 Task: Look for Airbnb options in Odawara, Japan from 26th December, 2023 to 28th December, 2023 for 2 adults. Place can be private room with 1  bedroom having 2 beds and 1 bathroom. Property type can be flat.
Action: Mouse moved to (509, 128)
Screenshot: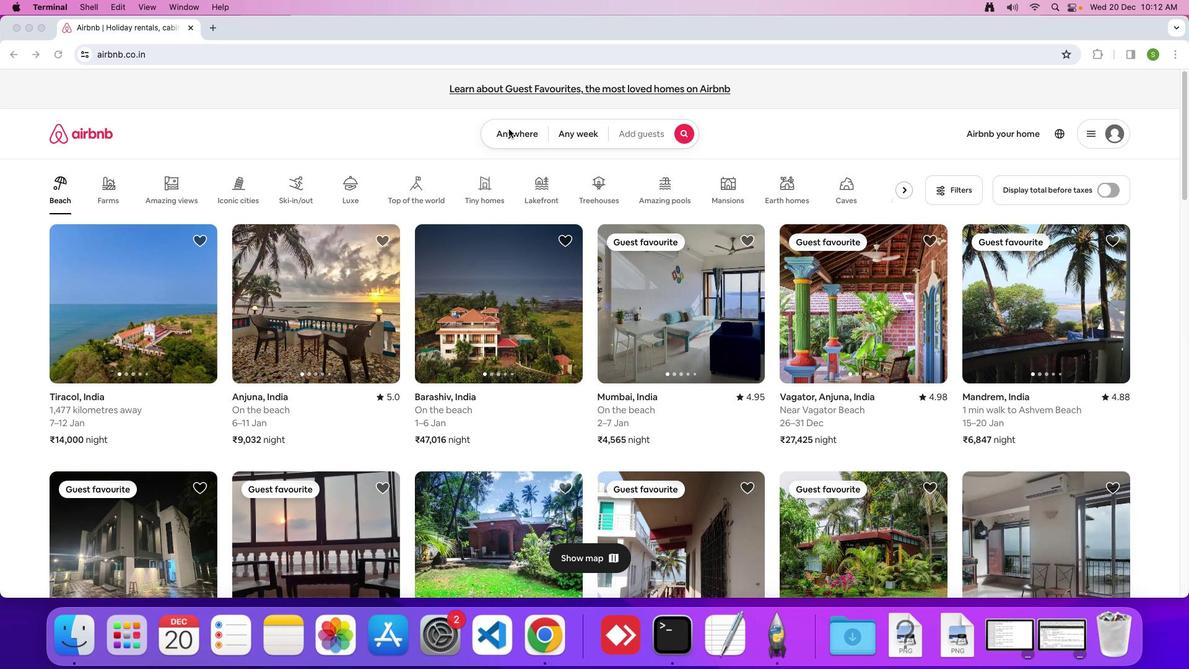 
Action: Mouse pressed left at (509, 128)
Screenshot: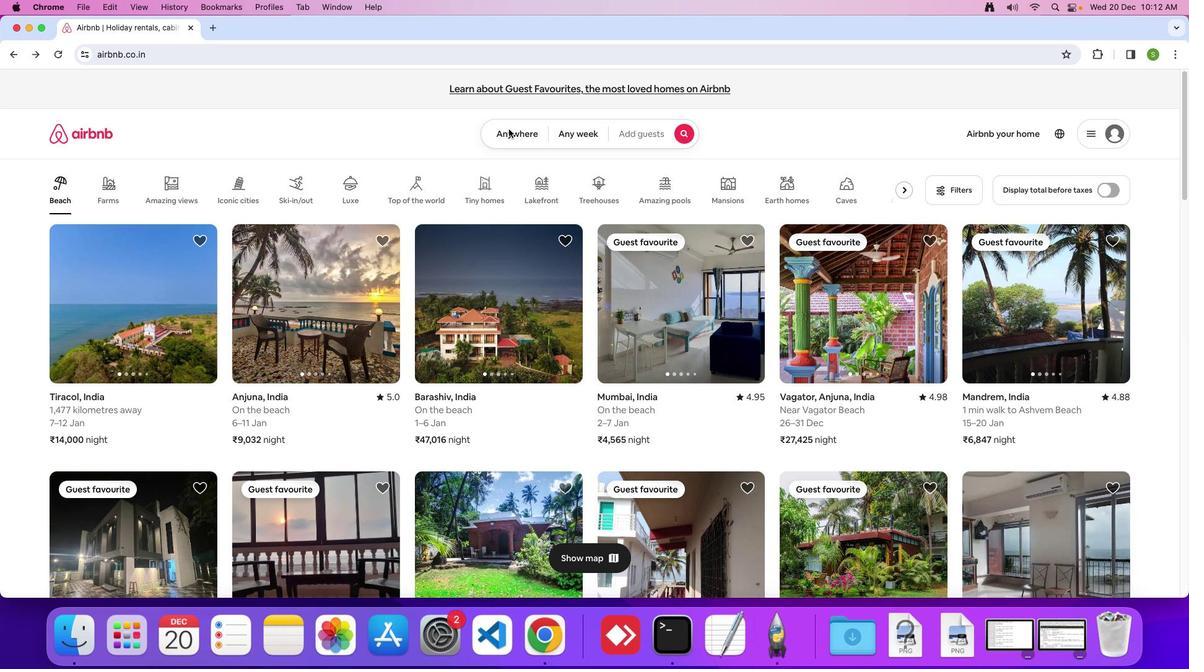 
Action: Mouse moved to (508, 133)
Screenshot: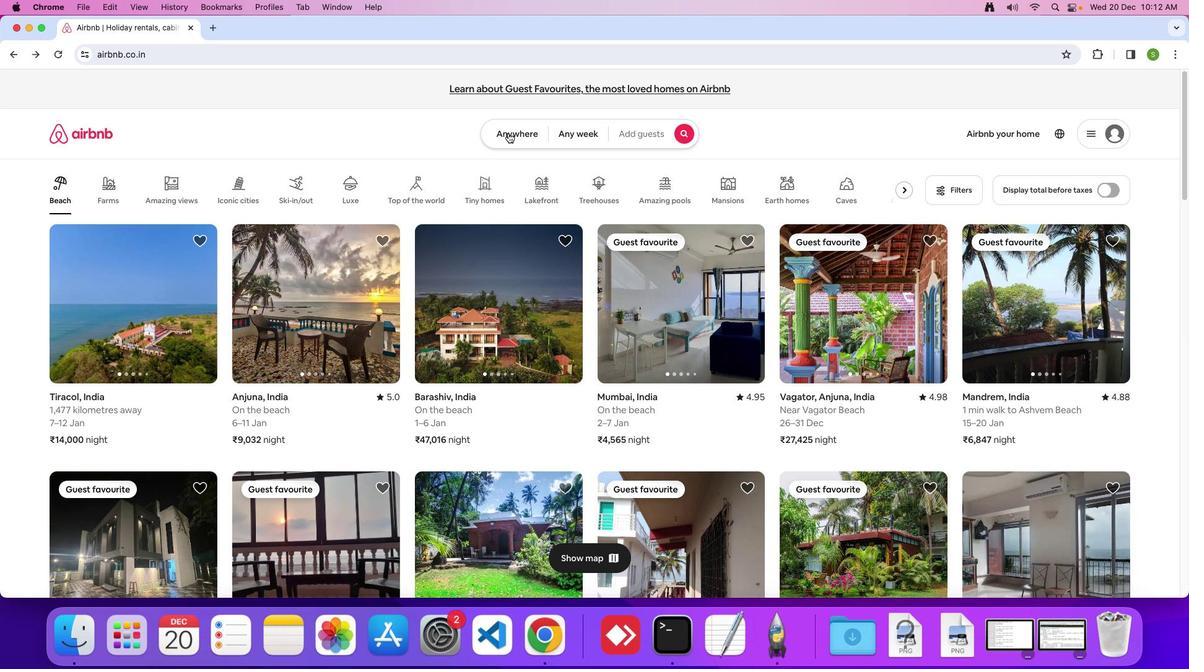 
Action: Mouse pressed left at (508, 133)
Screenshot: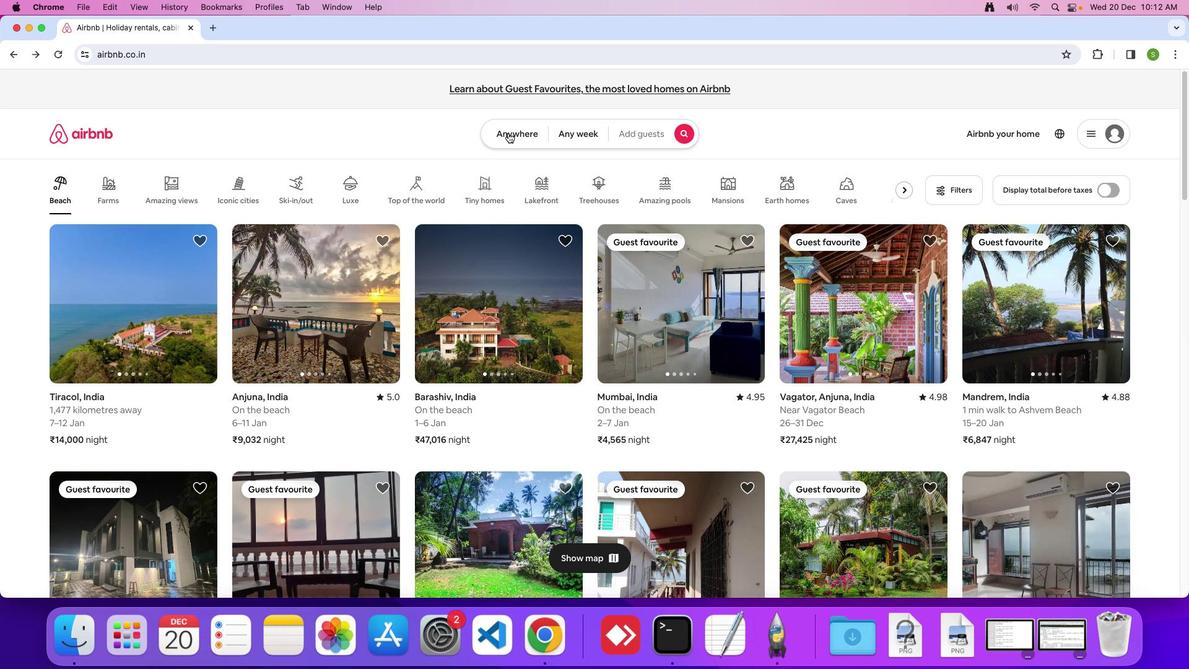 
Action: Mouse moved to (429, 179)
Screenshot: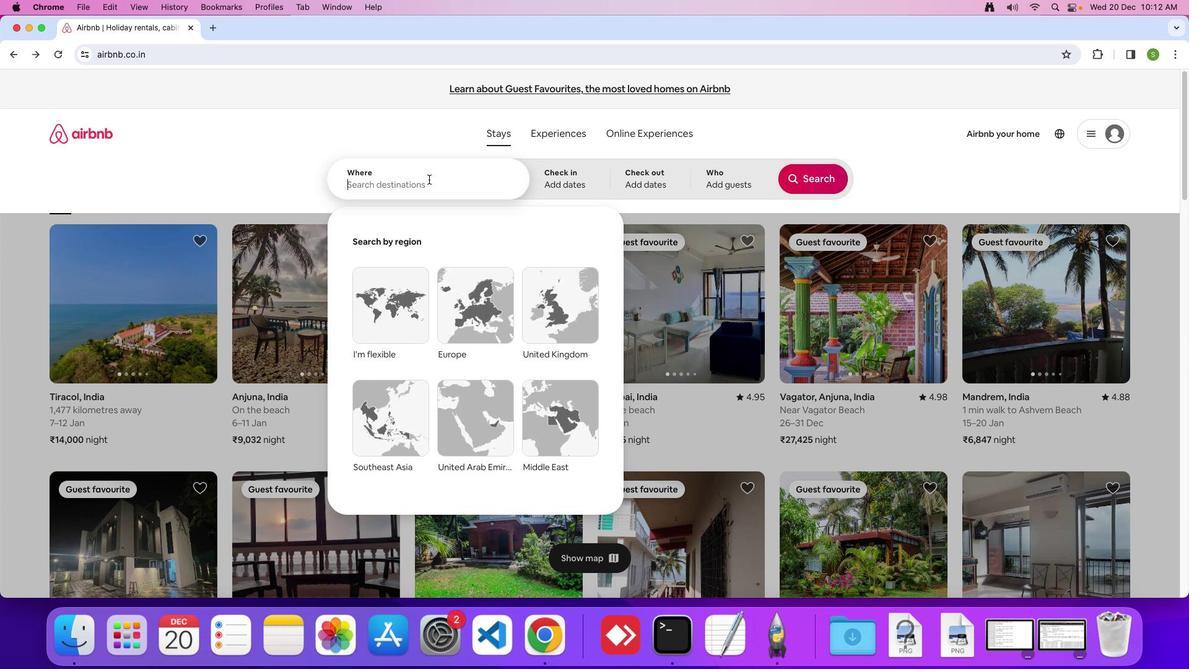 
Action: Mouse pressed left at (429, 179)
Screenshot: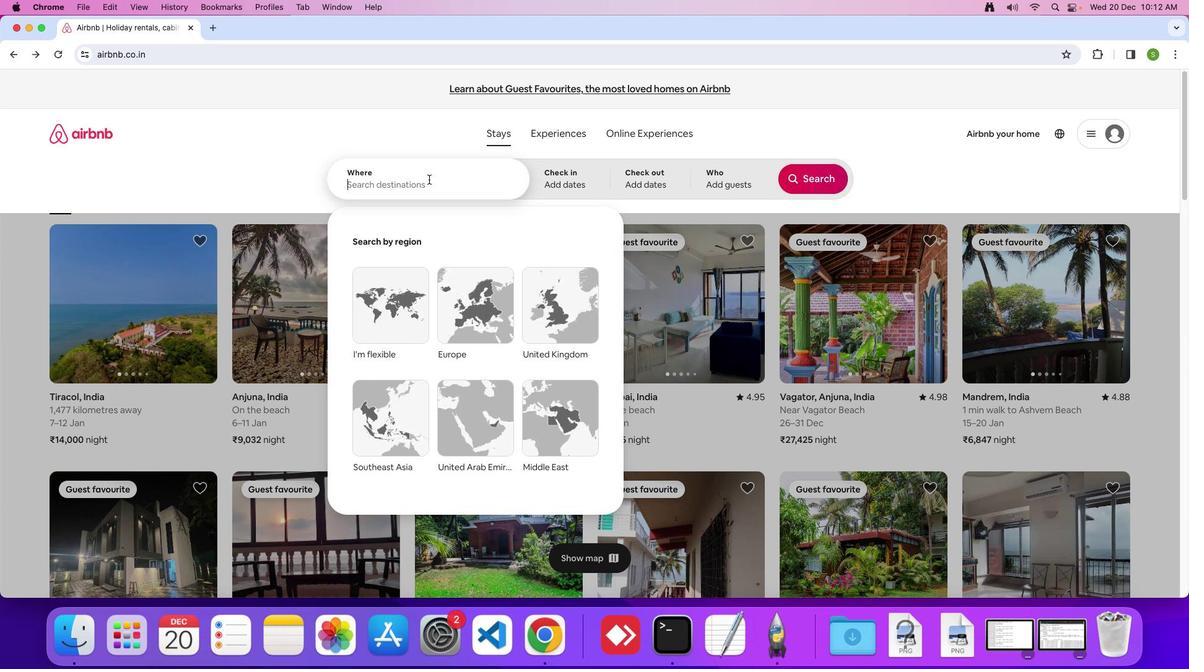 
Action: Key pressed 'O'Key.caps_lock'd''a''w''a''r''a'','Key.spaceKey.shift'J''a''p''a''n'Key.enter
Screenshot: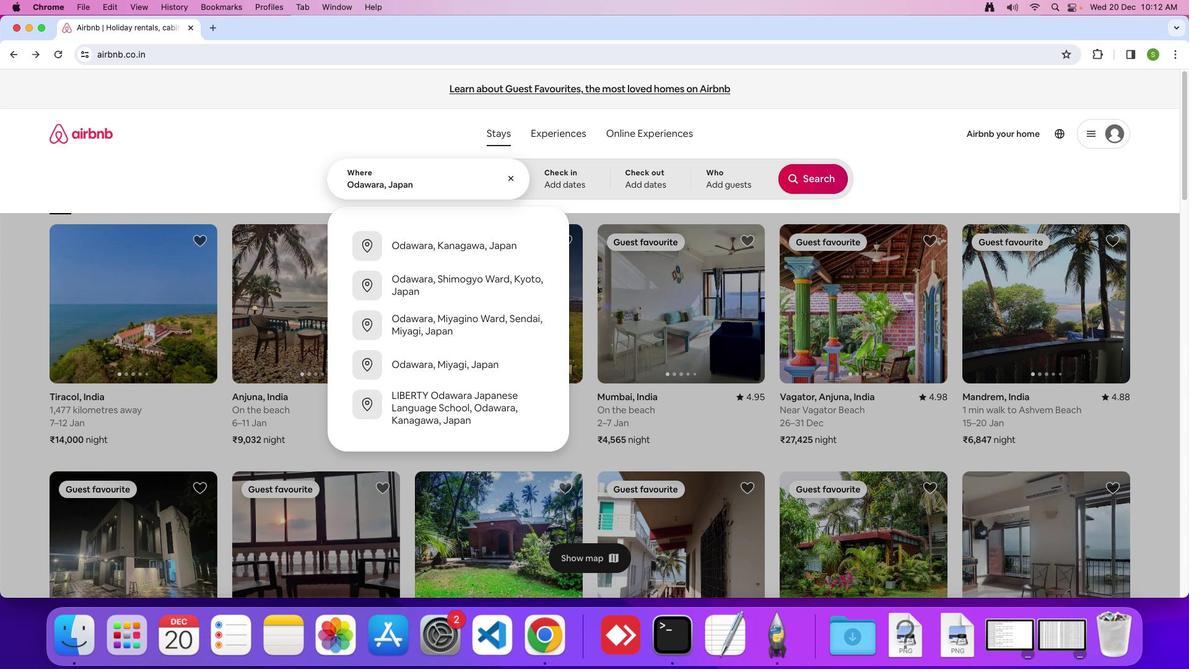
Action: Mouse moved to (436, 456)
Screenshot: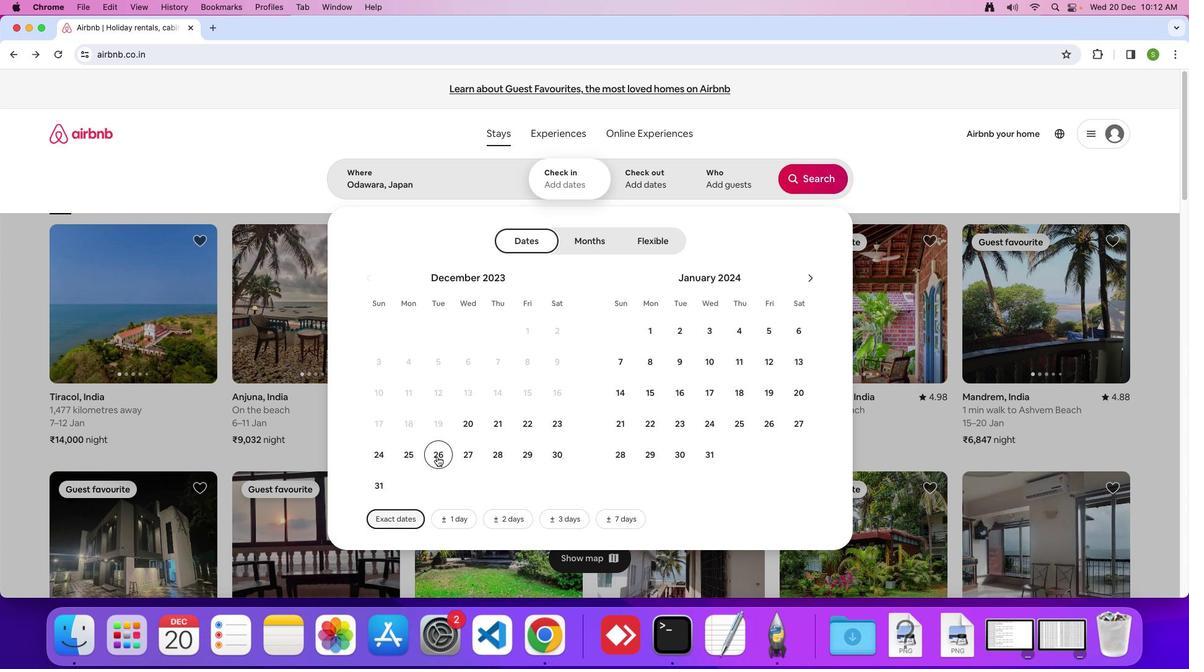 
Action: Mouse pressed left at (436, 456)
Screenshot: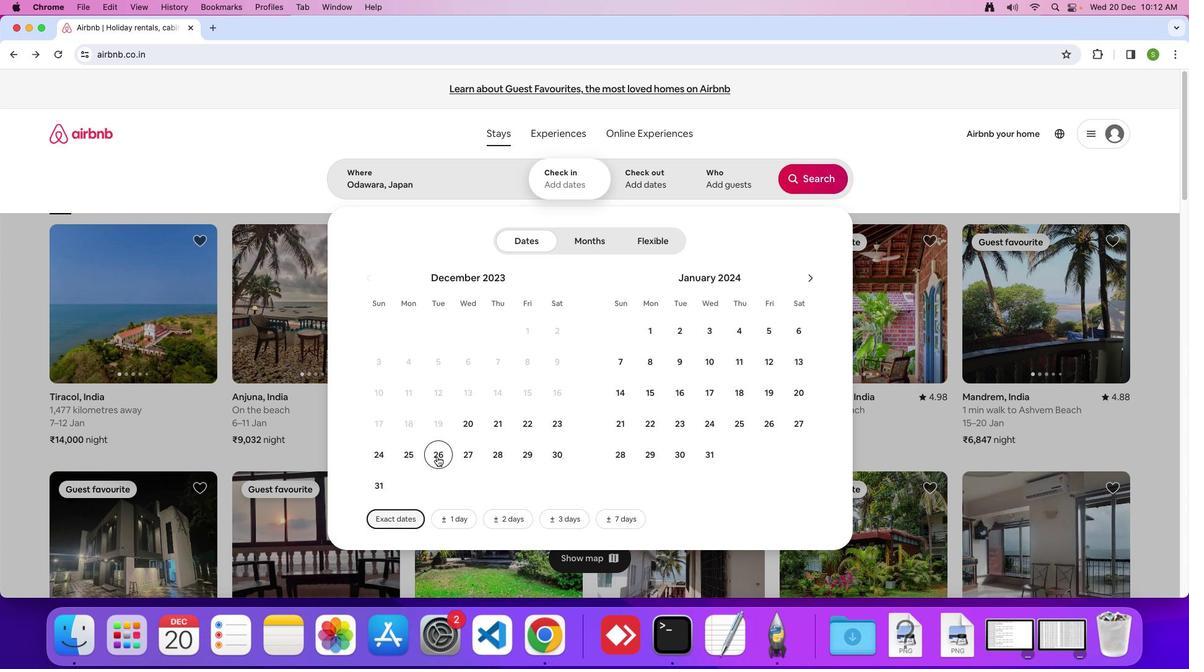 
Action: Mouse moved to (488, 457)
Screenshot: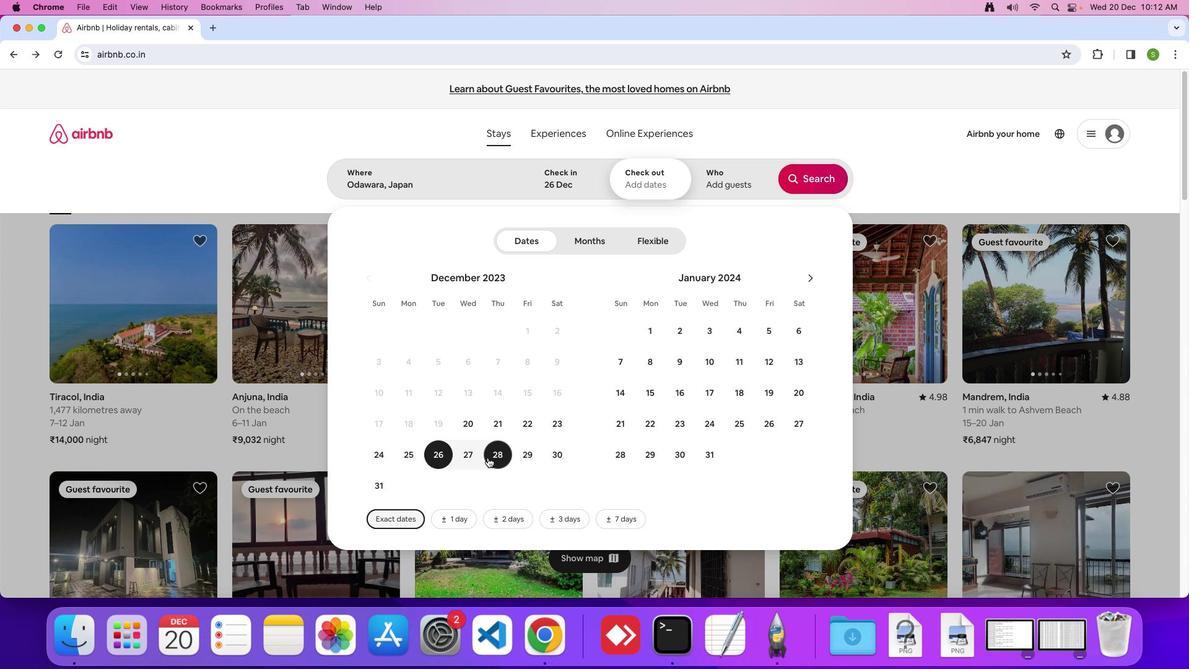 
Action: Mouse pressed left at (488, 457)
Screenshot: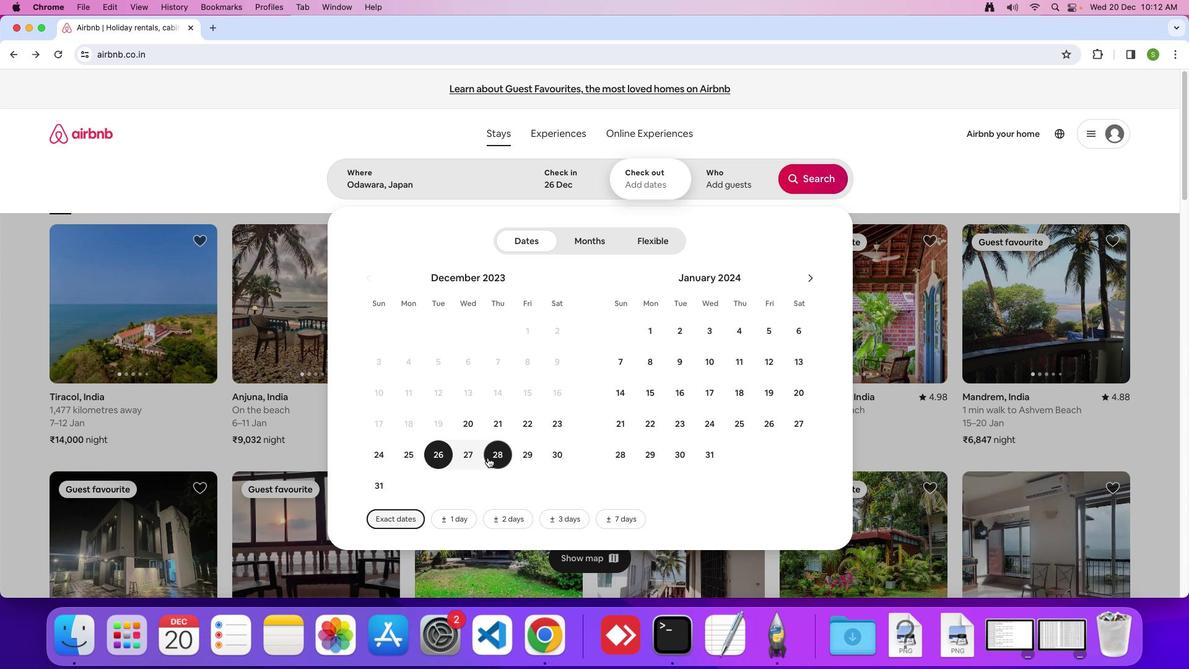 
Action: Mouse moved to (708, 173)
Screenshot: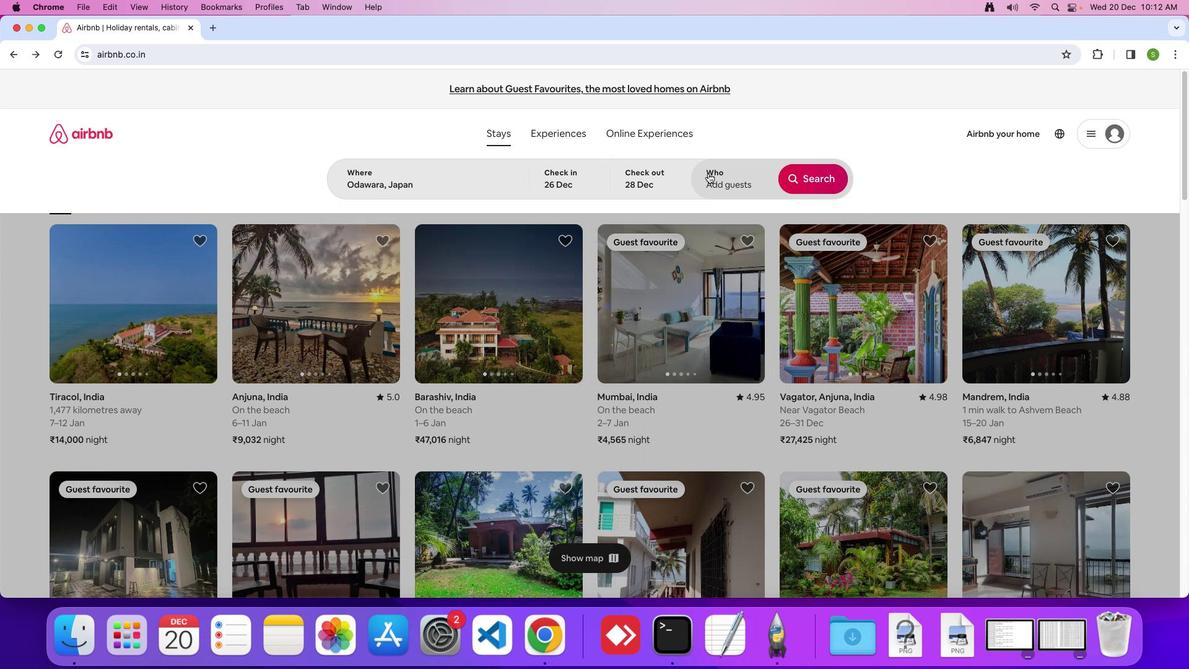 
Action: Mouse pressed left at (708, 173)
Screenshot: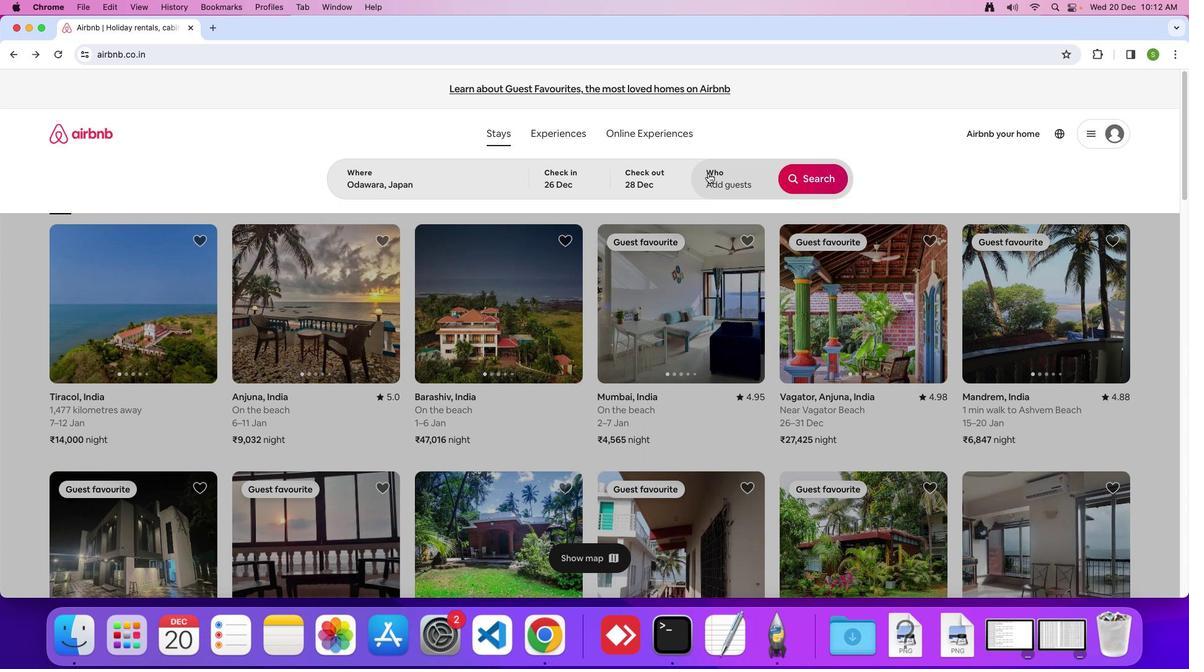 
Action: Mouse moved to (816, 246)
Screenshot: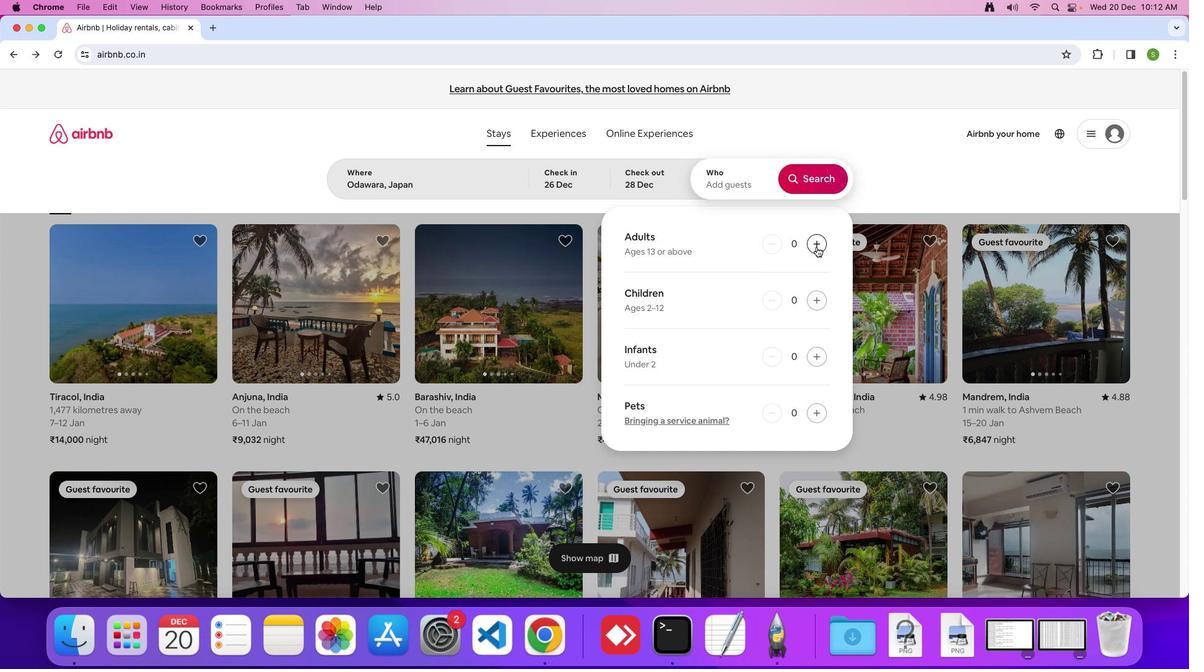 
Action: Mouse pressed left at (816, 246)
Screenshot: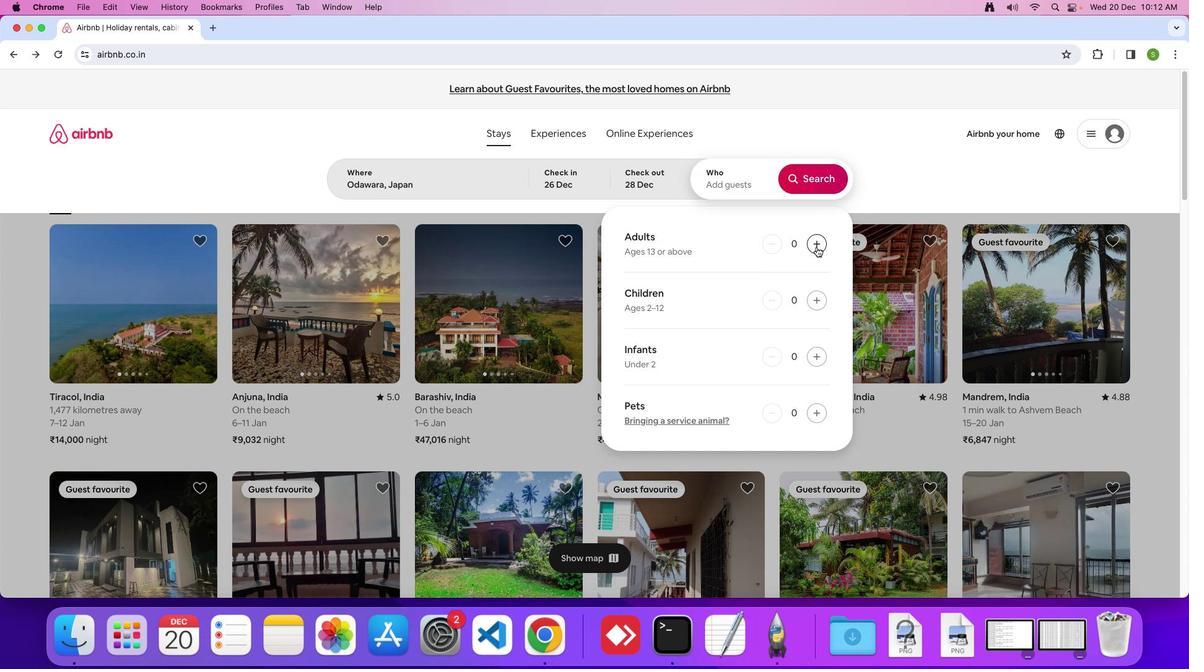 
Action: Mouse pressed left at (816, 246)
Screenshot: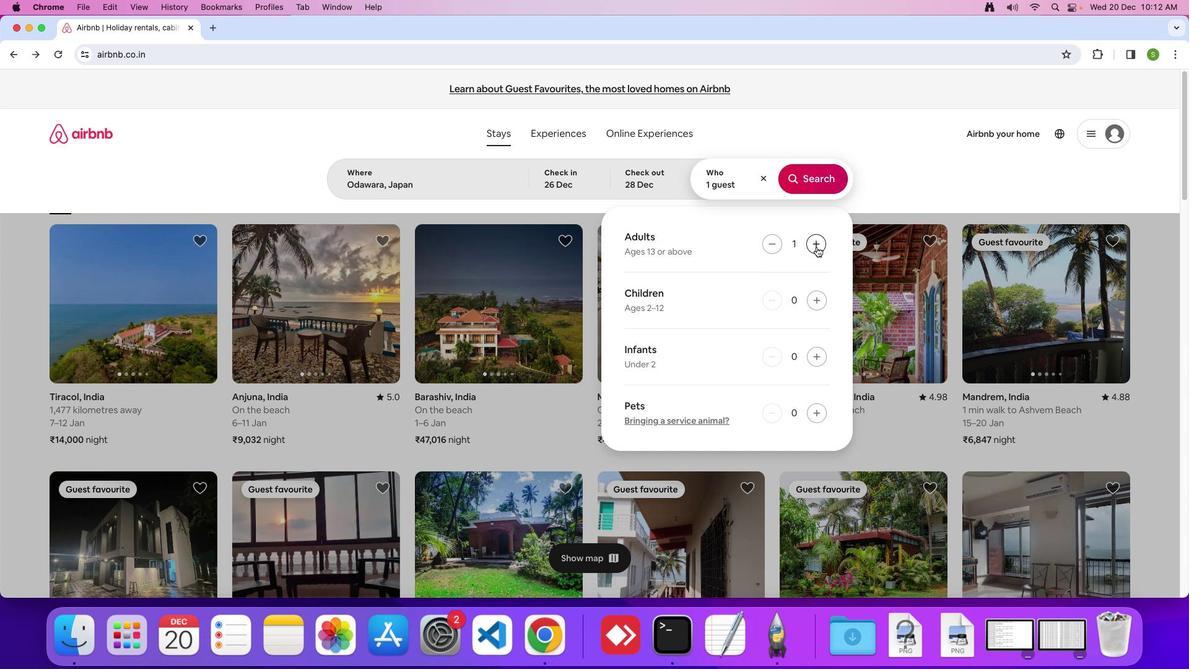 
Action: Mouse moved to (813, 177)
Screenshot: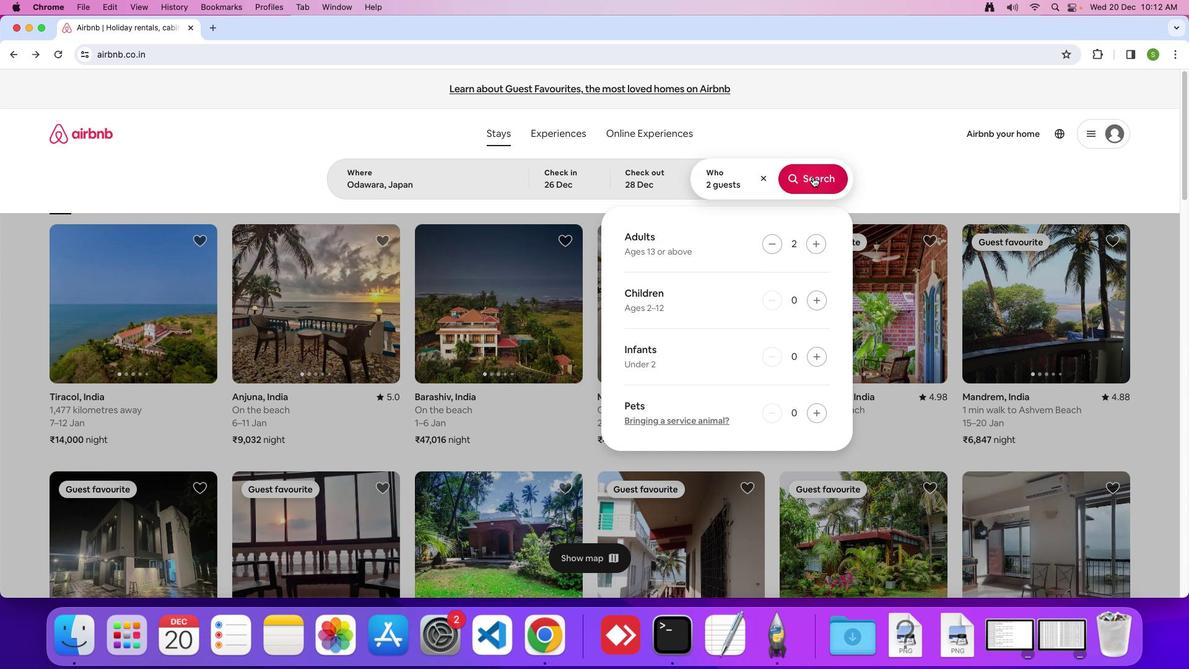 
Action: Mouse pressed left at (813, 177)
Screenshot: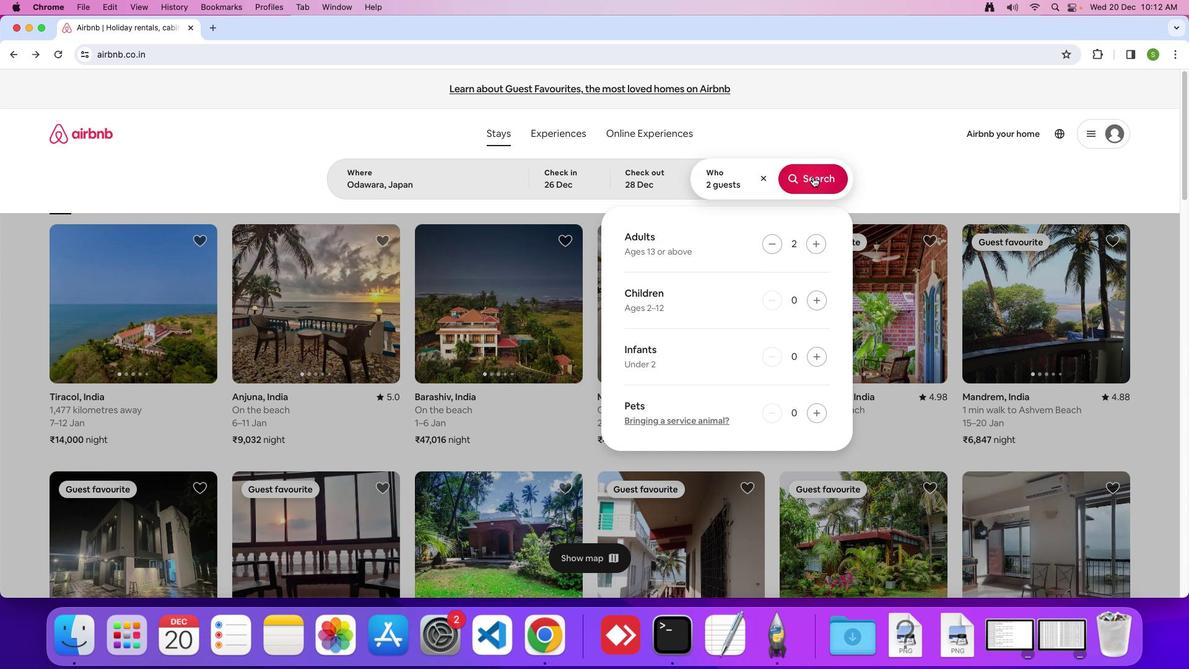 
Action: Mouse moved to (995, 148)
Screenshot: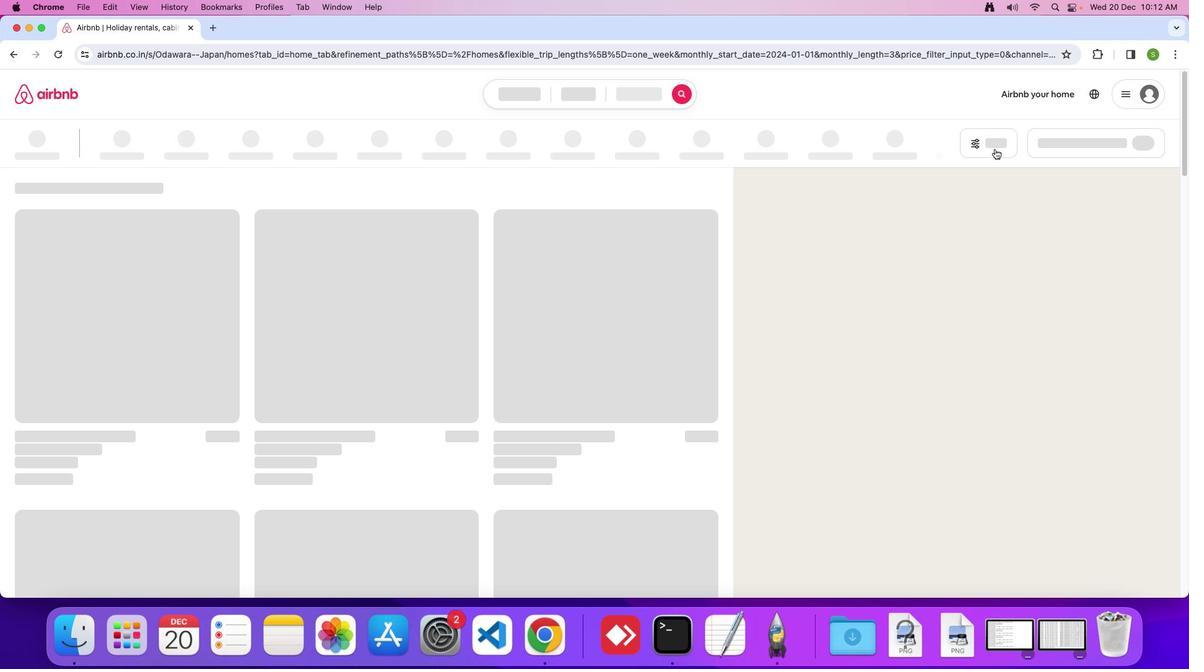 
Action: Mouse pressed left at (995, 148)
Screenshot: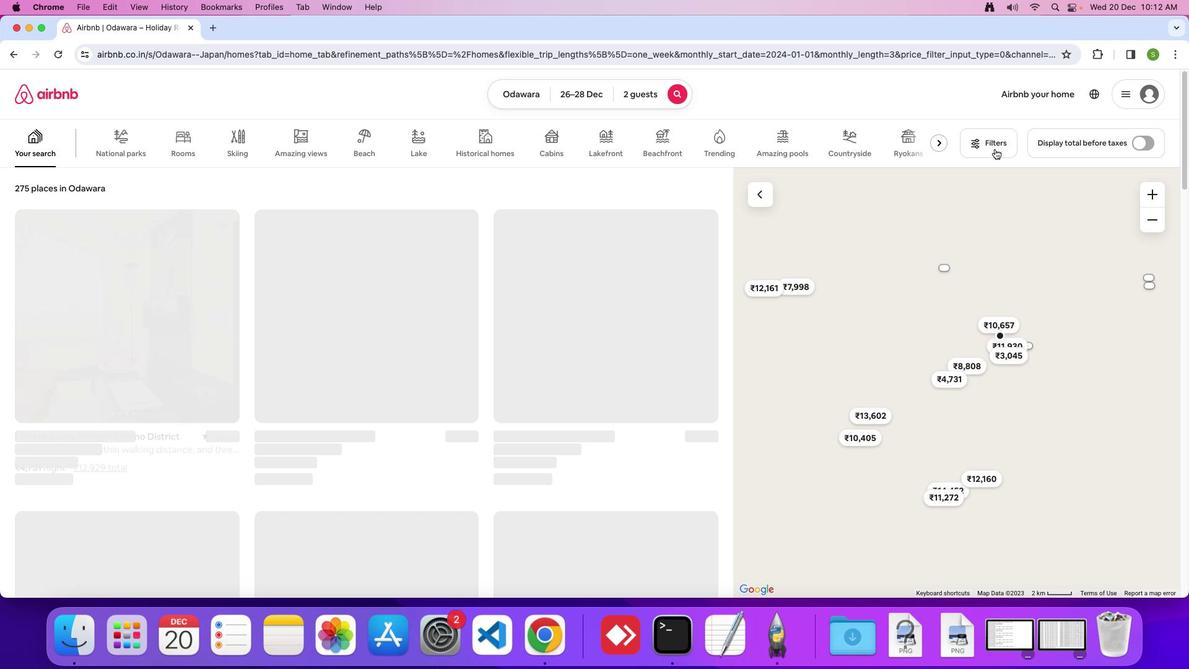 
Action: Mouse moved to (626, 420)
Screenshot: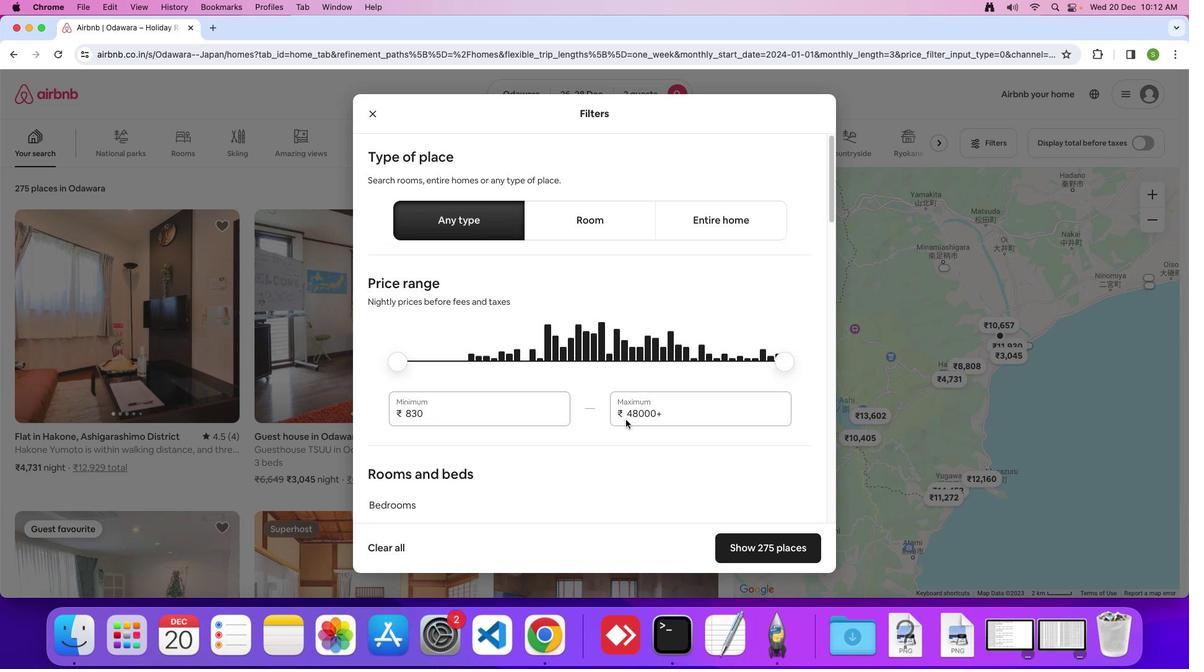 
Action: Mouse scrolled (626, 420) with delta (0, 0)
Screenshot: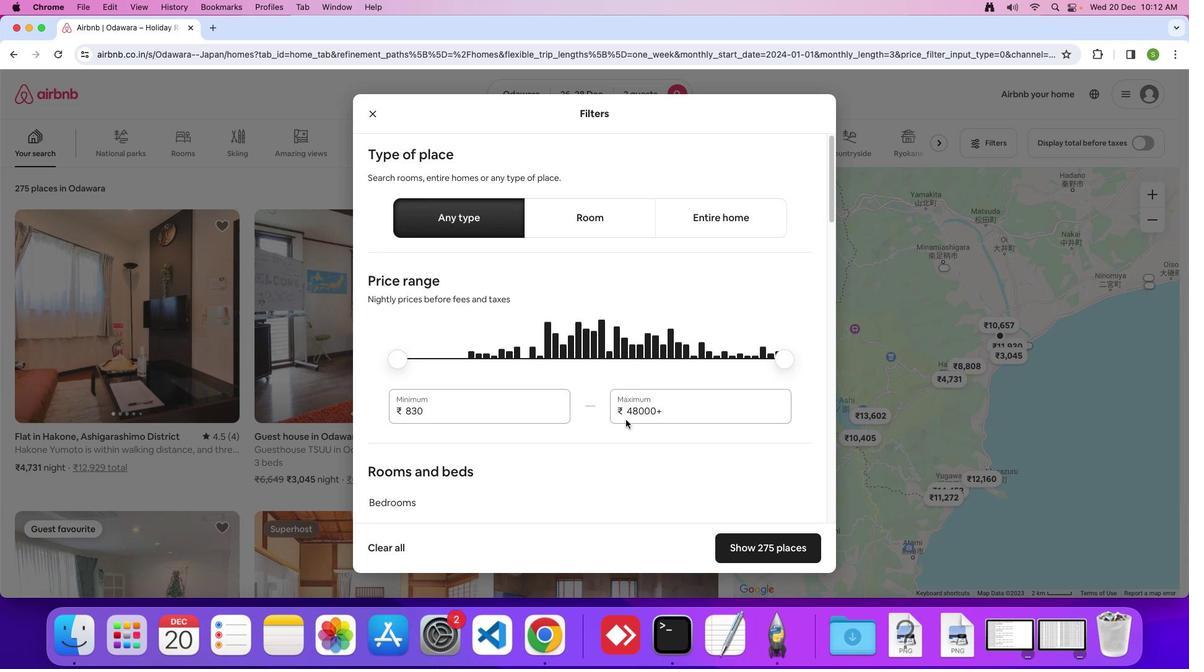 
Action: Mouse scrolled (626, 420) with delta (0, 0)
Screenshot: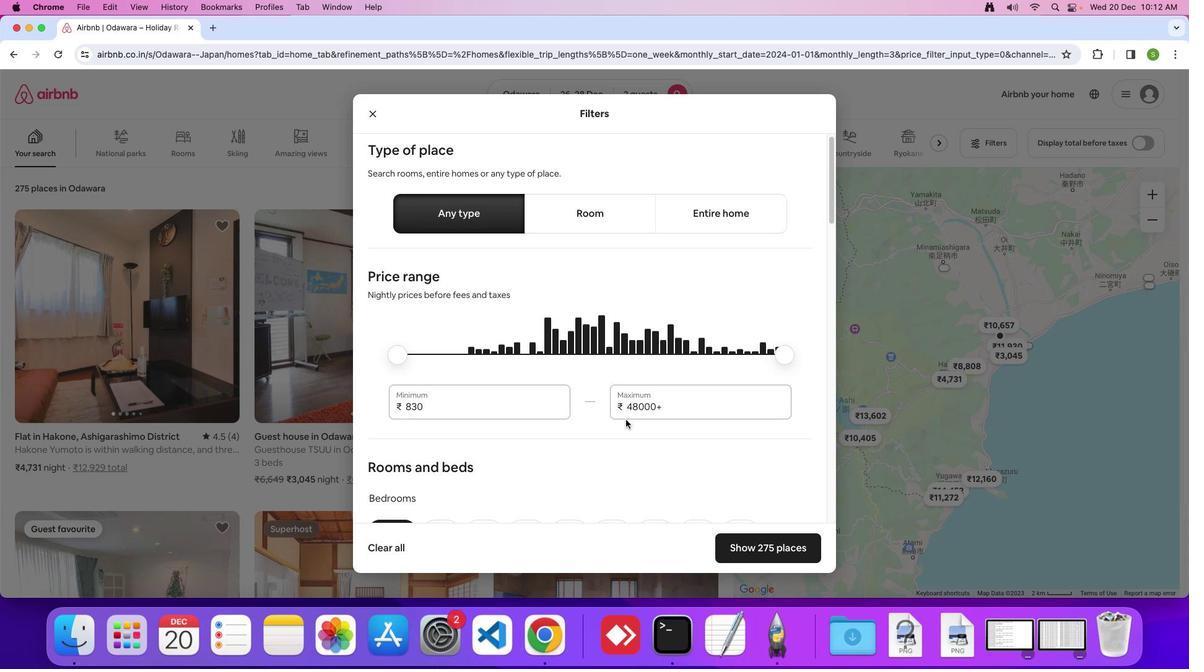 
Action: Mouse scrolled (626, 420) with delta (0, 0)
Screenshot: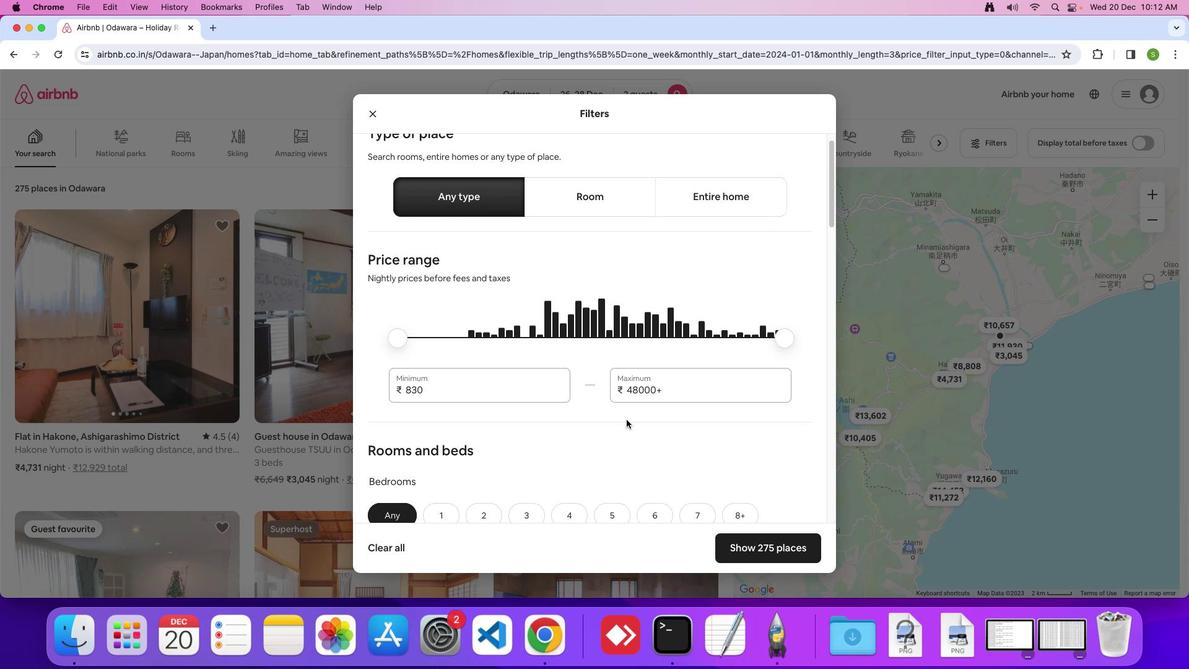 
Action: Mouse moved to (626, 419)
Screenshot: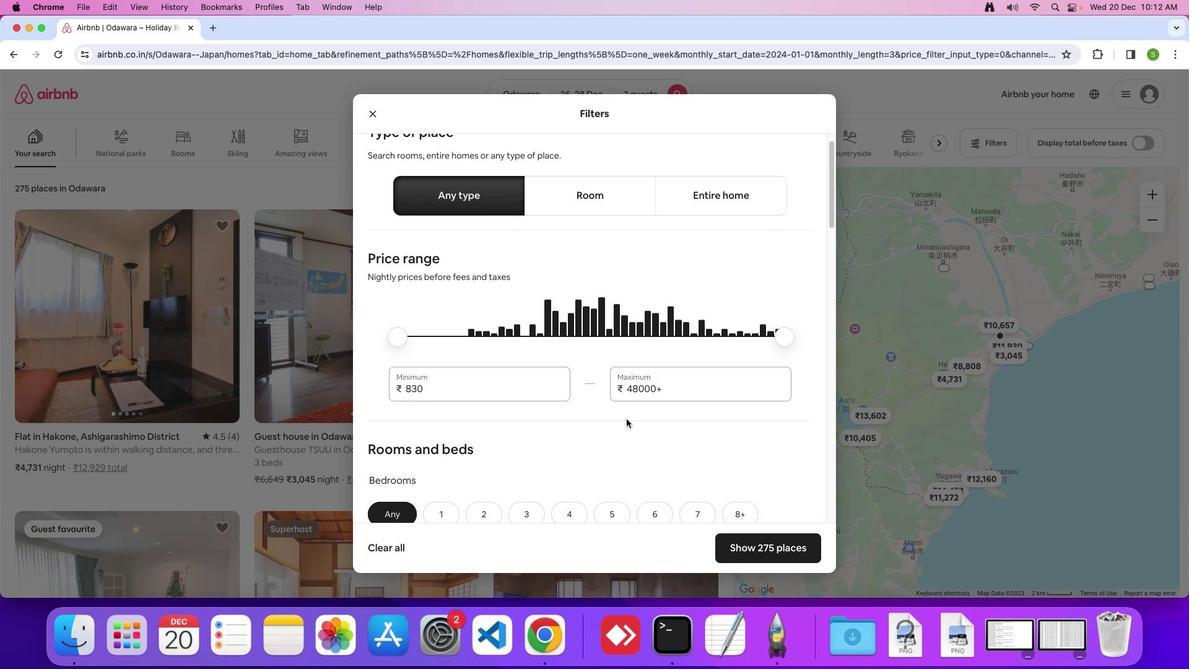 
Action: Mouse scrolled (626, 419) with delta (0, 0)
Screenshot: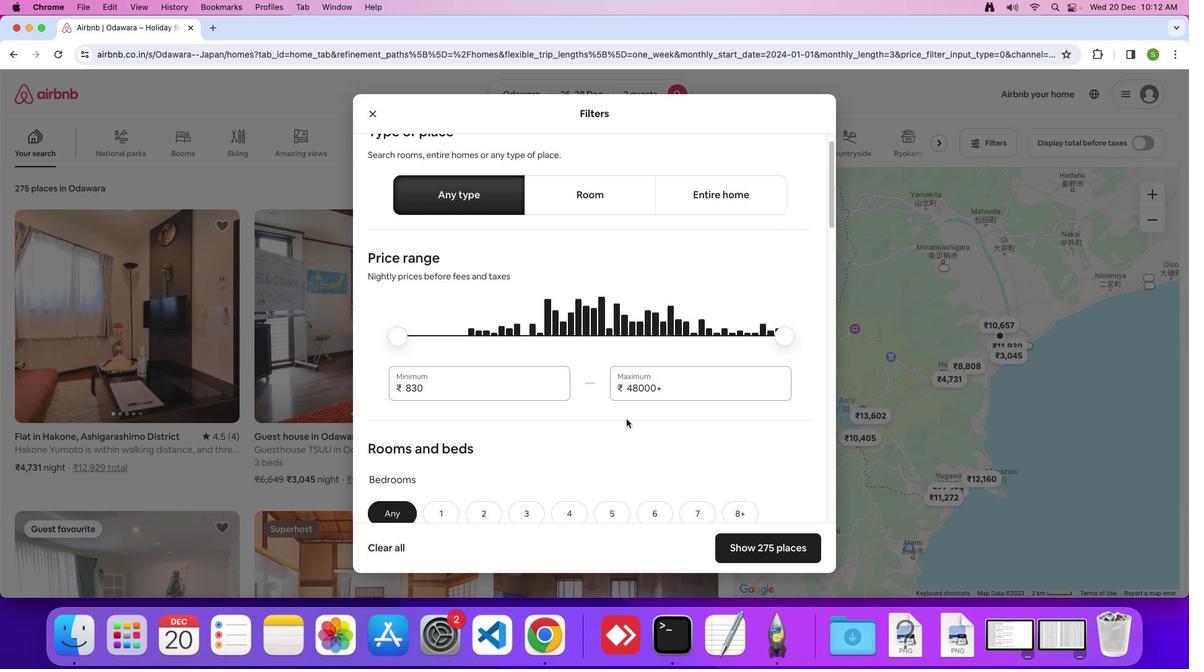 
Action: Mouse moved to (626, 419)
Screenshot: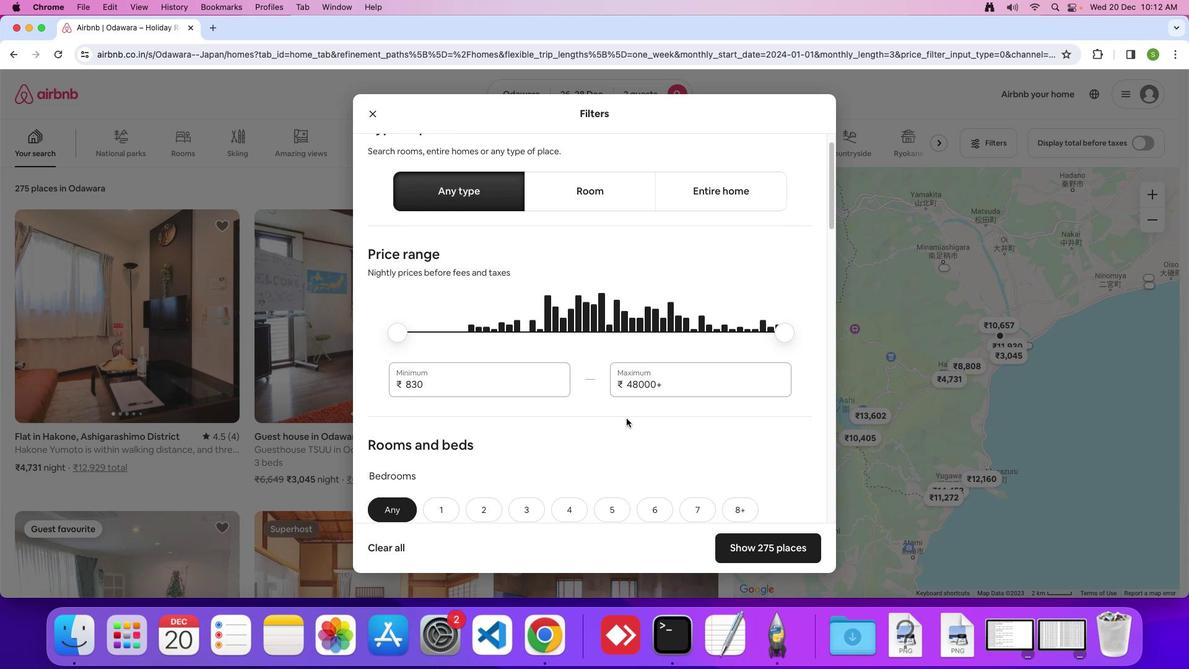 
Action: Mouse scrolled (626, 419) with delta (0, 0)
Screenshot: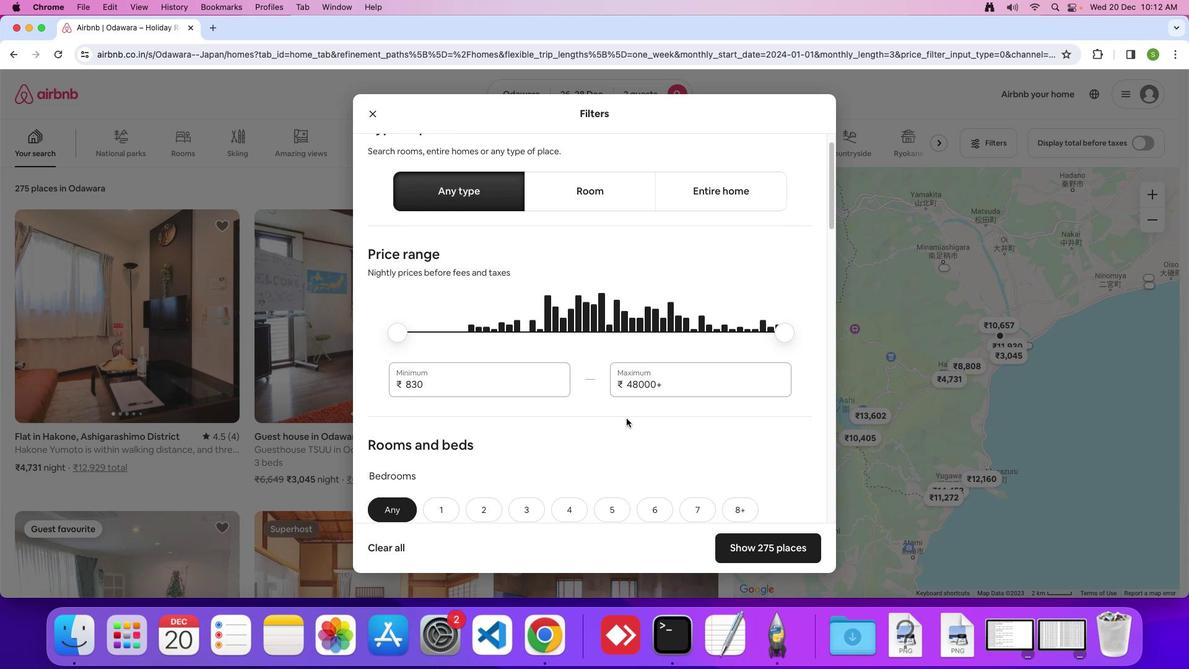
Action: Mouse moved to (627, 418)
Screenshot: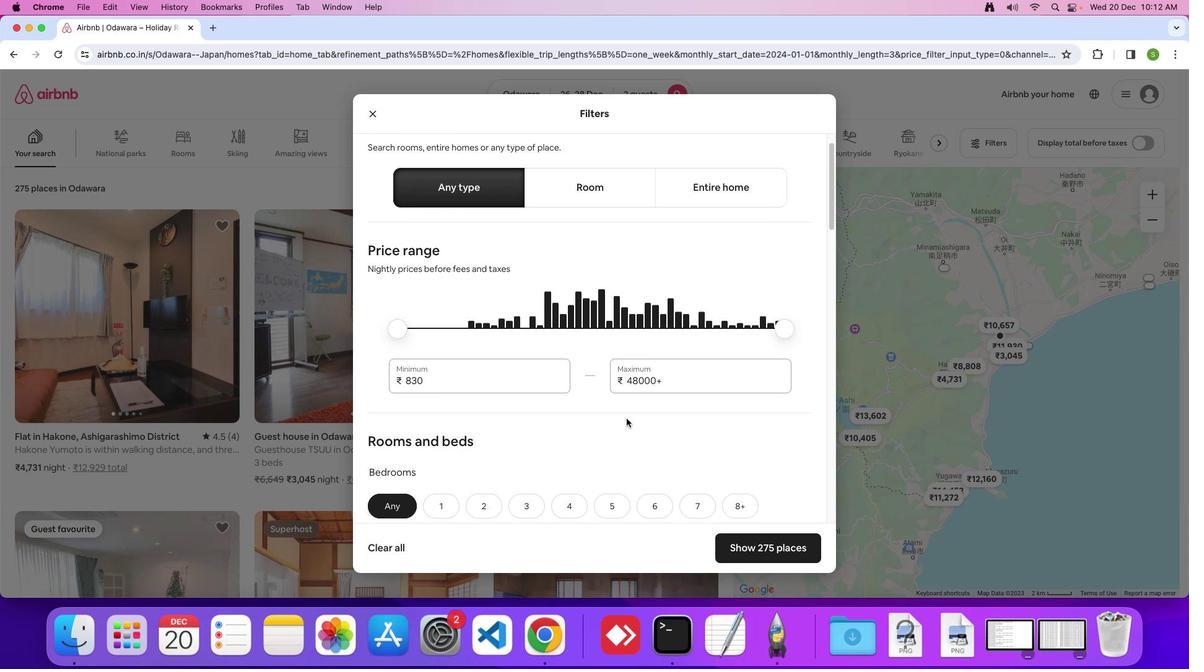 
Action: Mouse scrolled (627, 418) with delta (0, 0)
Screenshot: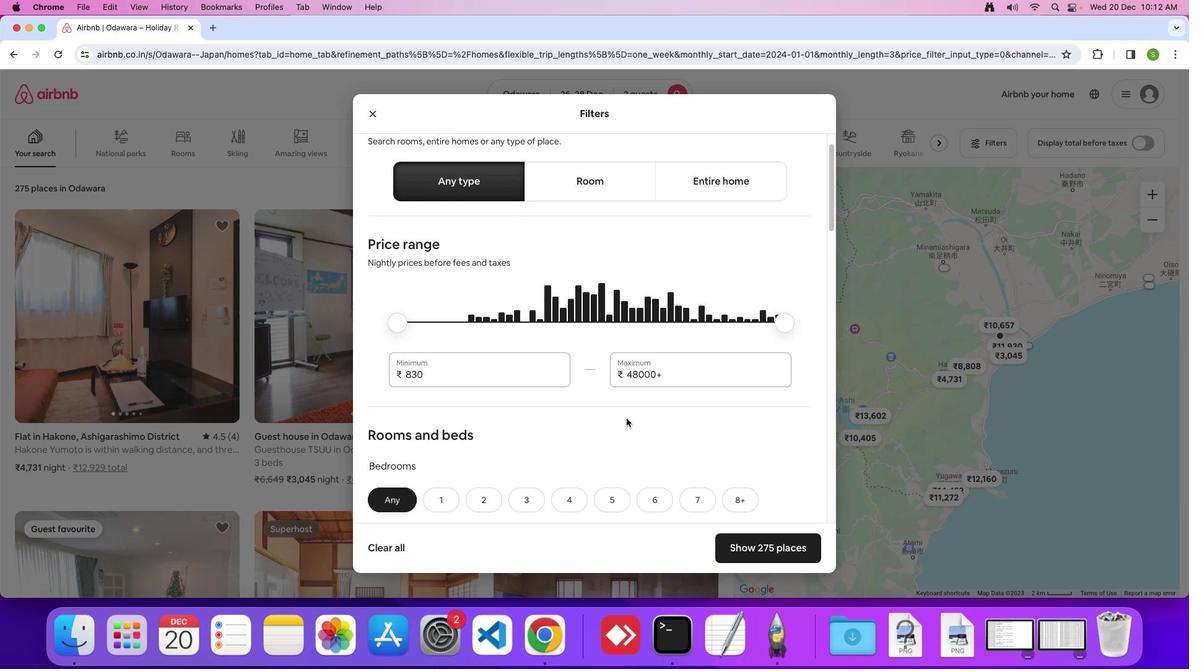 
Action: Mouse scrolled (627, 418) with delta (0, 0)
Screenshot: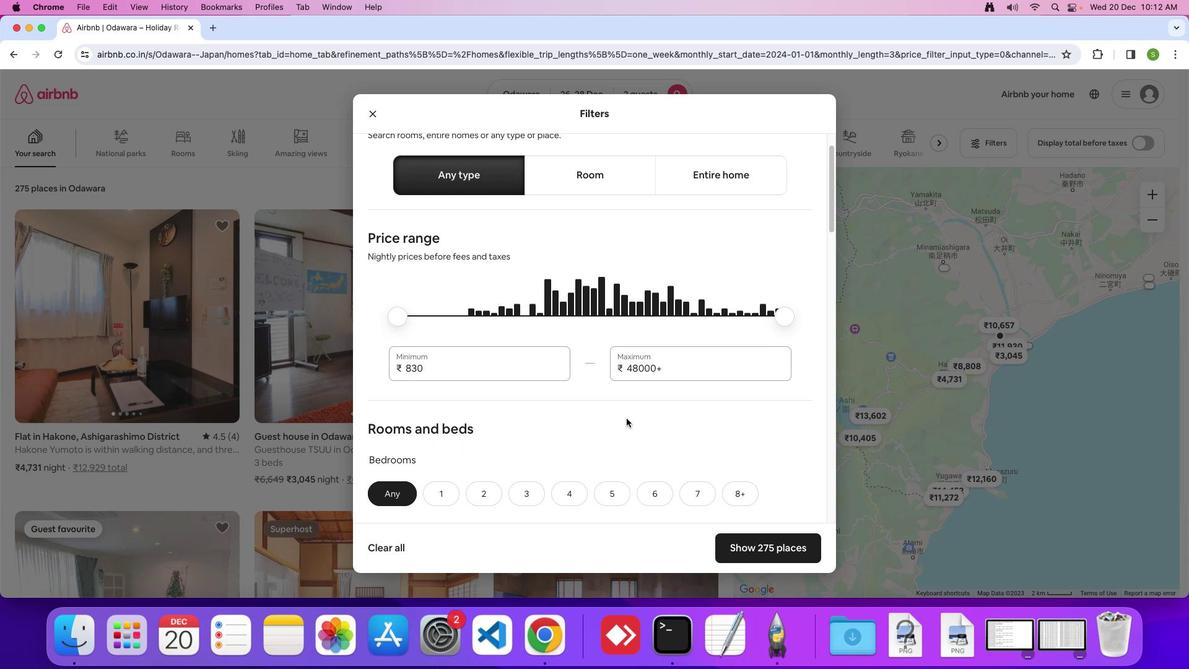 
Action: Mouse scrolled (627, 418) with delta (0, 0)
Screenshot: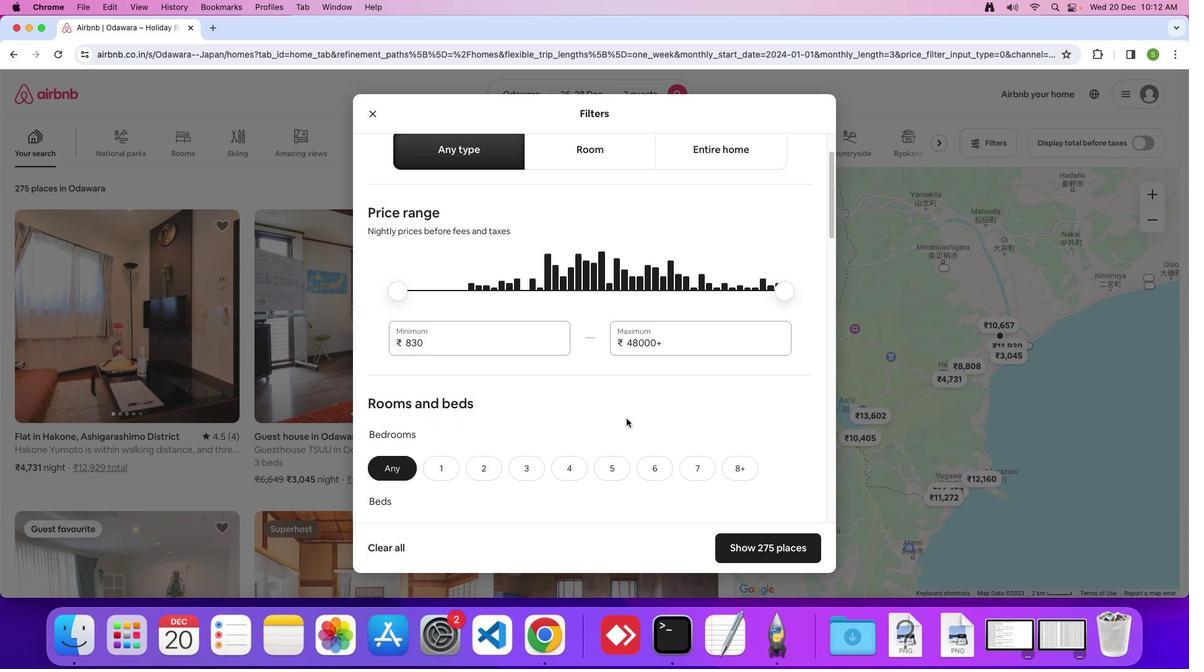 
Action: Mouse scrolled (627, 418) with delta (0, 0)
Screenshot: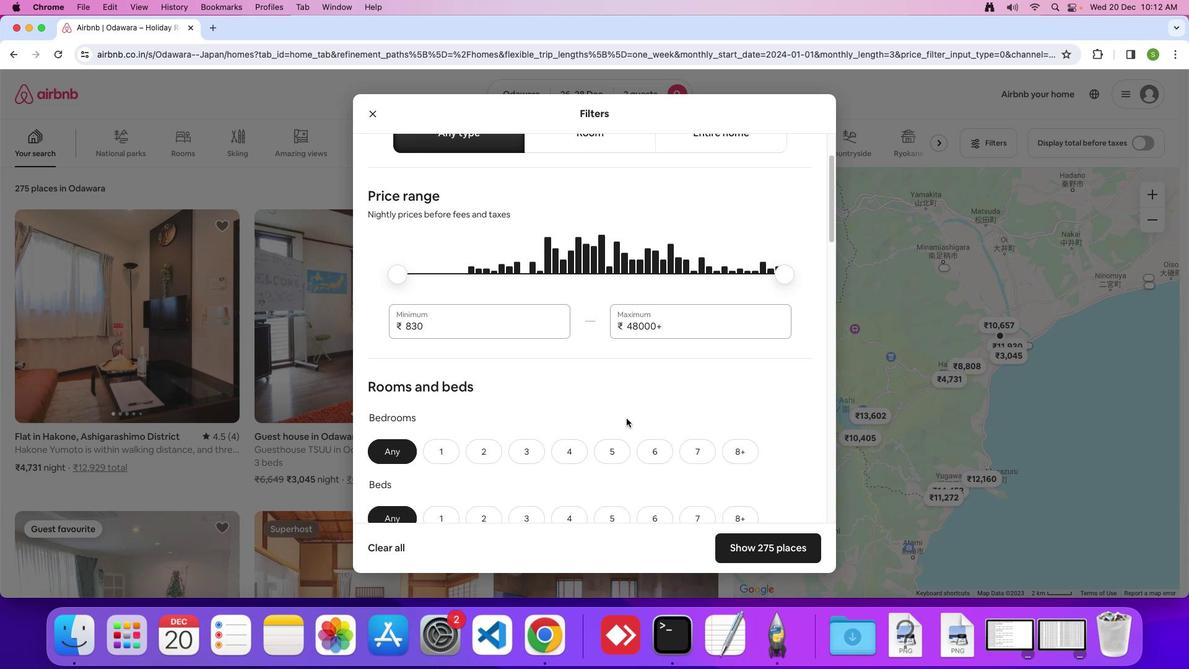 
Action: Mouse scrolled (627, 418) with delta (0, 0)
Screenshot: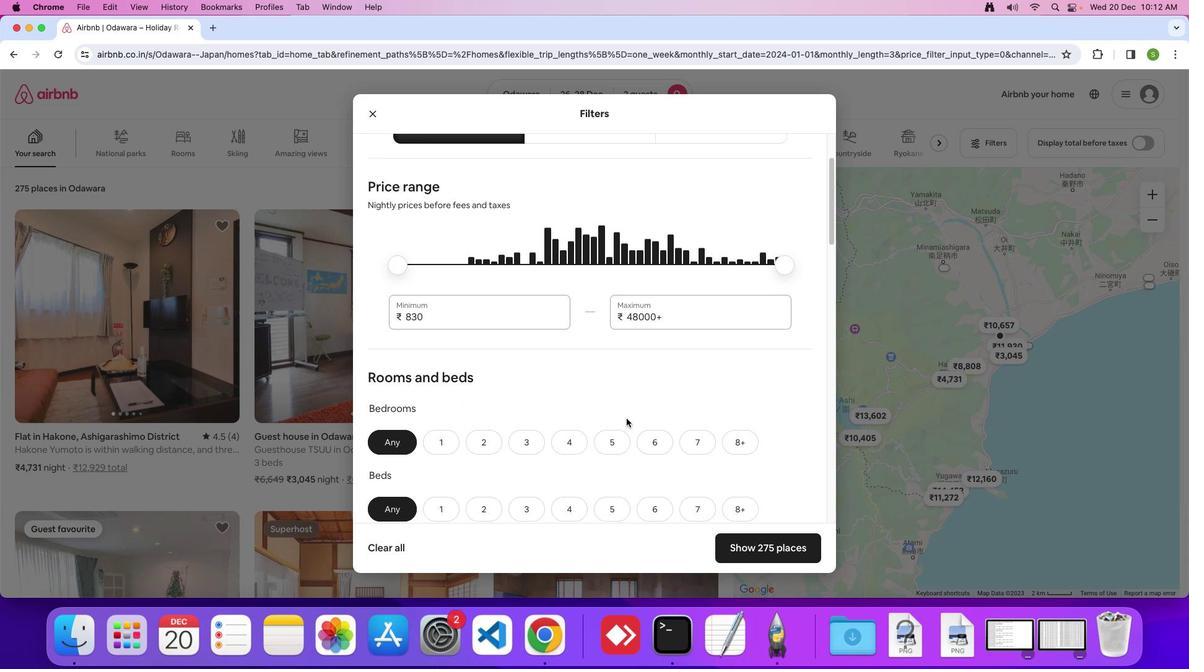 
Action: Mouse scrolled (627, 418) with delta (0, 0)
Screenshot: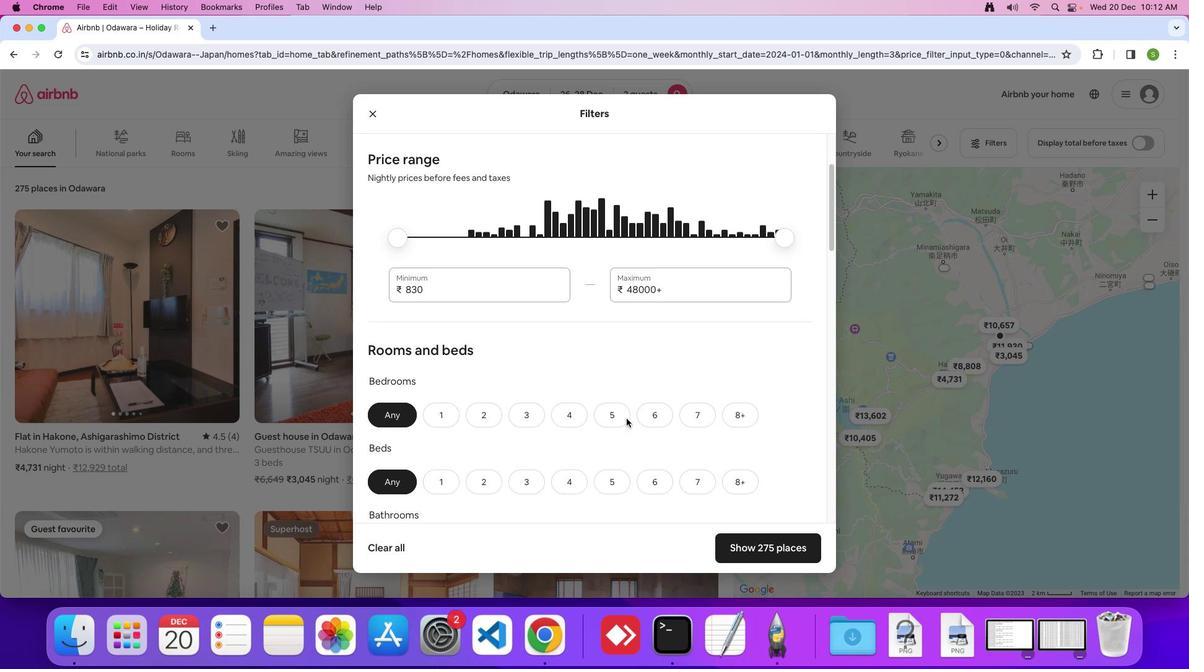 
Action: Mouse scrolled (627, 418) with delta (0, 0)
Screenshot: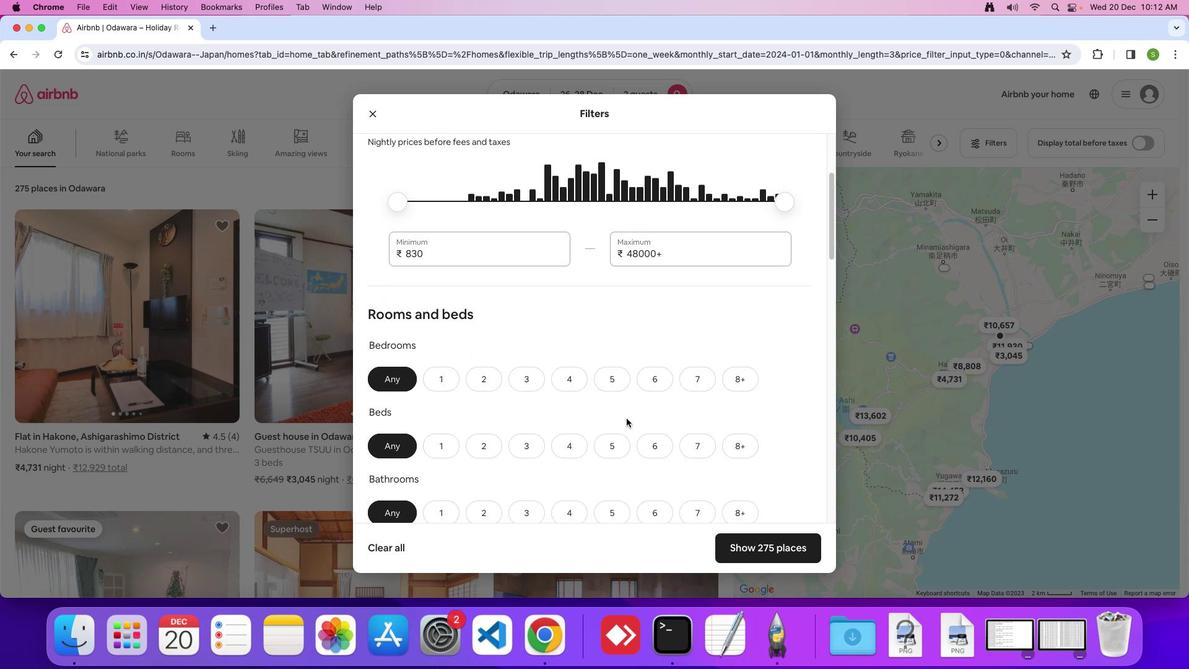 
Action: Mouse scrolled (627, 418) with delta (0, 0)
Screenshot: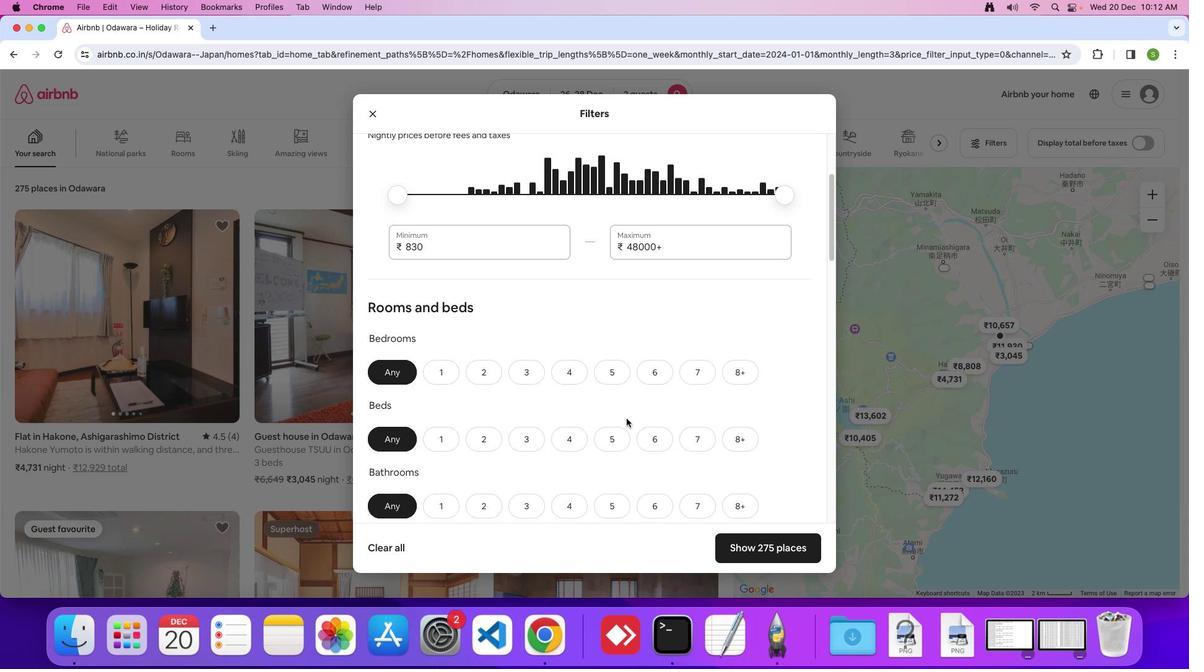 
Action: Mouse scrolled (627, 418) with delta (0, -1)
Screenshot: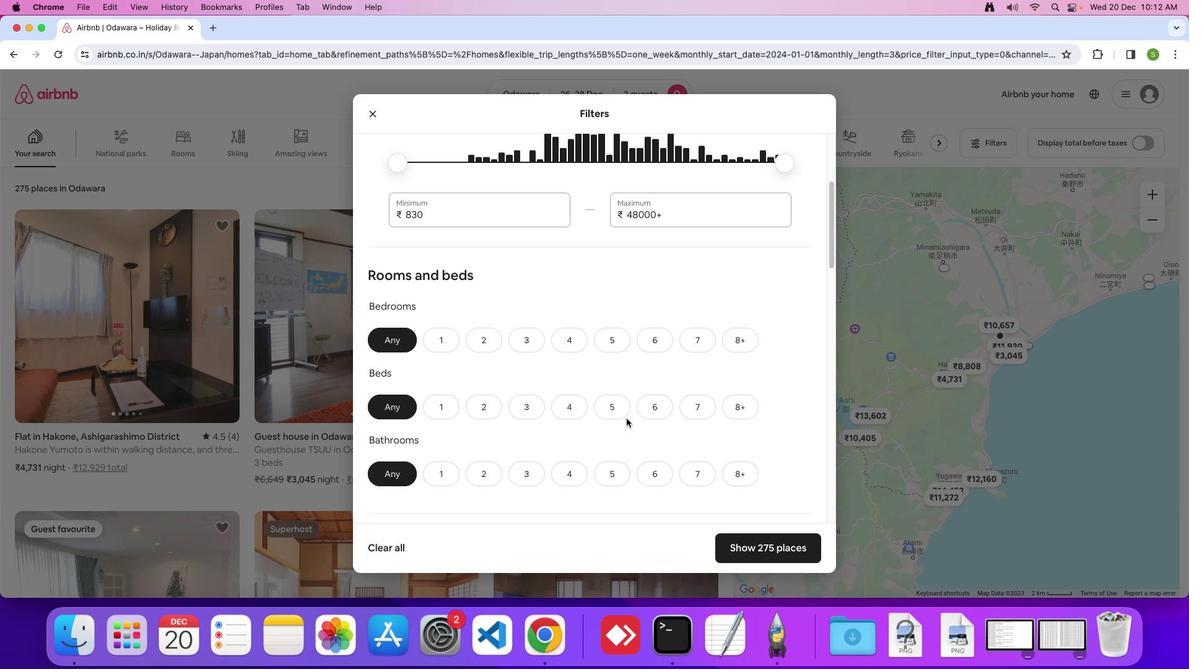 
Action: Mouse scrolled (627, 418) with delta (0, 0)
Screenshot: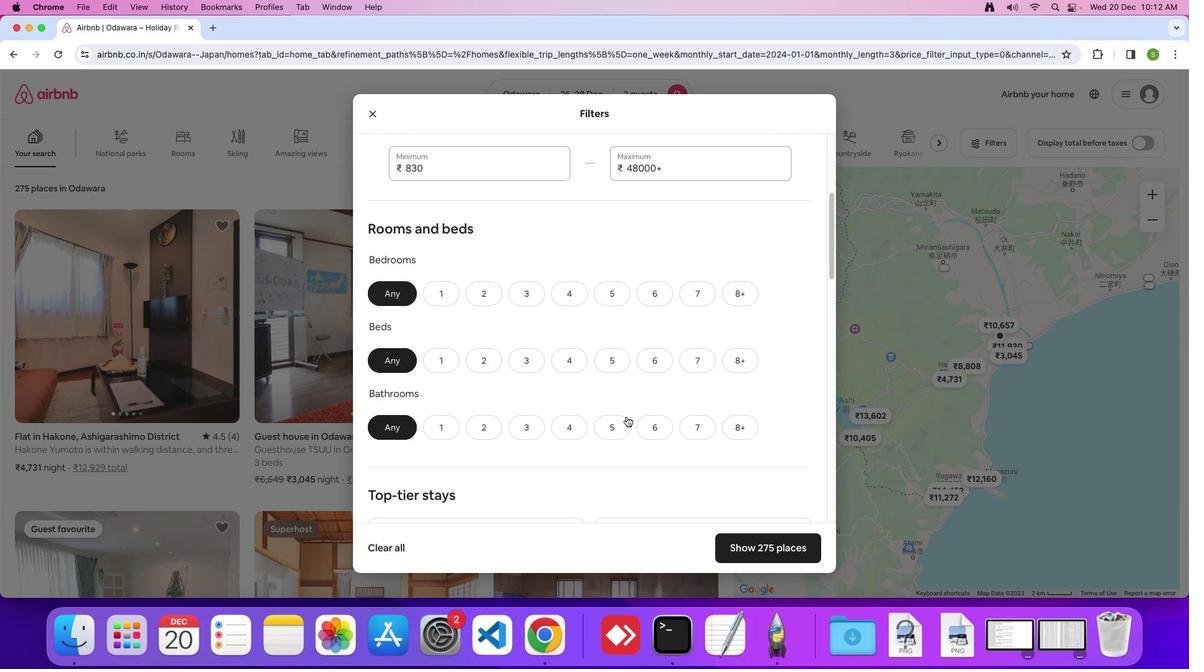 
Action: Mouse scrolled (627, 418) with delta (0, 0)
Screenshot: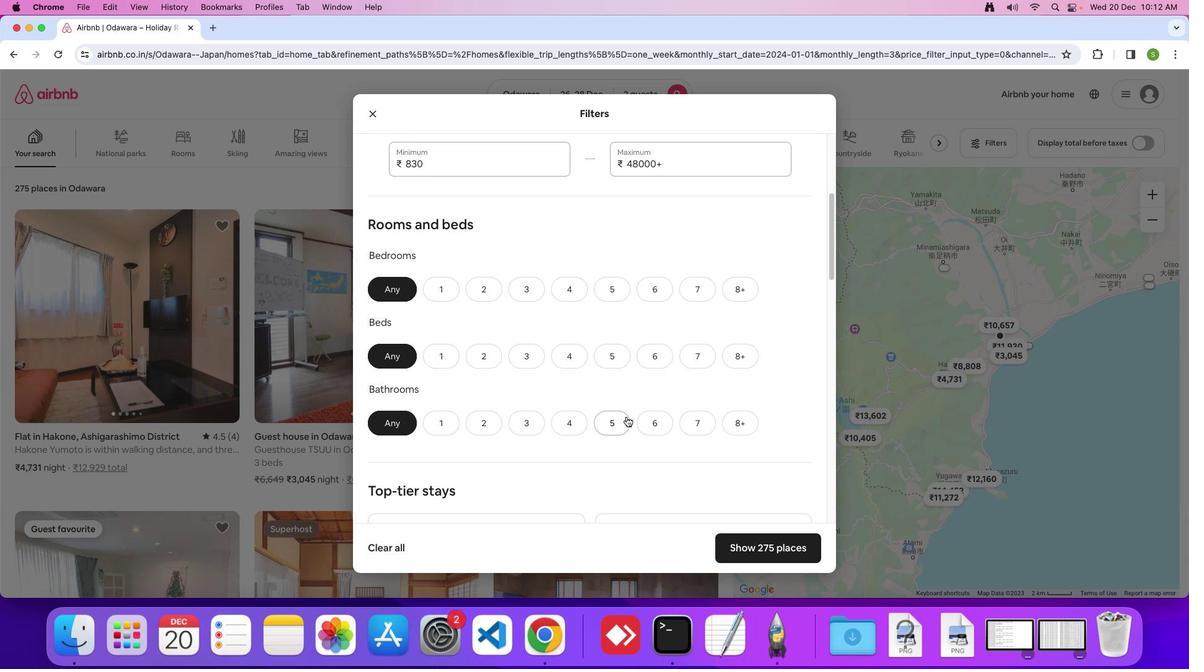 
Action: Mouse moved to (435, 279)
Screenshot: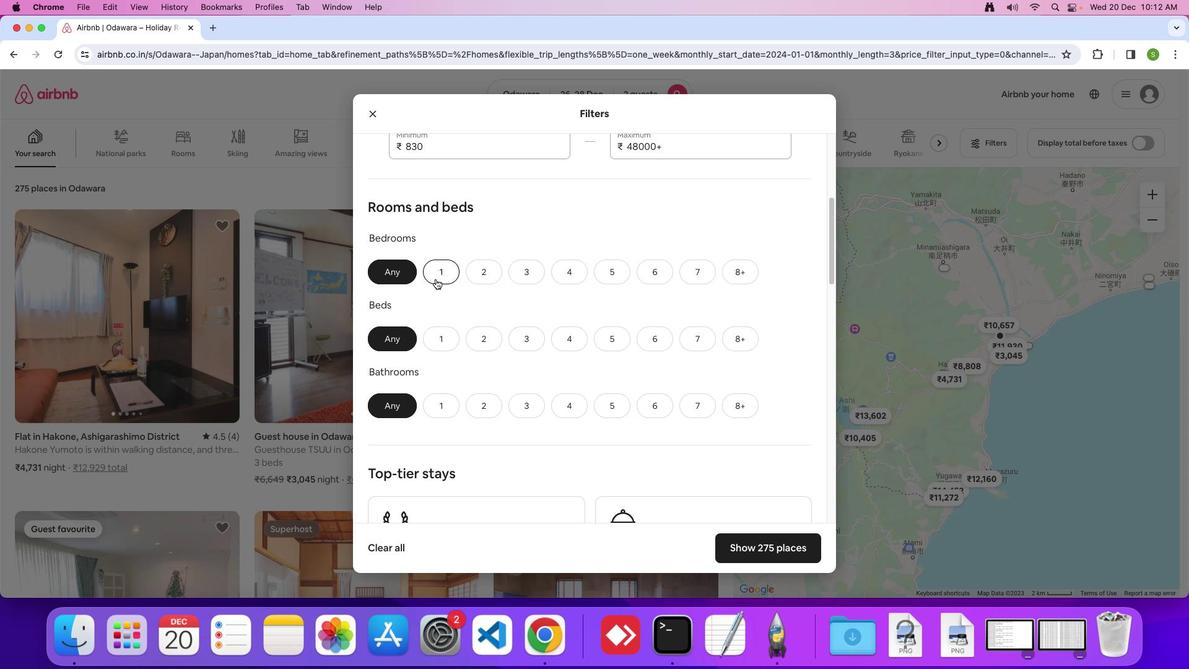 
Action: Mouse pressed left at (435, 279)
Screenshot: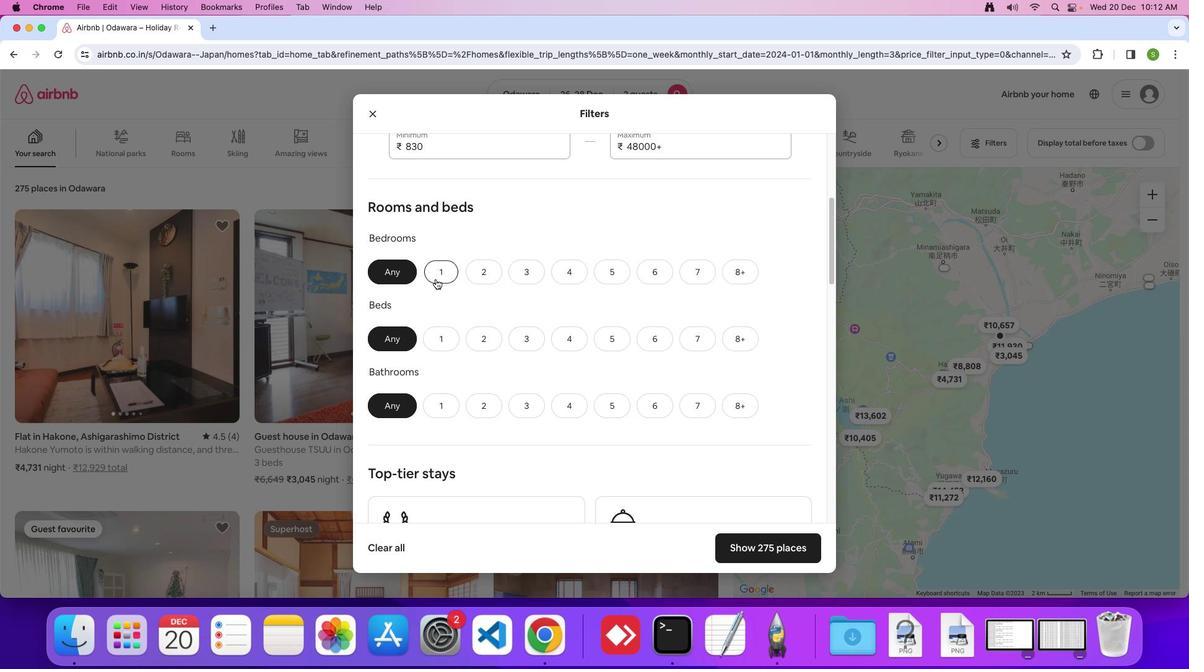 
Action: Mouse moved to (482, 342)
Screenshot: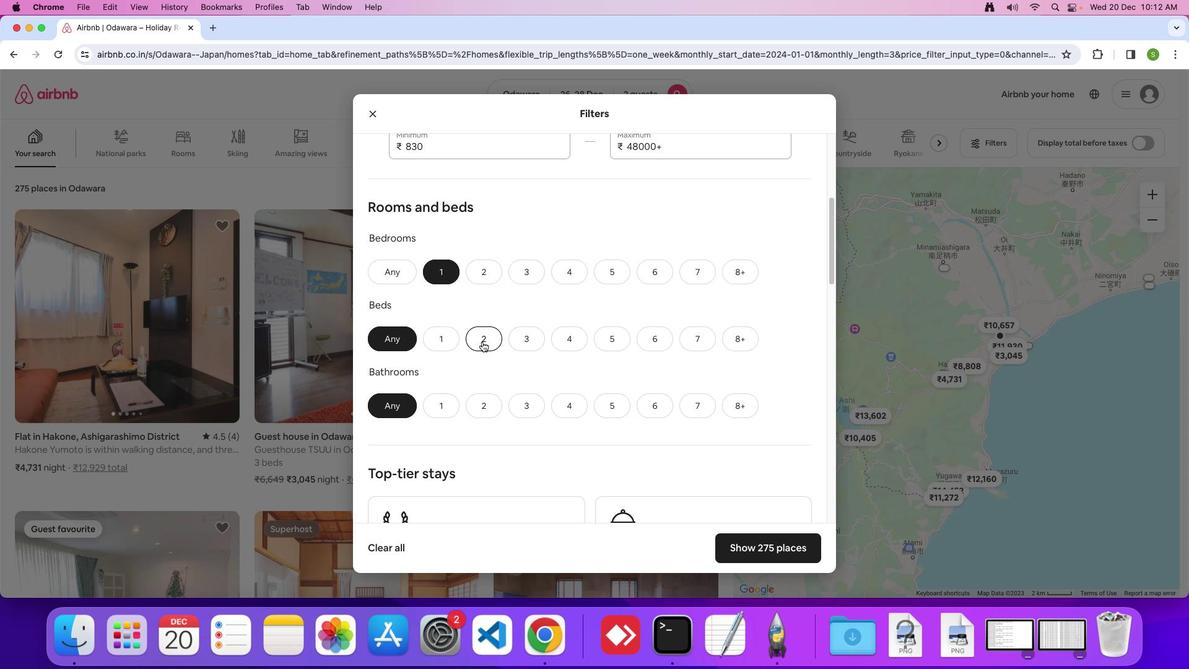 
Action: Mouse pressed left at (482, 342)
Screenshot: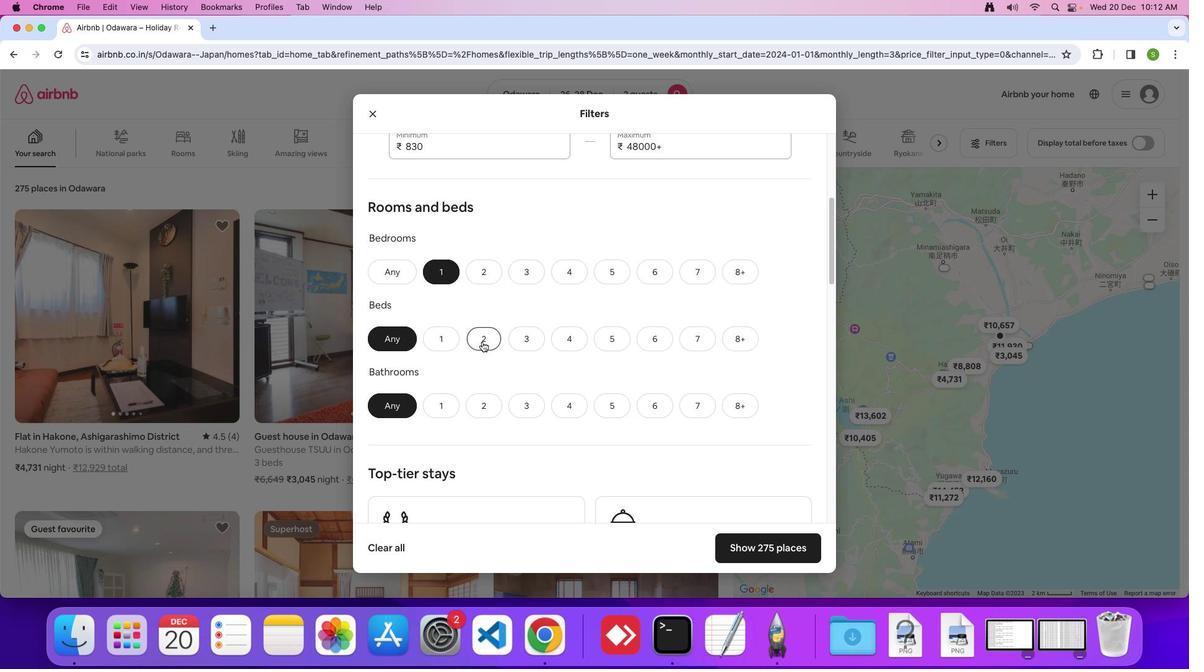 
Action: Mouse moved to (450, 405)
Screenshot: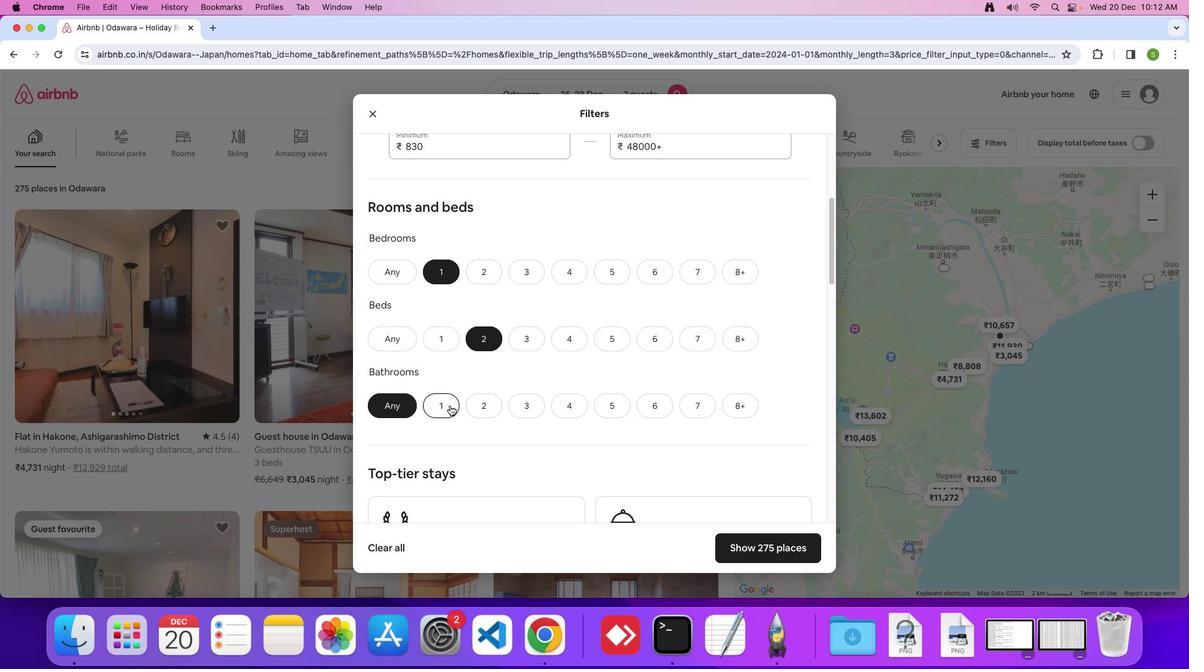 
Action: Mouse pressed left at (450, 405)
Screenshot: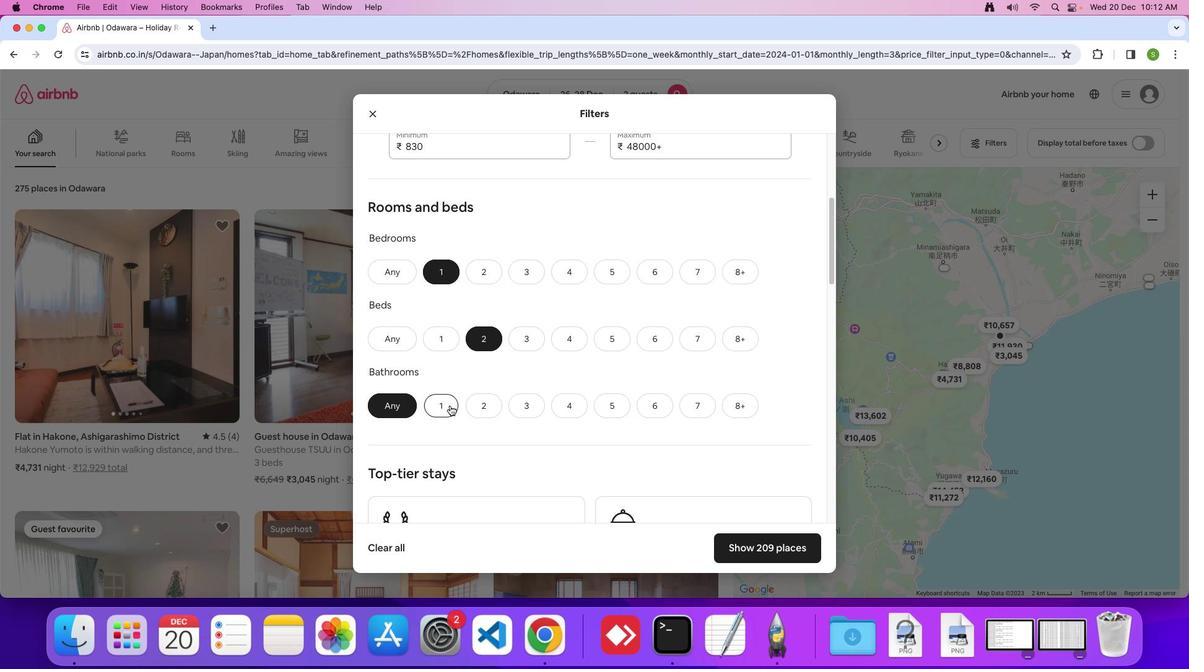 
Action: Mouse moved to (551, 362)
Screenshot: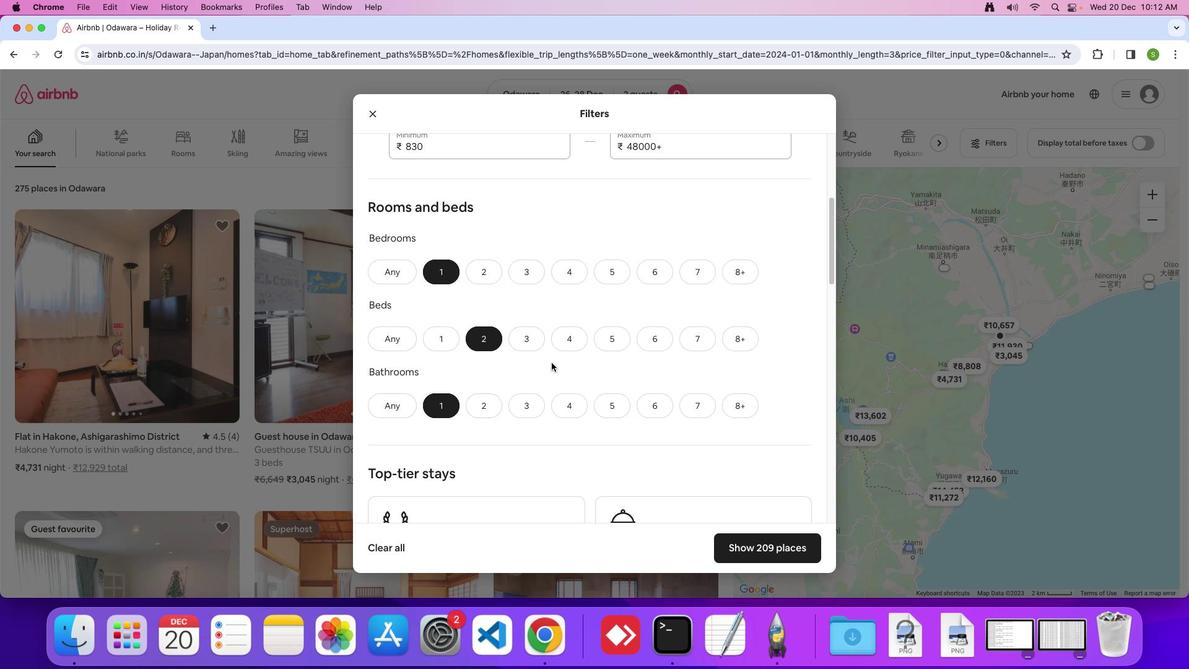 
Action: Mouse scrolled (551, 362) with delta (0, 0)
Screenshot: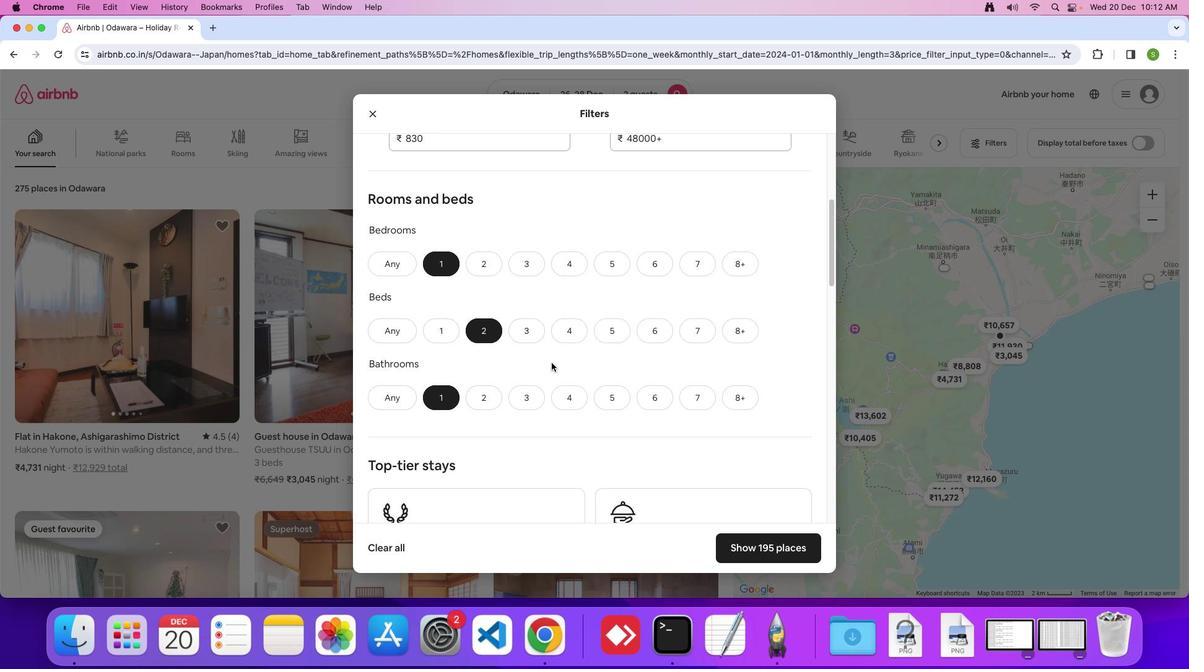 
Action: Mouse scrolled (551, 362) with delta (0, 0)
Screenshot: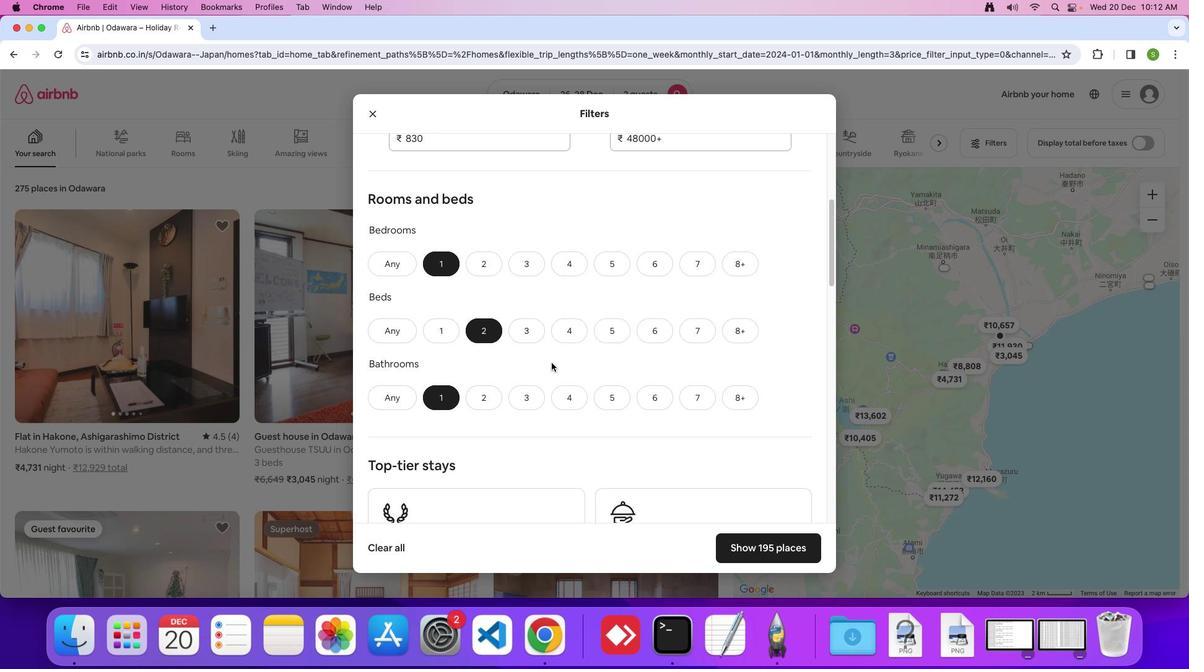 
Action: Mouse moved to (552, 362)
Screenshot: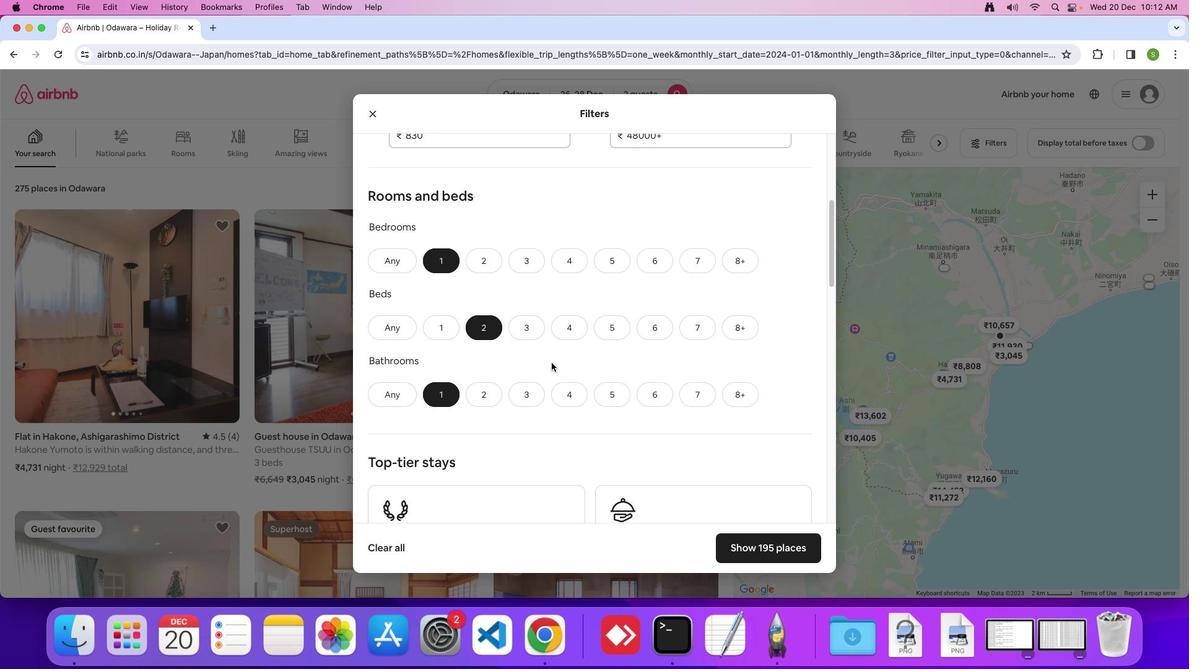 
Action: Mouse scrolled (552, 362) with delta (0, 0)
Screenshot: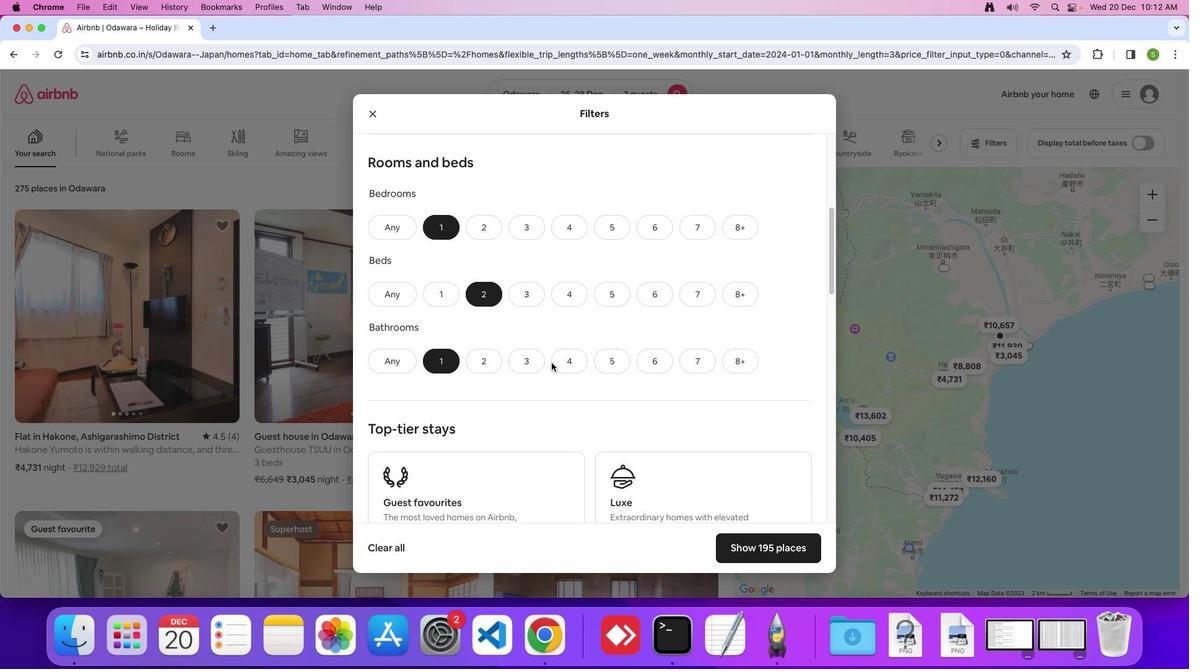 
Action: Mouse scrolled (552, 362) with delta (0, 0)
Screenshot: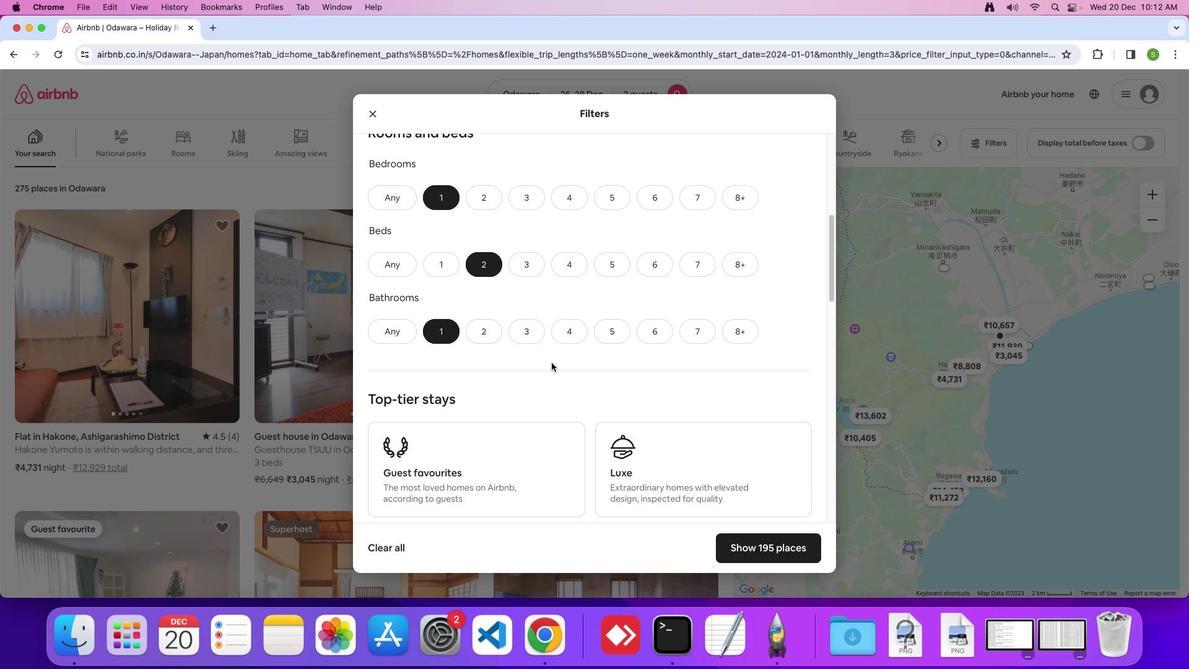 
Action: Mouse scrolled (552, 362) with delta (0, 0)
Screenshot: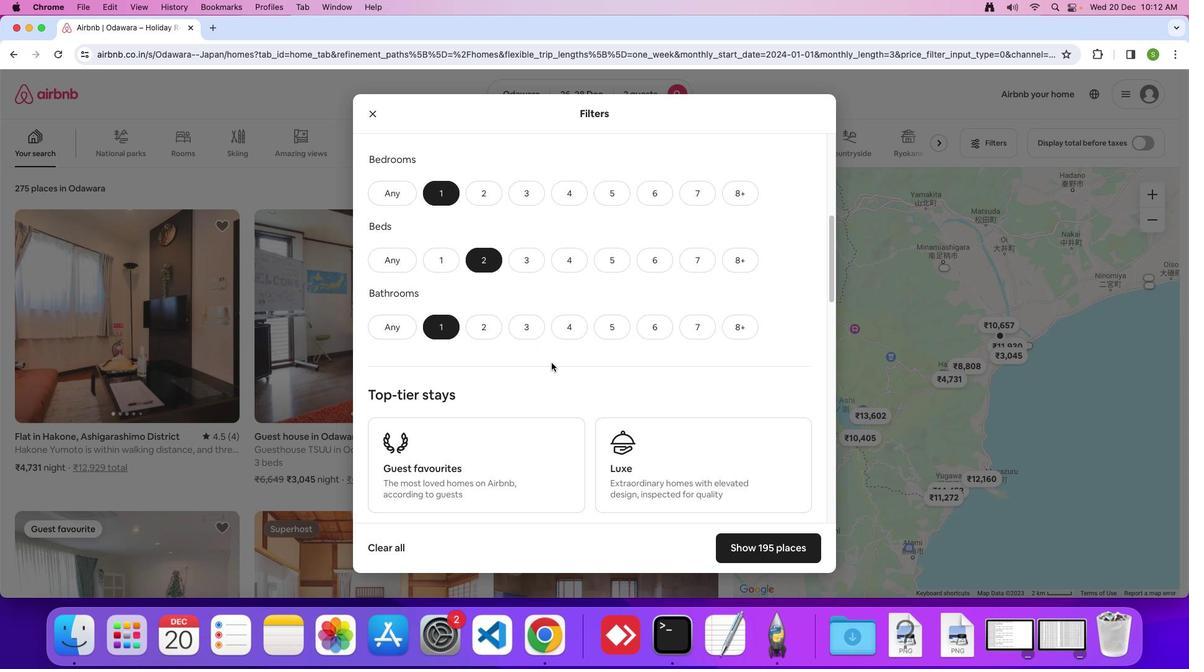 
Action: Mouse scrolled (552, 362) with delta (0, 0)
Screenshot: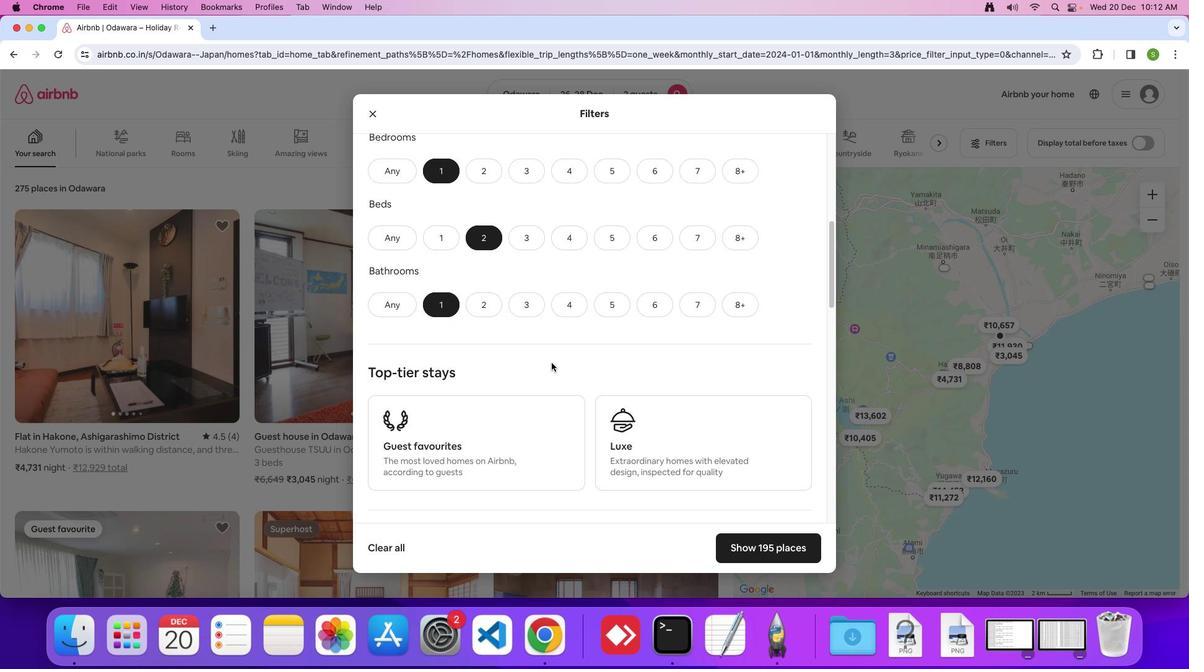
Action: Mouse scrolled (552, 362) with delta (0, 0)
Screenshot: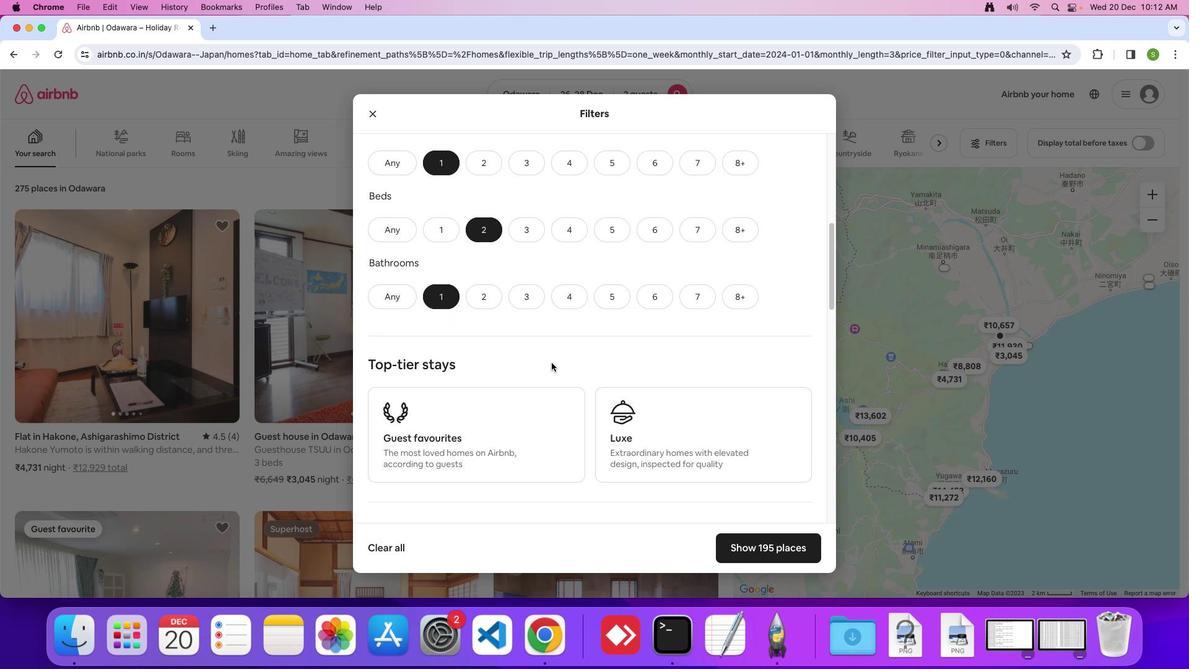 
Action: Mouse scrolled (552, 362) with delta (0, -1)
Screenshot: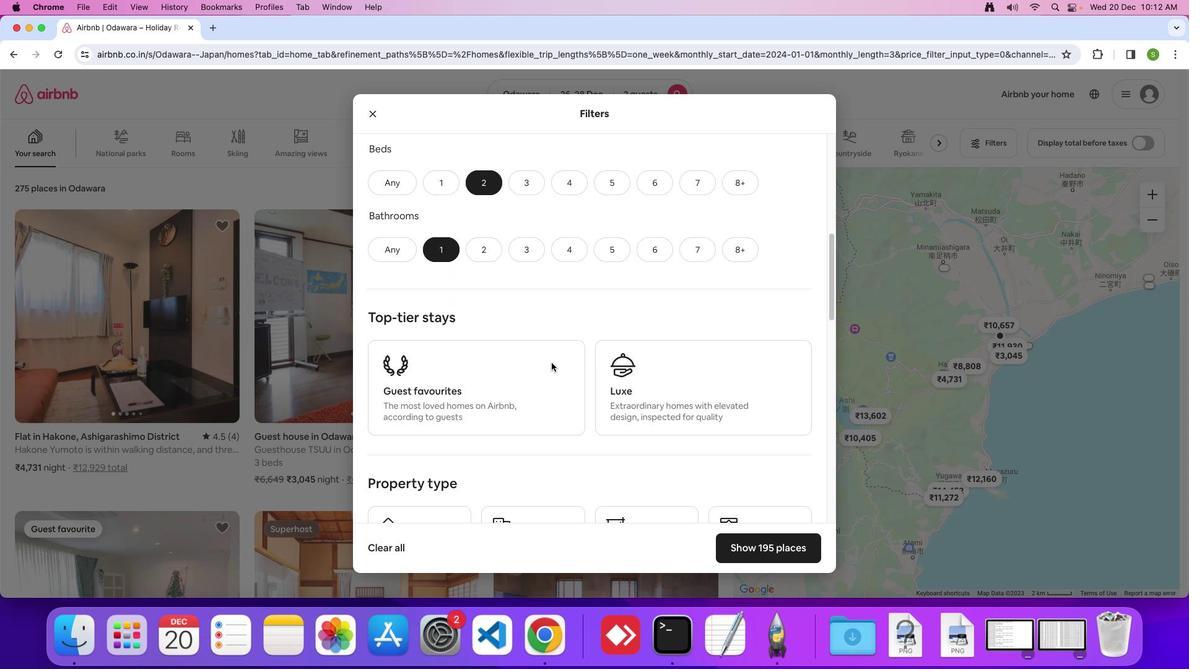 
Action: Mouse scrolled (552, 362) with delta (0, 0)
Screenshot: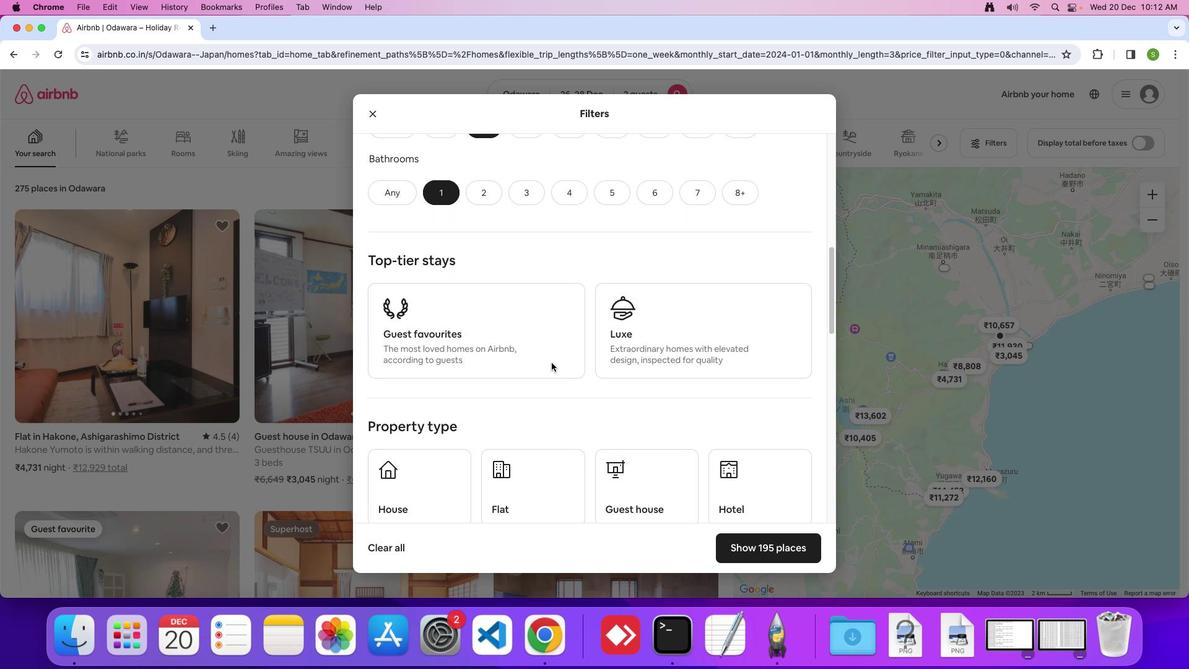 
Action: Mouse scrolled (552, 362) with delta (0, 0)
Screenshot: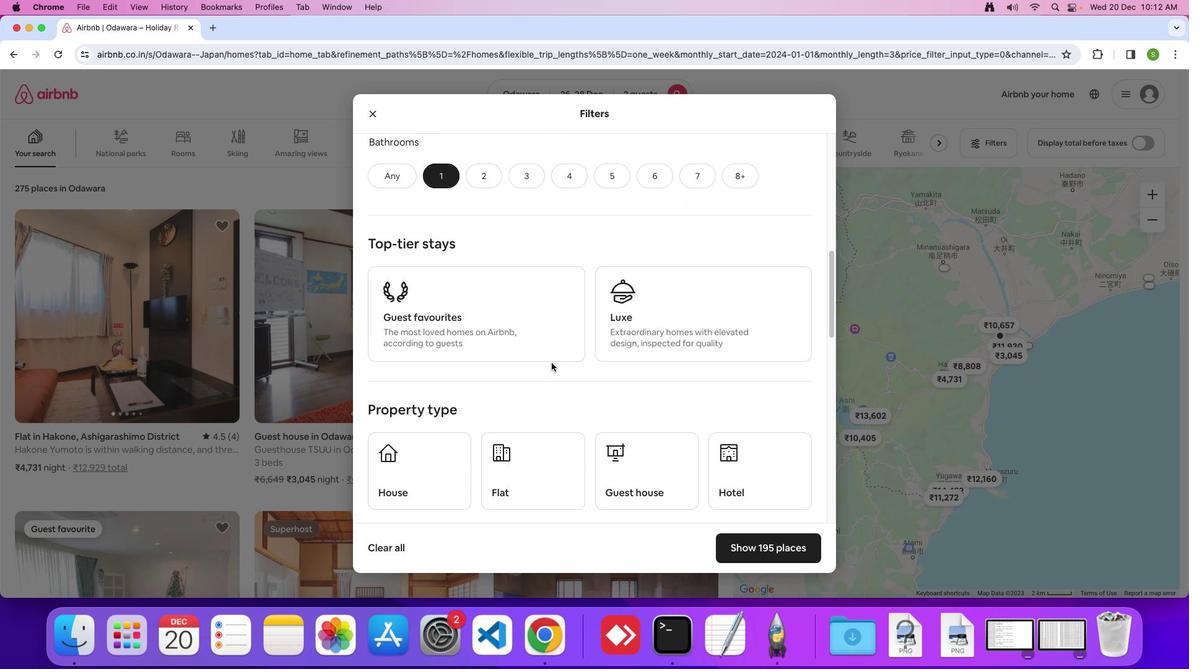 
Action: Mouse scrolled (552, 362) with delta (0, -1)
Screenshot: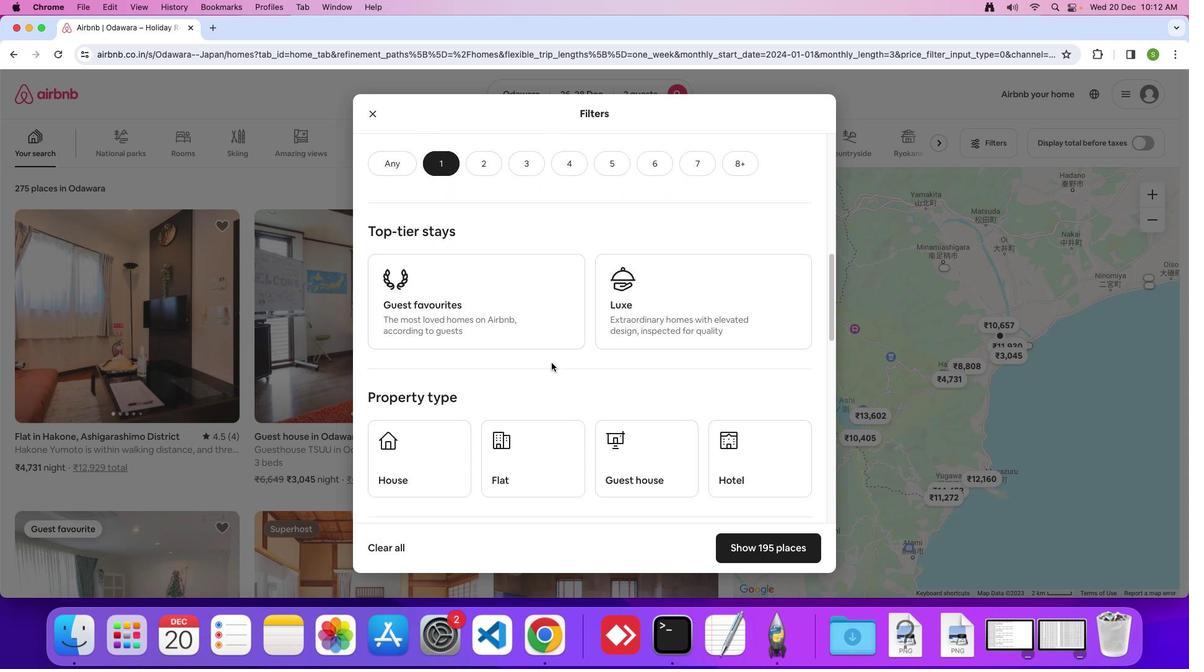 
Action: Mouse moved to (535, 383)
Screenshot: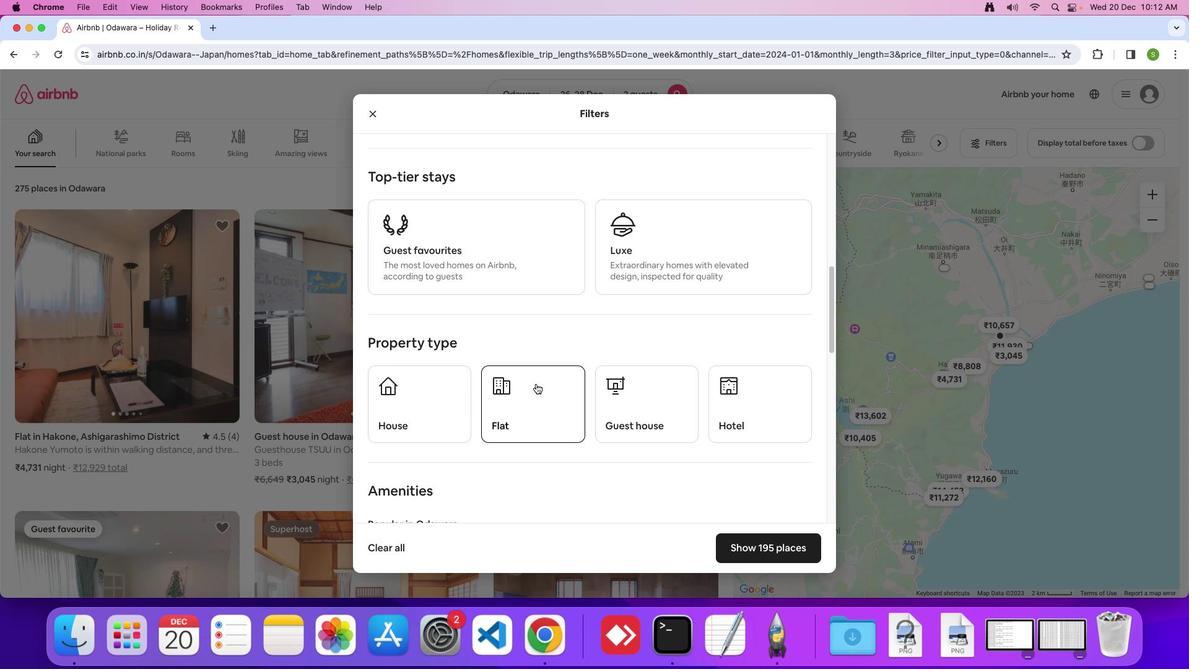 
Action: Mouse pressed left at (535, 383)
Screenshot: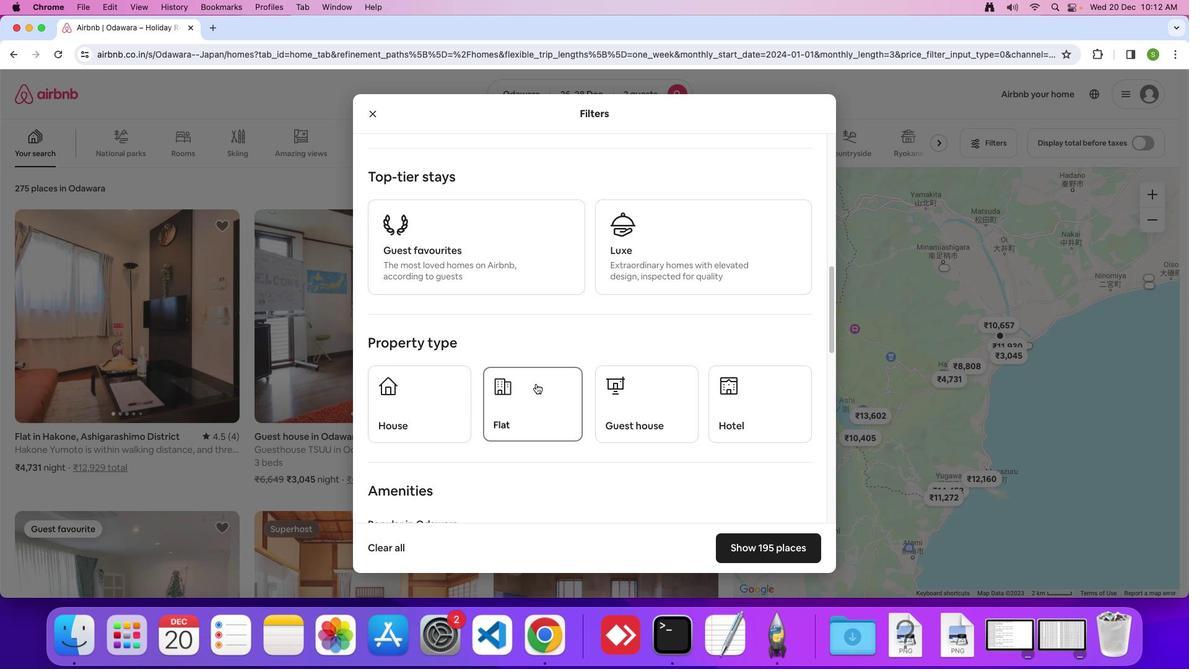 
Action: Mouse moved to (570, 371)
Screenshot: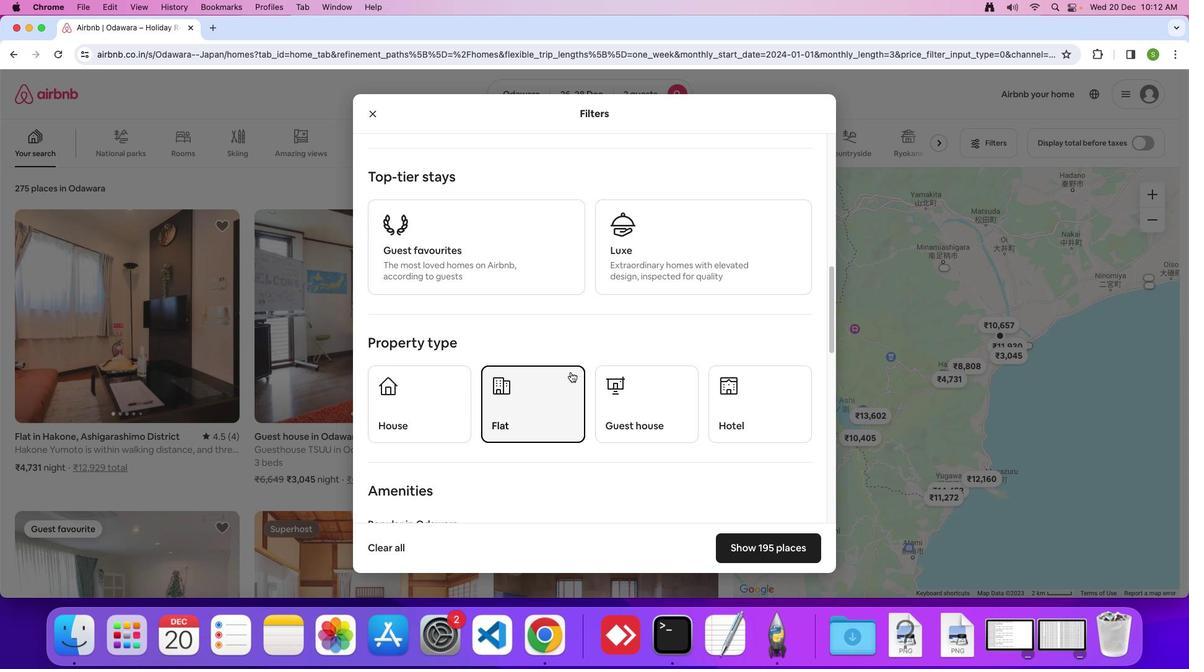 
Action: Mouse scrolled (570, 371) with delta (0, 0)
Screenshot: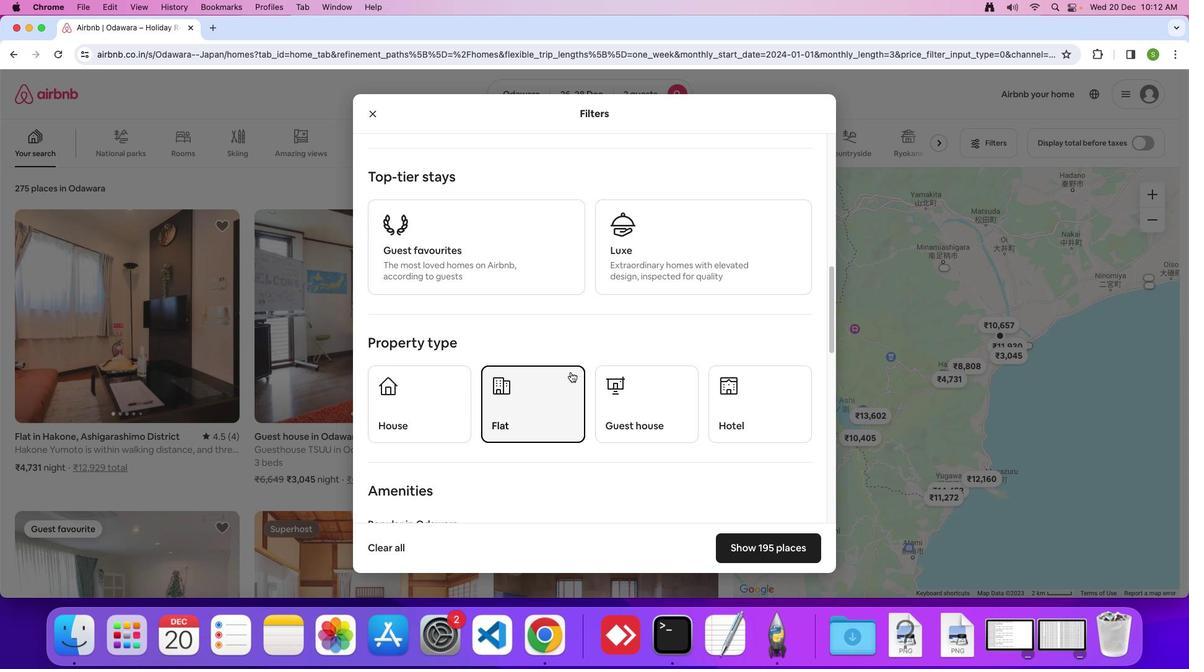 
Action: Mouse scrolled (570, 371) with delta (0, 0)
Screenshot: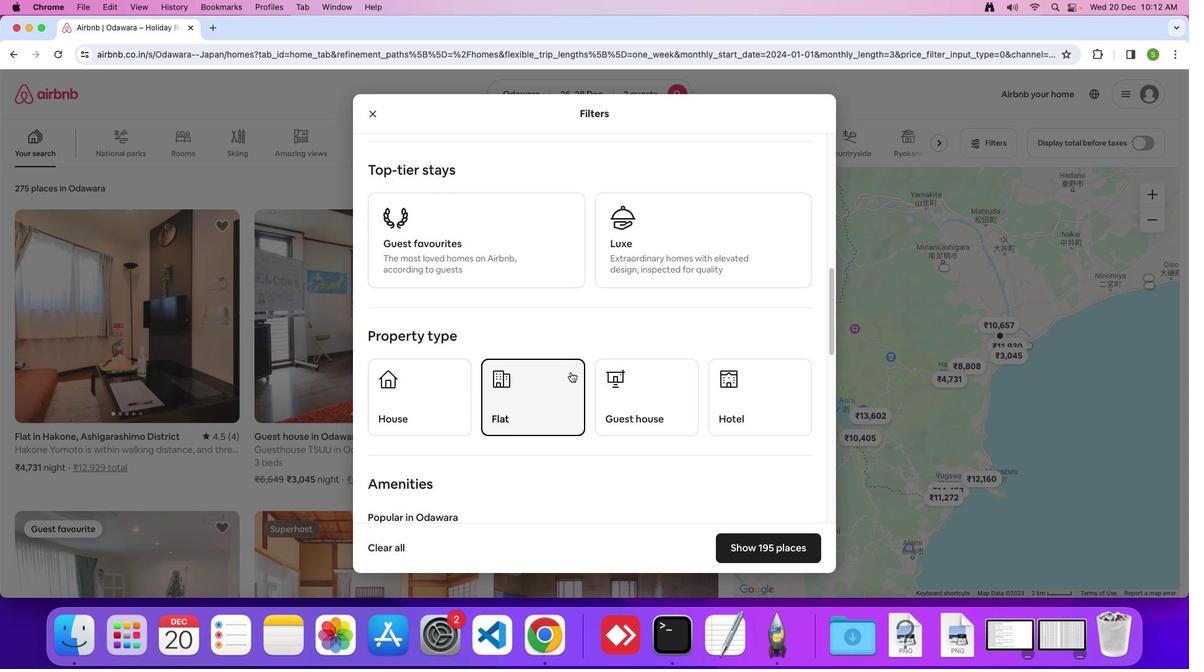 
Action: Mouse scrolled (570, 371) with delta (0, -1)
Screenshot: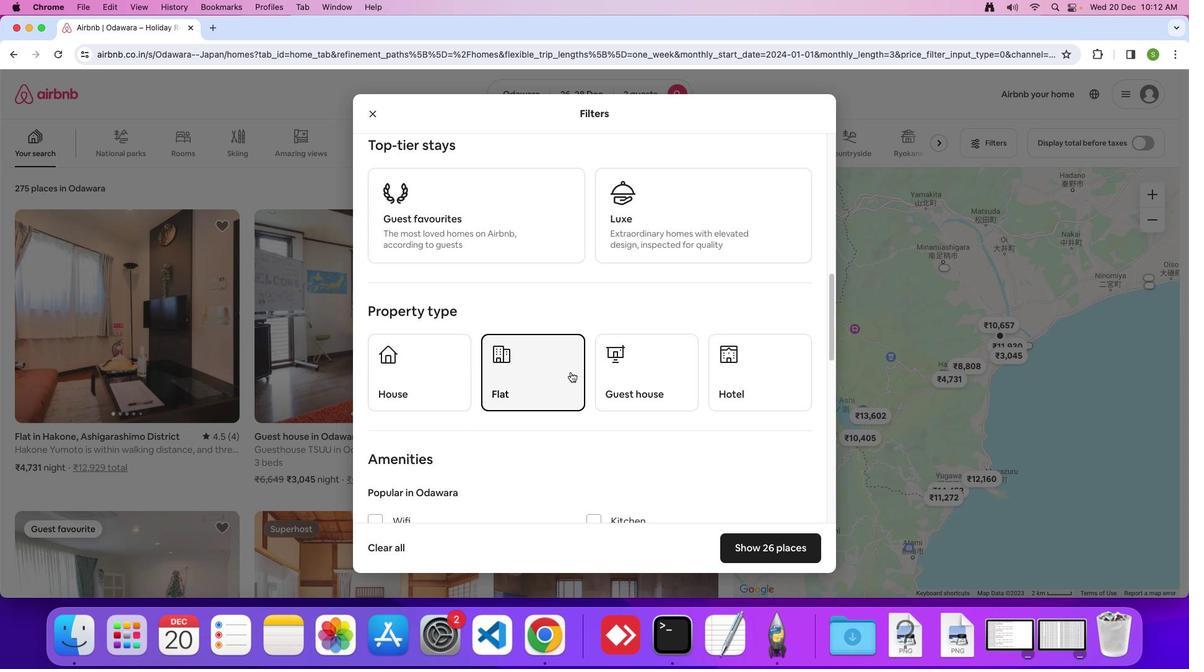 
Action: Mouse scrolled (570, 371) with delta (0, 0)
Screenshot: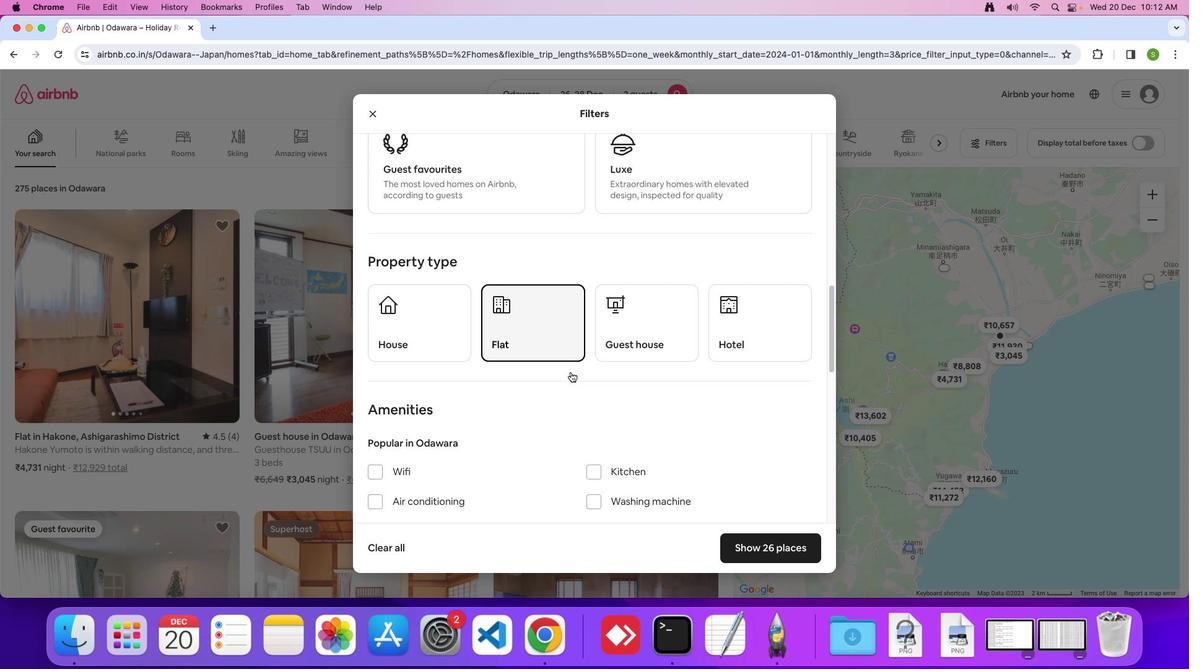 
Action: Mouse scrolled (570, 371) with delta (0, 0)
Screenshot: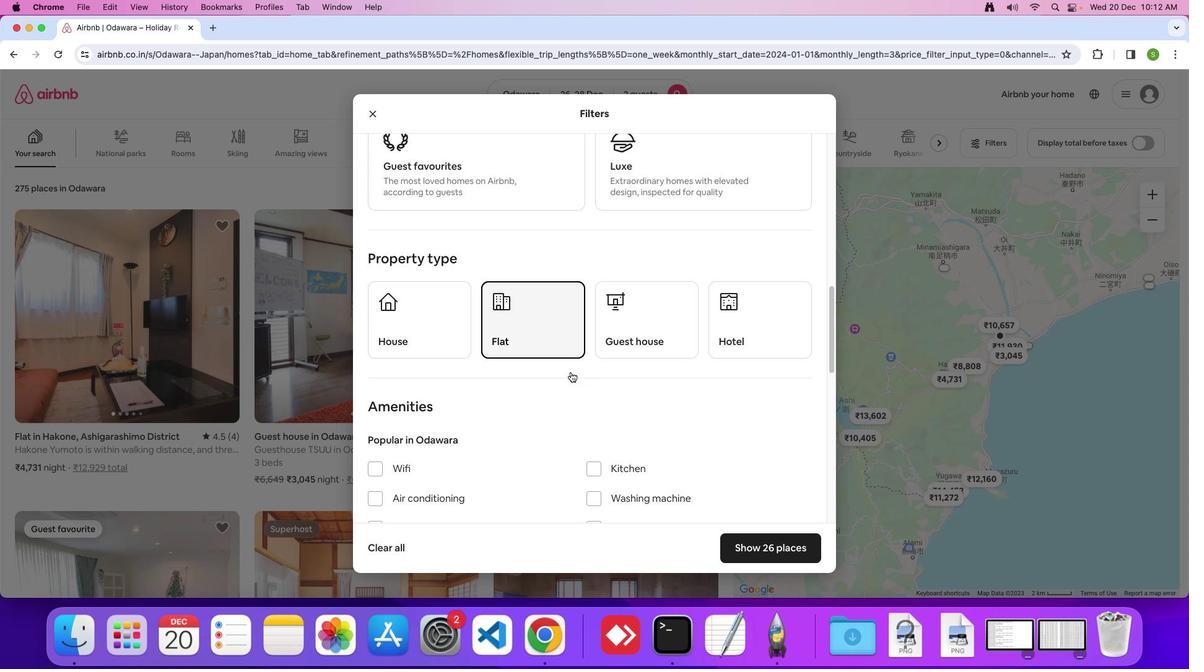 
Action: Mouse scrolled (570, 371) with delta (0, 0)
Screenshot: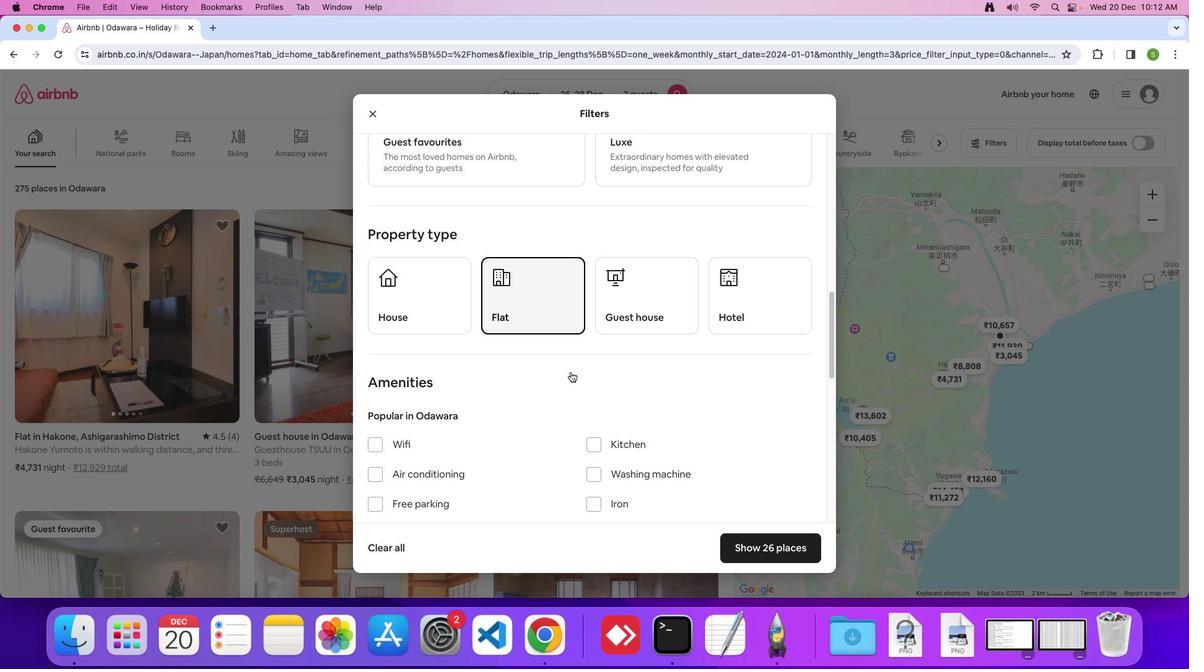 
Action: Mouse scrolled (570, 371) with delta (0, 0)
Screenshot: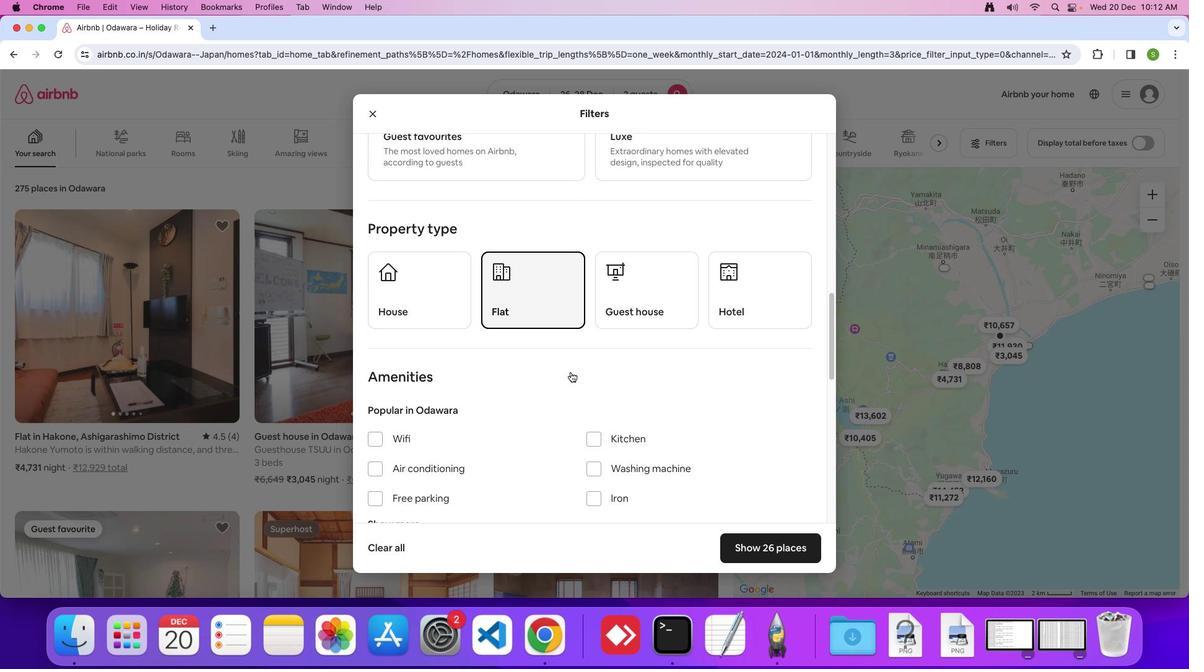 
Action: Mouse scrolled (570, 371) with delta (0, -1)
Screenshot: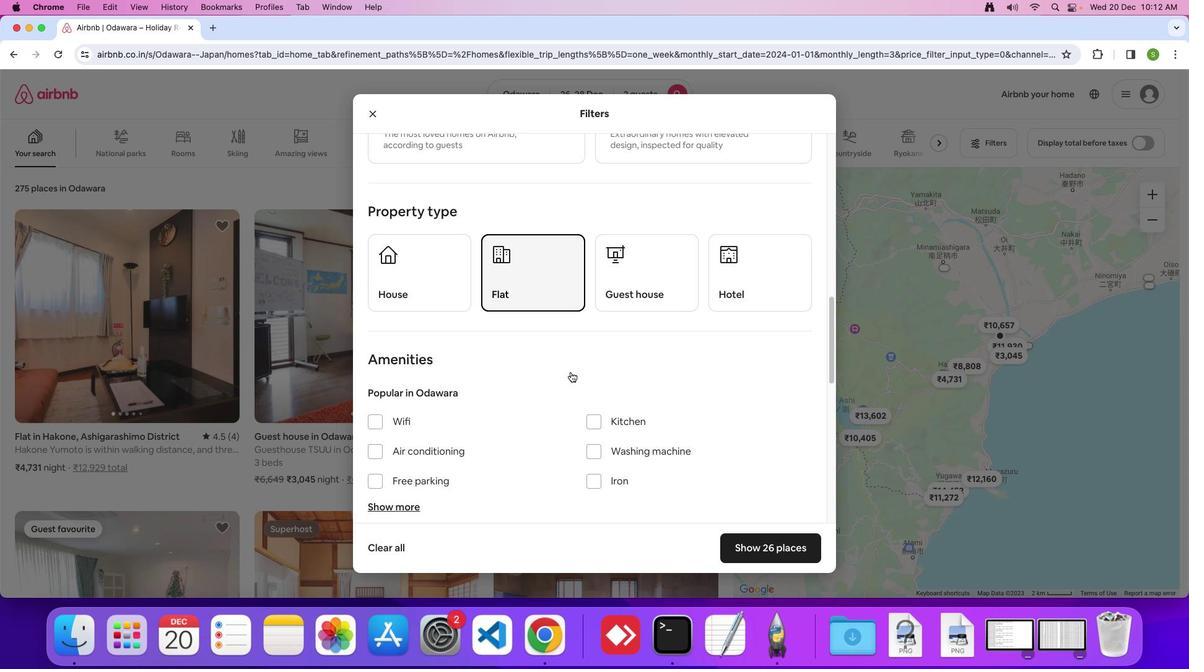 
Action: Mouse scrolled (570, 371) with delta (0, 0)
Screenshot: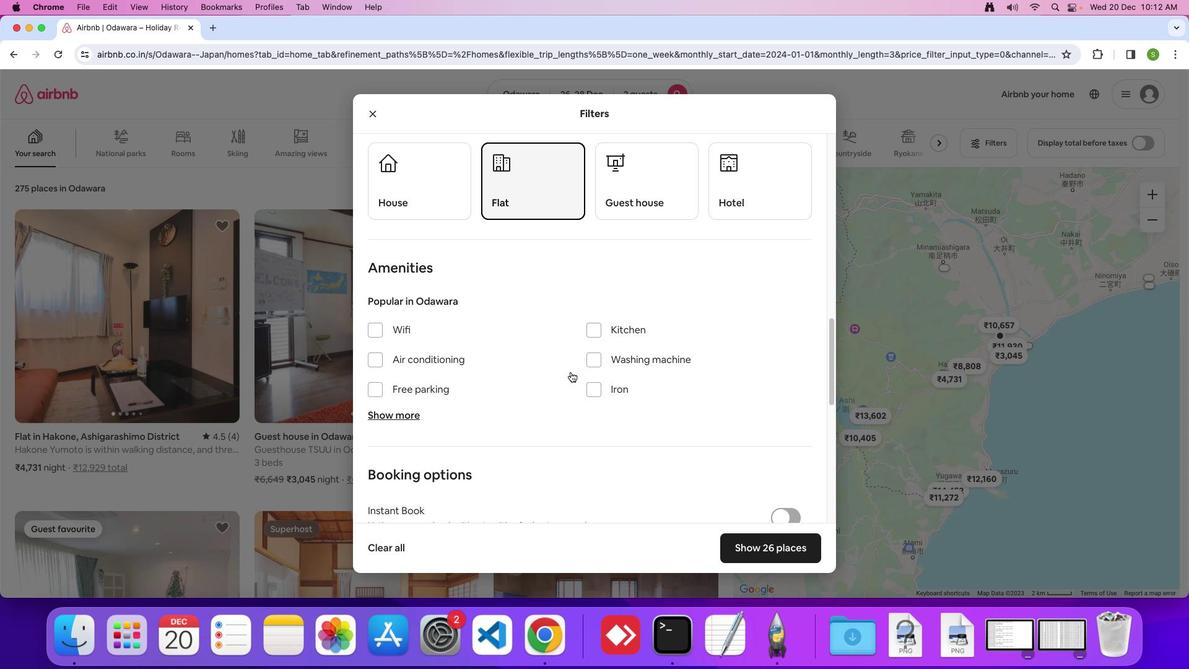 
Action: Mouse scrolled (570, 371) with delta (0, 0)
Screenshot: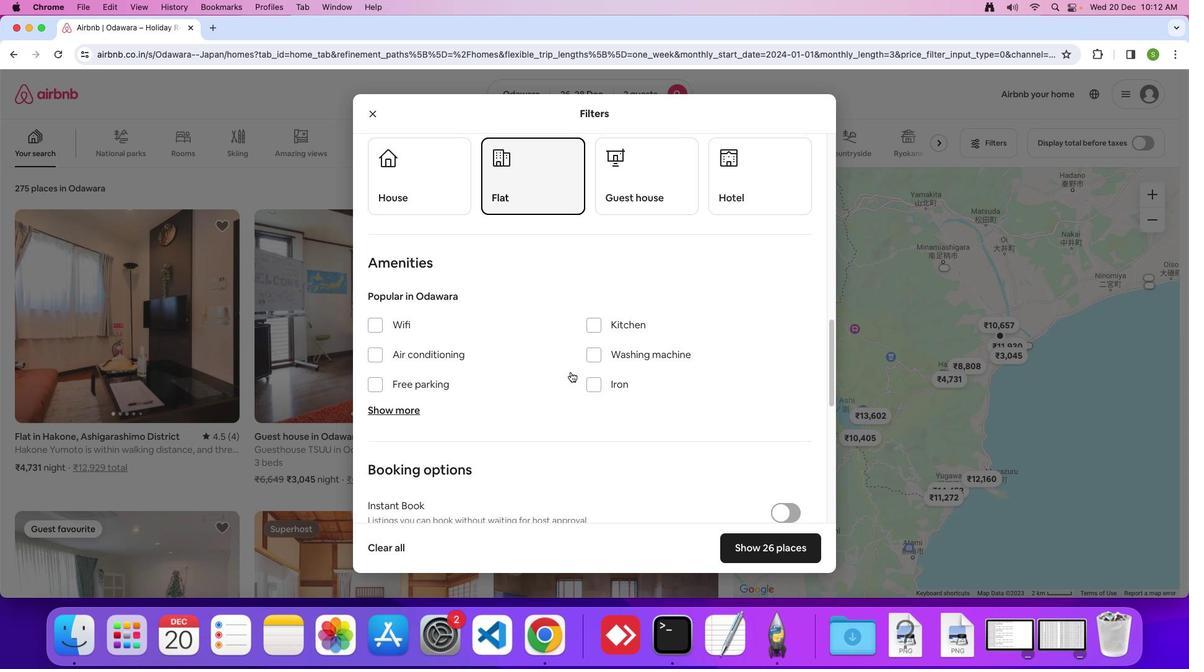 
Action: Mouse scrolled (570, 371) with delta (0, -1)
Screenshot: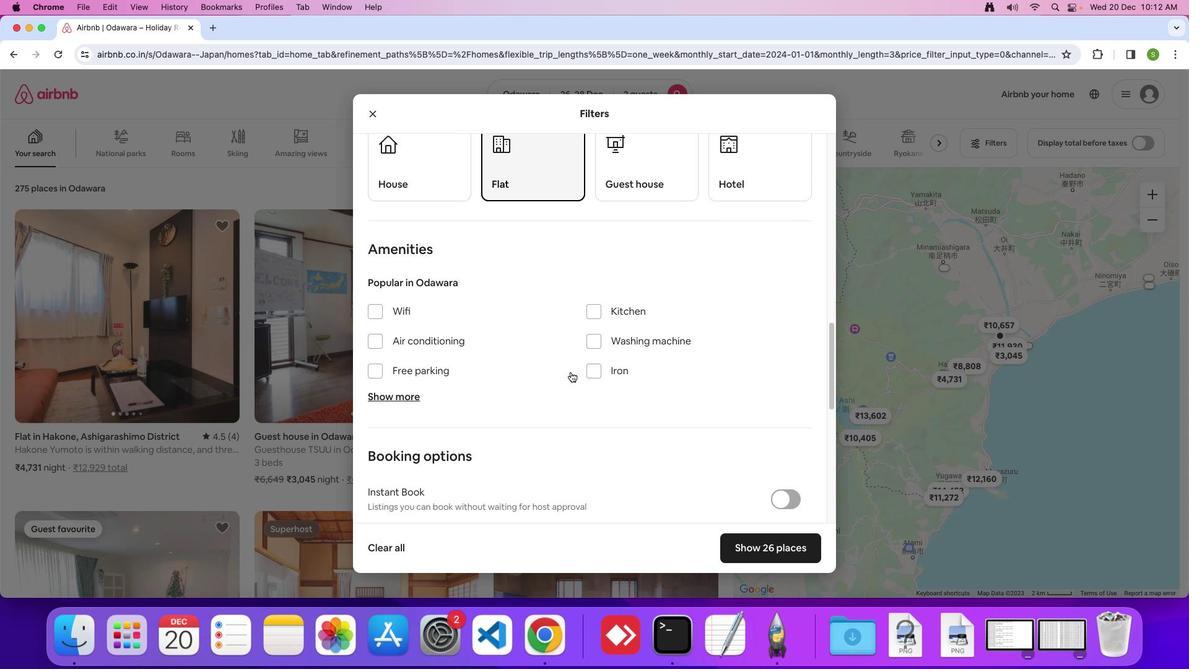 
Action: Mouse scrolled (570, 371) with delta (0, 0)
Screenshot: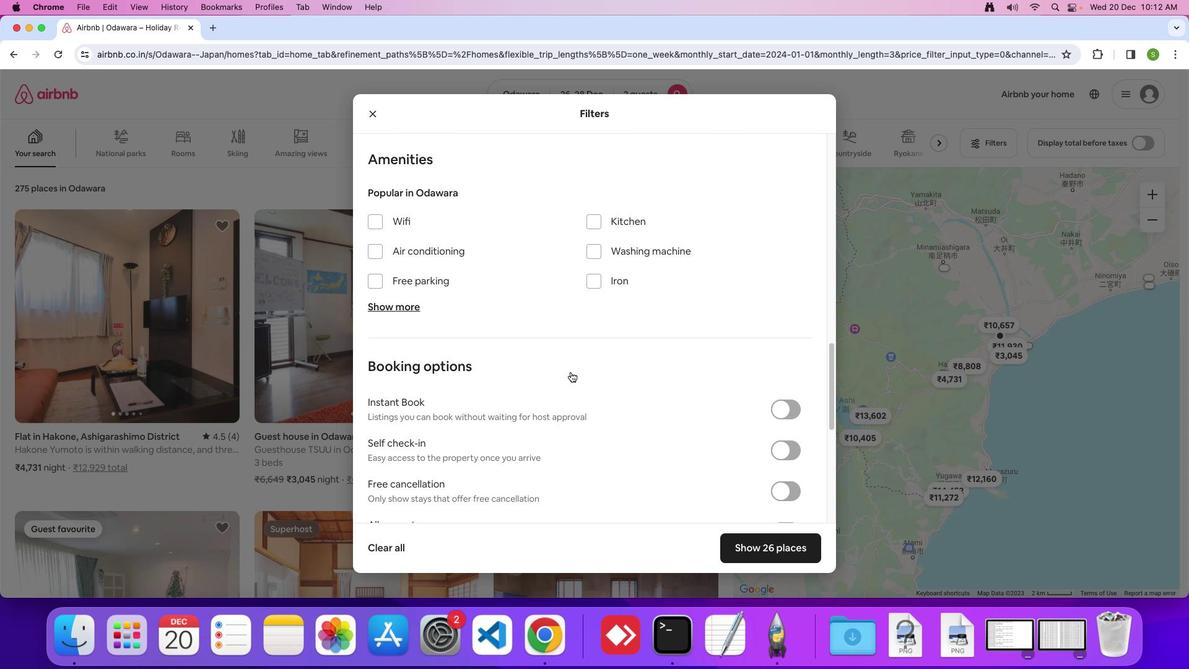 
Action: Mouse scrolled (570, 371) with delta (0, 0)
Screenshot: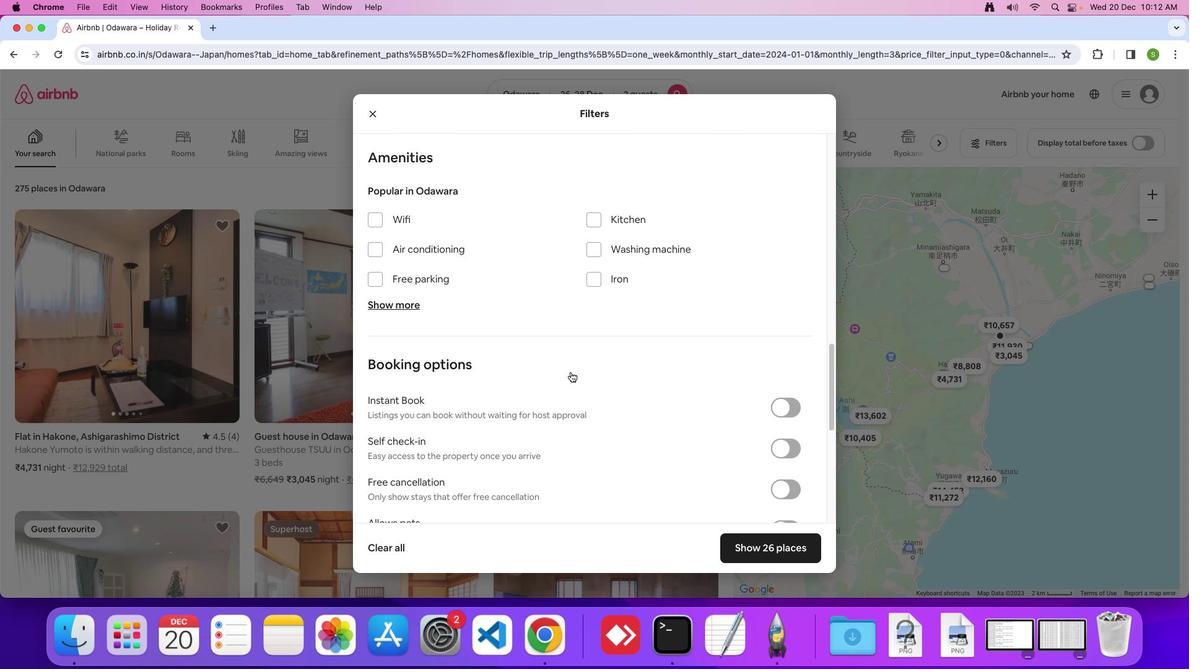 
Action: Mouse scrolled (570, 371) with delta (0, 0)
Screenshot: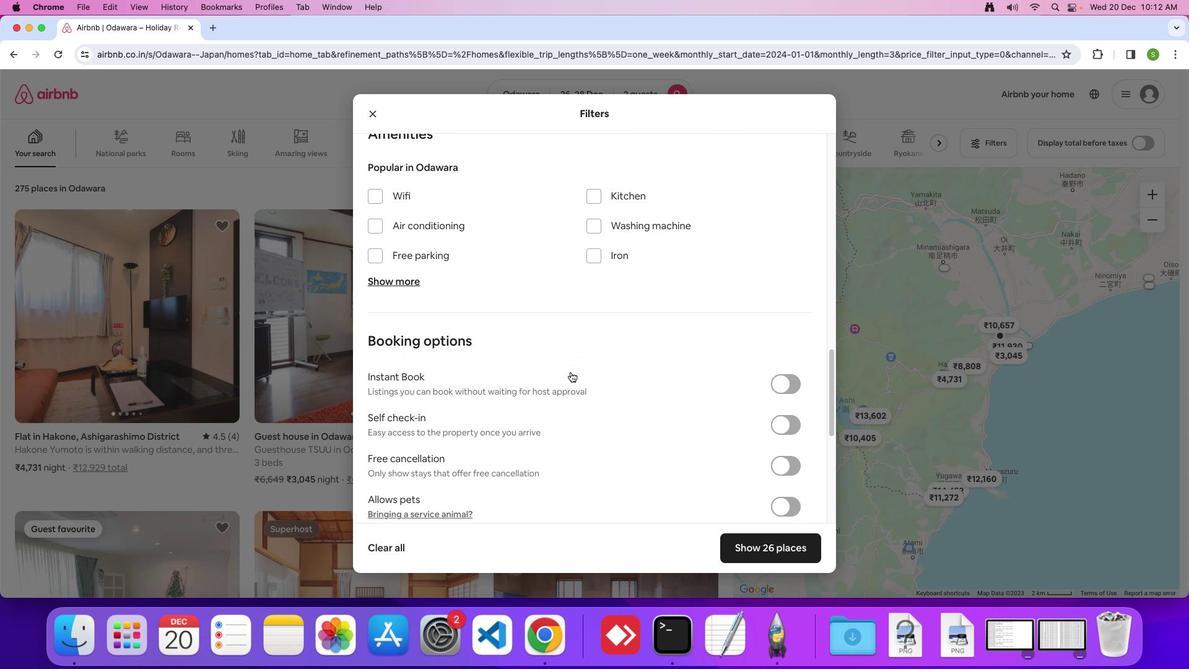 
Action: Mouse scrolled (570, 371) with delta (0, 0)
Screenshot: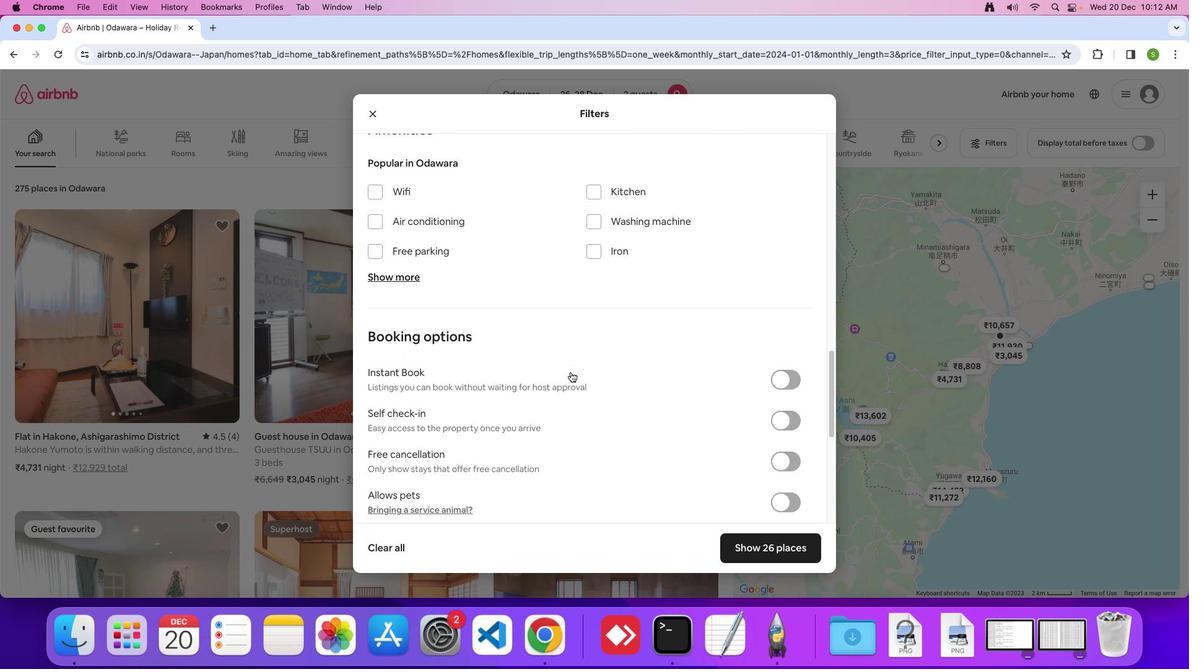 
Action: Mouse scrolled (570, 371) with delta (0, -1)
Screenshot: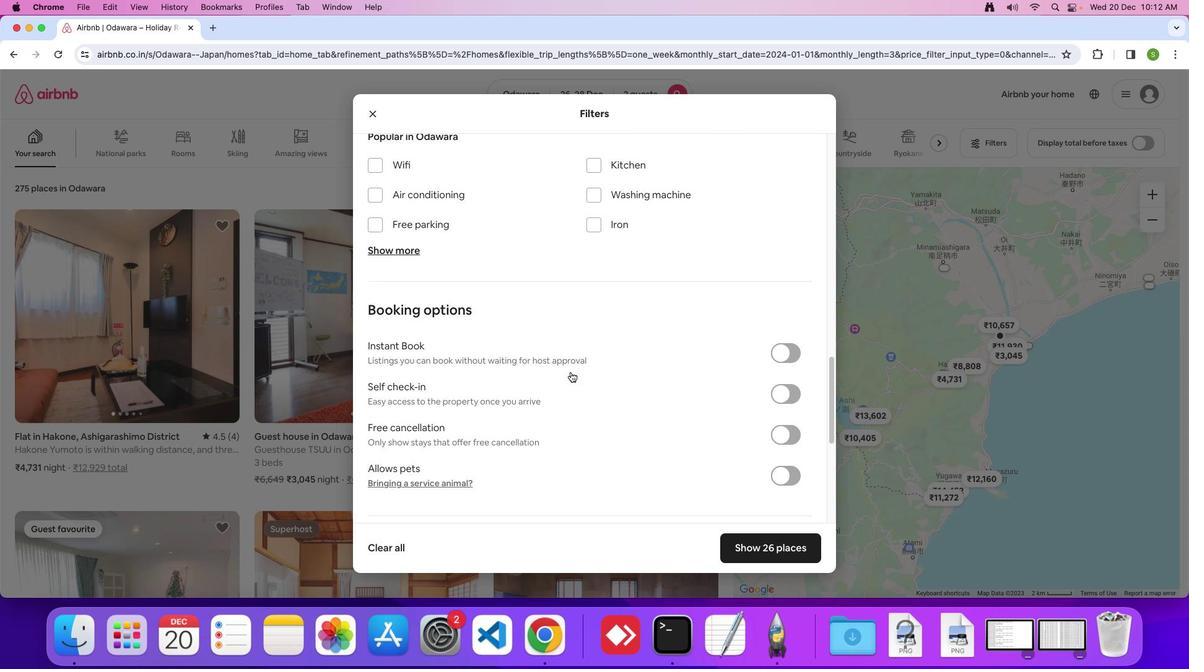 
Action: Mouse scrolled (570, 371) with delta (0, 0)
Screenshot: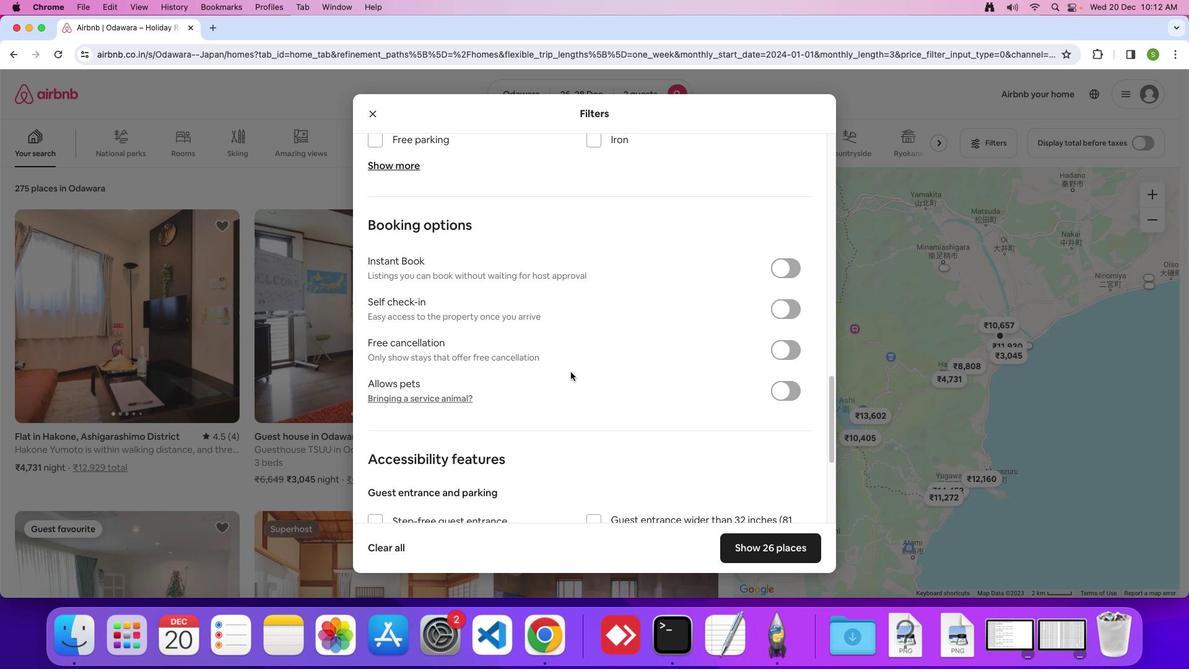 
Action: Mouse scrolled (570, 371) with delta (0, 0)
Screenshot: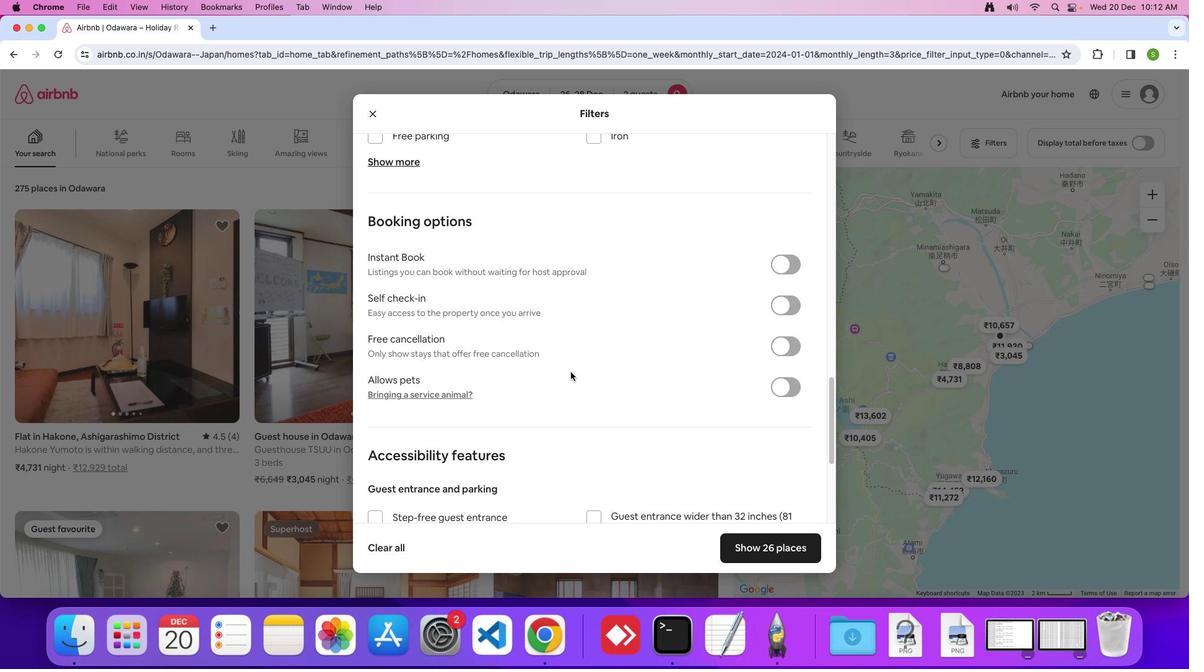 
Action: Mouse scrolled (570, 371) with delta (0, 0)
Screenshot: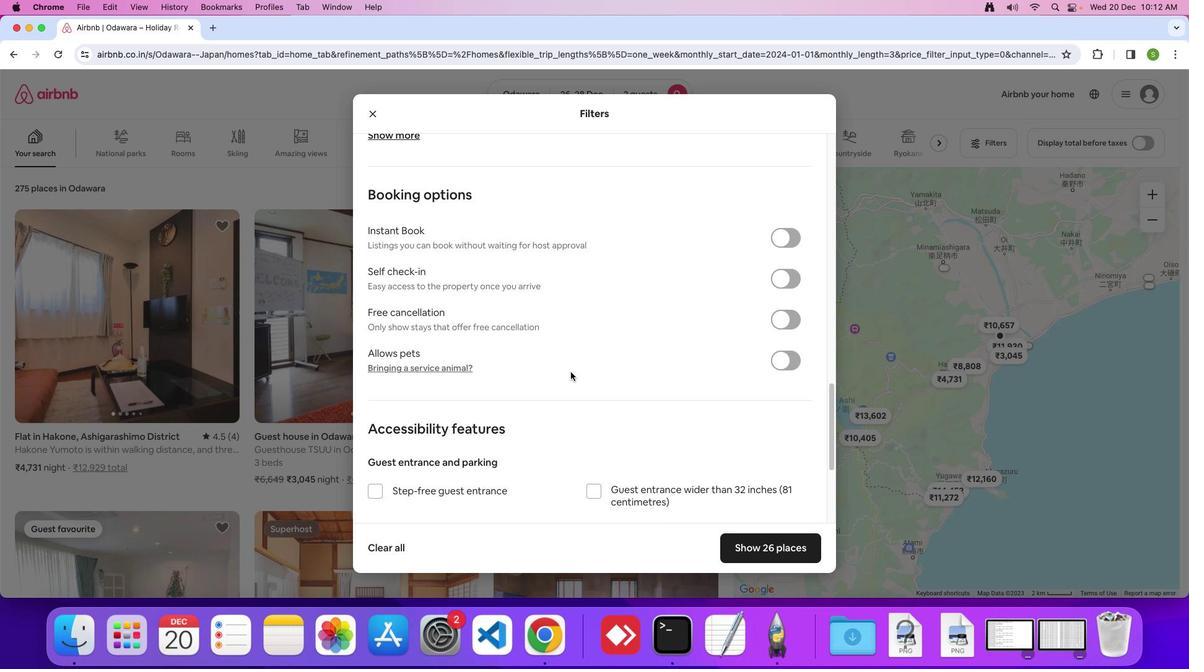 
Action: Mouse scrolled (570, 371) with delta (0, 0)
Screenshot: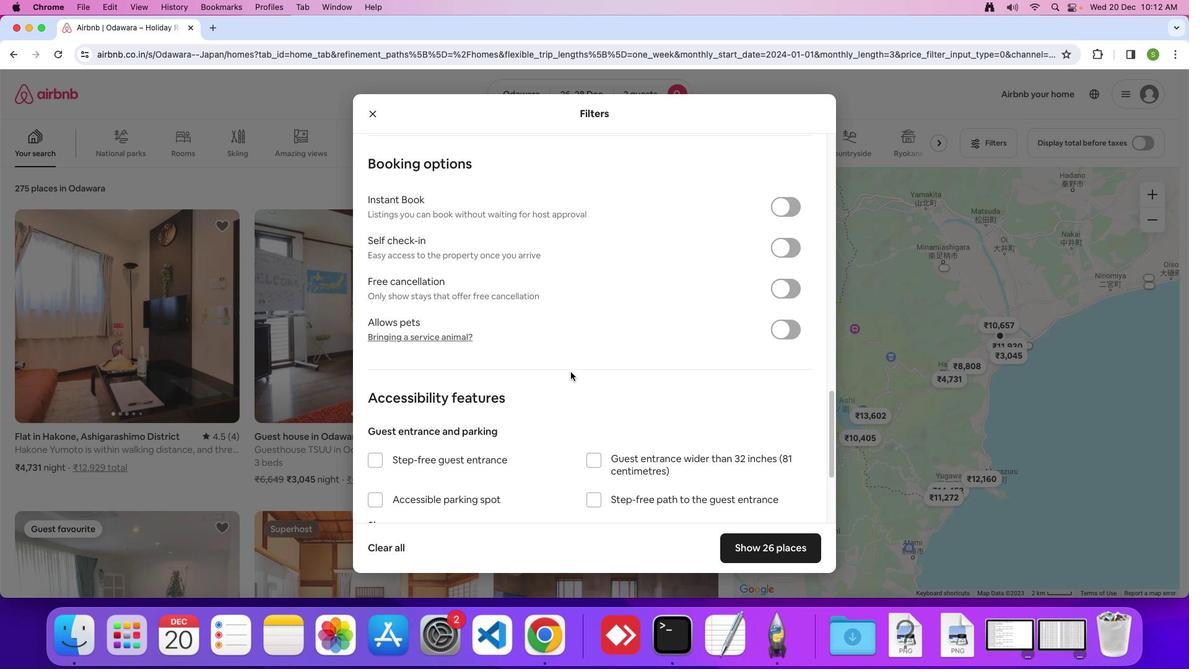 
Action: Mouse scrolled (570, 371) with delta (0, 0)
Screenshot: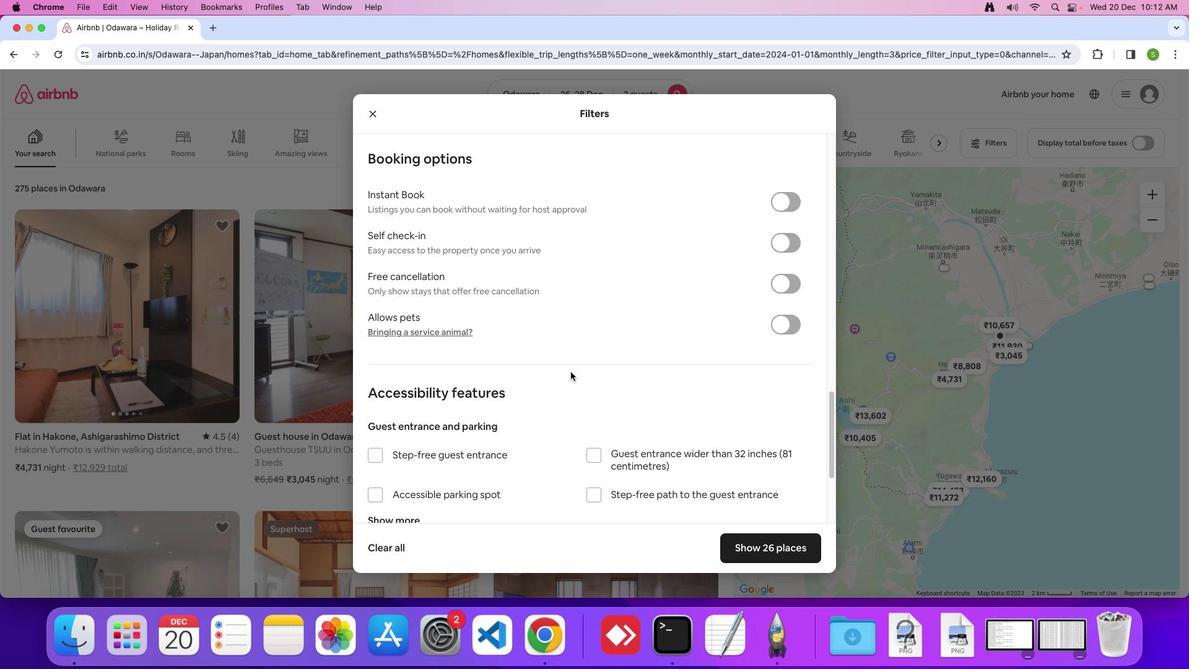 
Action: Mouse scrolled (570, 371) with delta (0, 0)
Screenshot: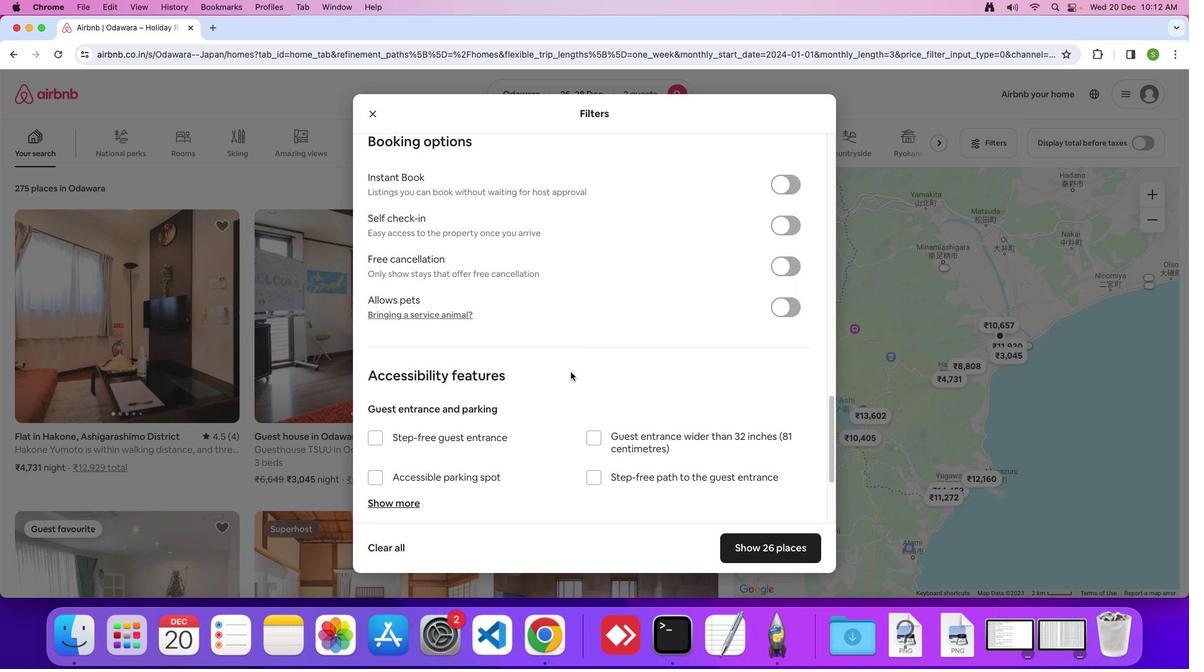 
Action: Mouse scrolled (570, 371) with delta (0, 0)
Screenshot: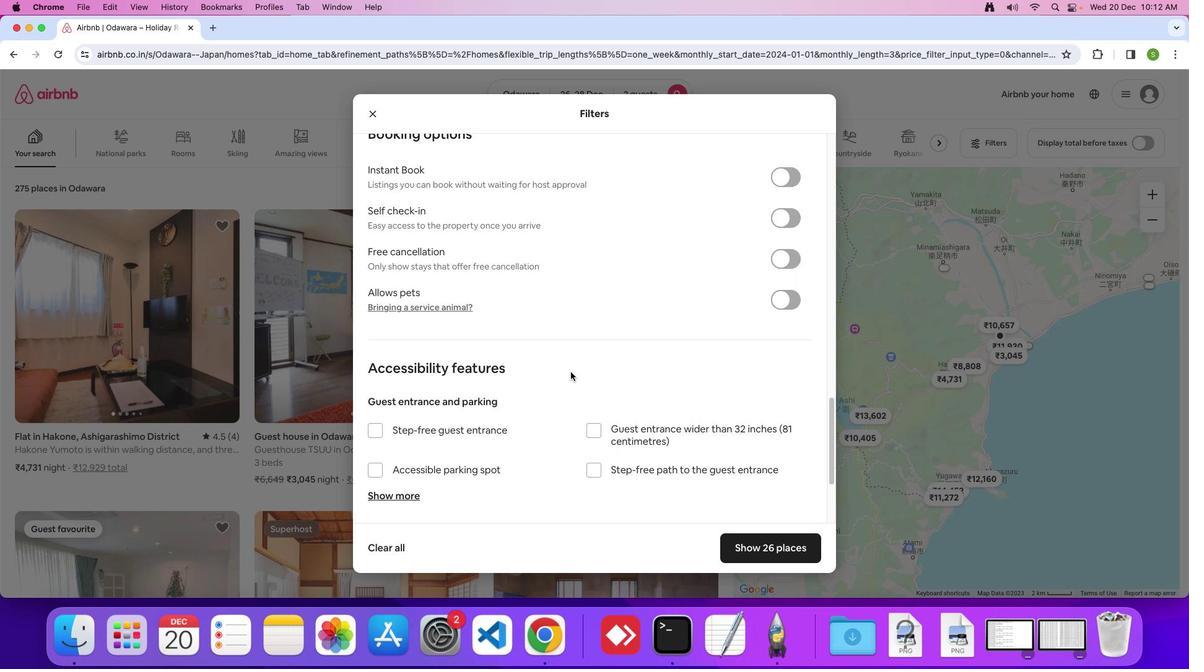 
Action: Mouse scrolled (570, 371) with delta (0, 0)
Screenshot: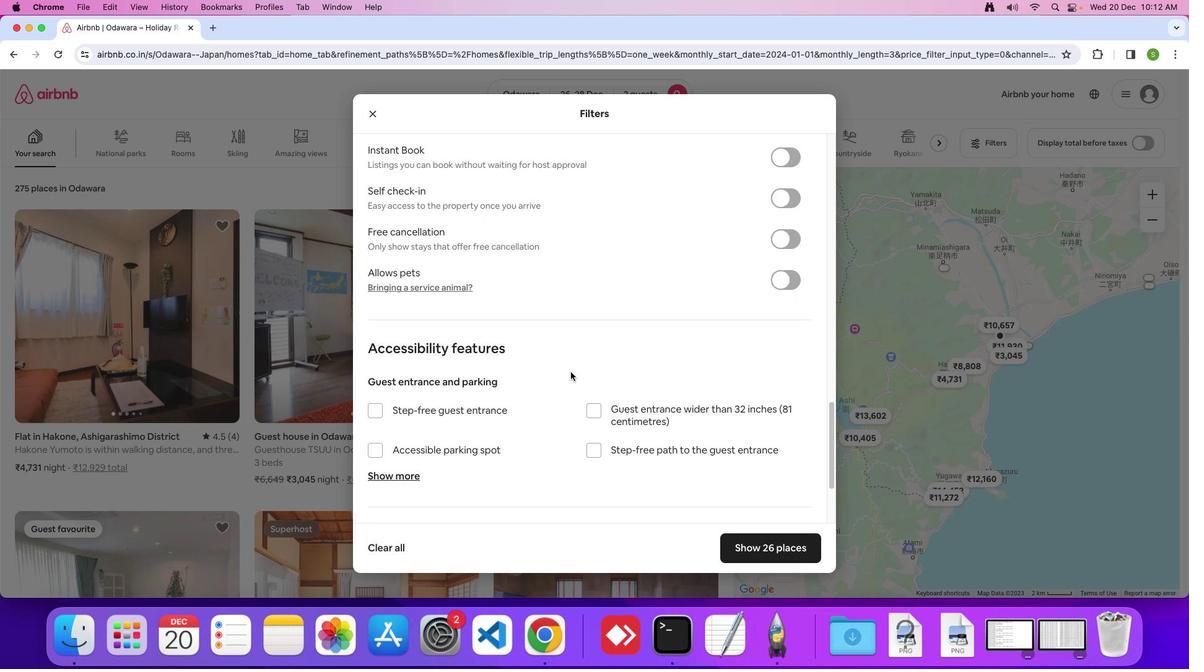 
Action: Mouse scrolled (570, 371) with delta (0, 0)
Screenshot: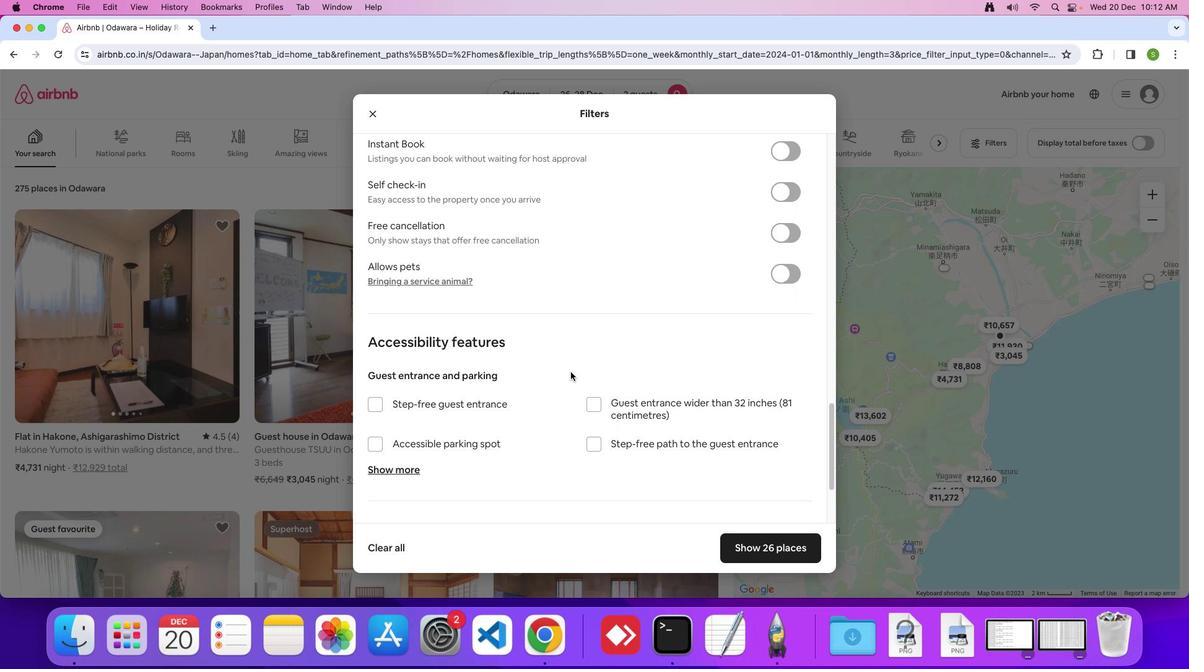
Action: Mouse scrolled (570, 371) with delta (0, 0)
Screenshot: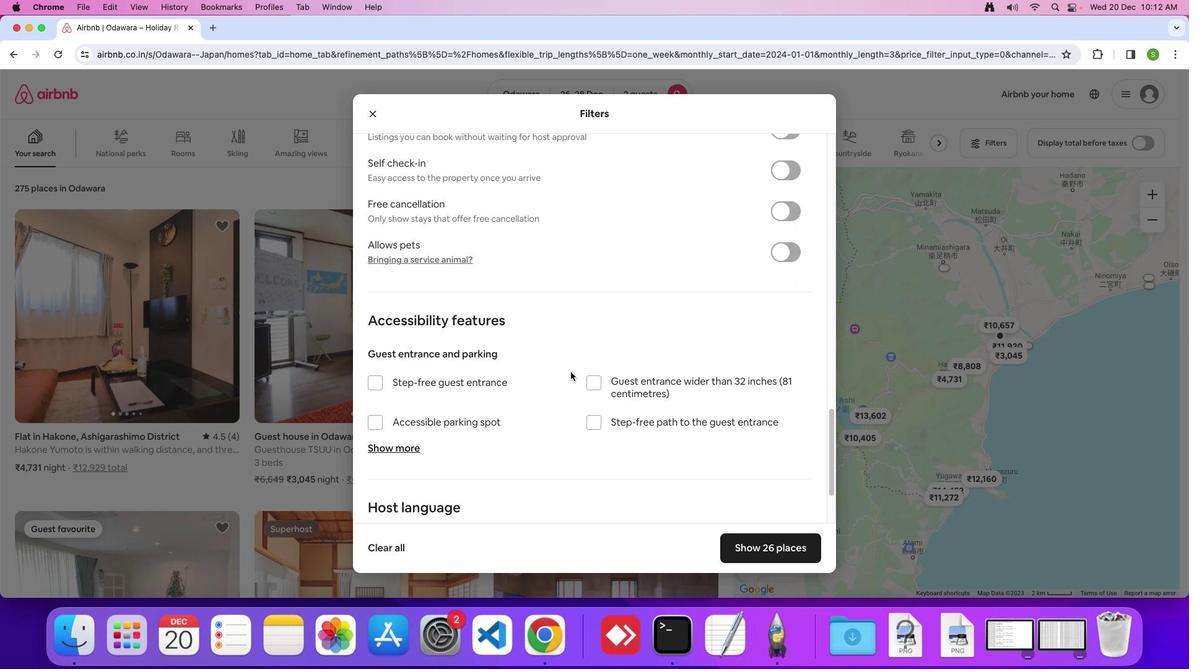 
Action: Mouse scrolled (570, 371) with delta (0, 0)
Screenshot: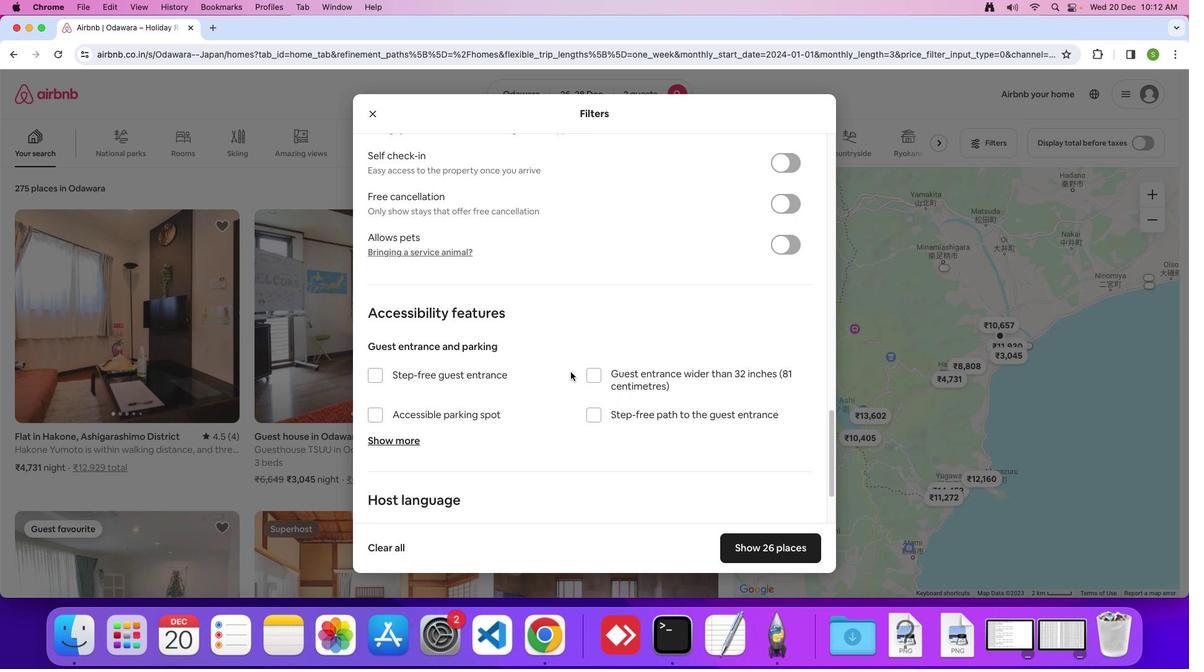 
Action: Mouse scrolled (570, 371) with delta (0, -1)
Screenshot: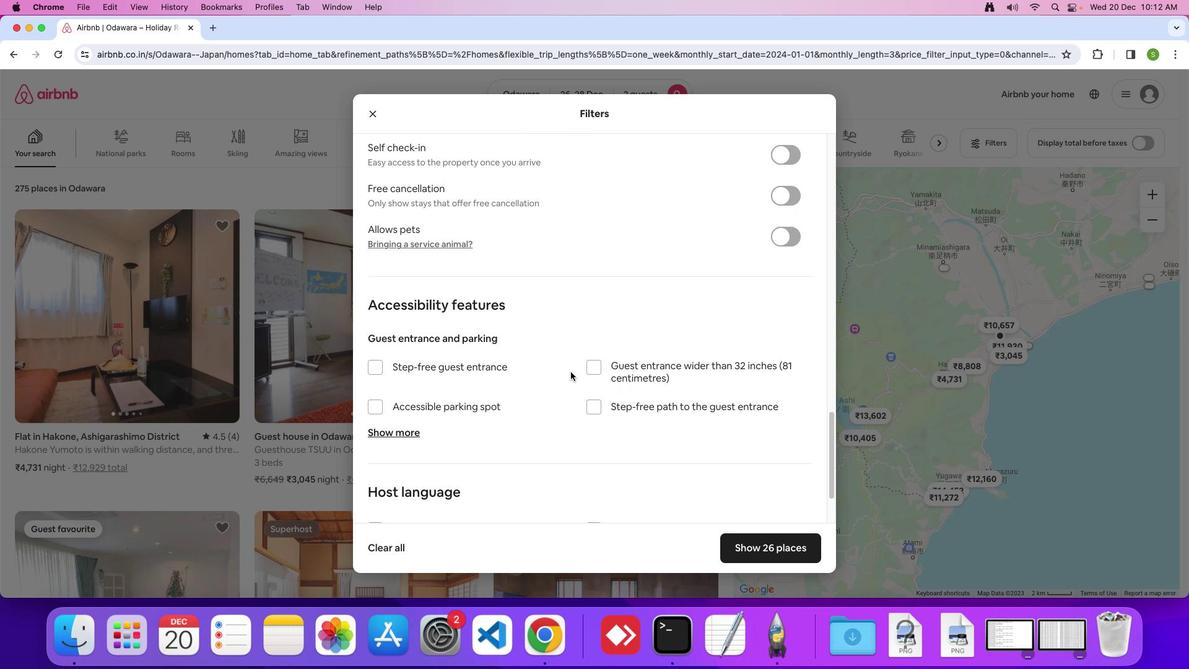 
Action: Mouse scrolled (570, 371) with delta (0, 0)
Screenshot: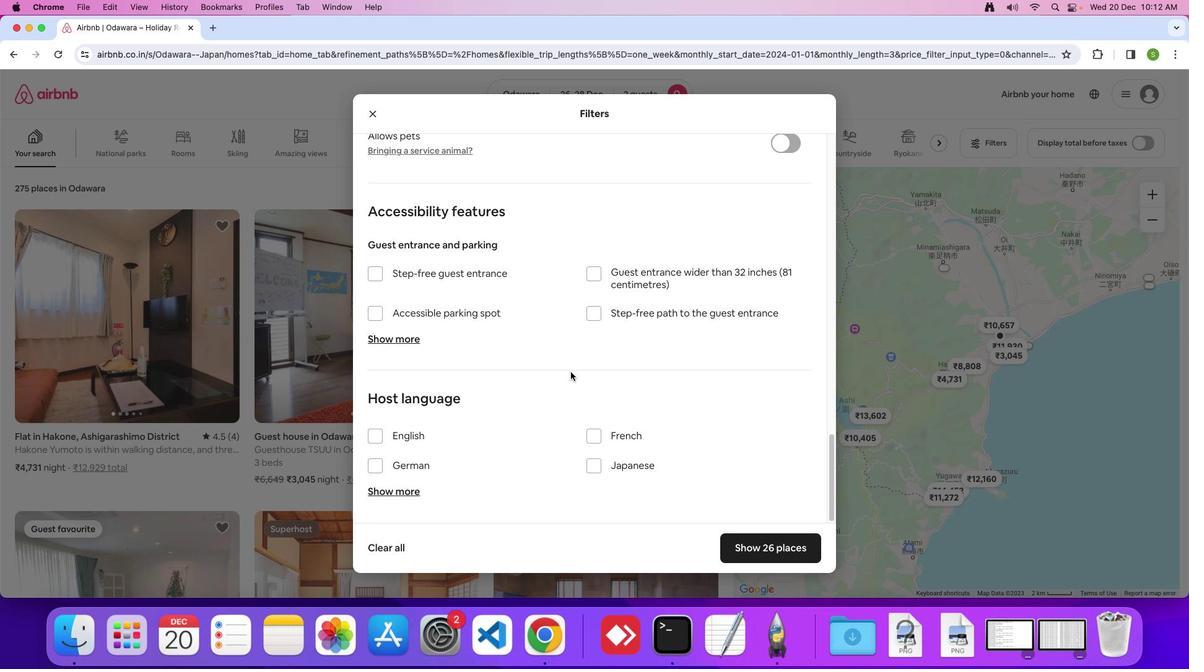 
Action: Mouse scrolled (570, 371) with delta (0, 0)
Screenshot: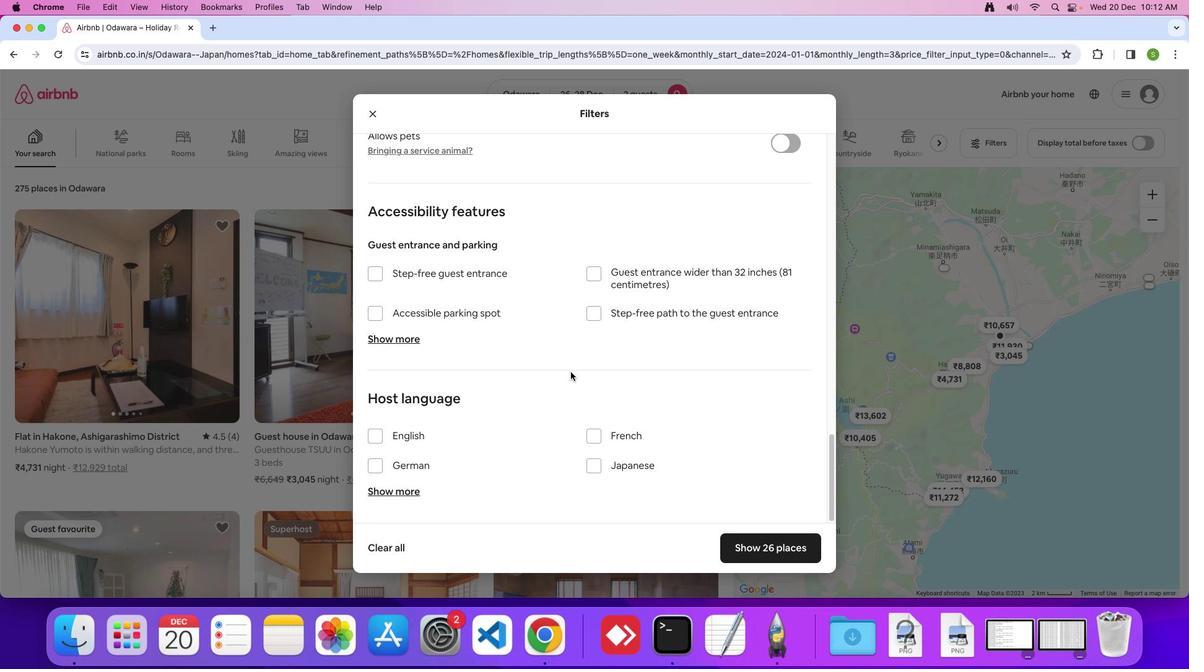 
Action: Mouse scrolled (570, 371) with delta (0, -1)
Screenshot: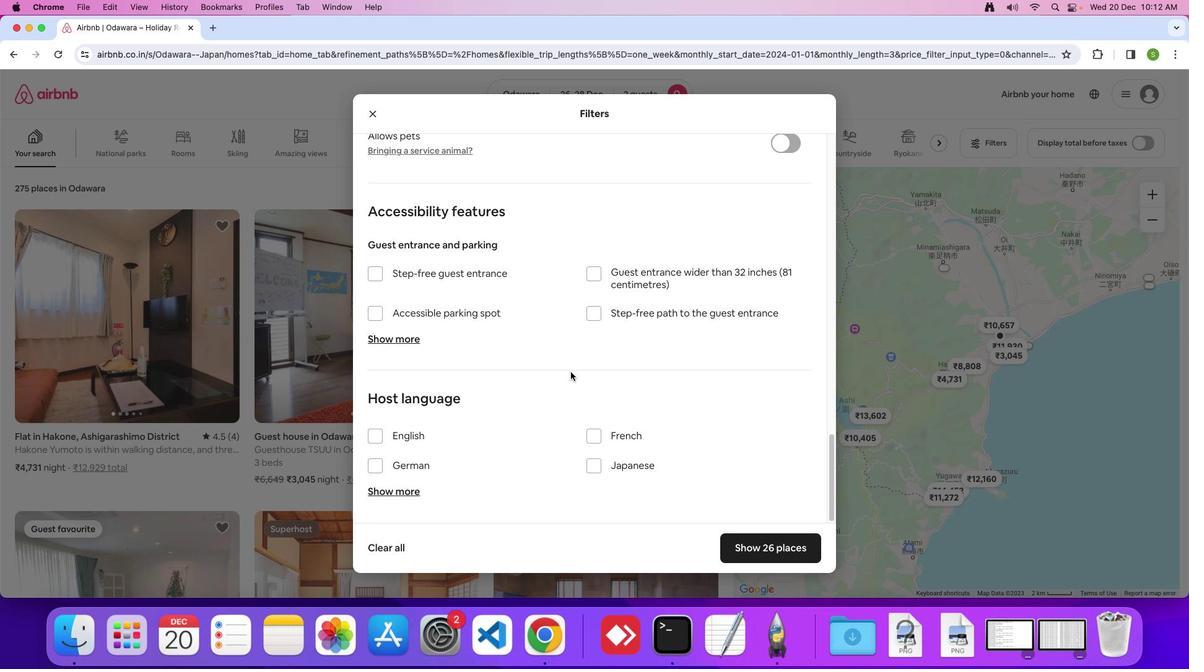 
Action: Mouse moved to (754, 534)
Screenshot: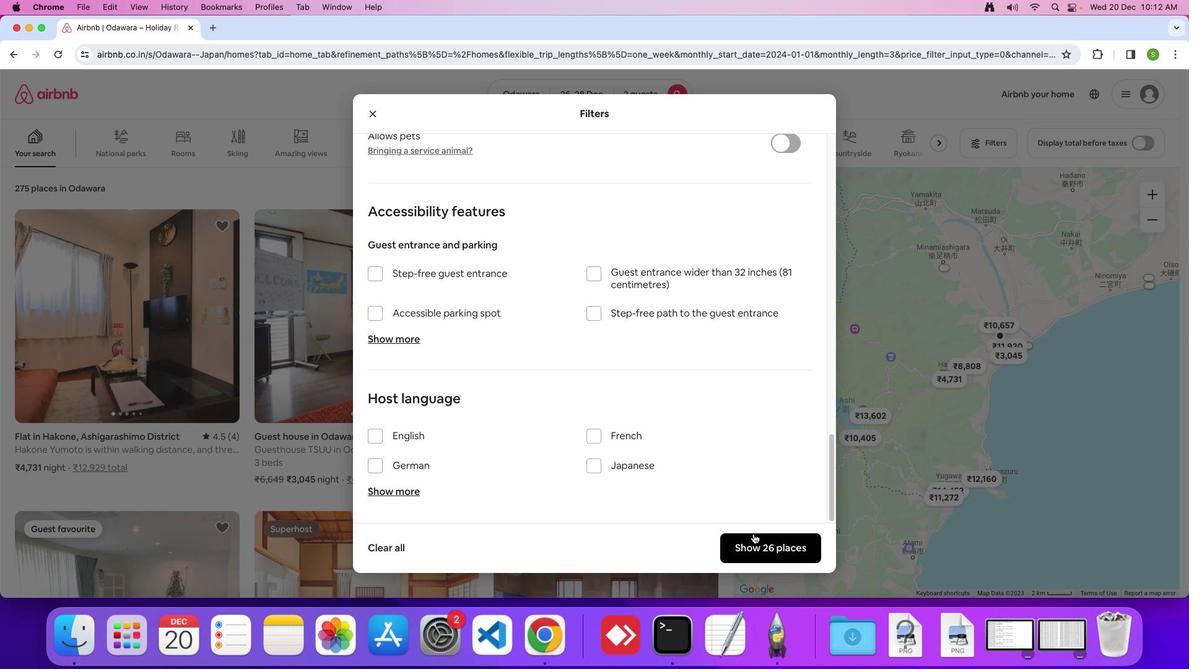 
Action: Mouse pressed left at (754, 534)
Screenshot: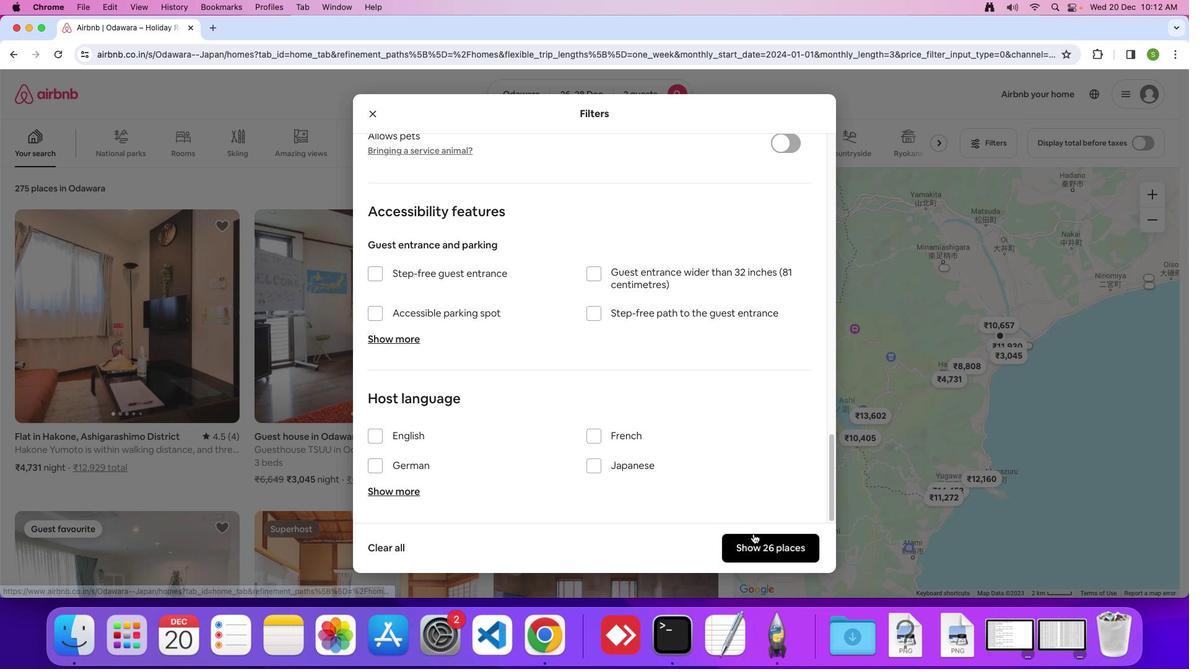 
Action: Mouse moved to (94, 238)
Screenshot: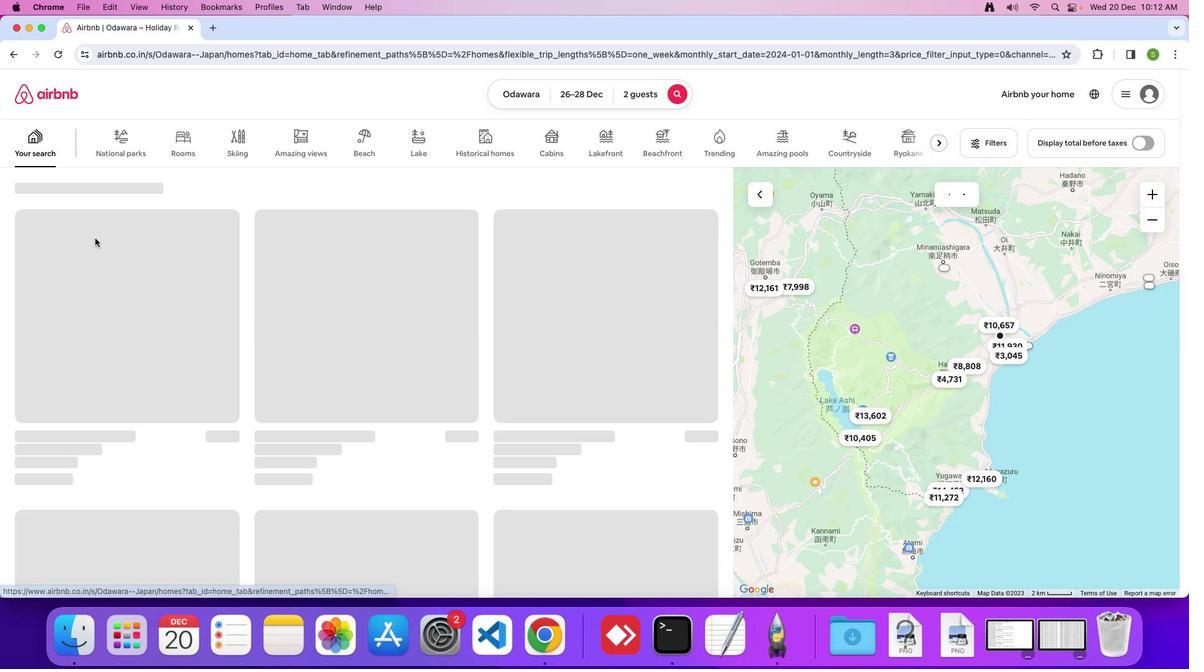 
Action: Mouse pressed left at (94, 238)
Screenshot: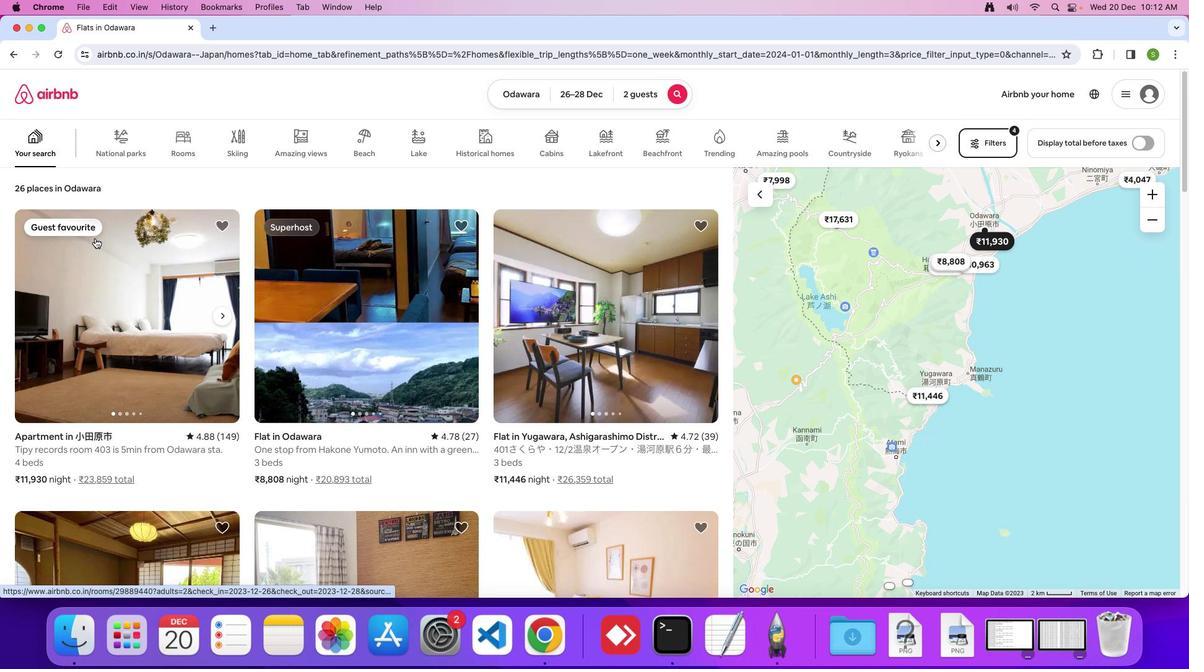 
Action: Mouse moved to (489, 307)
Screenshot: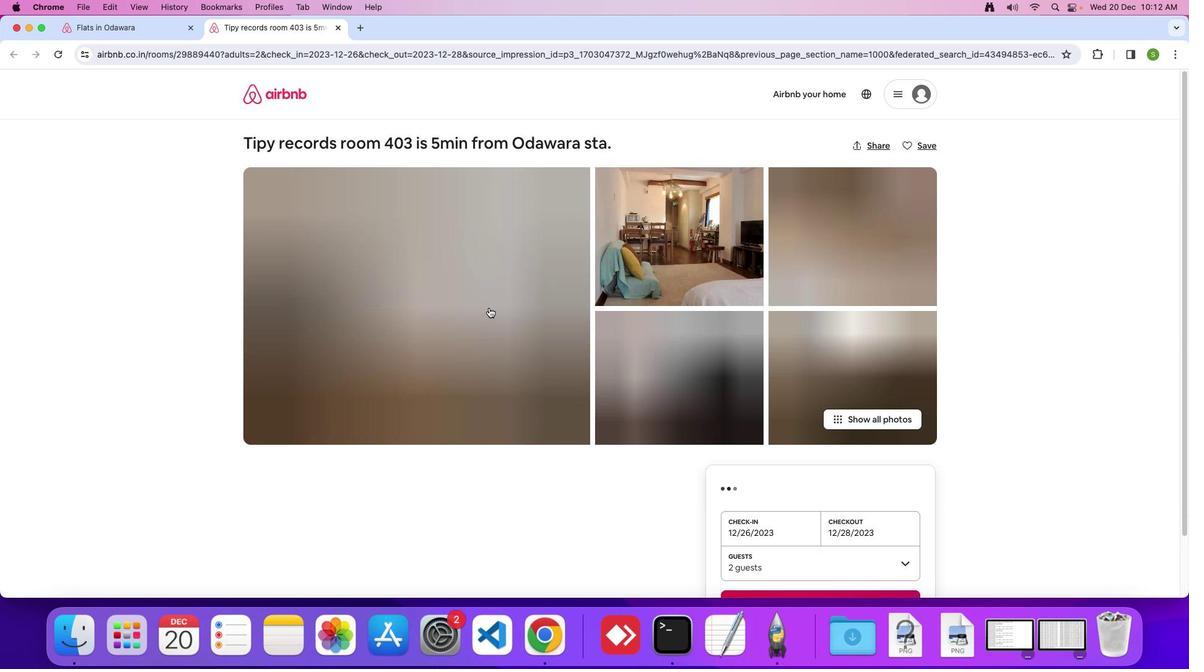 
Action: Mouse pressed left at (489, 307)
Screenshot: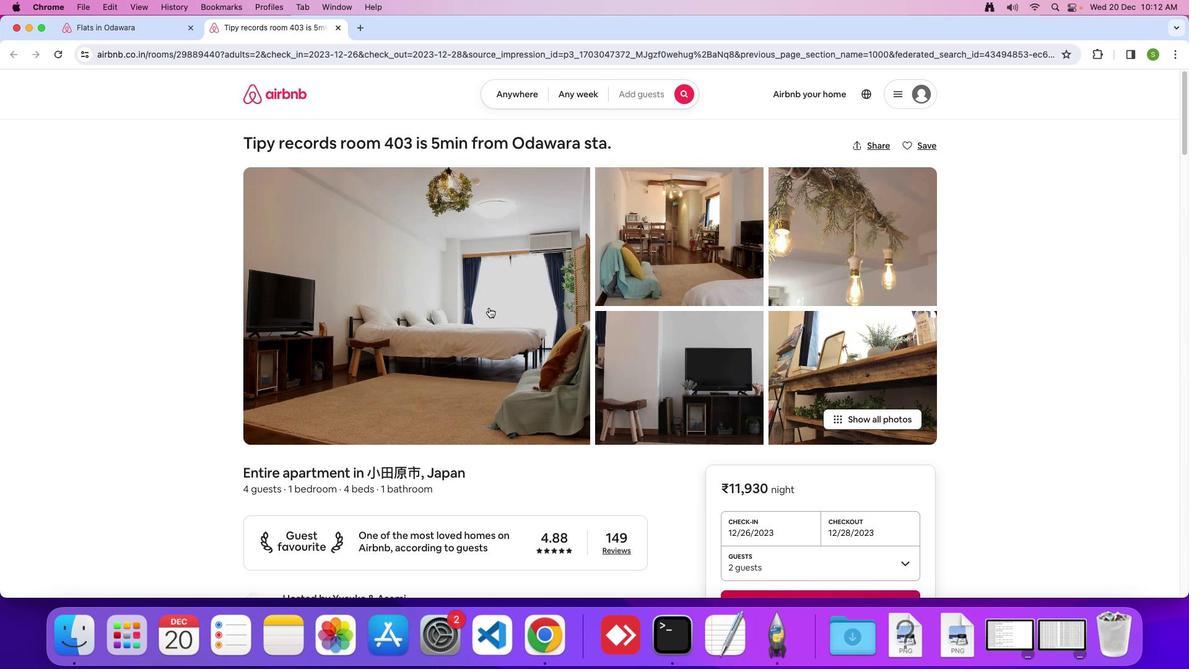 
Action: Mouse moved to (477, 329)
Screenshot: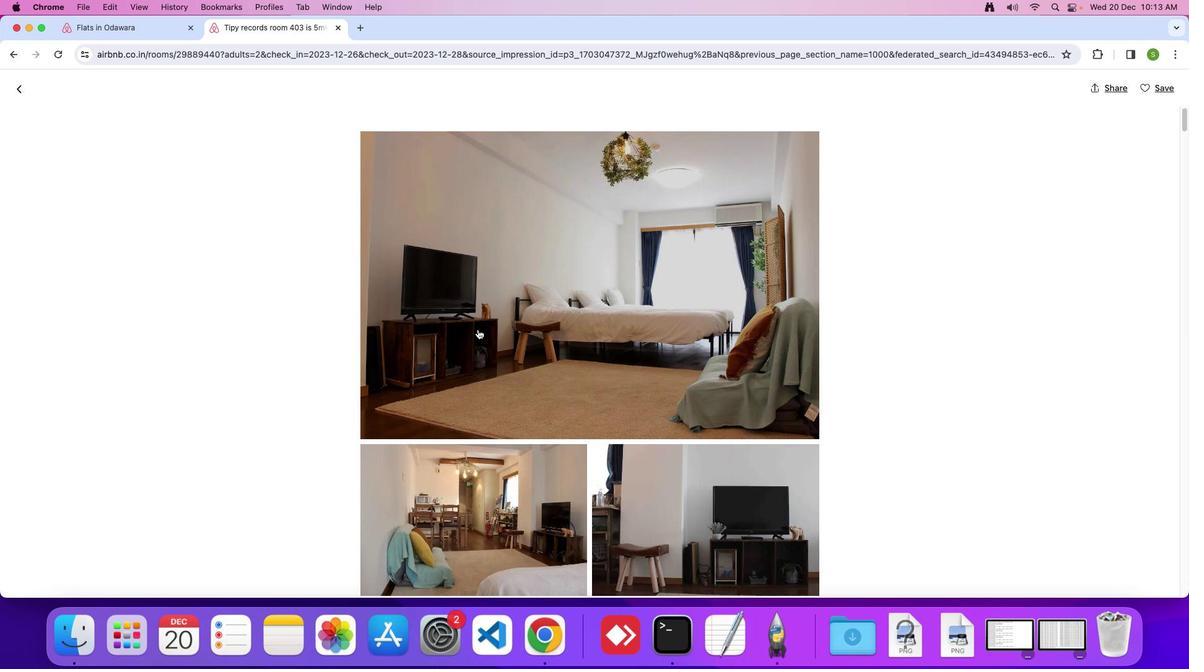 
Action: Mouse scrolled (477, 329) with delta (0, 0)
Screenshot: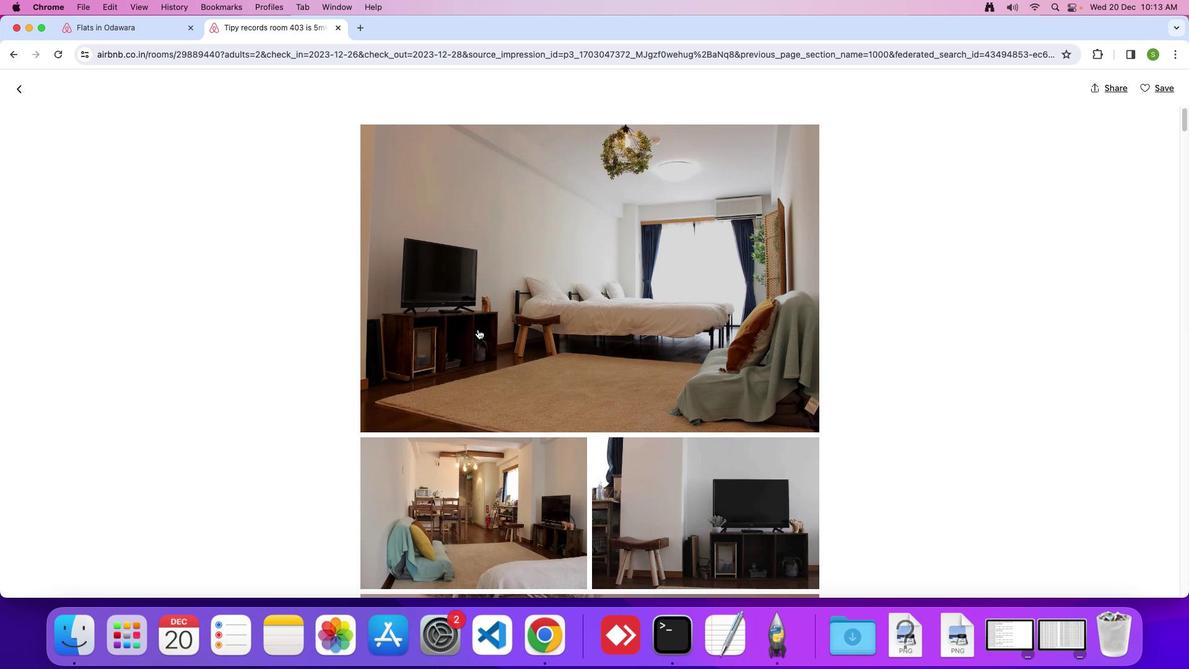 
Action: Mouse scrolled (477, 329) with delta (0, 0)
Screenshot: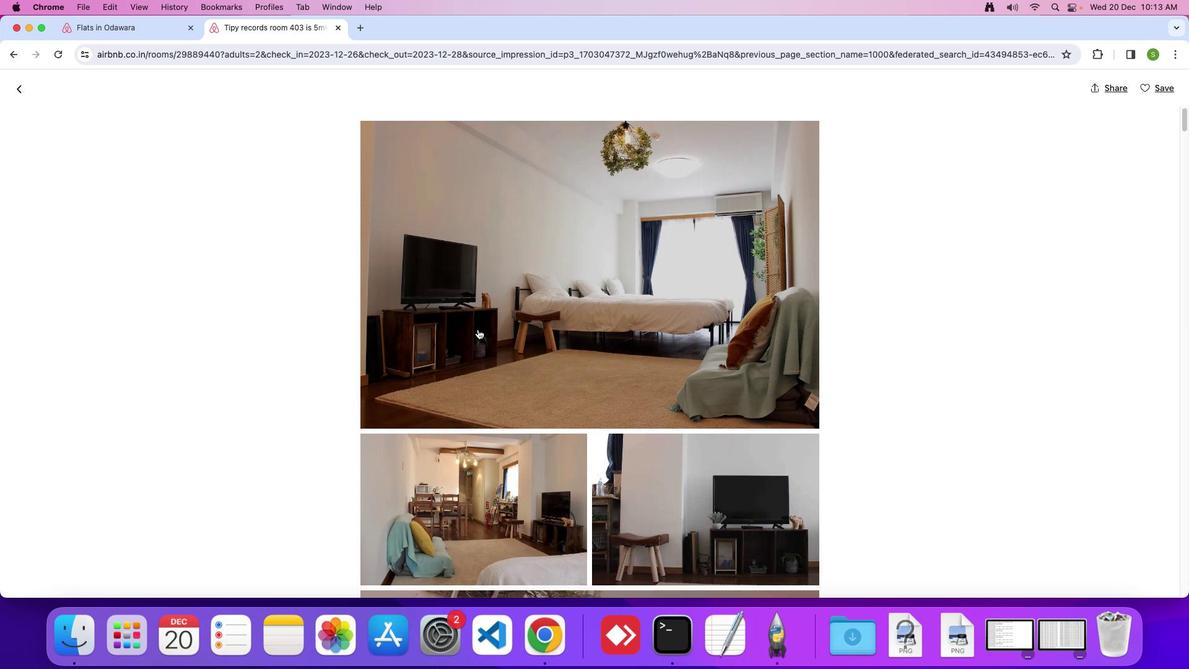 
Action: Mouse scrolled (477, 329) with delta (0, -1)
Screenshot: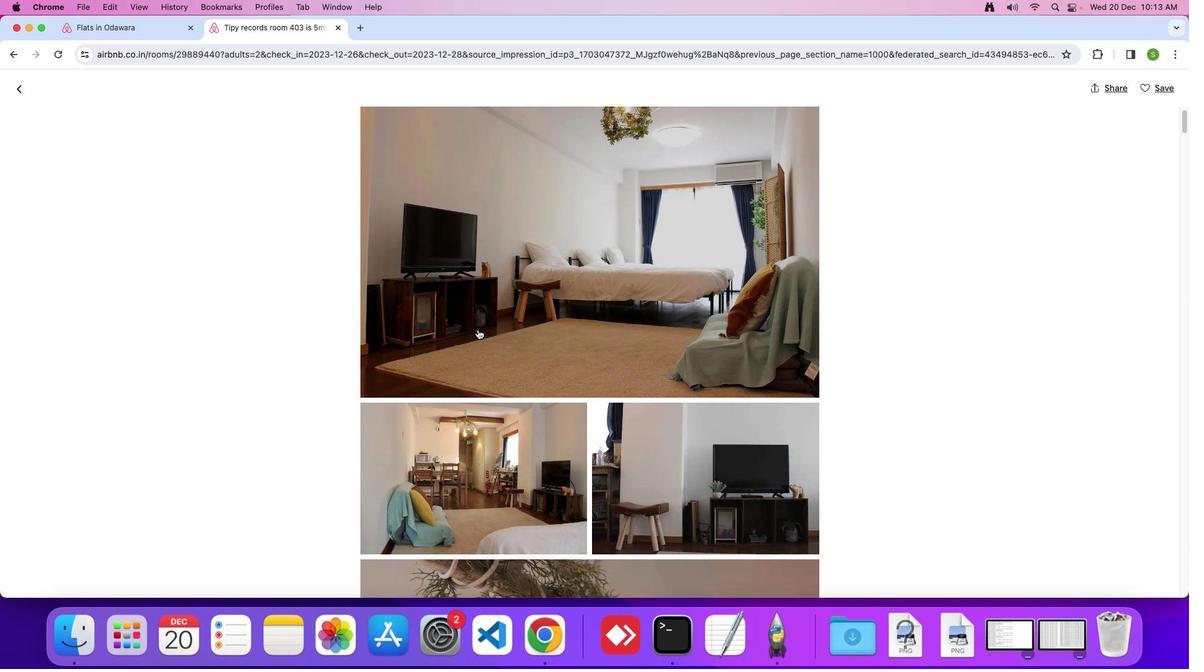 
Action: Mouse scrolled (477, 329) with delta (0, 0)
Screenshot: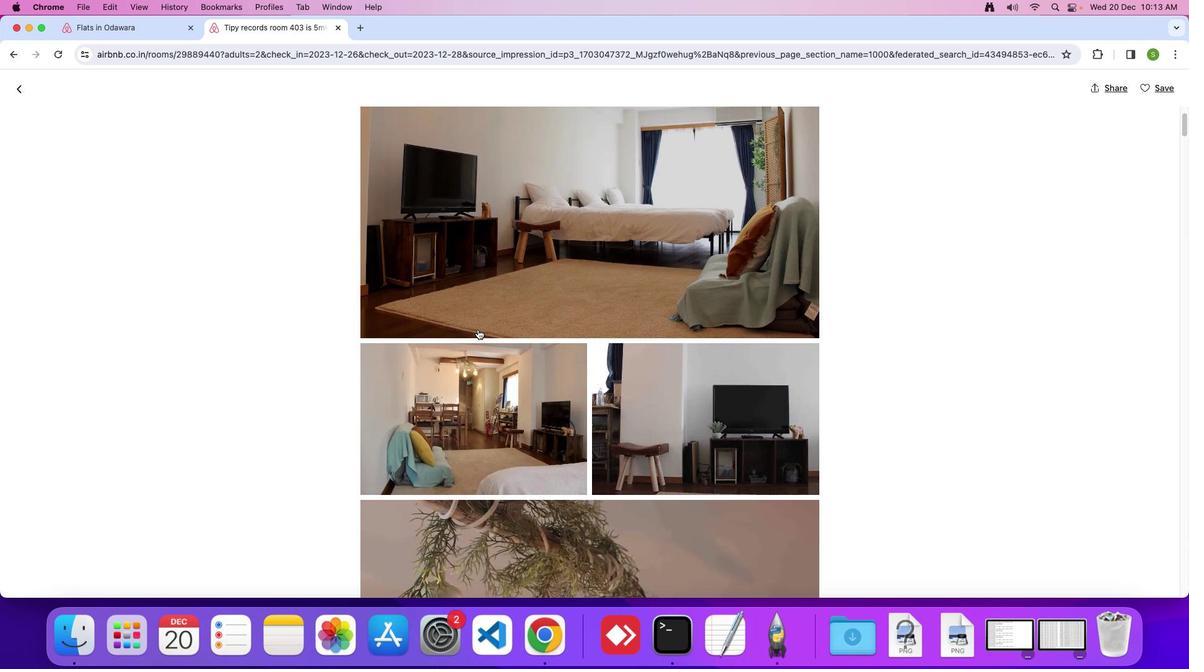 
Action: Mouse scrolled (477, 329) with delta (0, 0)
Screenshot: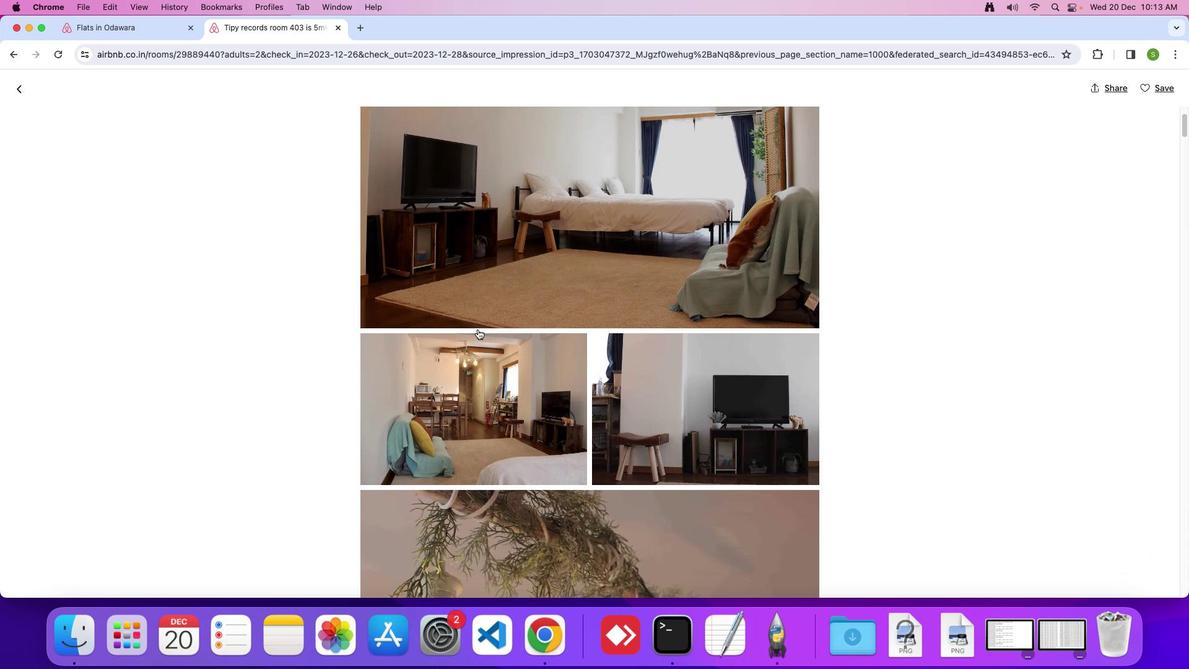 
Action: Mouse scrolled (477, 329) with delta (0, -1)
Screenshot: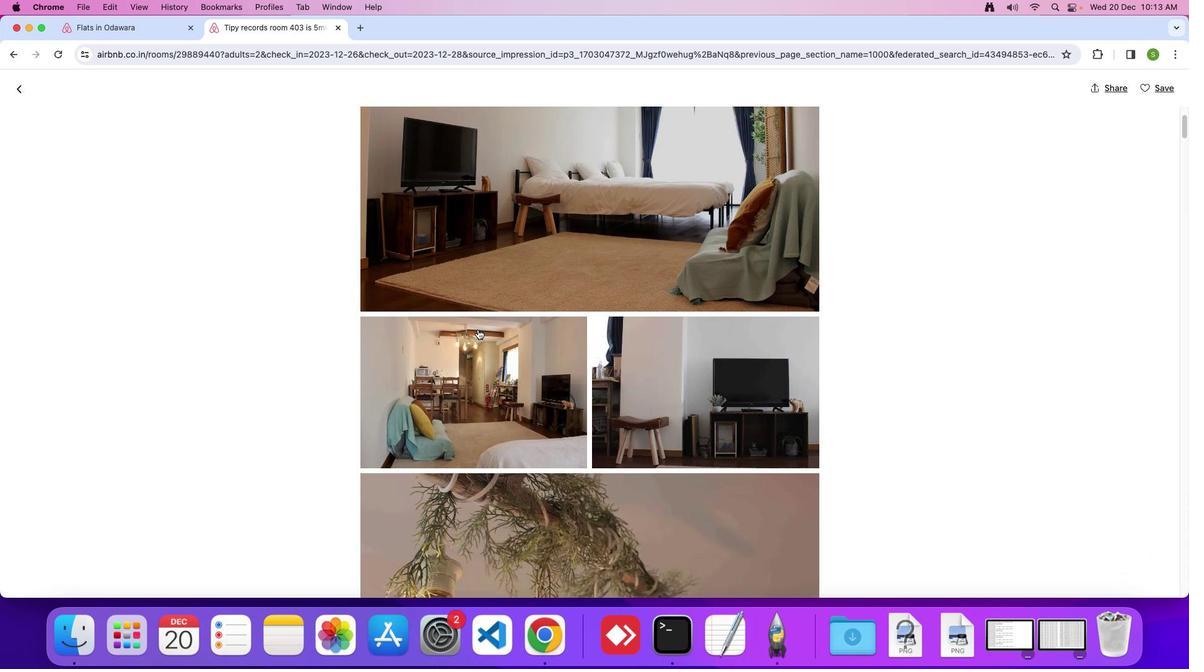 
Action: Mouse scrolled (477, 329) with delta (0, 0)
Screenshot: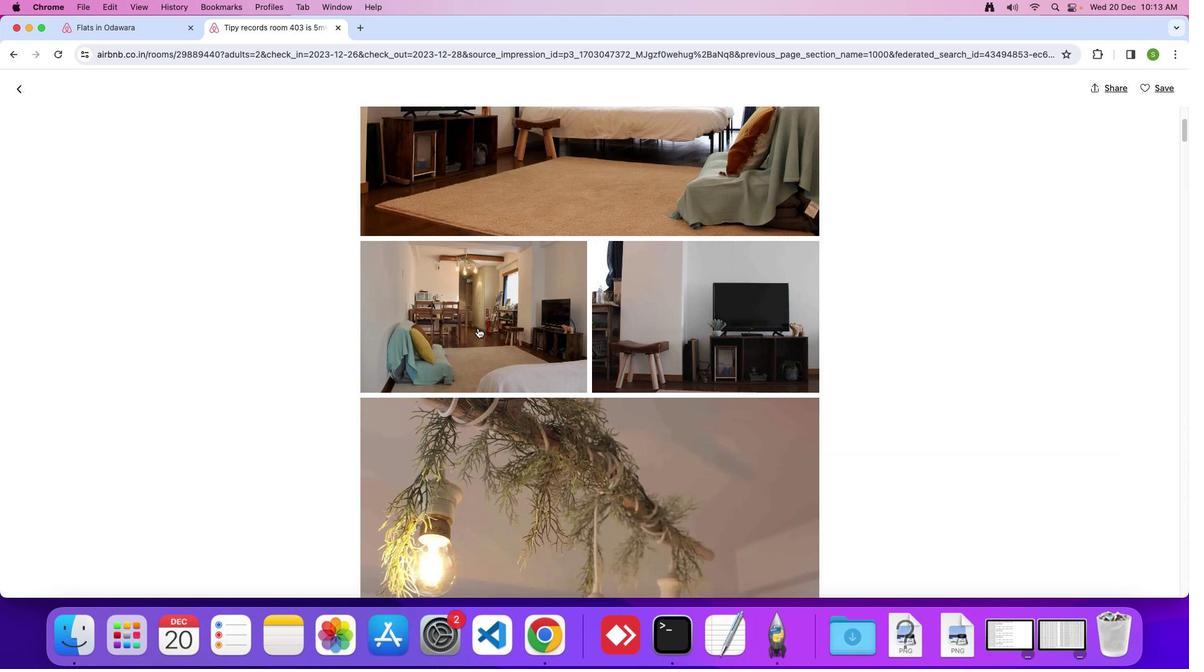 
Action: Mouse moved to (477, 329)
Screenshot: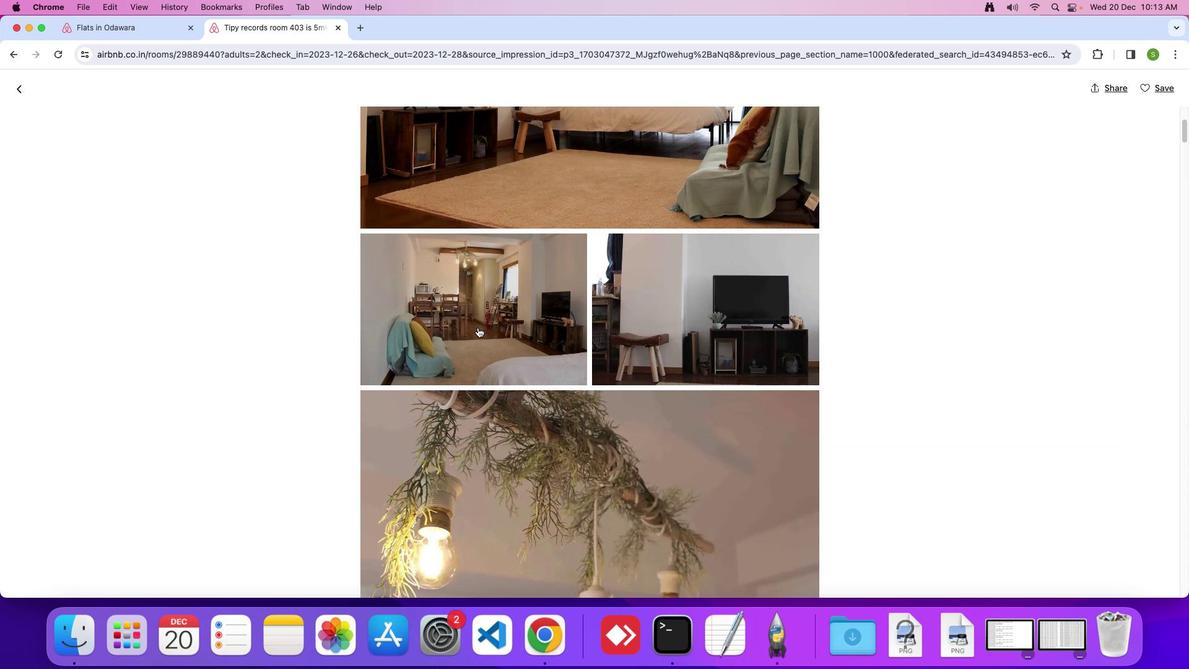 
Action: Mouse scrolled (477, 329) with delta (0, 0)
Screenshot: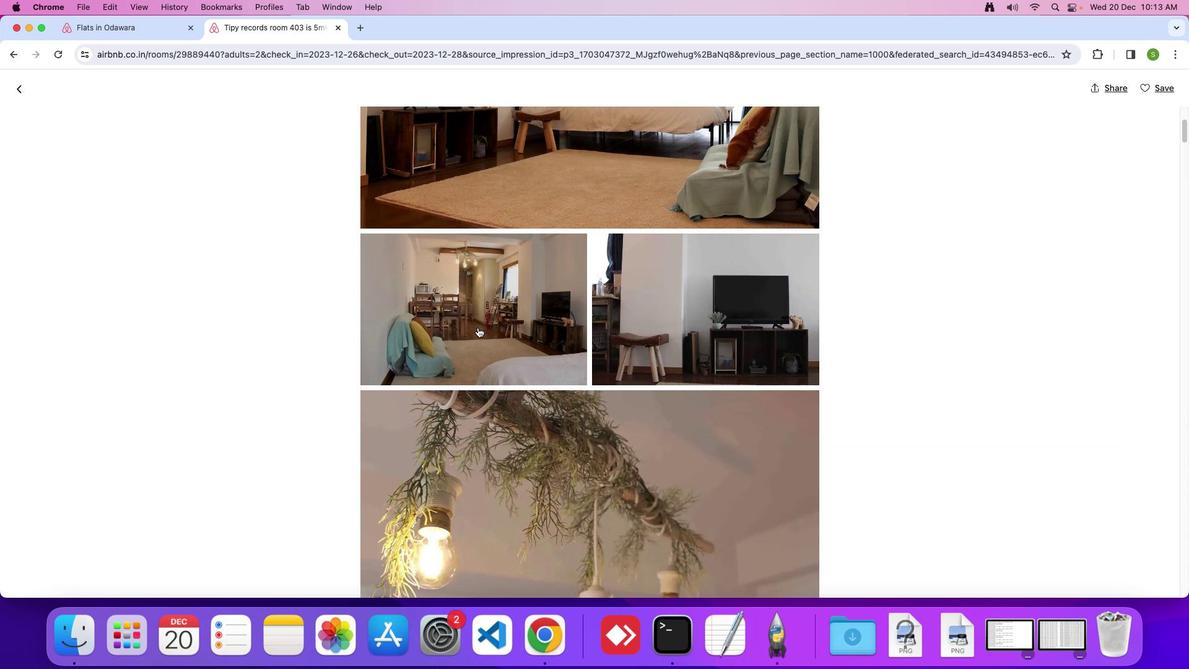 
Action: Mouse moved to (477, 327)
Screenshot: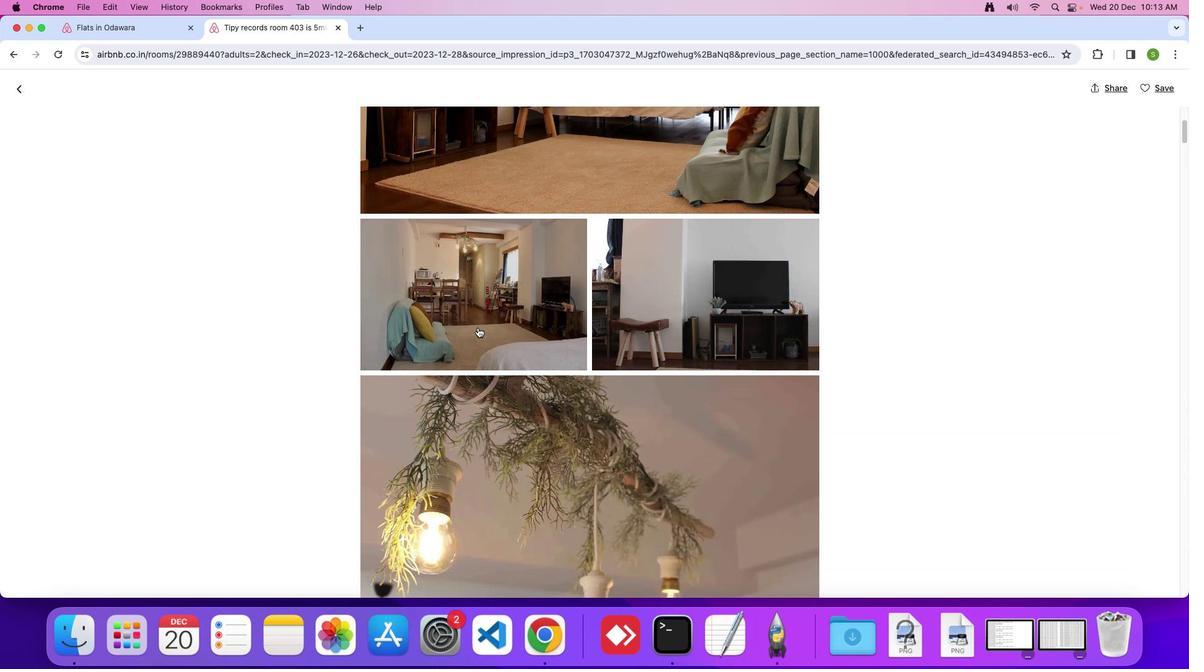 
Action: Mouse scrolled (477, 327) with delta (0, 0)
Screenshot: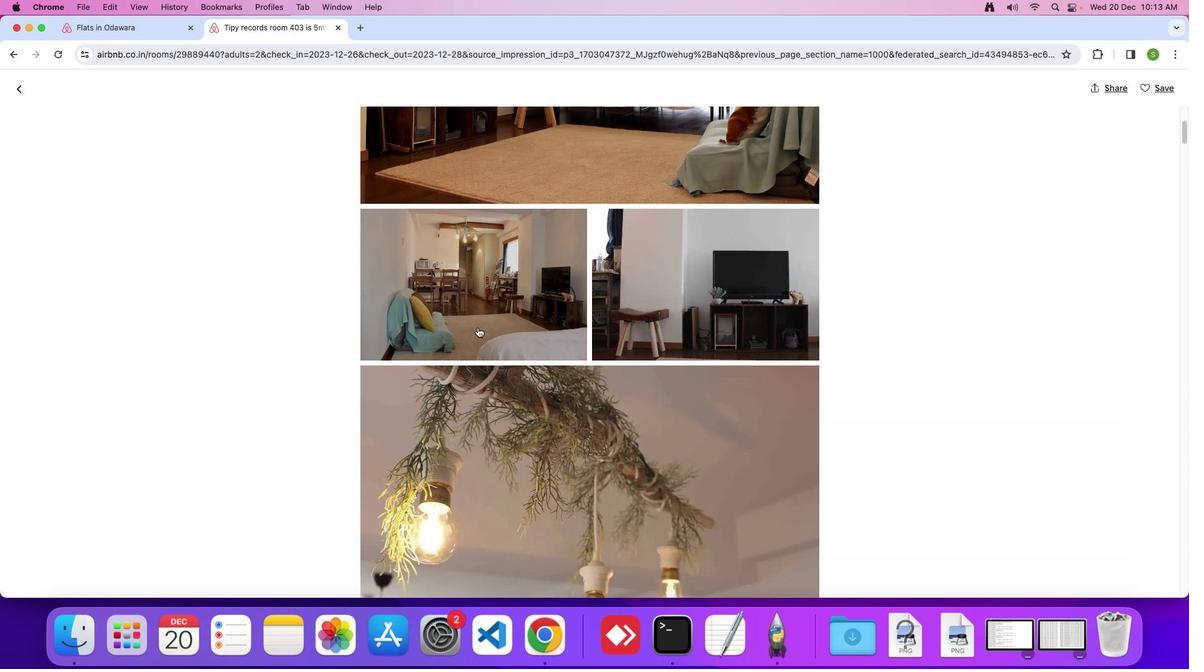 
Action: Mouse scrolled (477, 327) with delta (0, 0)
Screenshot: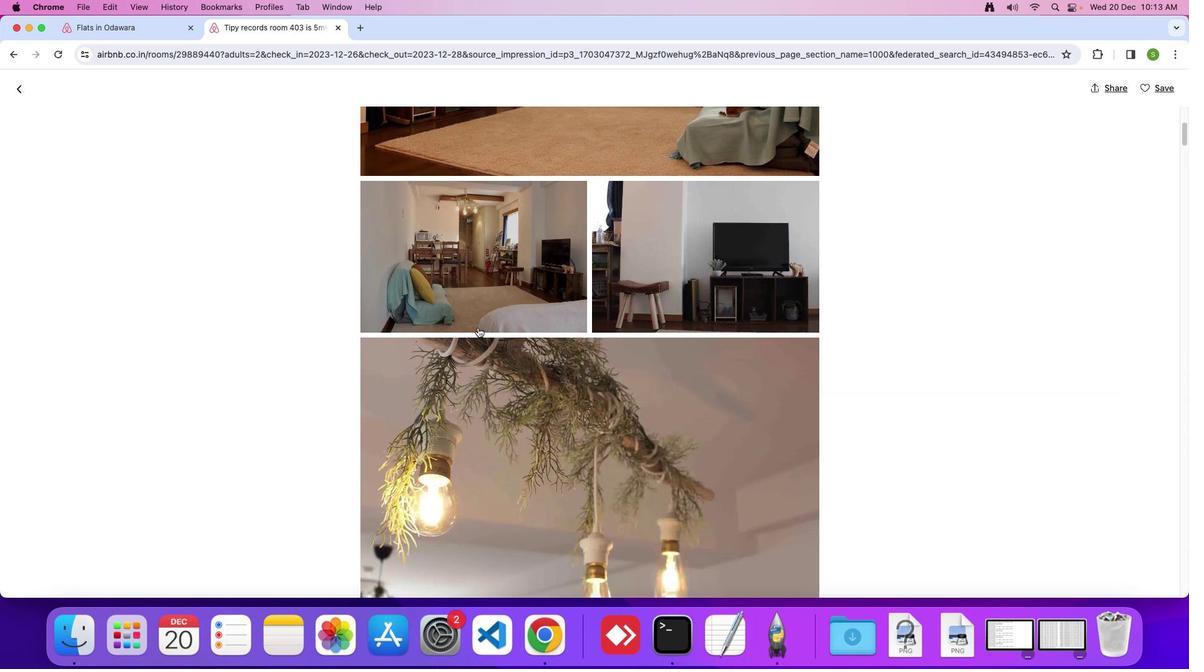 
Action: Mouse scrolled (477, 327) with delta (0, 0)
Screenshot: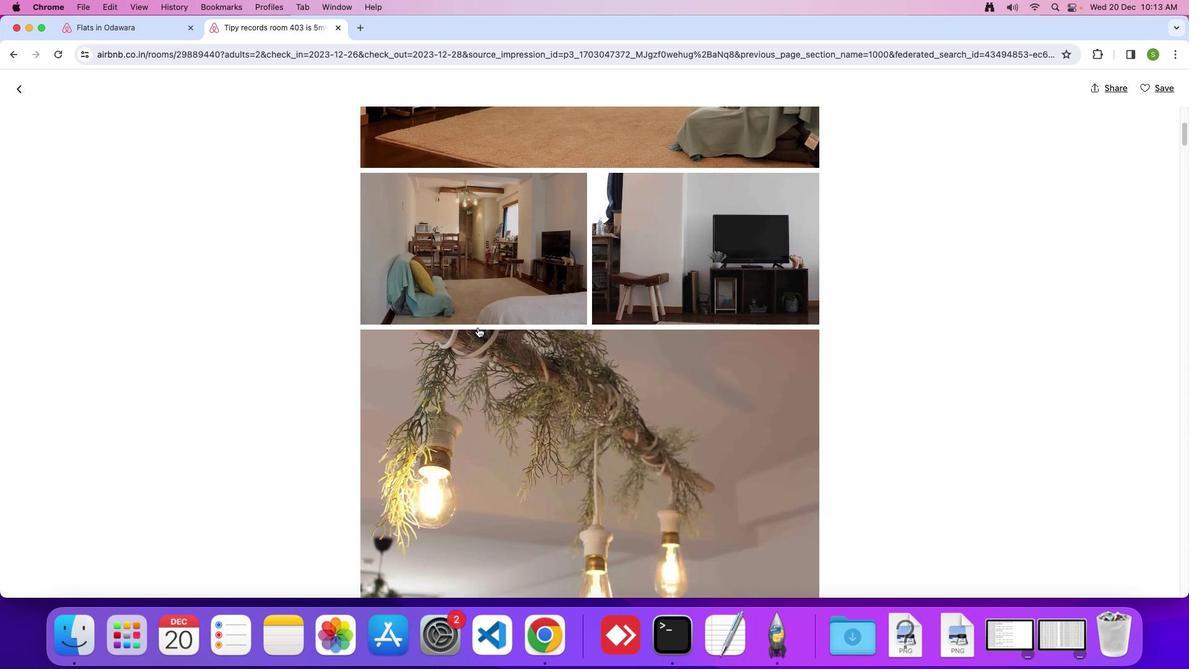 
Action: Mouse scrolled (477, 327) with delta (0, 0)
Screenshot: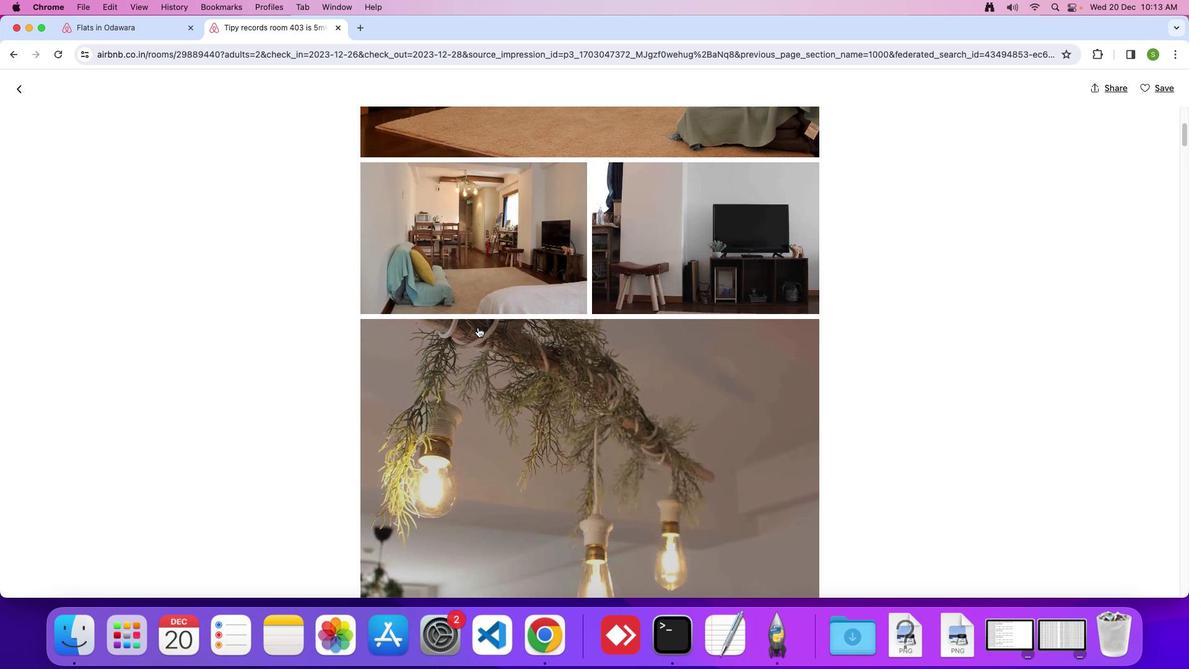 
Action: Mouse scrolled (477, 327) with delta (0, 0)
Screenshot: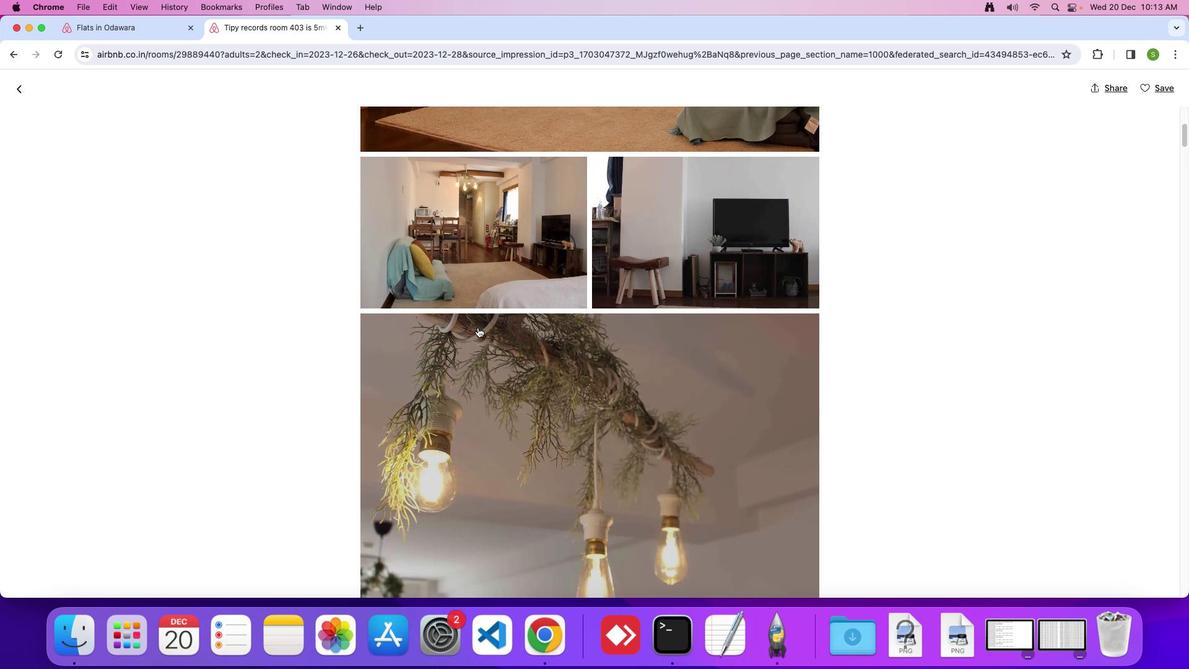 
Action: Mouse scrolled (477, 327) with delta (0, 0)
Screenshot: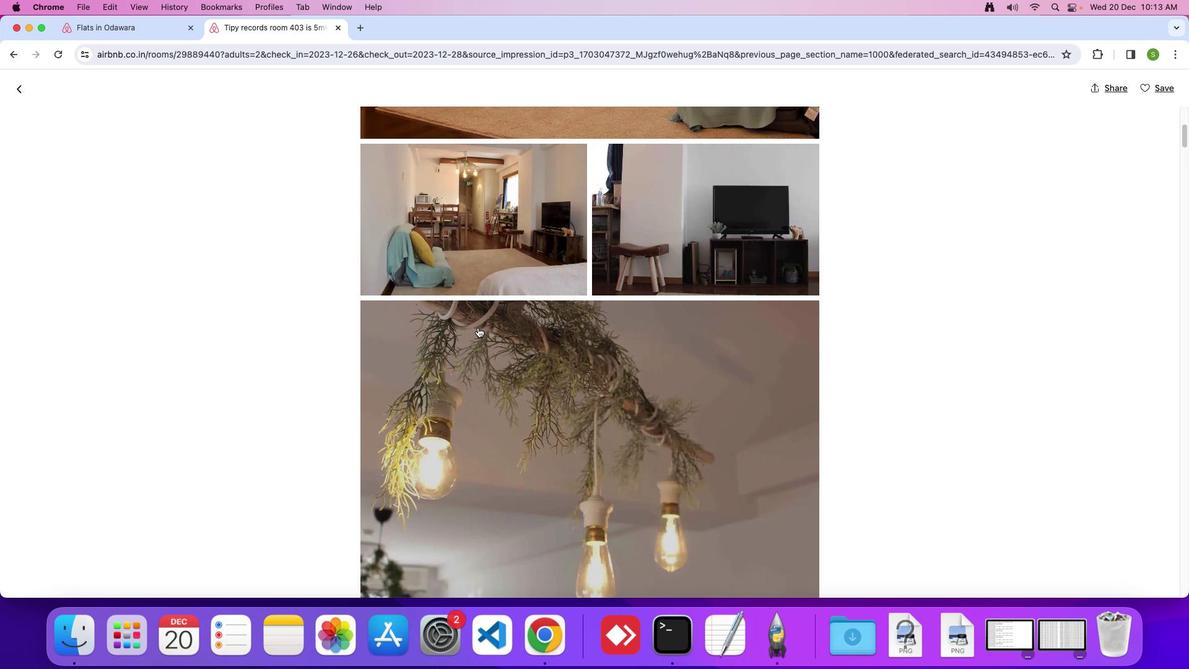 
Action: Mouse scrolled (477, 327) with delta (0, 0)
Screenshot: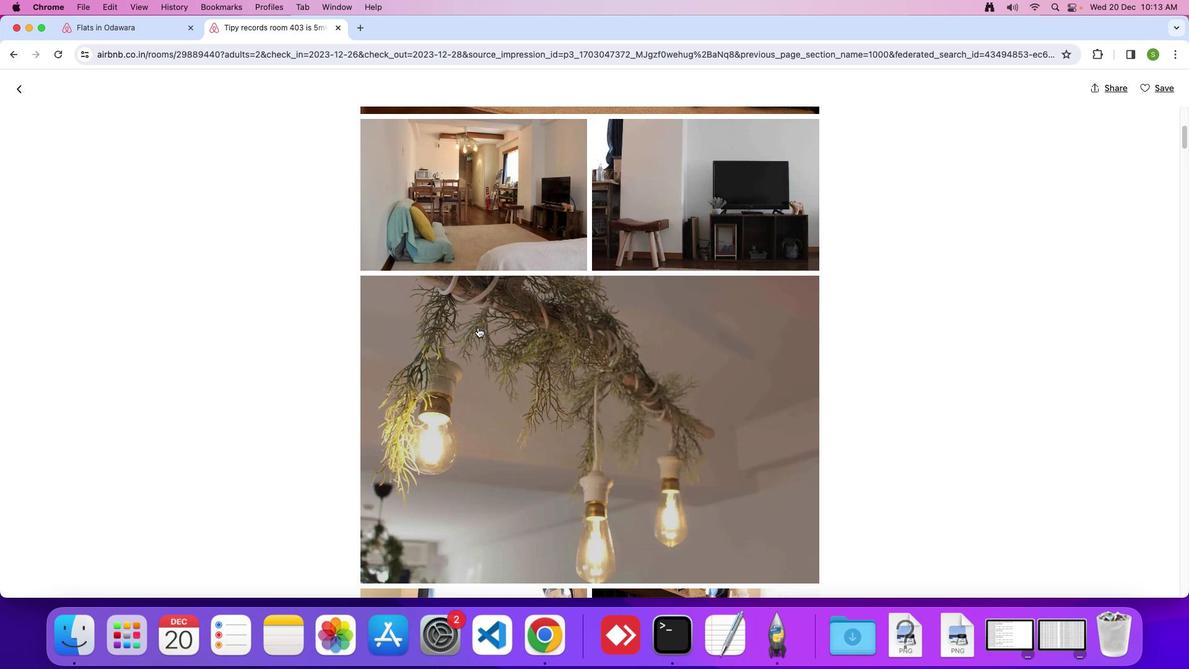 
Action: Mouse scrolled (477, 327) with delta (0, 0)
Screenshot: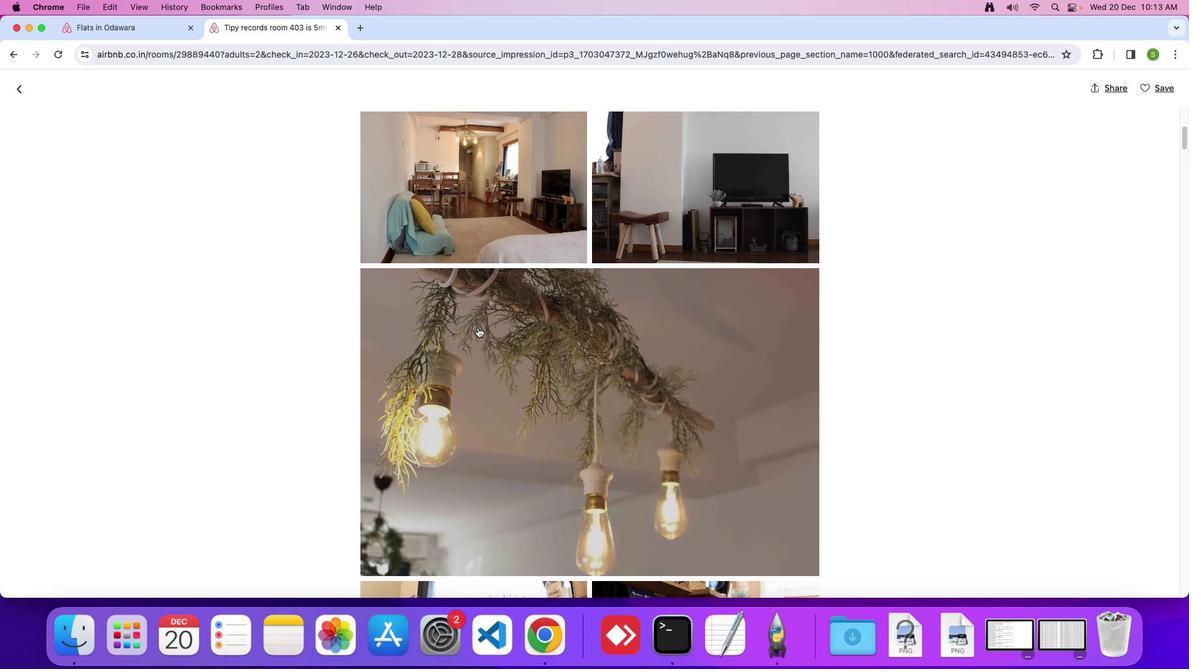 
Action: Mouse scrolled (477, 327) with delta (0, 0)
Screenshot: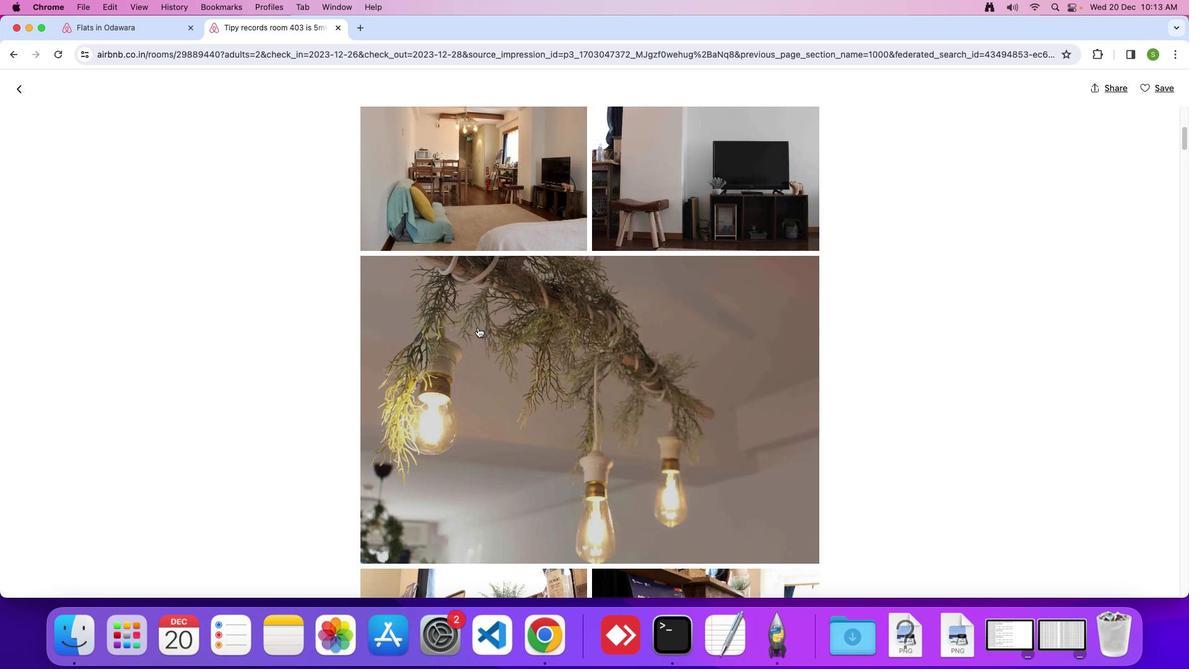 
Action: Mouse scrolled (477, 327) with delta (0, 0)
Screenshot: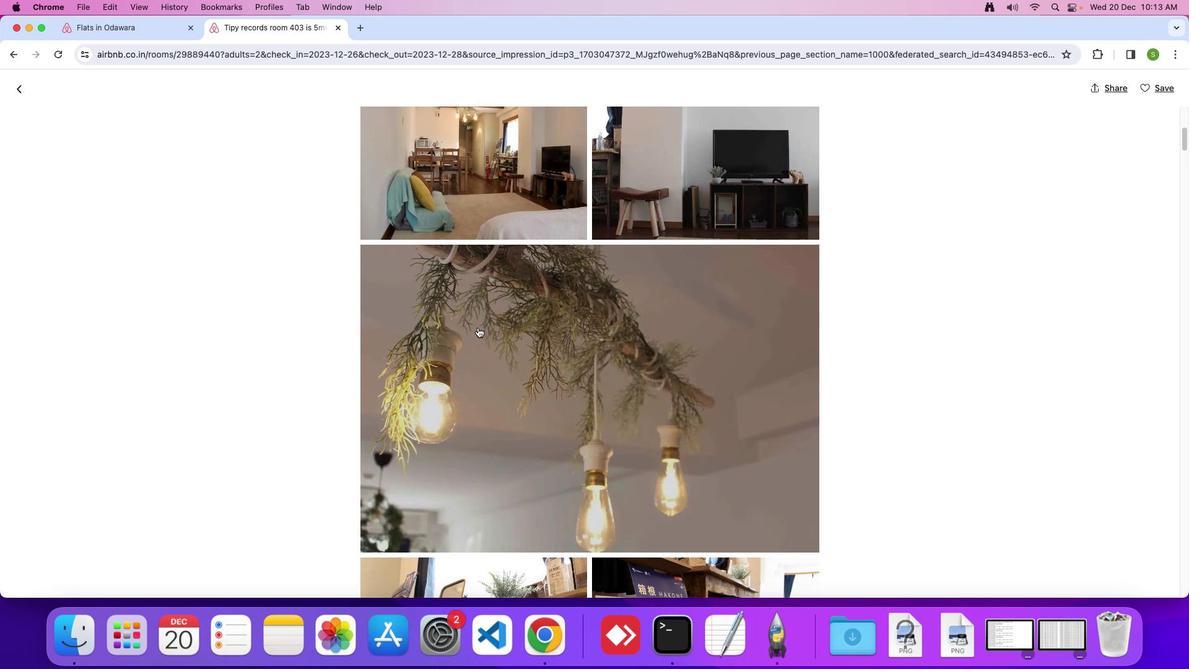 
Action: Mouse scrolled (477, 327) with delta (0, -1)
Screenshot: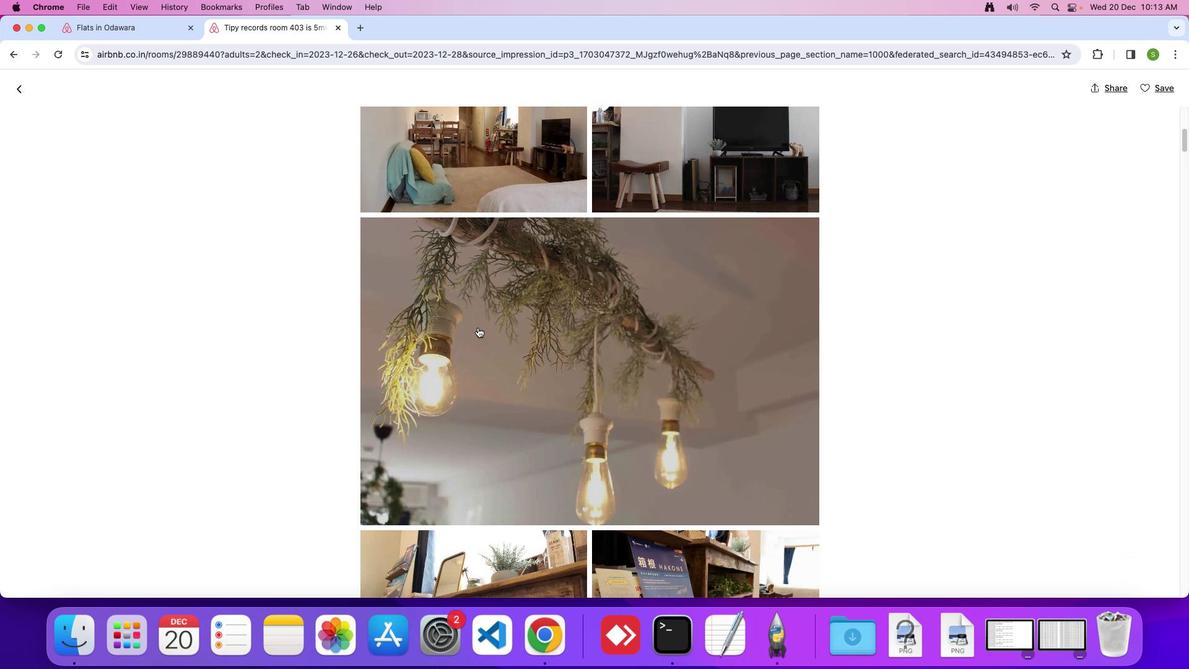 
Action: Mouse scrolled (477, 327) with delta (0, 0)
Screenshot: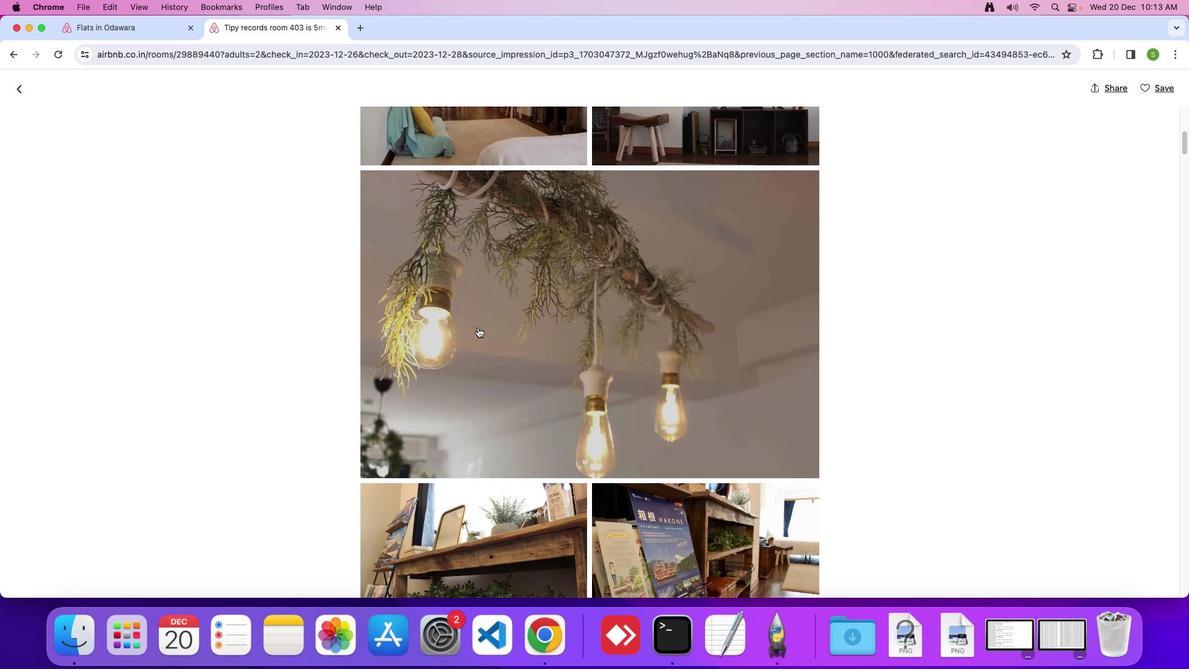 
Action: Mouse scrolled (477, 327) with delta (0, 0)
Screenshot: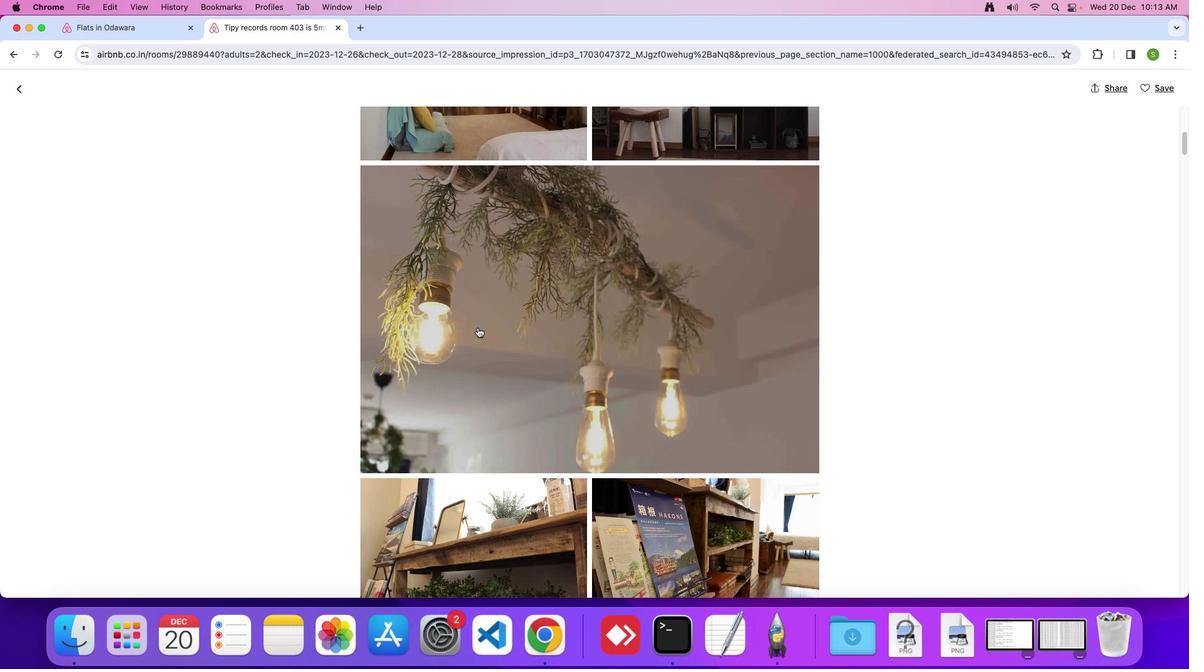 
Action: Mouse scrolled (477, 327) with delta (0, 0)
Screenshot: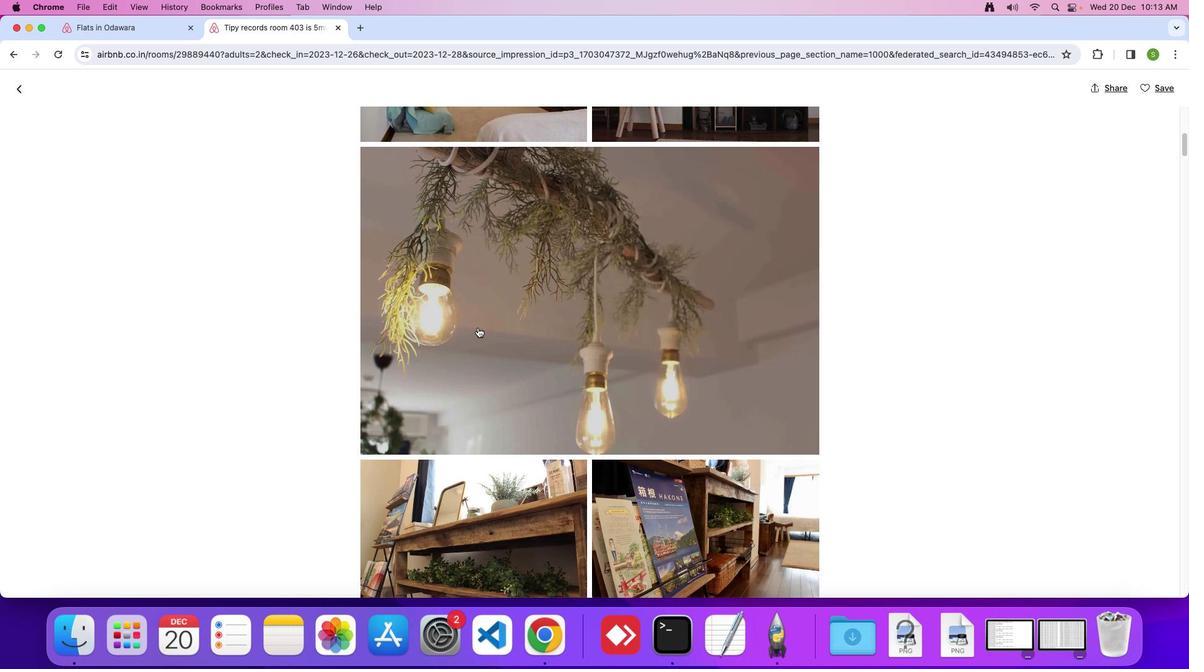 
Action: Mouse scrolled (477, 327) with delta (0, 0)
Screenshot: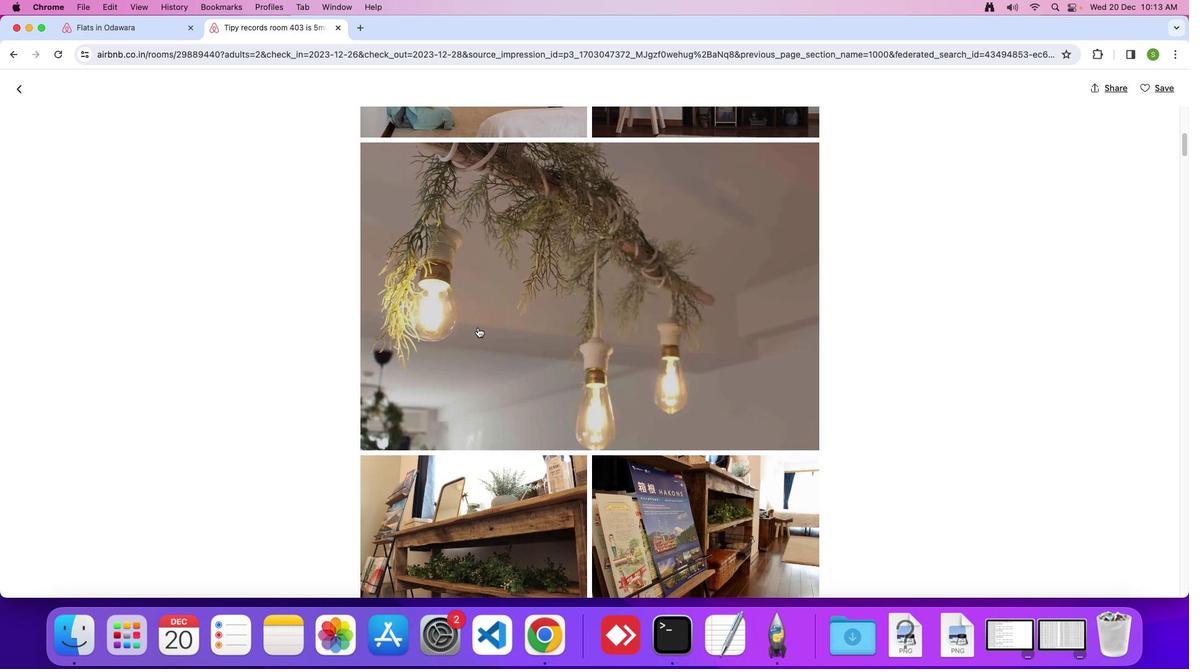 
Action: Mouse scrolled (477, 327) with delta (0, 0)
Screenshot: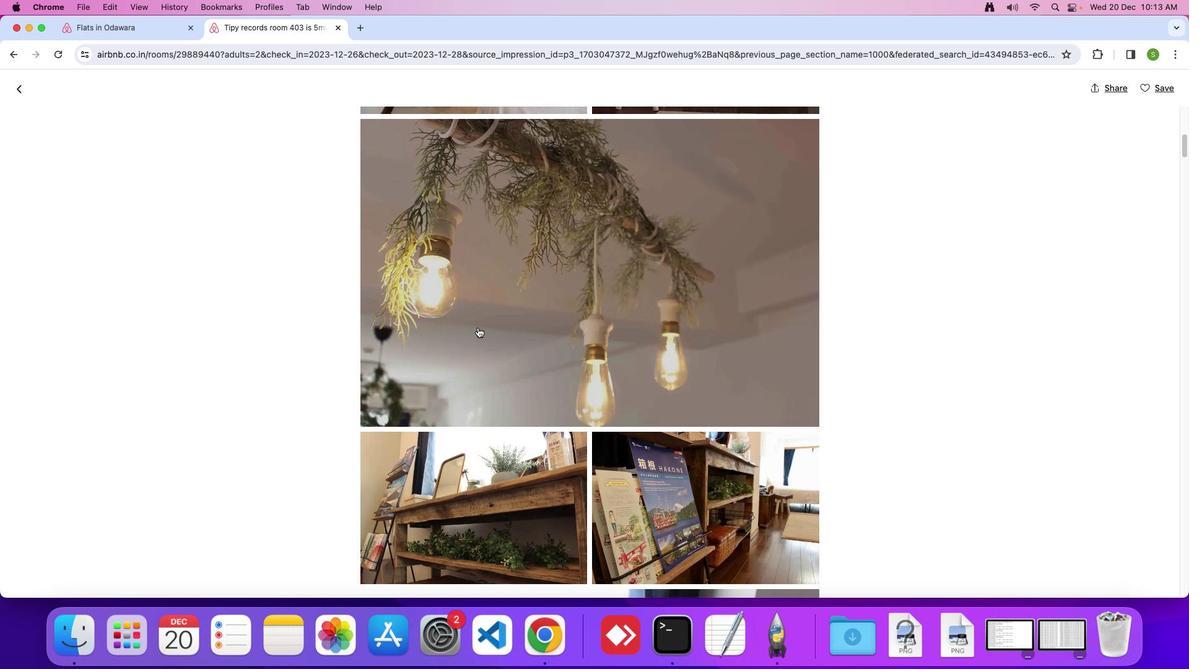 
Action: Mouse scrolled (477, 327) with delta (0, 0)
Screenshot: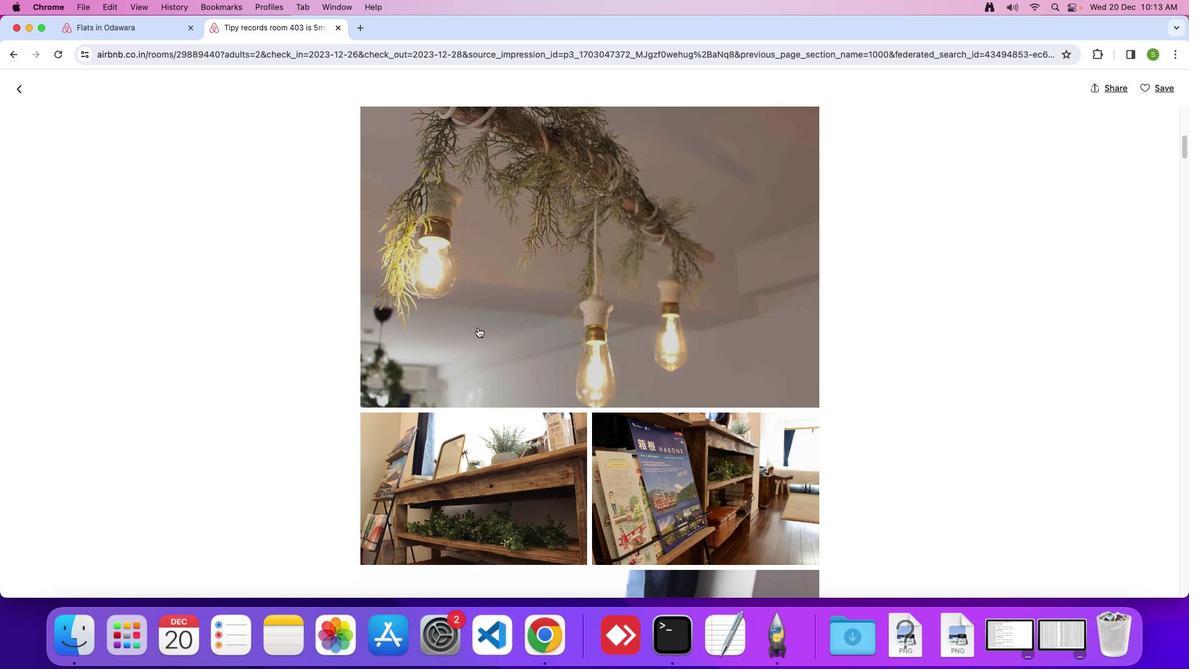 
Action: Mouse scrolled (477, 327) with delta (0, 0)
Screenshot: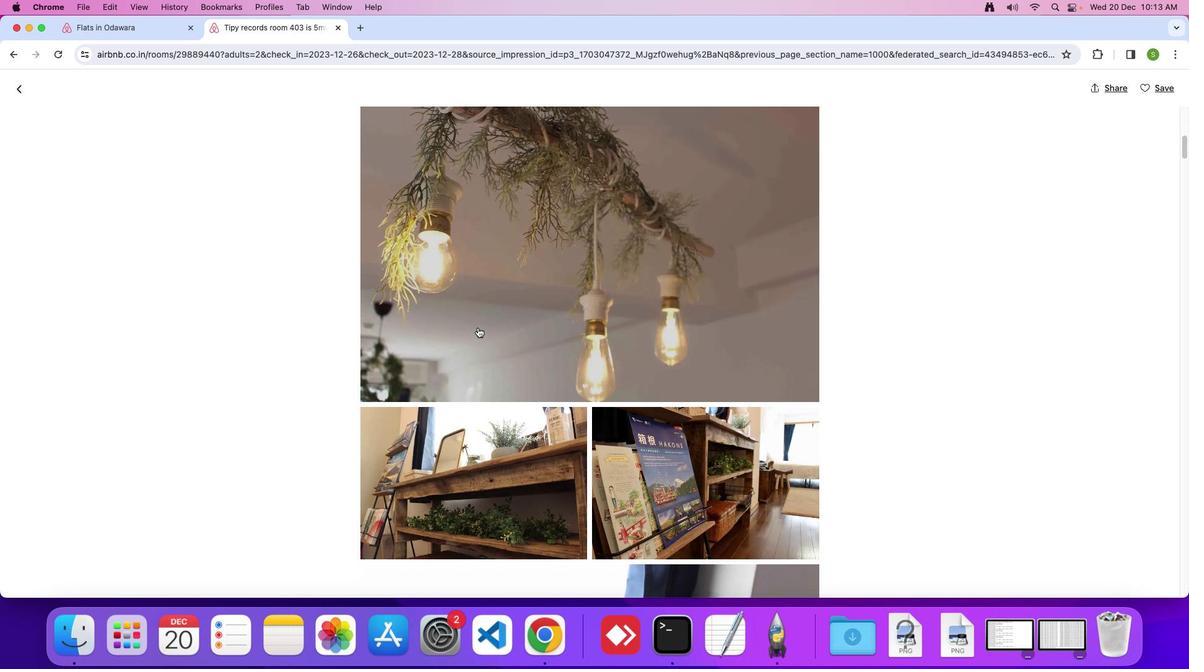 
Action: Mouse scrolled (477, 327) with delta (0, 0)
Screenshot: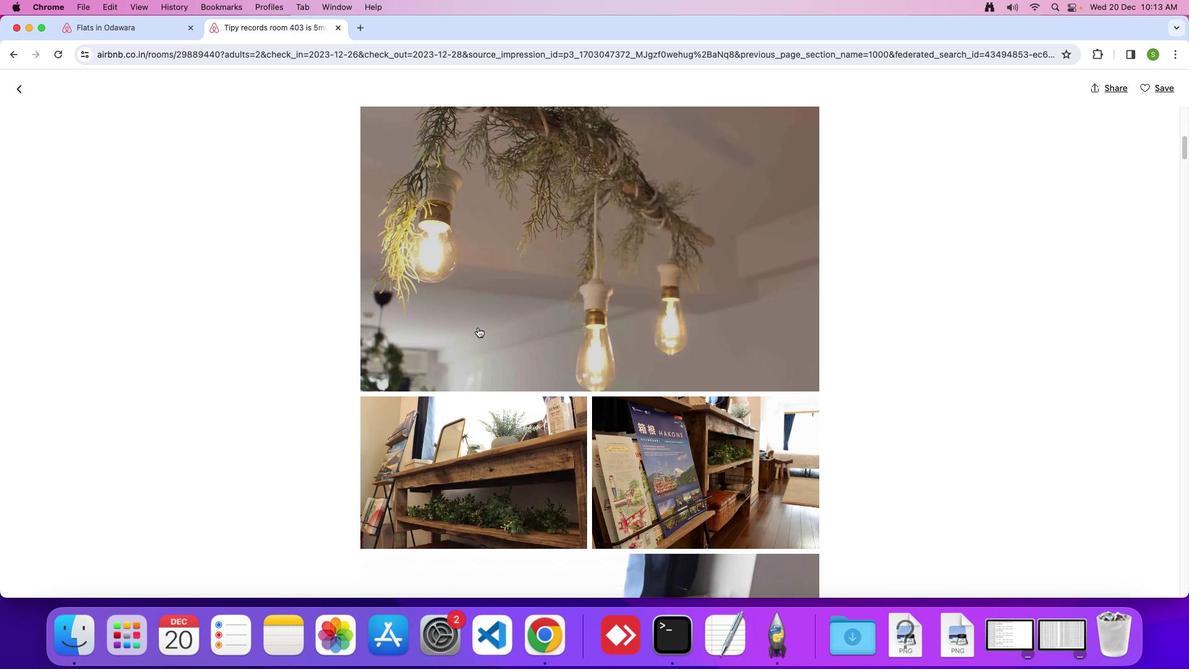 
Action: Mouse scrolled (477, 327) with delta (0, 0)
Screenshot: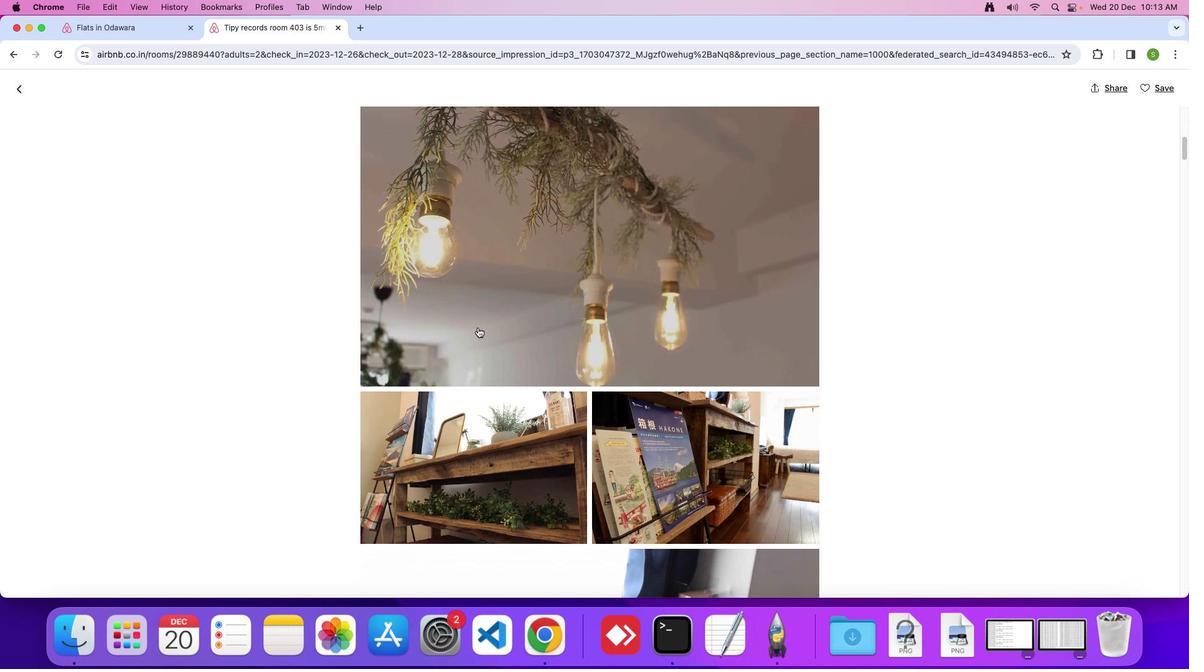 
Action: Mouse scrolled (477, 327) with delta (0, 0)
Screenshot: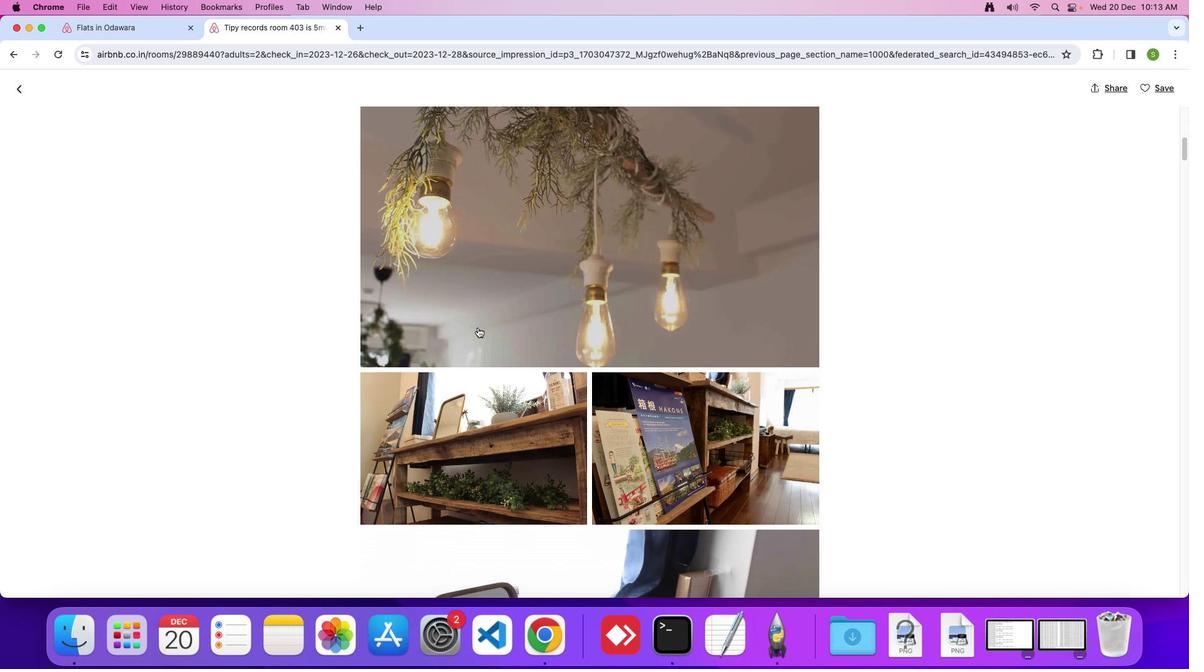 
Action: Mouse scrolled (477, 327) with delta (0, 0)
Screenshot: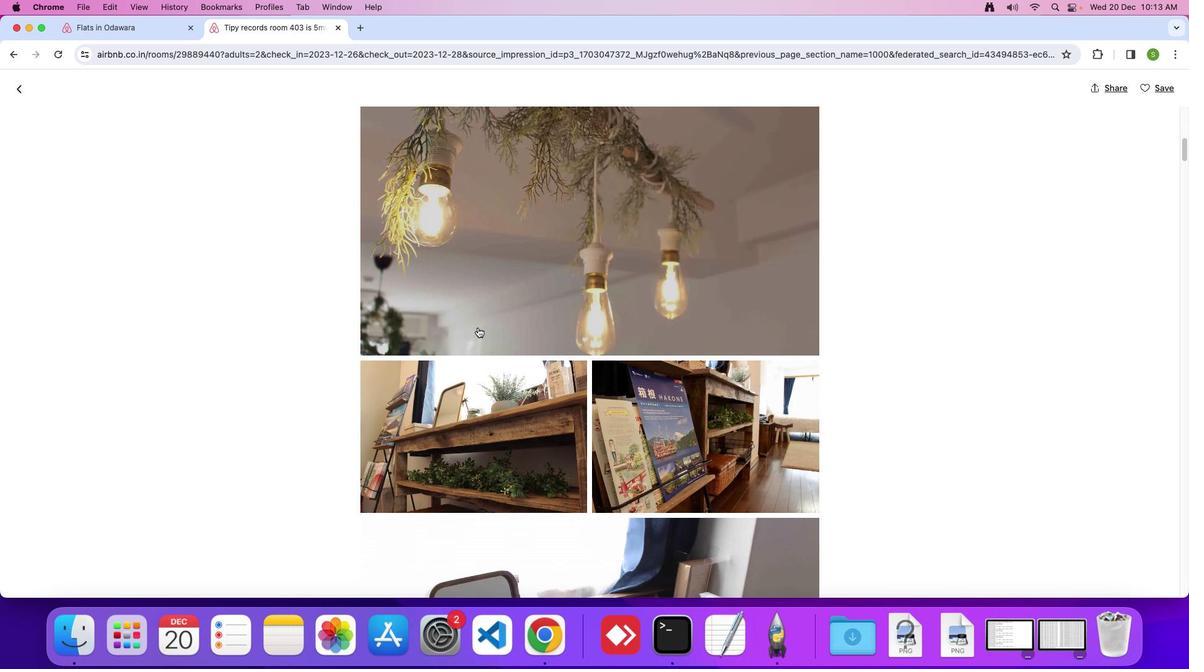 
Action: Mouse scrolled (477, 327) with delta (0, 0)
Screenshot: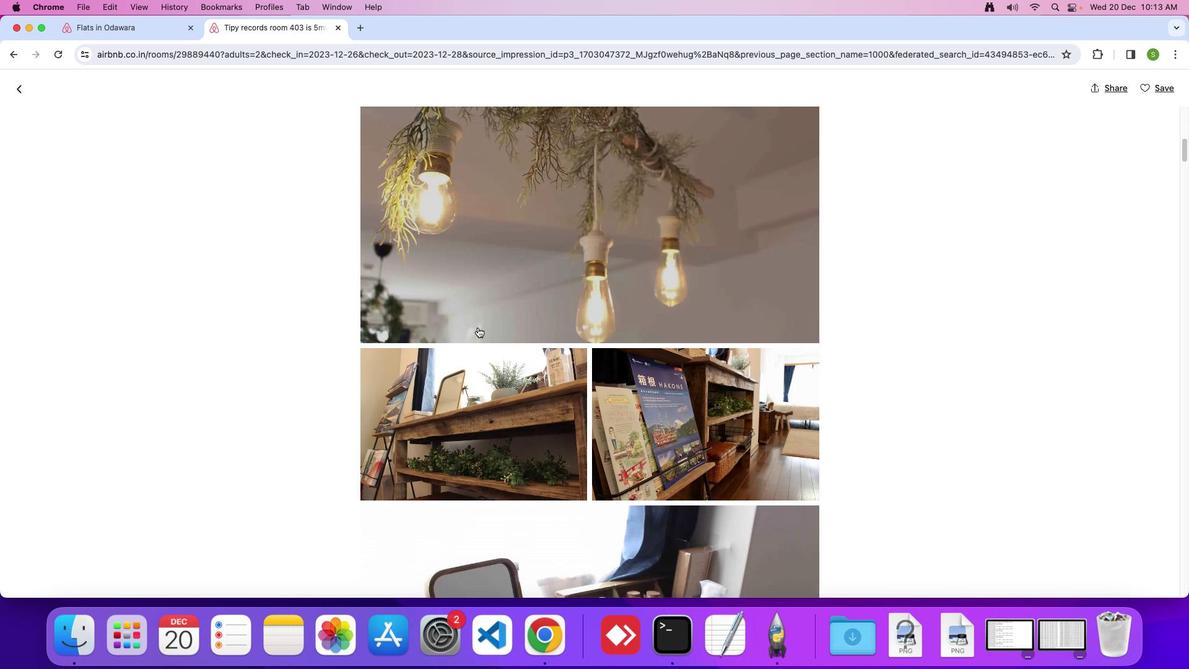 
Action: Mouse scrolled (477, 327) with delta (0, 0)
Screenshot: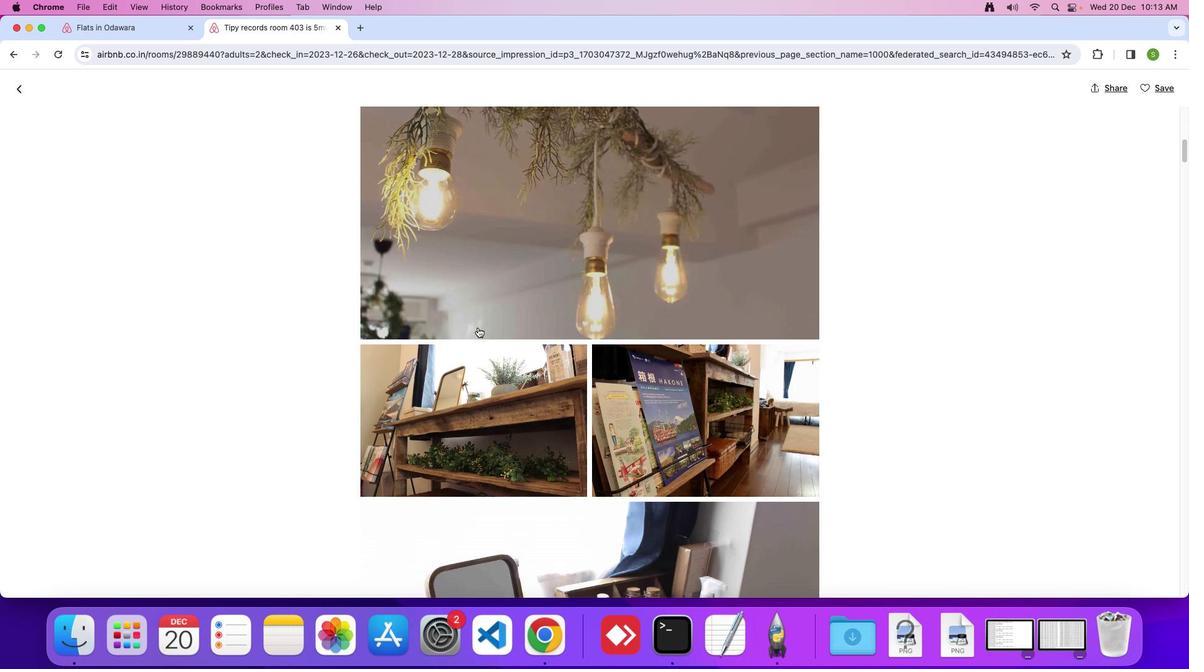 
Action: Mouse scrolled (477, 327) with delta (0, 0)
Screenshot: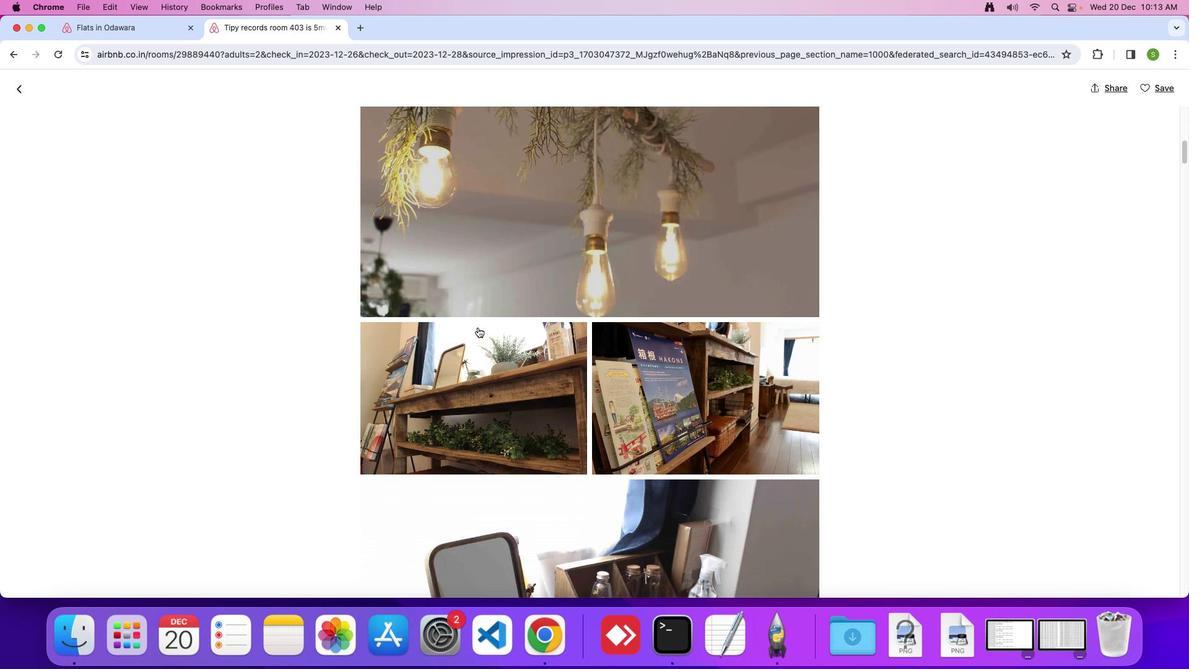 
Action: Mouse scrolled (477, 327) with delta (0, 0)
Screenshot: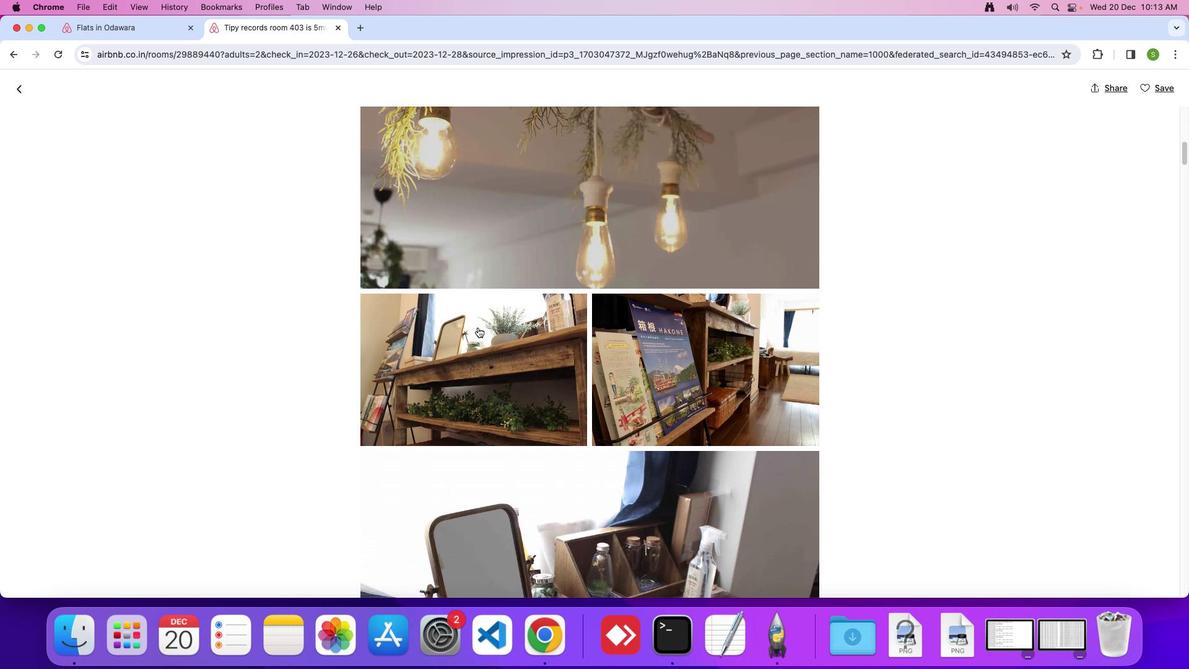 
Action: Mouse scrolled (477, 327) with delta (0, 0)
Screenshot: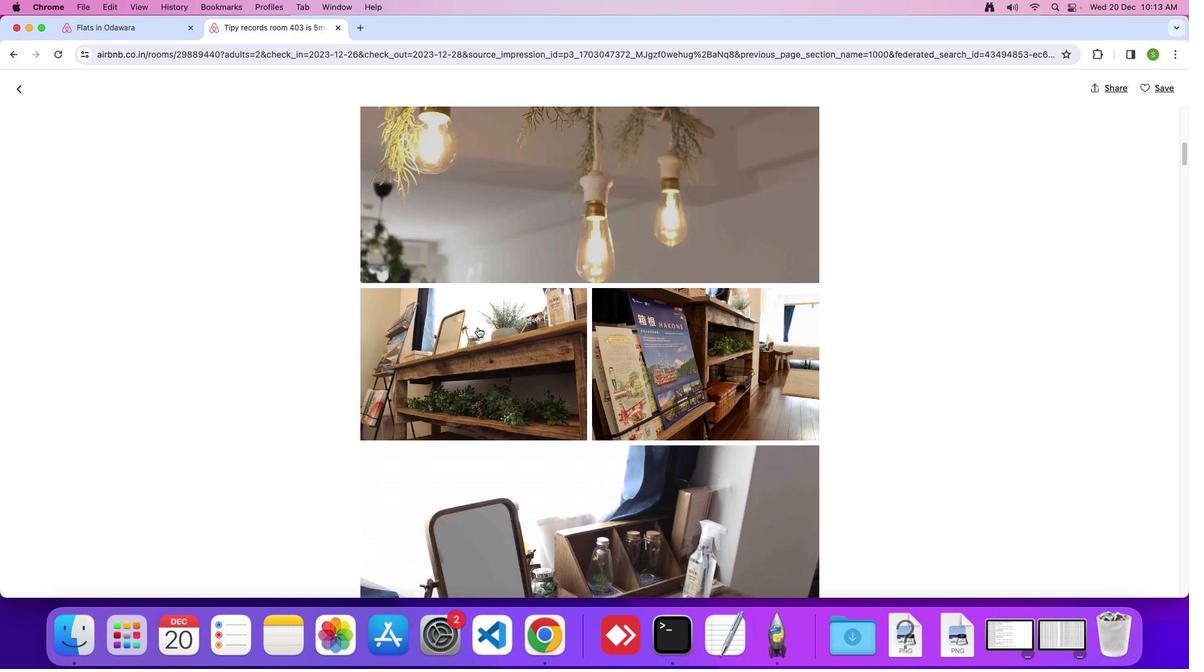
Action: Mouse scrolled (477, 327) with delta (0, 0)
Screenshot: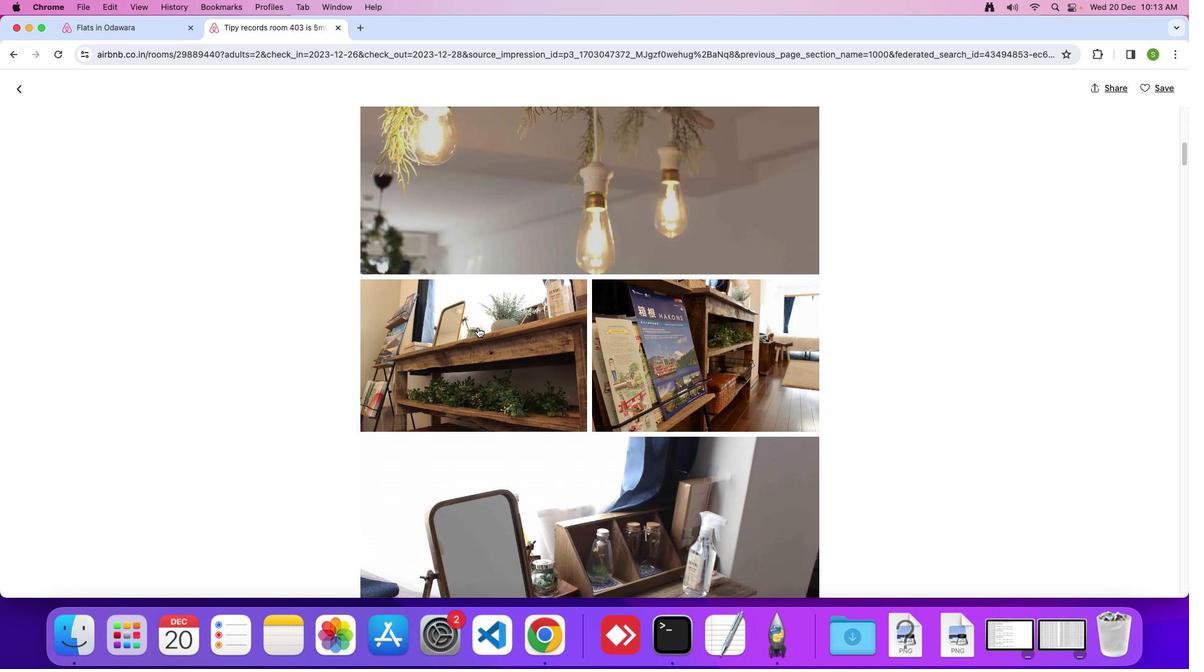 
Action: Mouse scrolled (477, 327) with delta (0, 0)
Screenshot: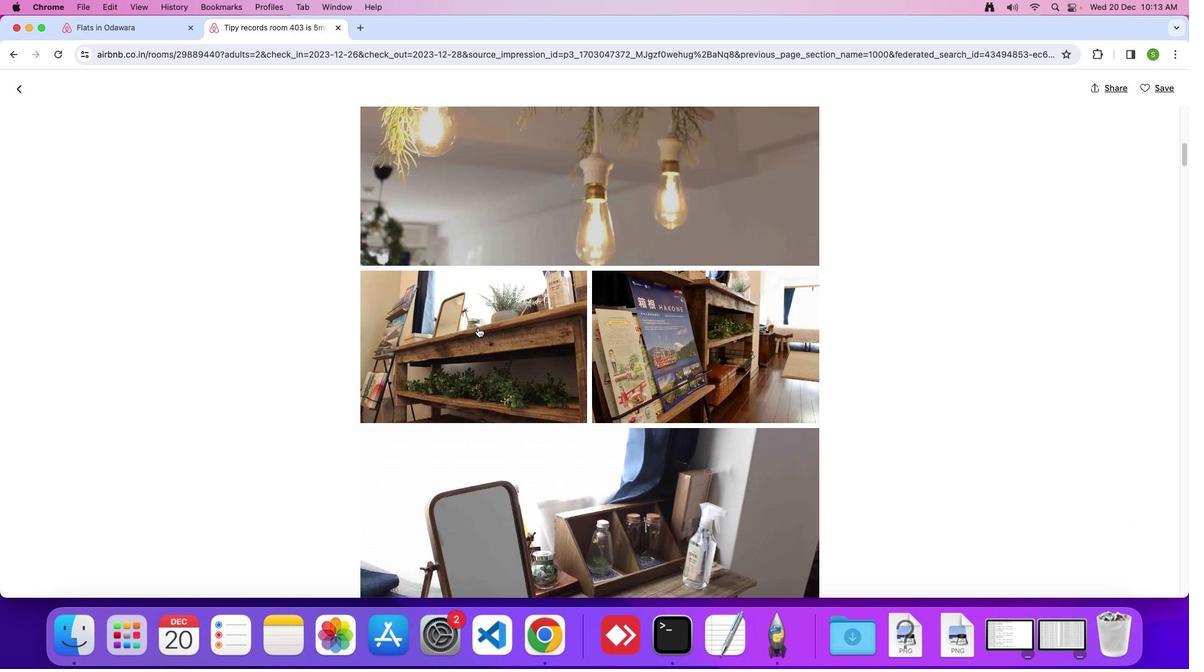 
Action: Mouse scrolled (477, 327) with delta (0, 0)
Screenshot: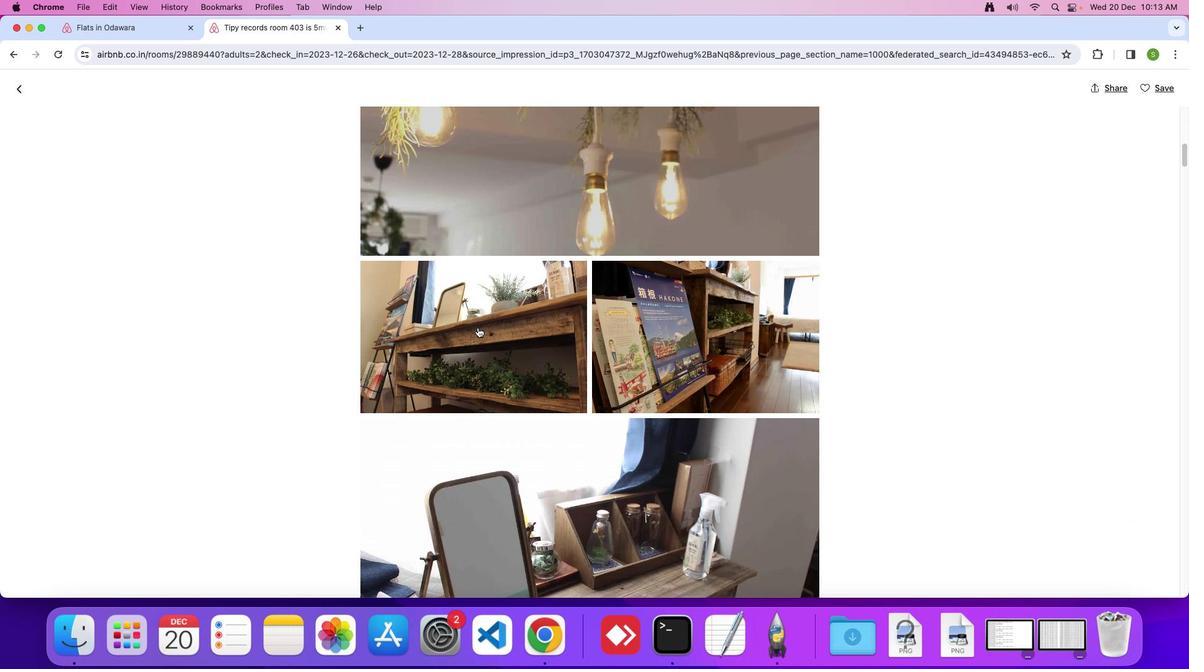 
Action: Mouse scrolled (477, 327) with delta (0, 0)
Screenshot: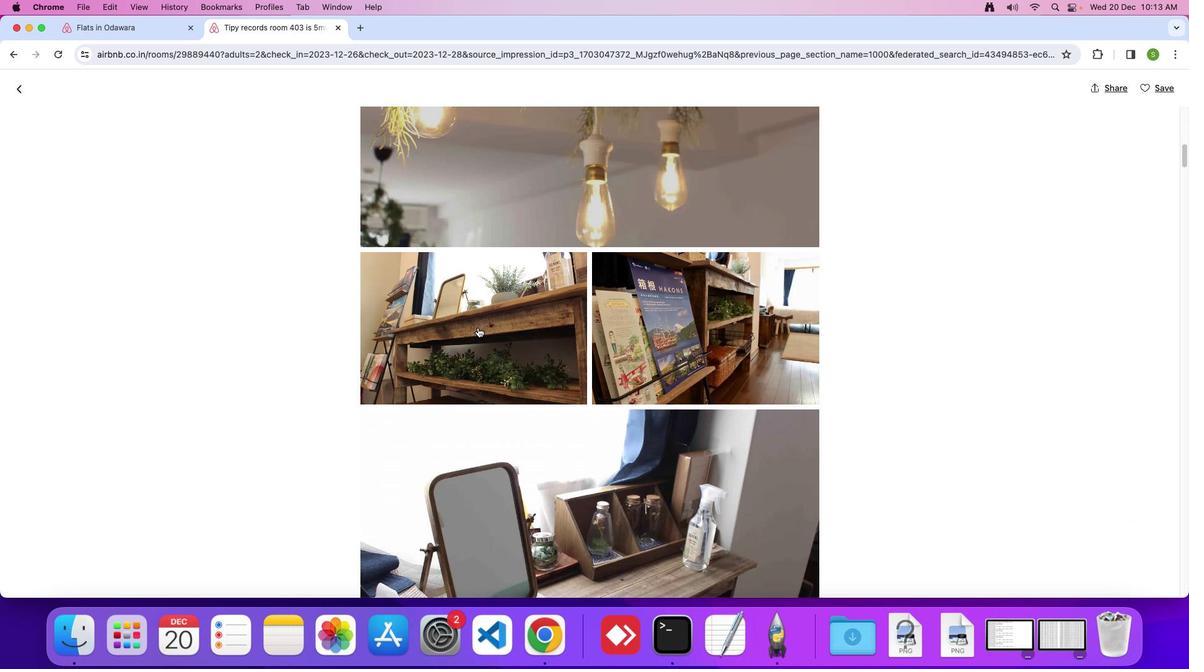 
Action: Mouse scrolled (477, 327) with delta (0, 0)
Screenshot: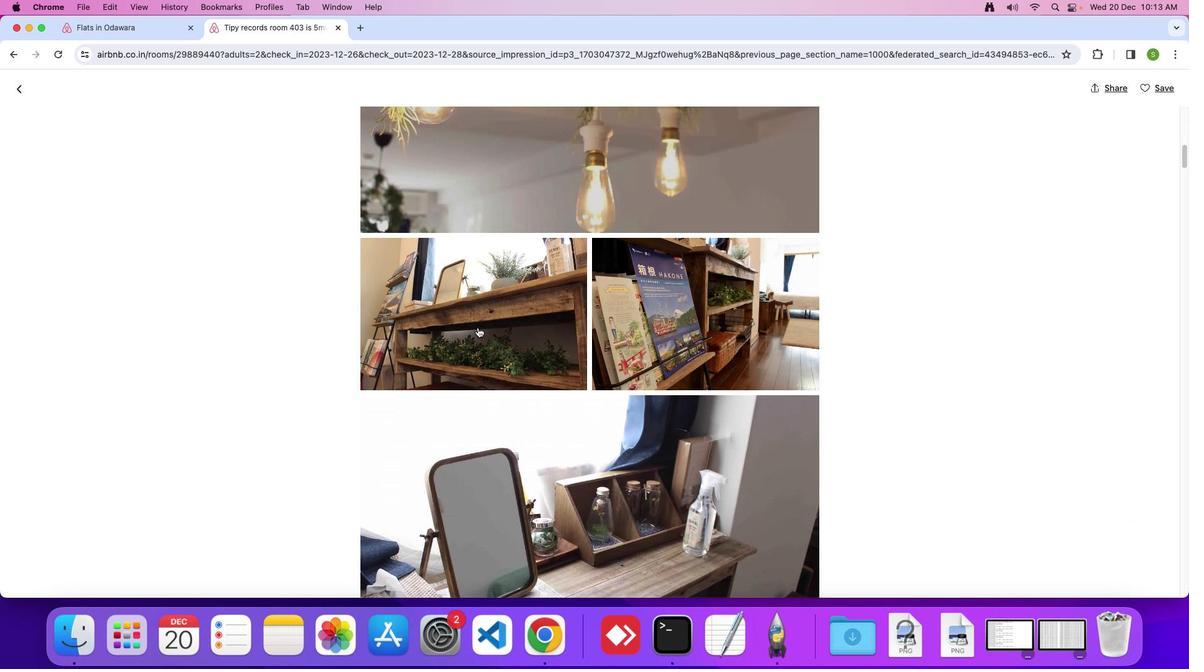 
Action: Mouse scrolled (477, 327) with delta (0, 0)
Screenshot: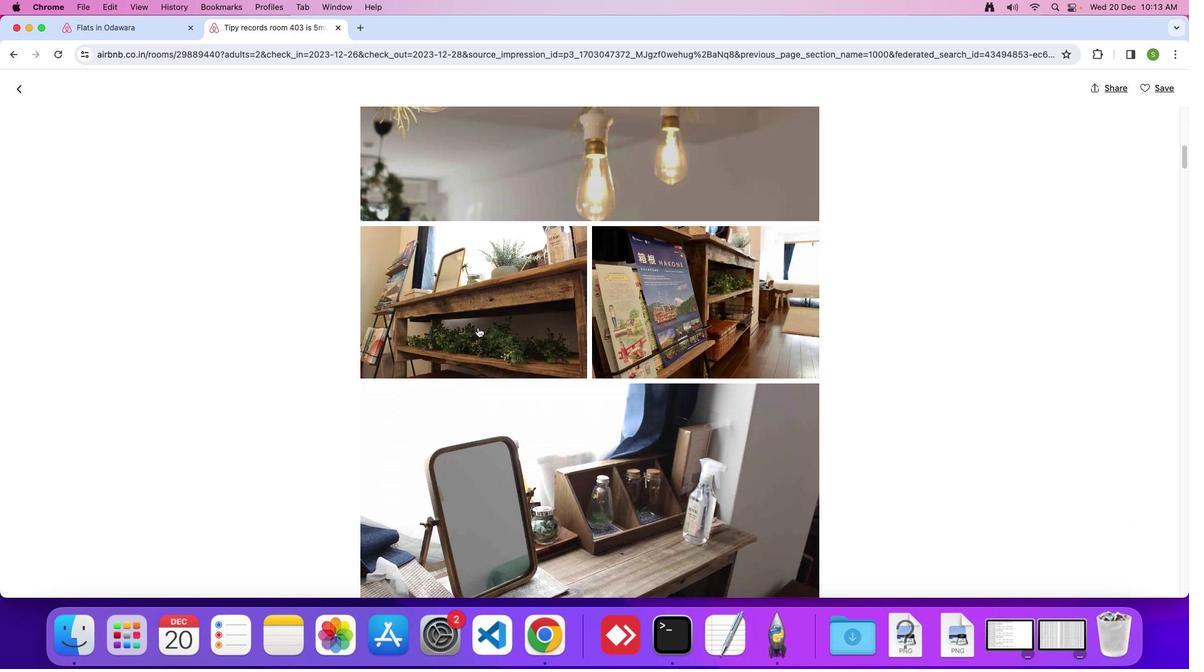 
Action: Mouse scrolled (477, 327) with delta (0, 0)
Screenshot: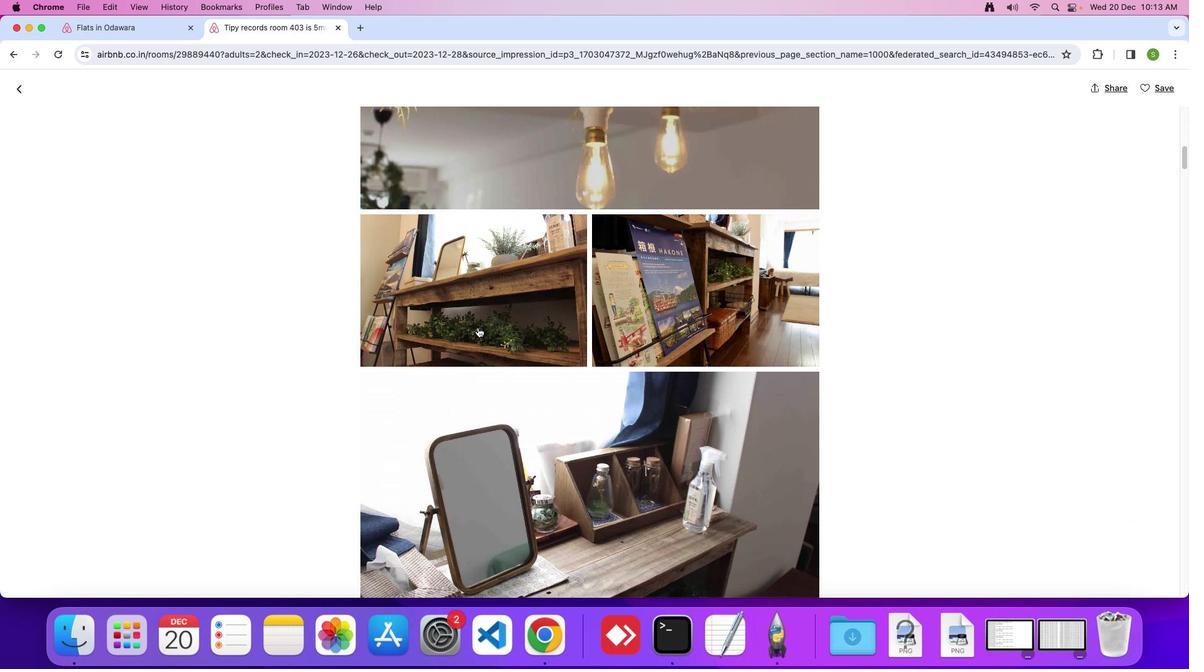 
Action: Mouse scrolled (477, 327) with delta (0, 0)
Screenshot: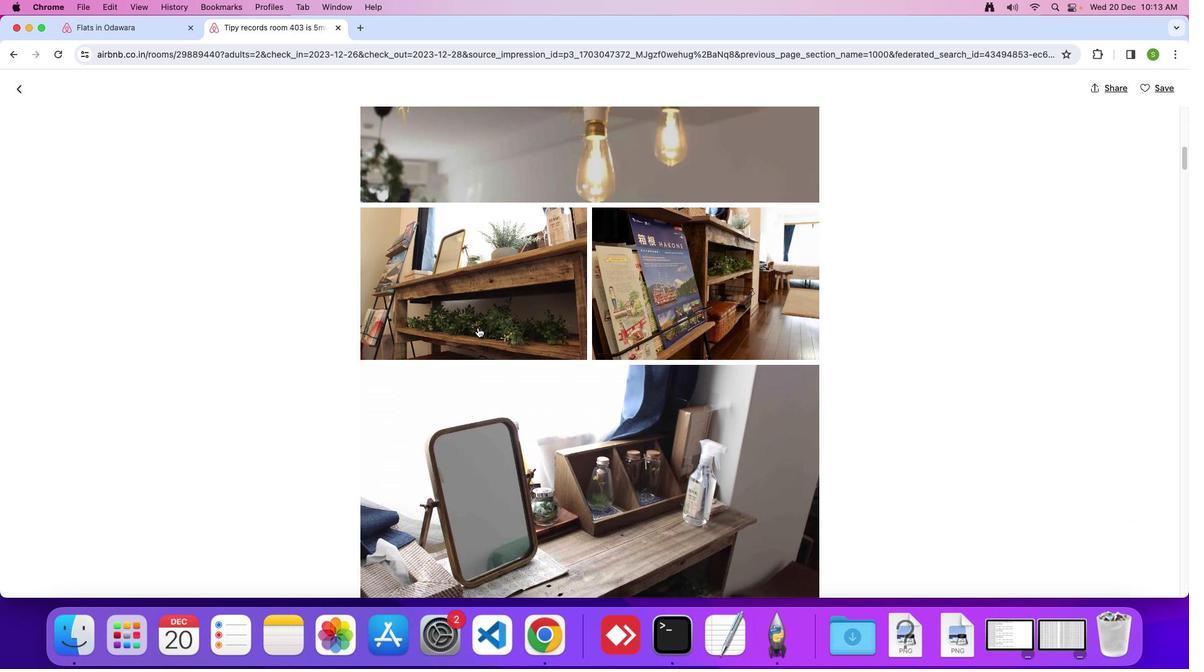 
Action: Mouse scrolled (477, 327) with delta (0, 0)
Screenshot: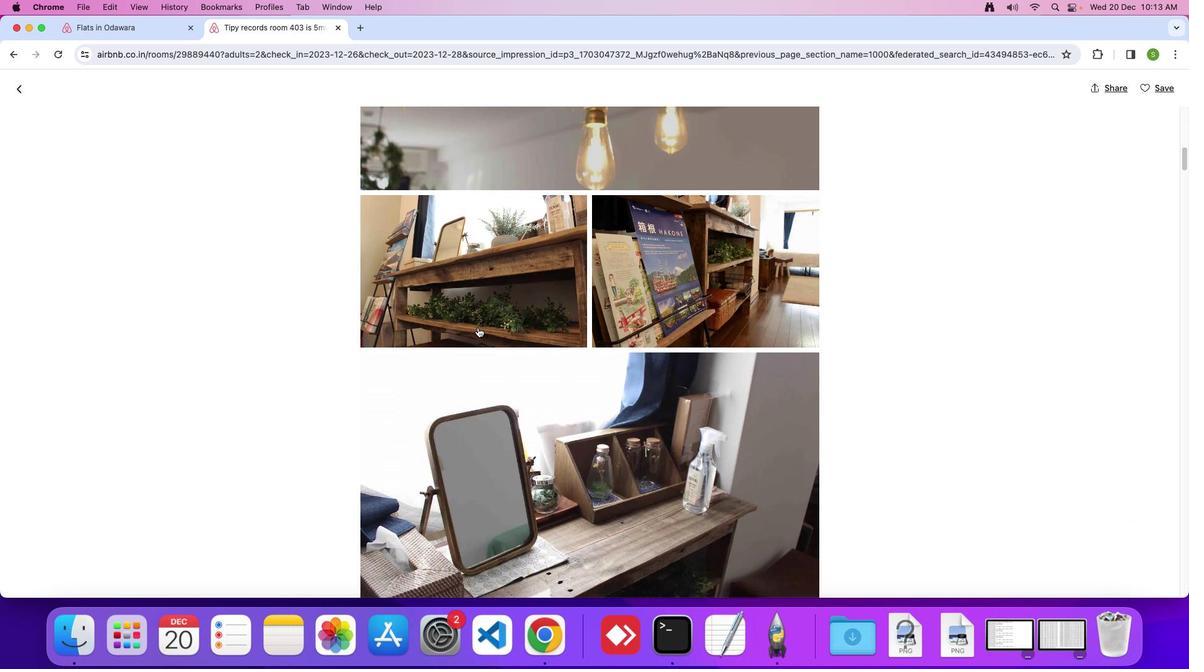 
Action: Mouse scrolled (477, 327) with delta (0, 0)
Screenshot: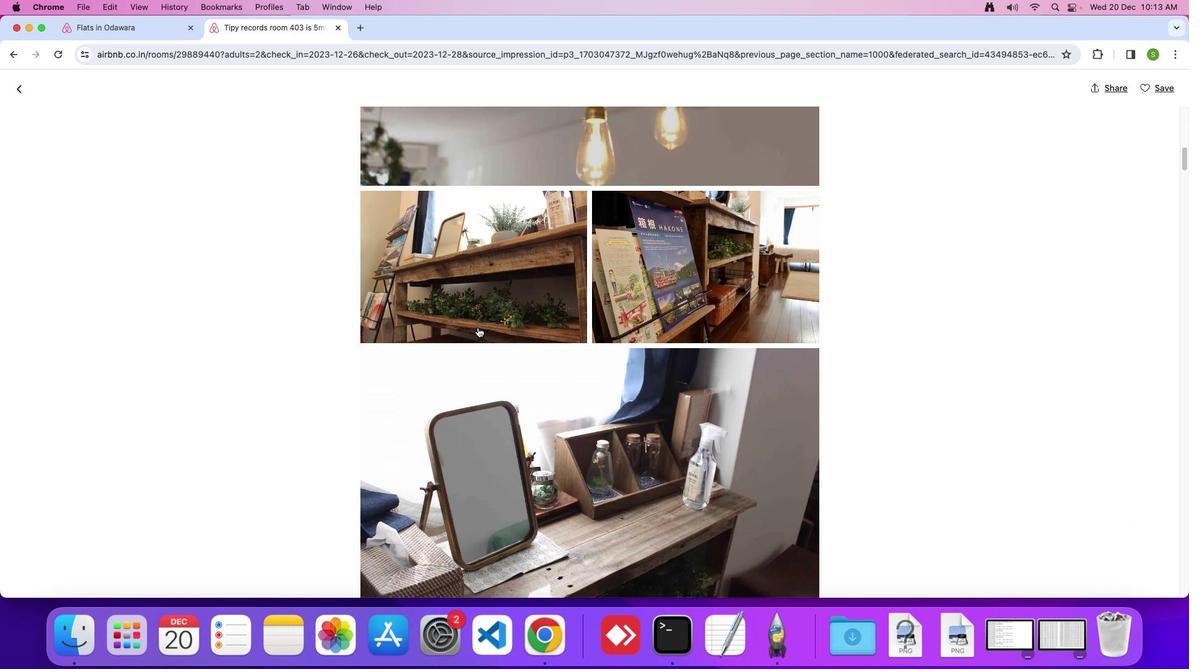 
Action: Mouse scrolled (477, 327) with delta (0, 0)
Screenshot: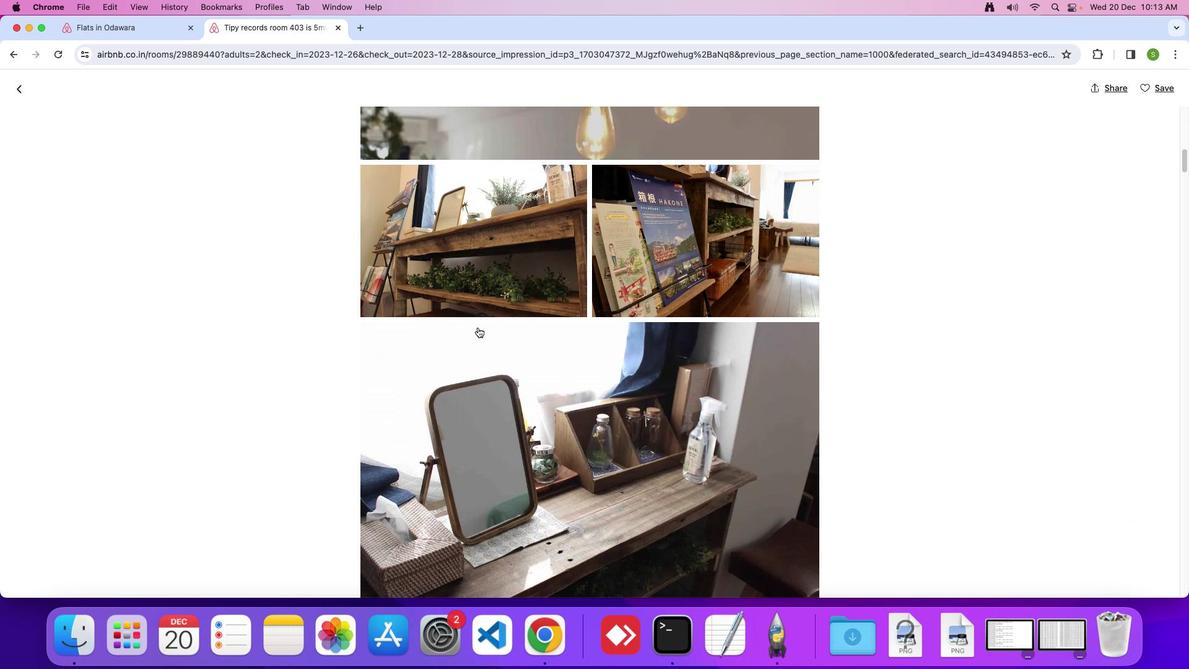 
Action: Mouse scrolled (477, 327) with delta (0, 0)
Screenshot: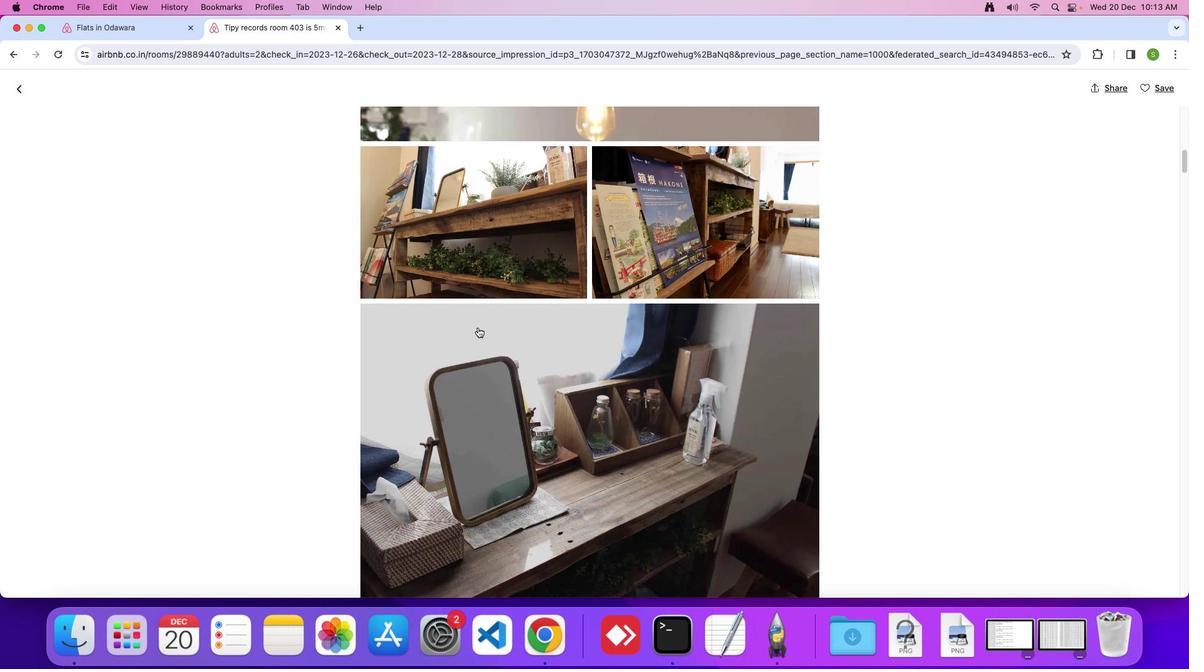 
Action: Mouse scrolled (477, 327) with delta (0, 0)
Screenshot: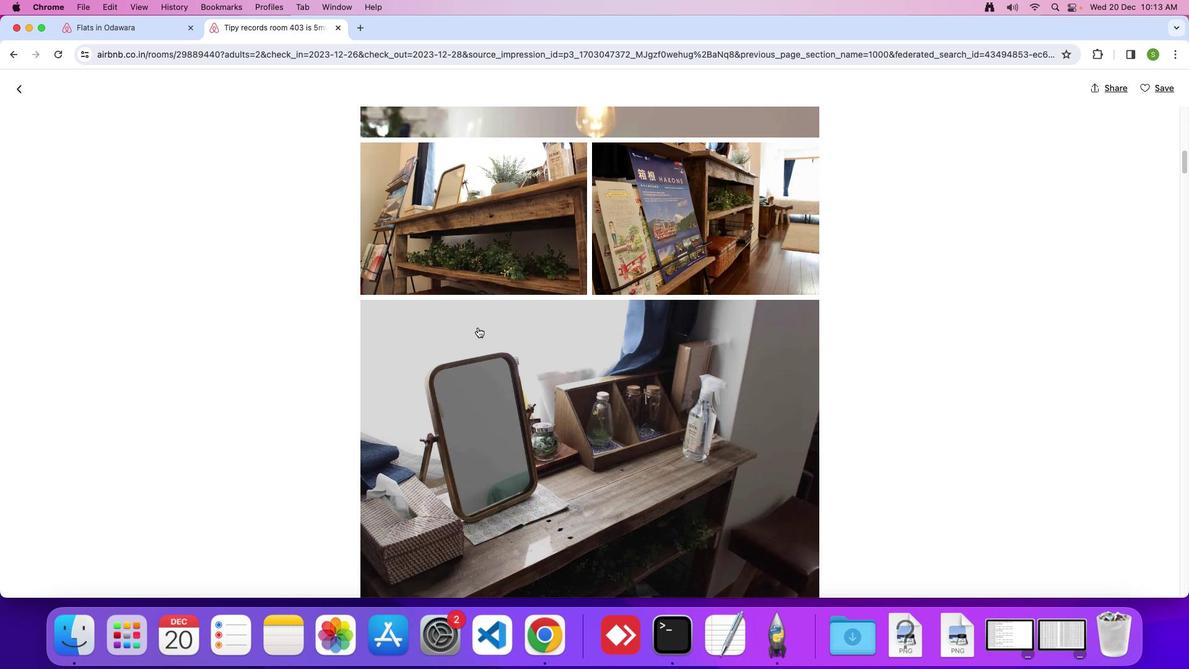 
Action: Mouse scrolled (477, 327) with delta (0, 0)
Screenshot: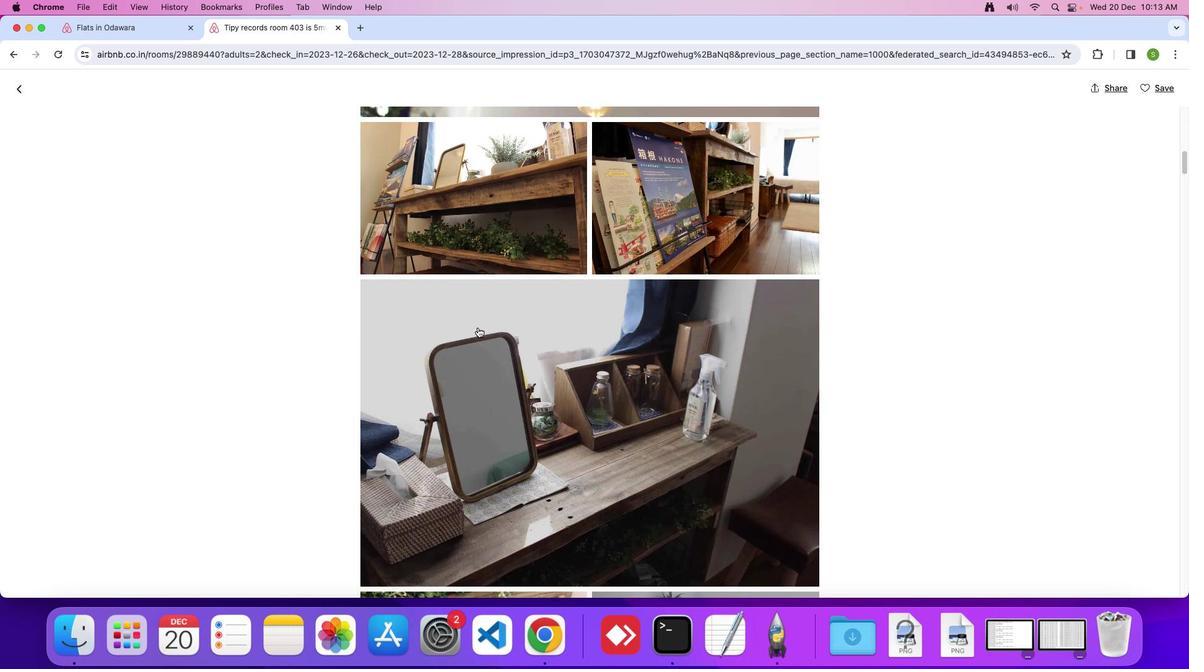 
Action: Mouse scrolled (477, 327) with delta (0, 0)
Screenshot: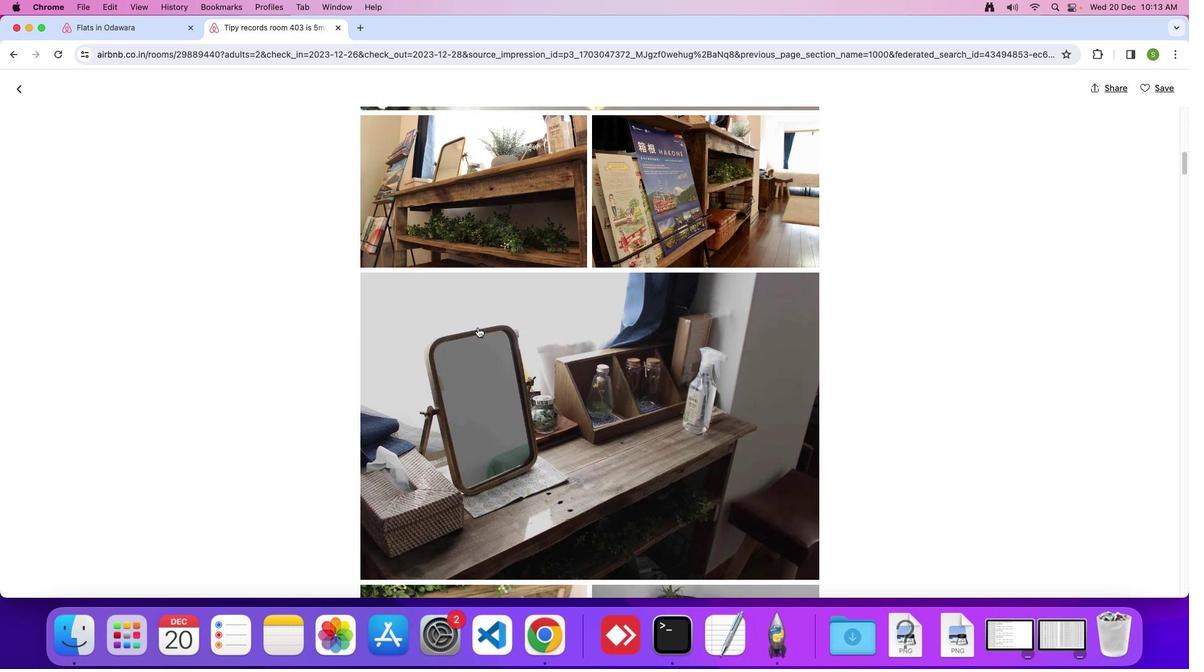 
Action: Mouse scrolled (477, 327) with delta (0, 0)
Screenshot: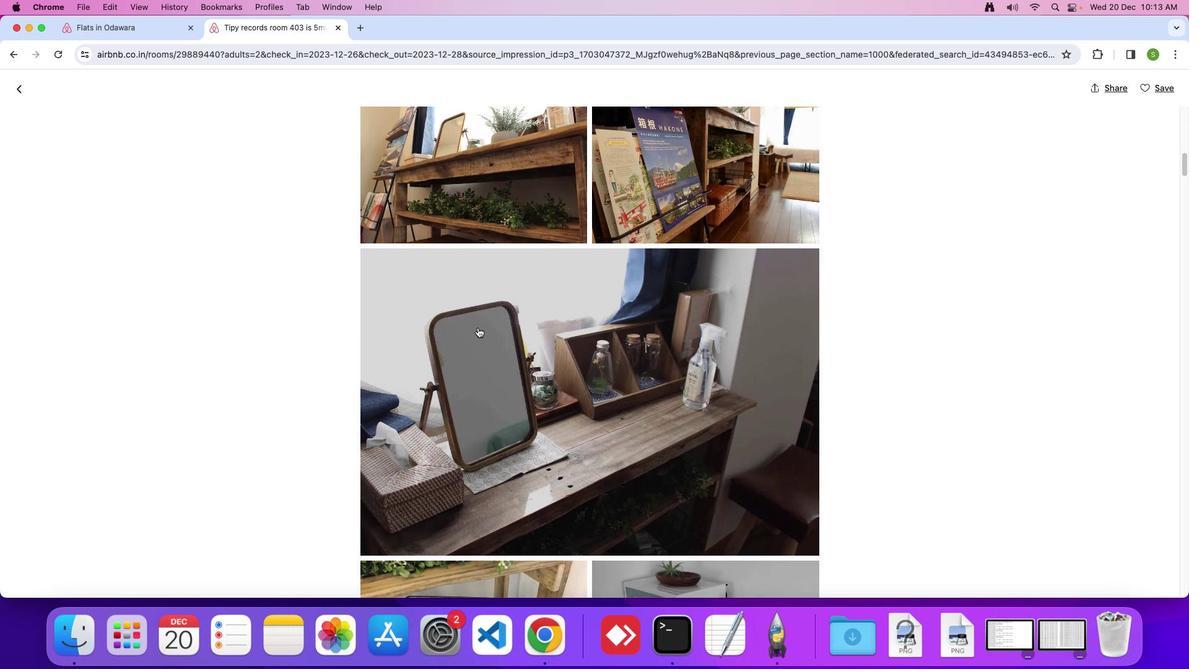 
Action: Mouse scrolled (477, 327) with delta (0, 0)
Screenshot: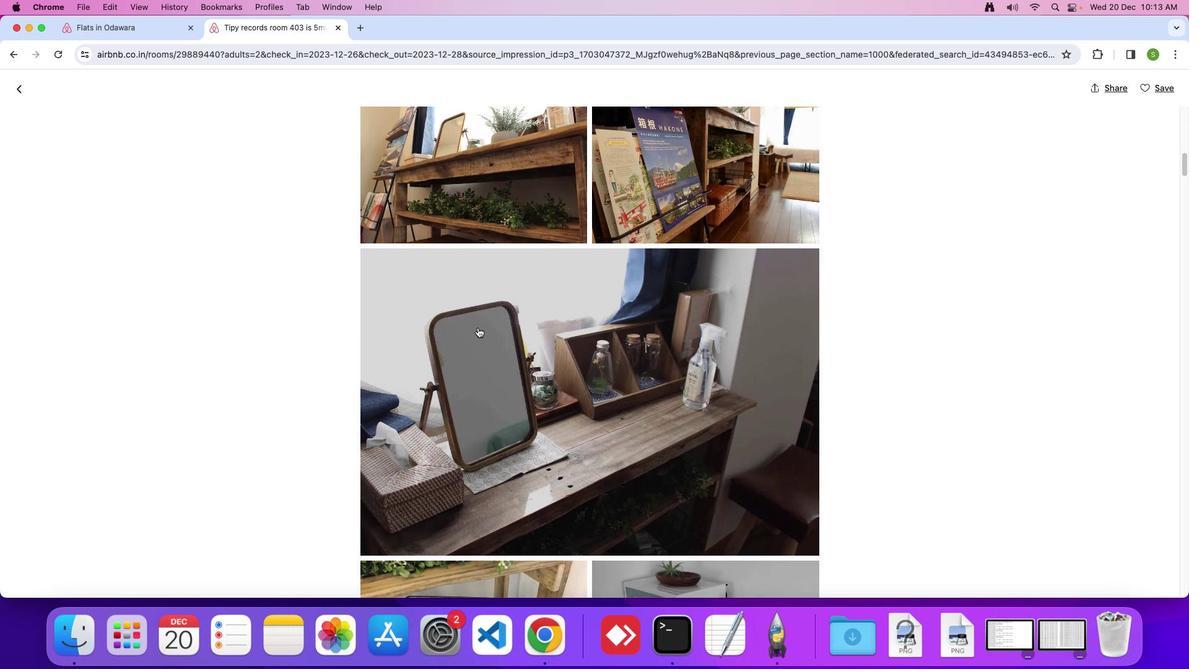 
Action: Mouse scrolled (477, 327) with delta (0, -1)
Screenshot: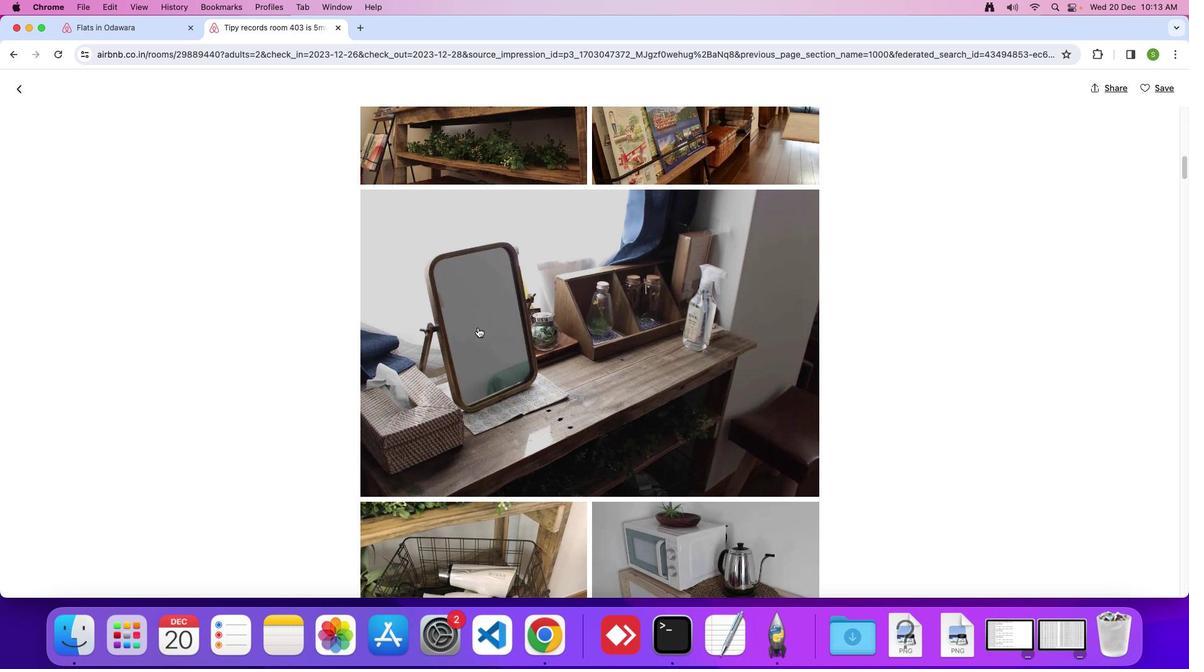 
Action: Mouse scrolled (477, 327) with delta (0, 0)
Screenshot: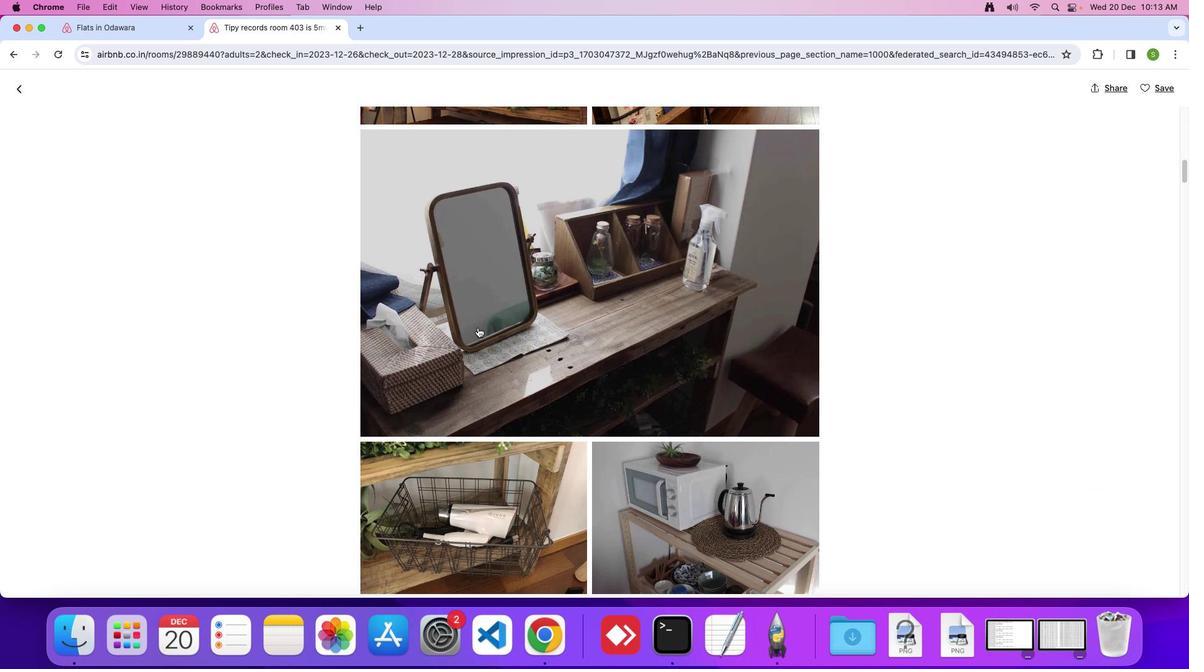 
Action: Mouse scrolled (477, 327) with delta (0, 0)
Screenshot: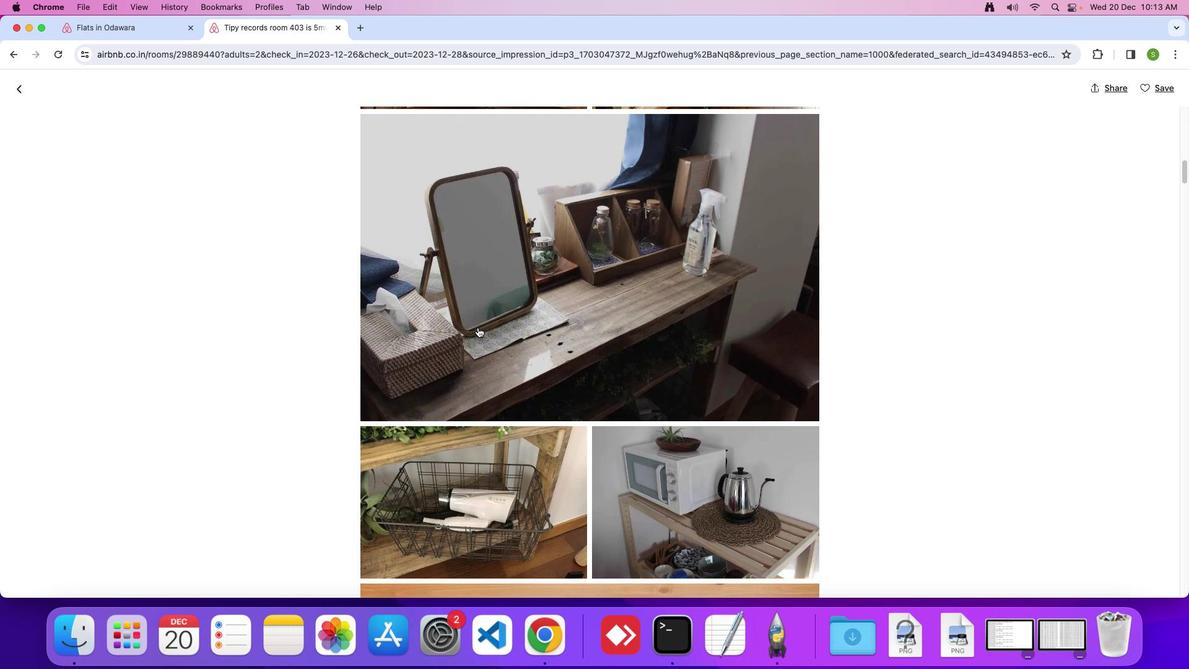
Action: Mouse scrolled (477, 327) with delta (0, -1)
Screenshot: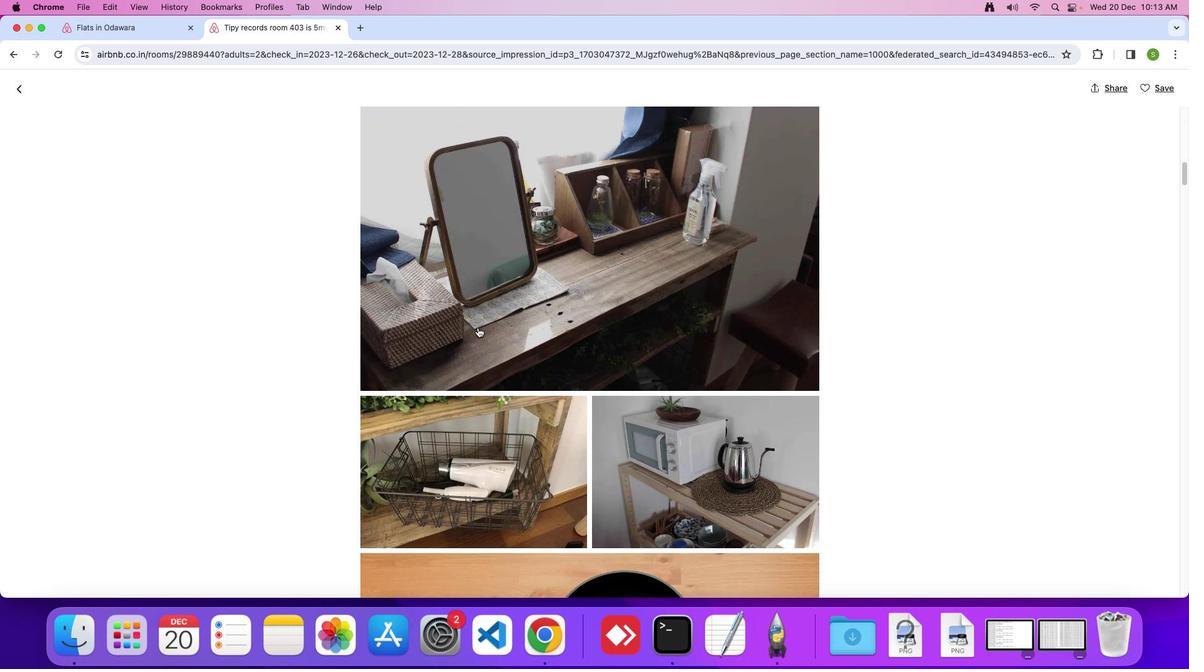 
Action: Mouse moved to (584, 348)
Screenshot: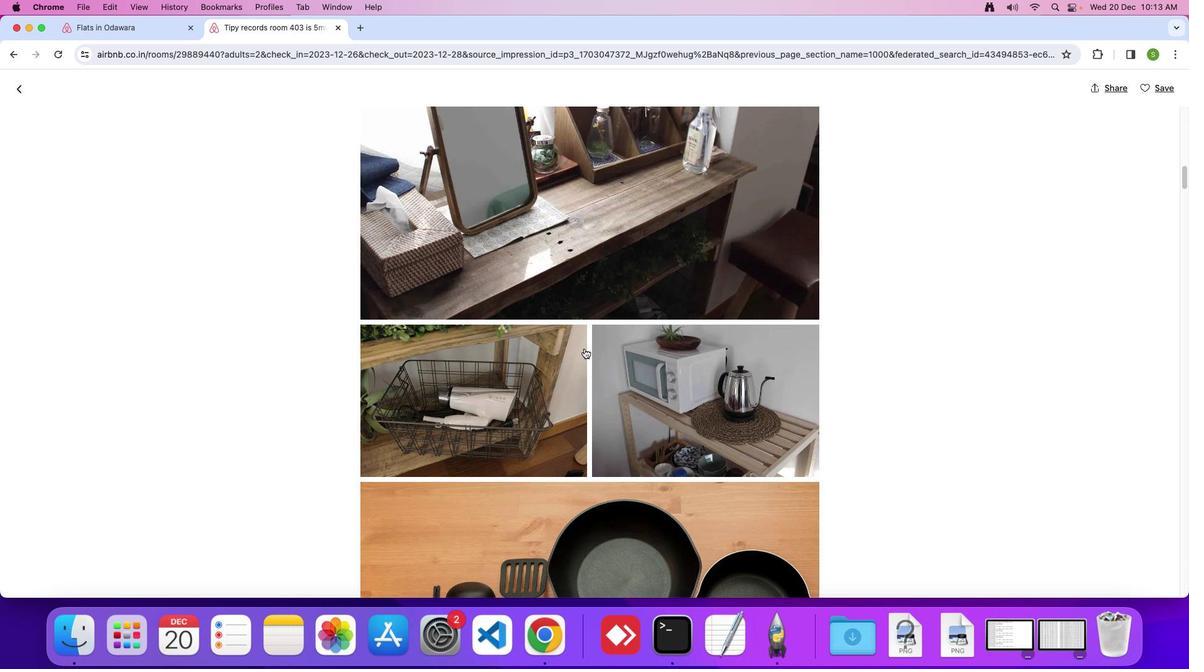 
Action: Mouse scrolled (584, 348) with delta (0, 0)
Screenshot: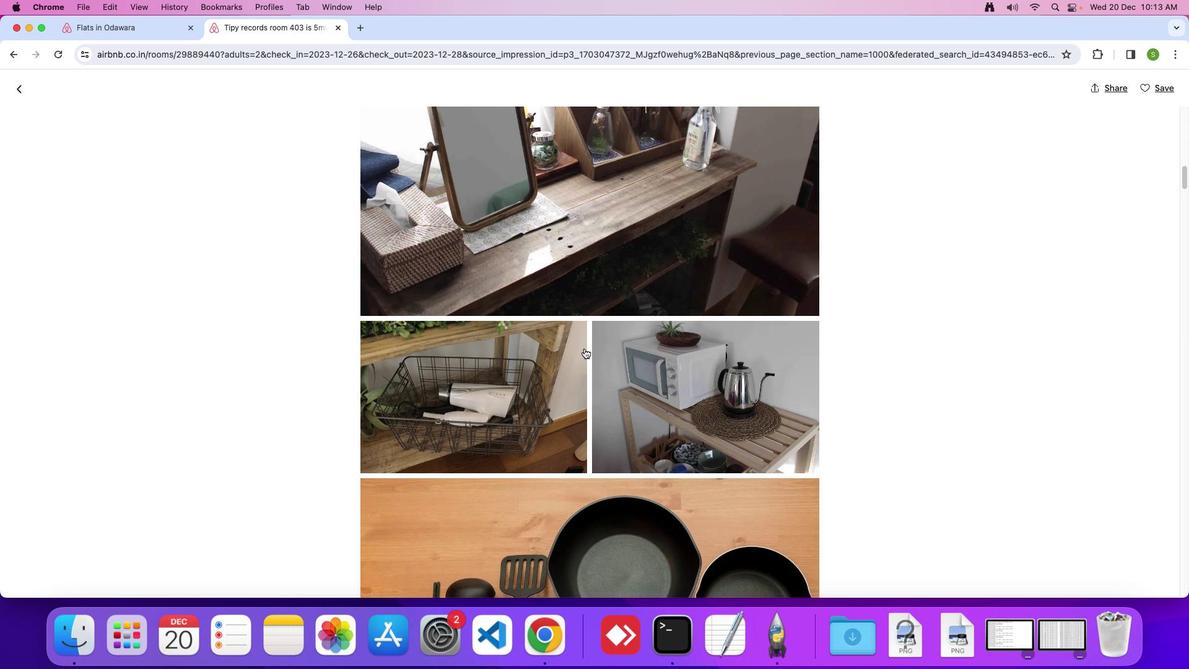 
Action: Mouse scrolled (584, 348) with delta (0, 0)
Screenshot: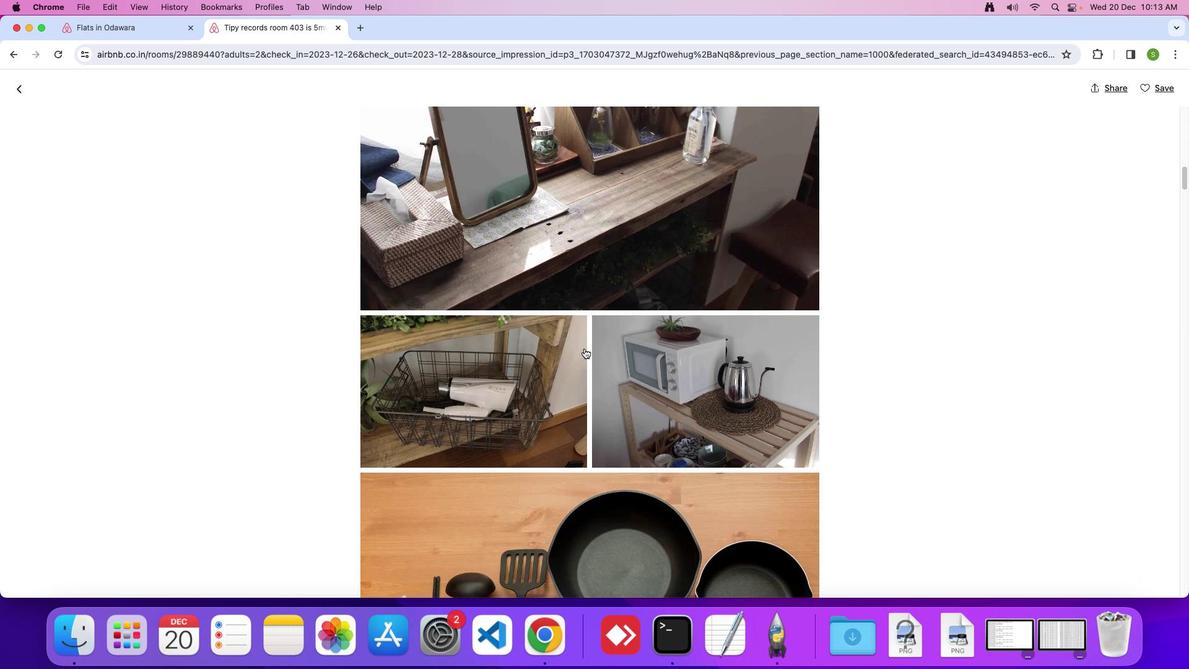 
Action: Mouse scrolled (584, 348) with delta (0, -1)
Screenshot: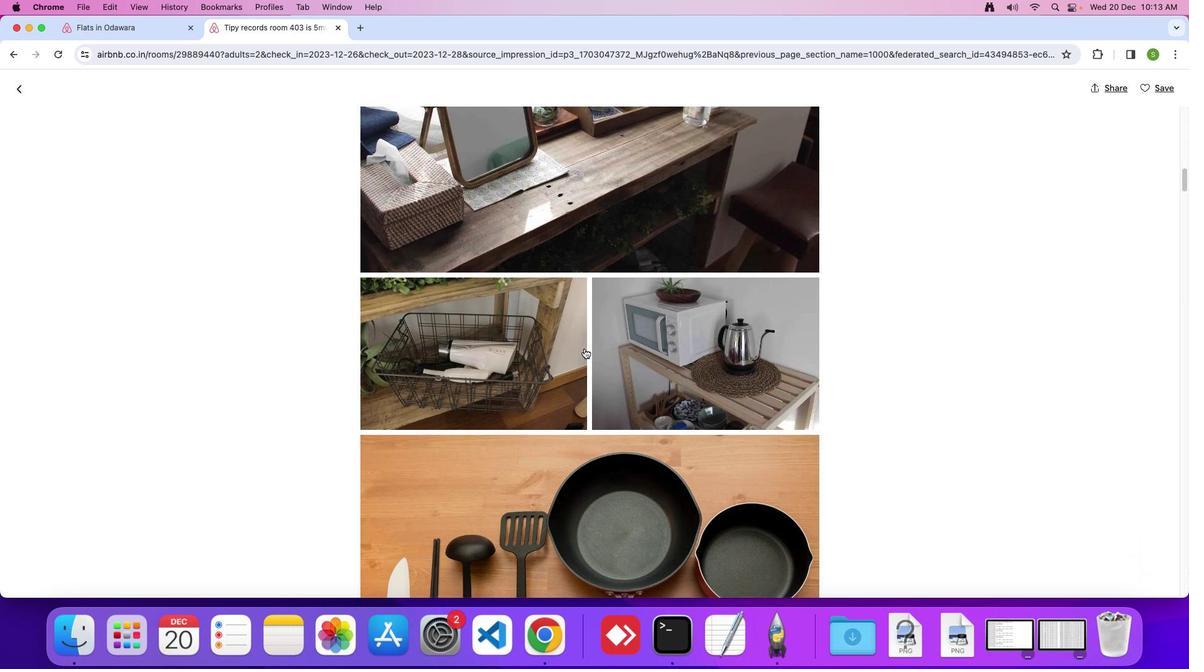 
Action: Mouse scrolled (584, 348) with delta (0, 0)
Screenshot: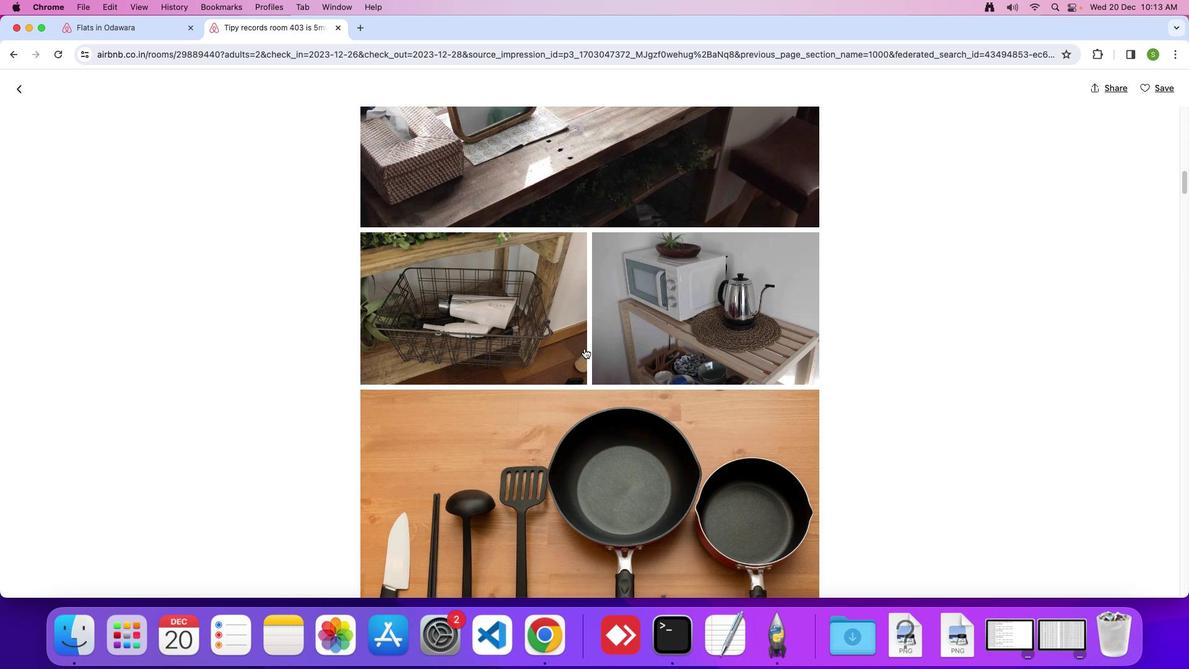 
Action: Mouse scrolled (584, 348) with delta (0, 0)
Screenshot: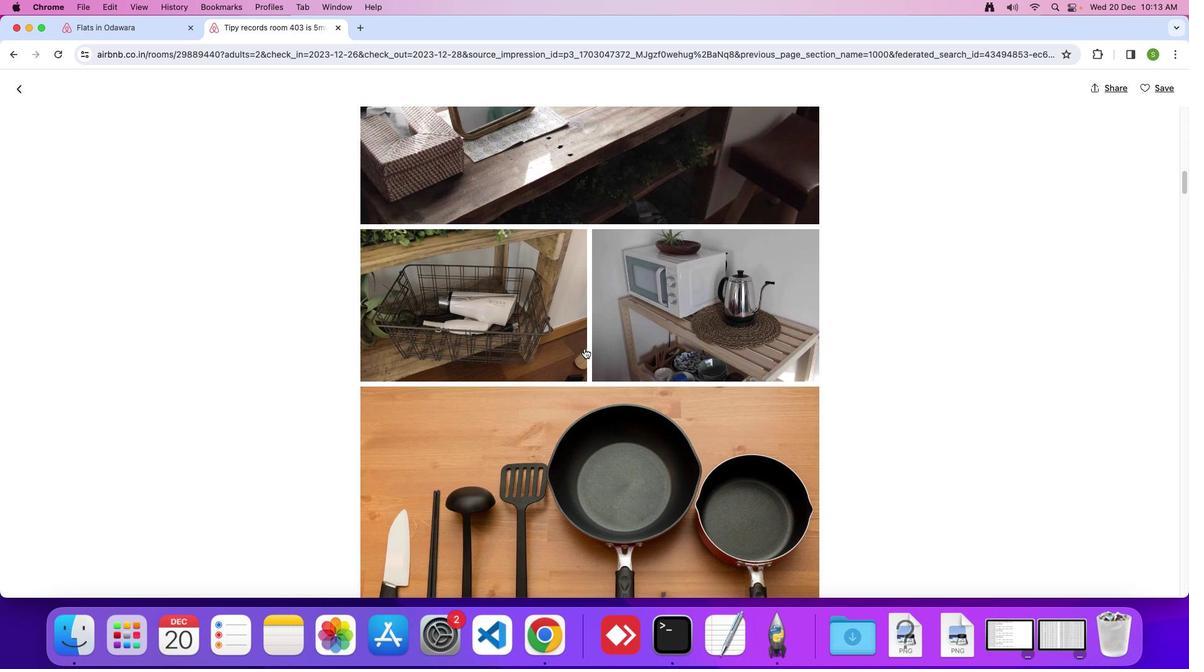 
Action: Mouse moved to (581, 350)
Screenshot: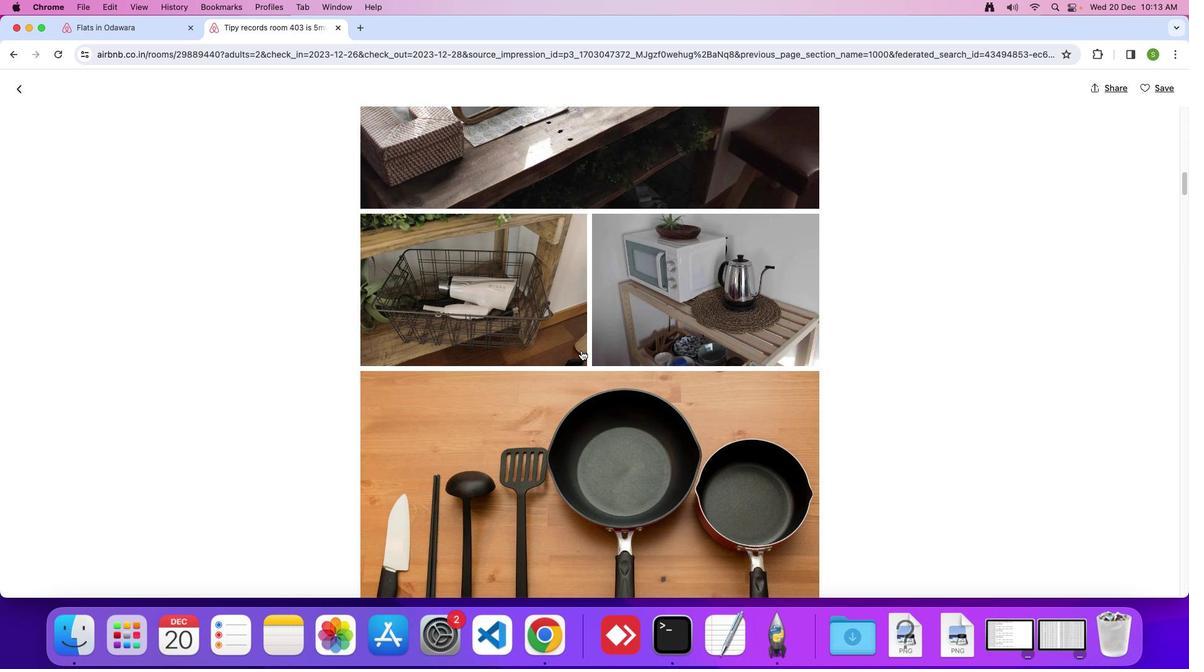 
Action: Mouse scrolled (581, 350) with delta (0, 0)
Screenshot: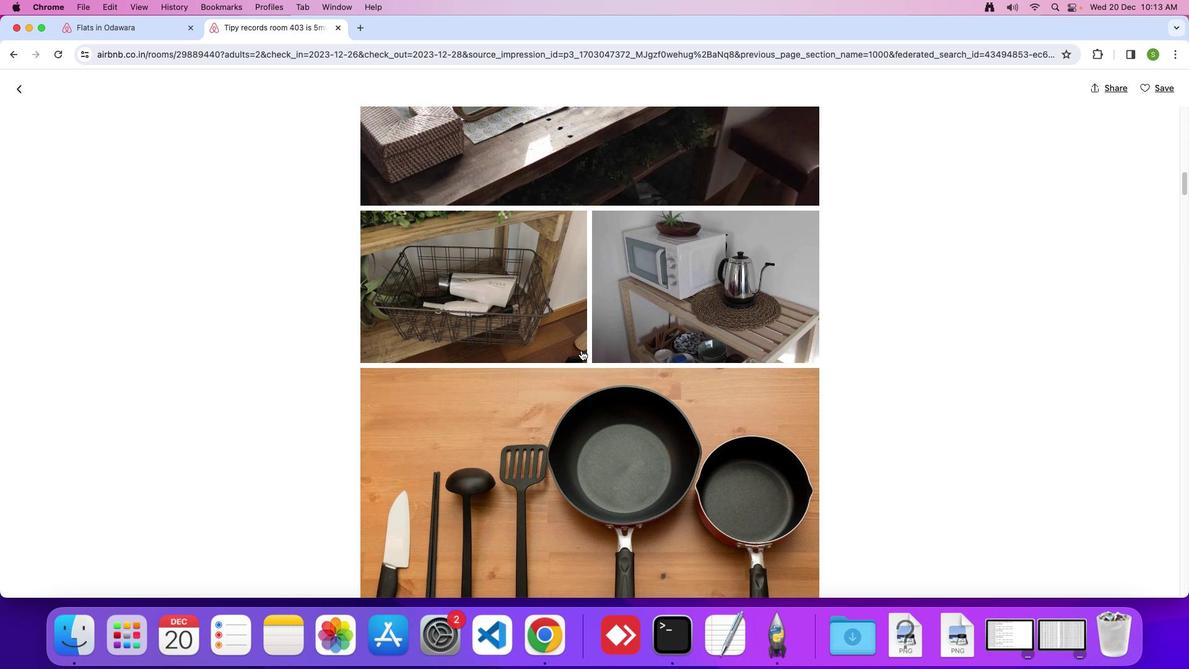 
Action: Mouse scrolled (581, 350) with delta (0, 0)
Screenshot: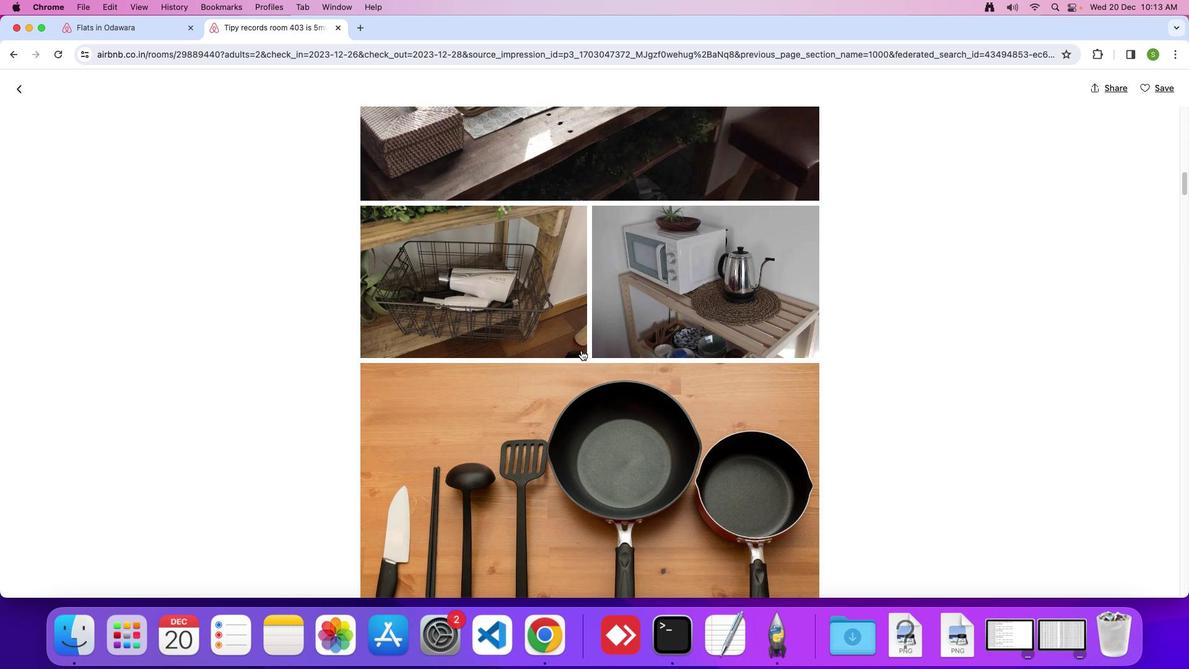 
Action: Mouse scrolled (581, 350) with delta (0, -1)
Screenshot: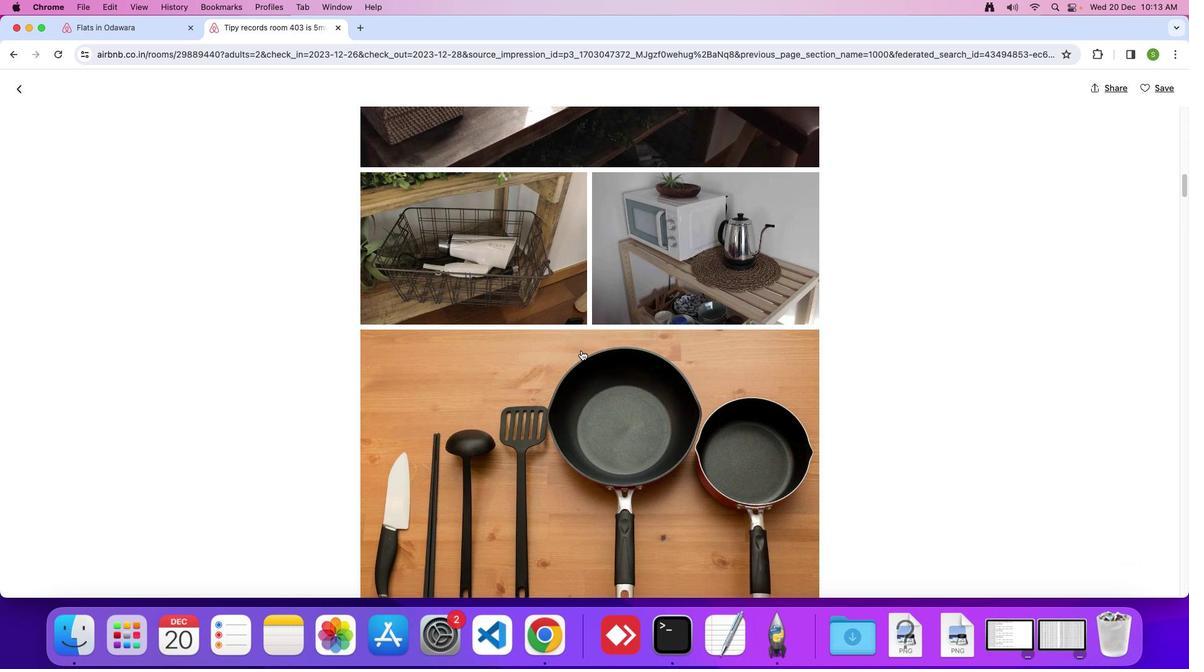 
Action: Mouse scrolled (581, 350) with delta (0, 0)
Screenshot: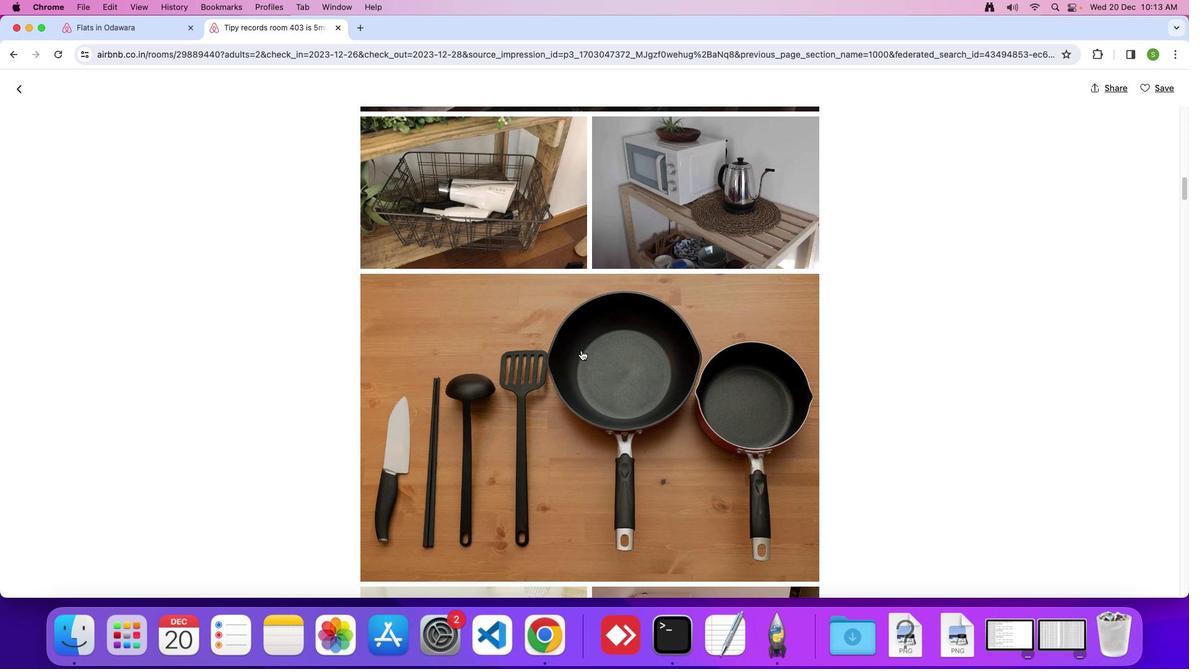 
Action: Mouse scrolled (581, 350) with delta (0, 0)
Screenshot: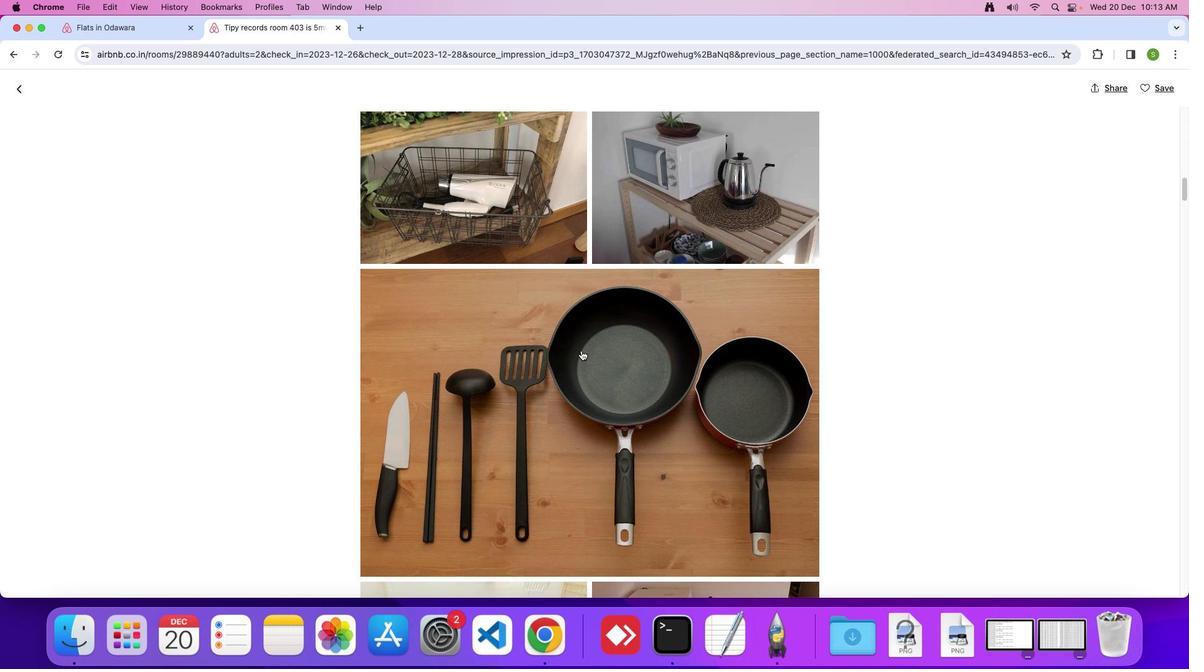 
Action: Mouse scrolled (581, 350) with delta (0, 0)
Screenshot: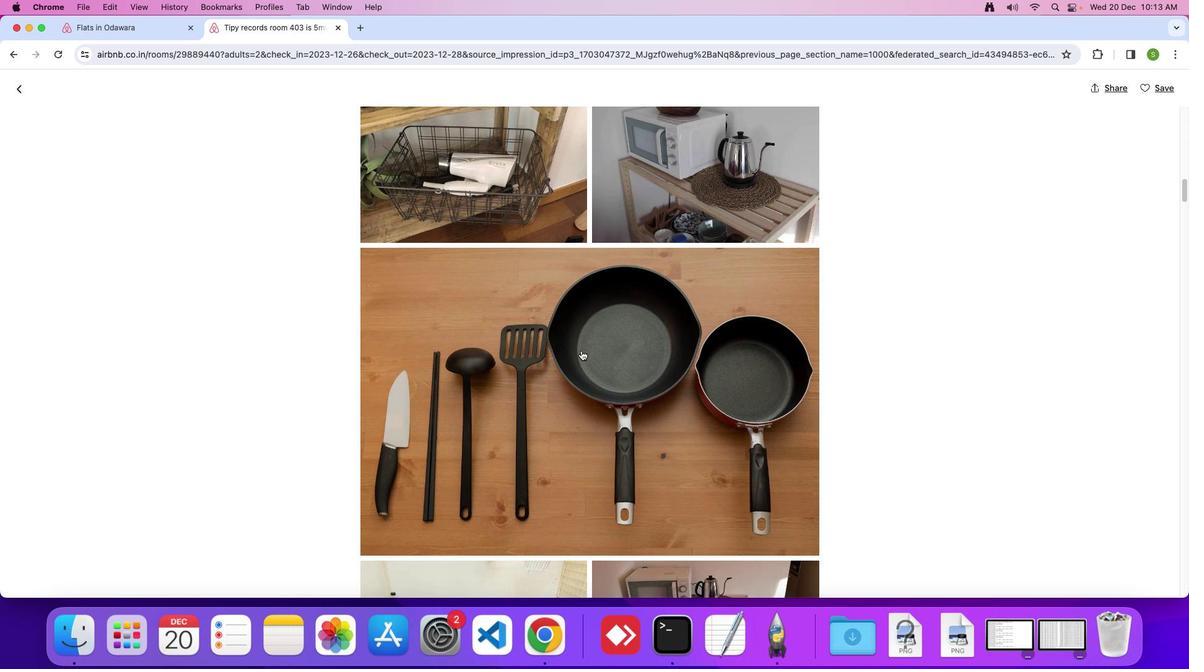 
Action: Mouse scrolled (581, 350) with delta (0, 0)
Screenshot: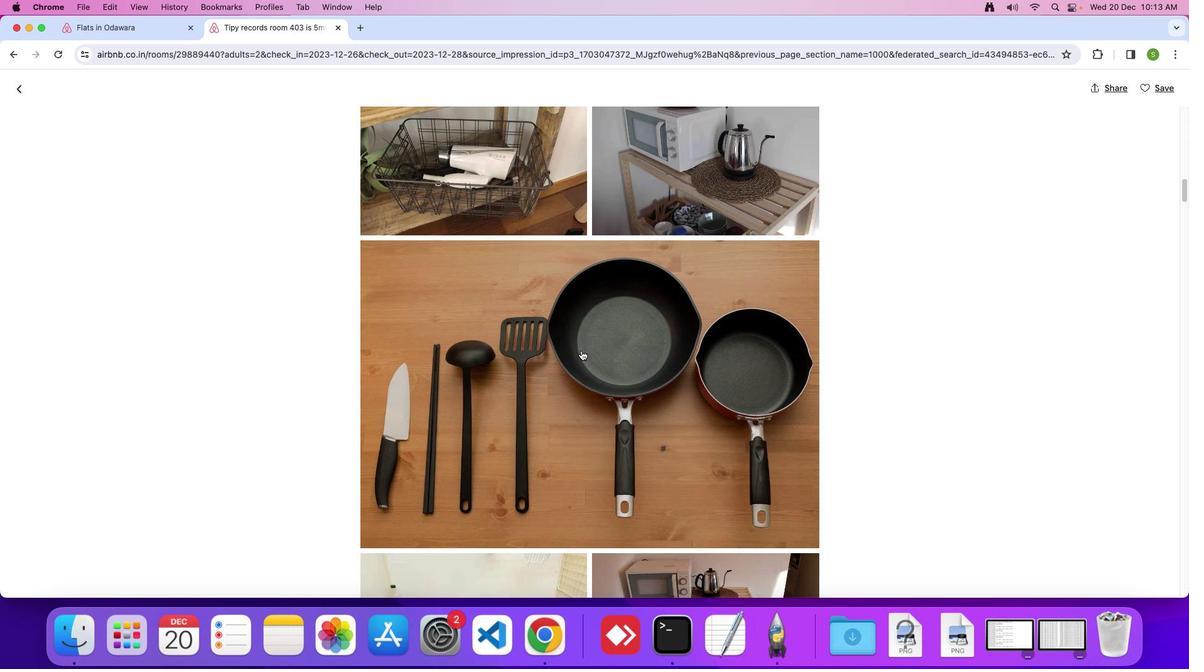 
Action: Mouse scrolled (581, 350) with delta (0, 0)
Screenshot: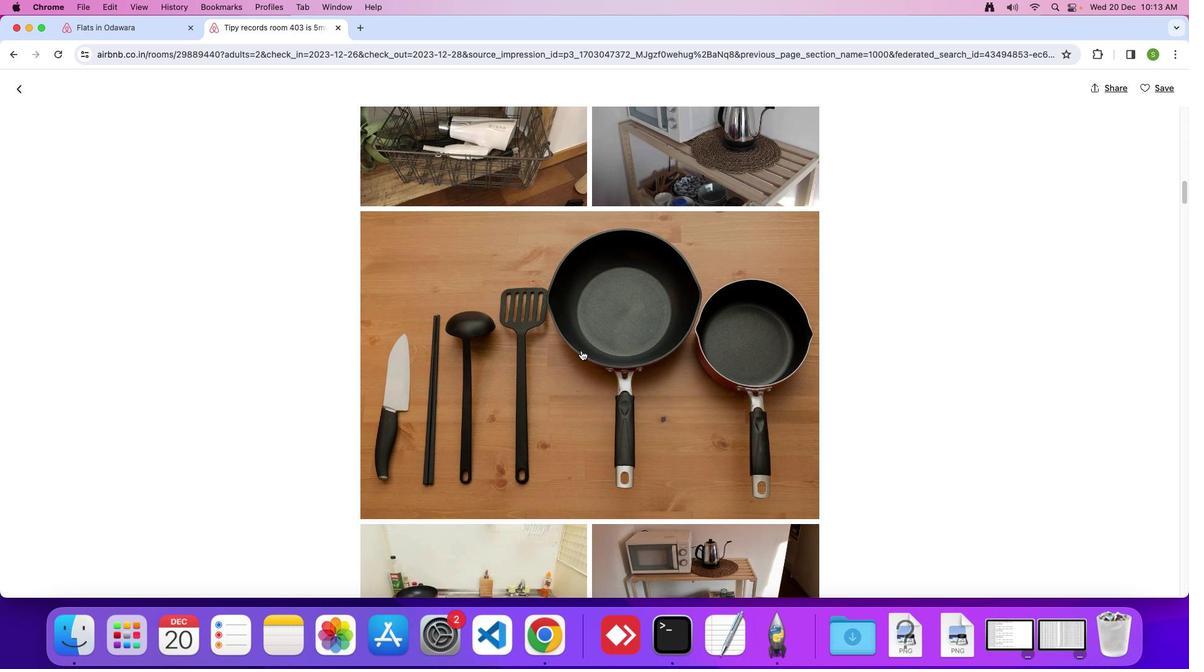 
Action: Mouse scrolled (581, 350) with delta (0, 0)
Screenshot: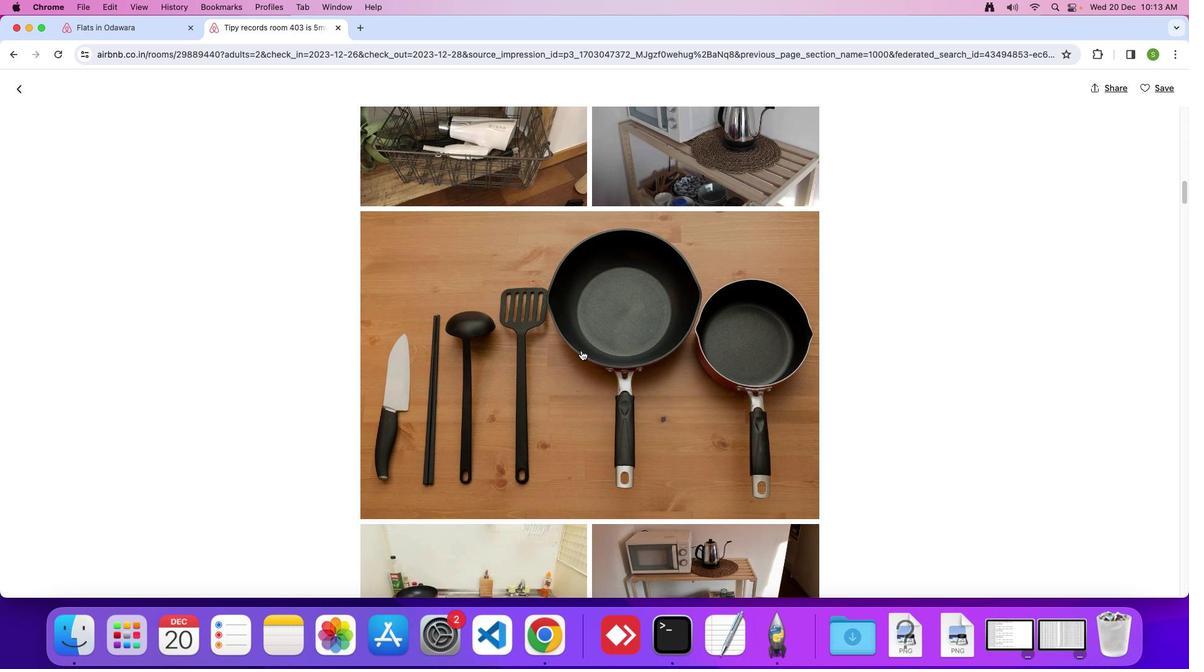 
Action: Mouse scrolled (581, 350) with delta (0, 0)
Screenshot: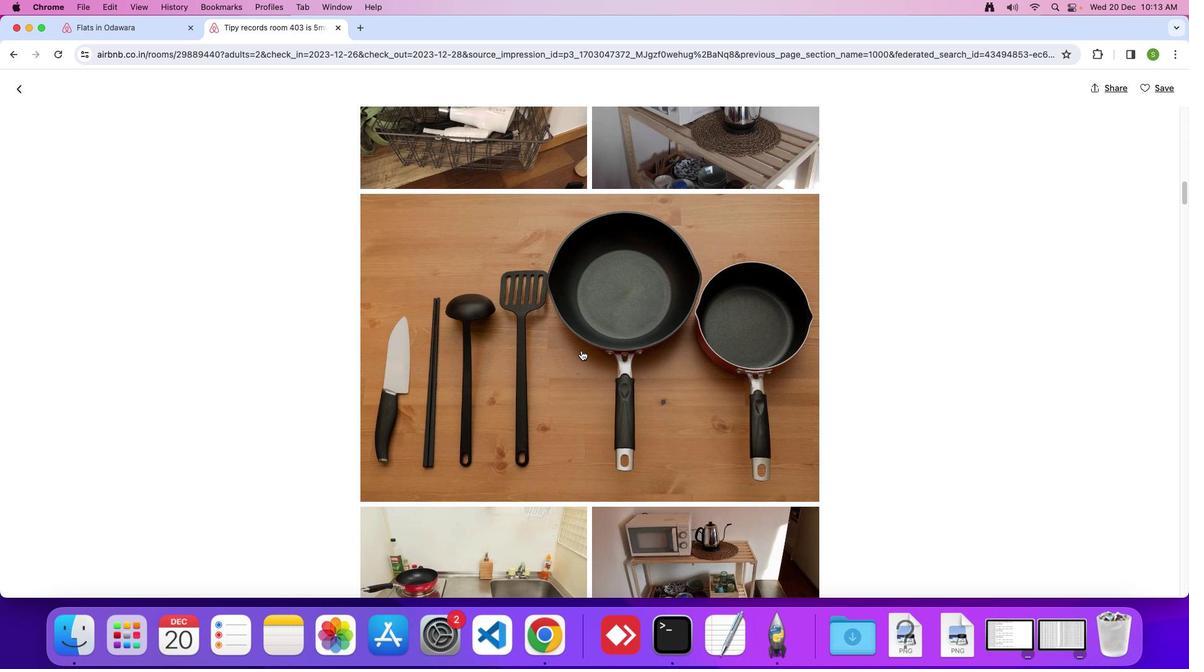 
Action: Mouse scrolled (581, 350) with delta (0, 0)
Screenshot: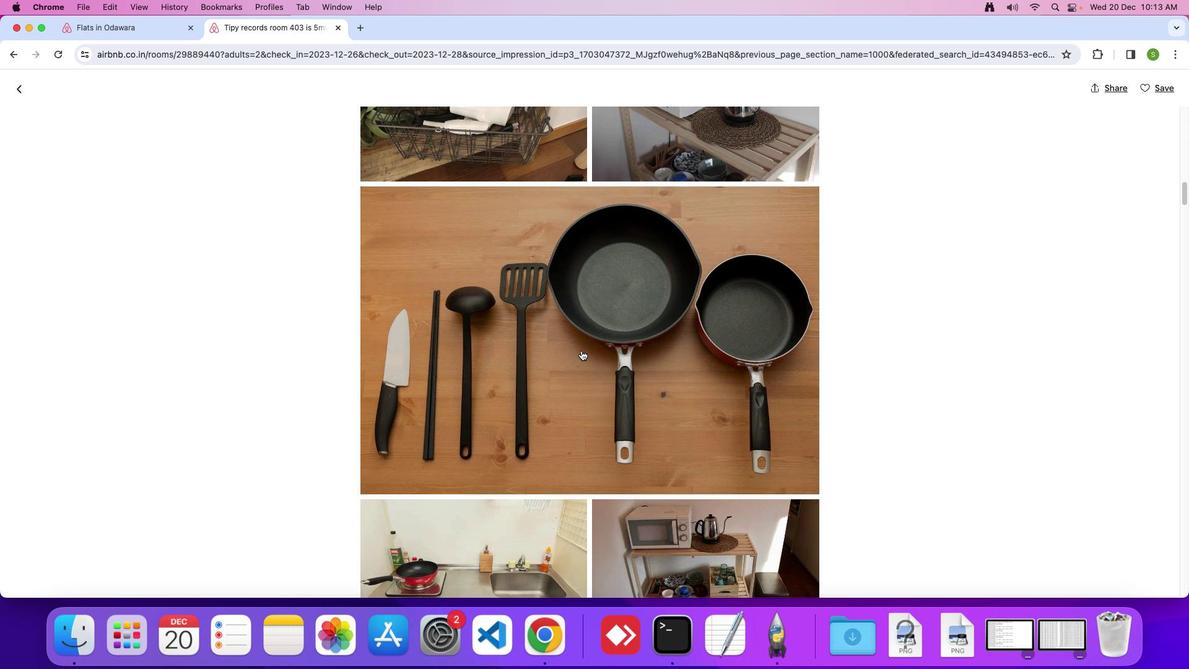 
Action: Mouse scrolled (581, 350) with delta (0, -1)
Screenshot: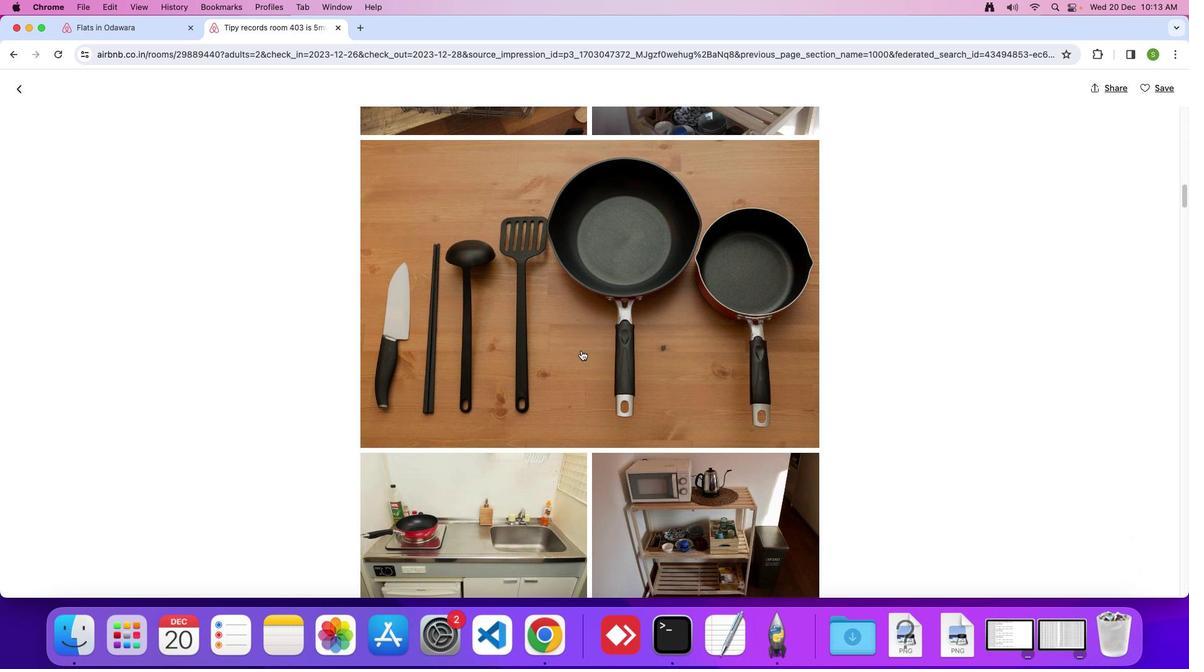 
Action: Mouse scrolled (581, 350) with delta (0, 0)
Screenshot: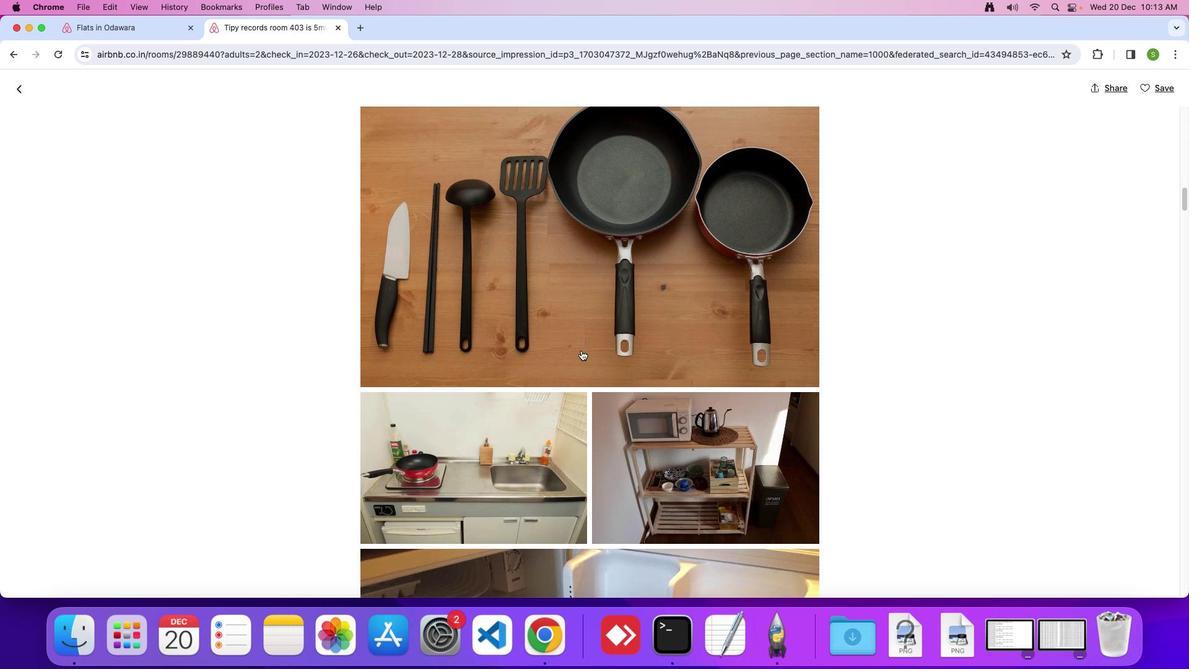 
Action: Mouse scrolled (581, 350) with delta (0, 0)
Screenshot: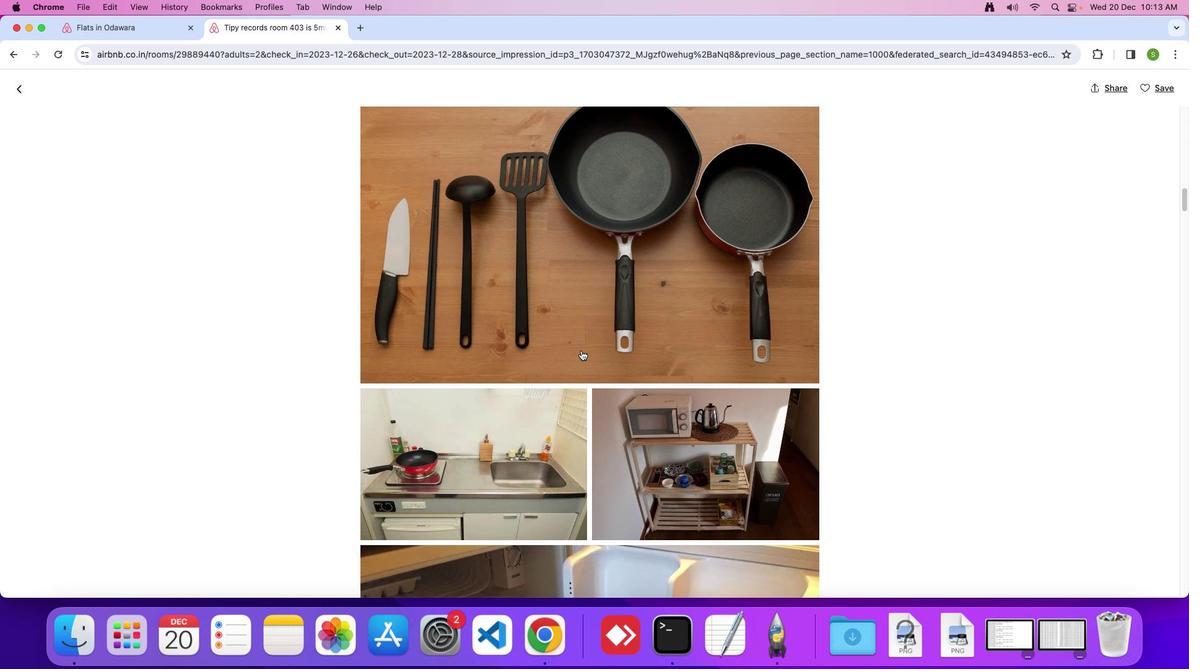 
Action: Mouse moved to (578, 351)
Screenshot: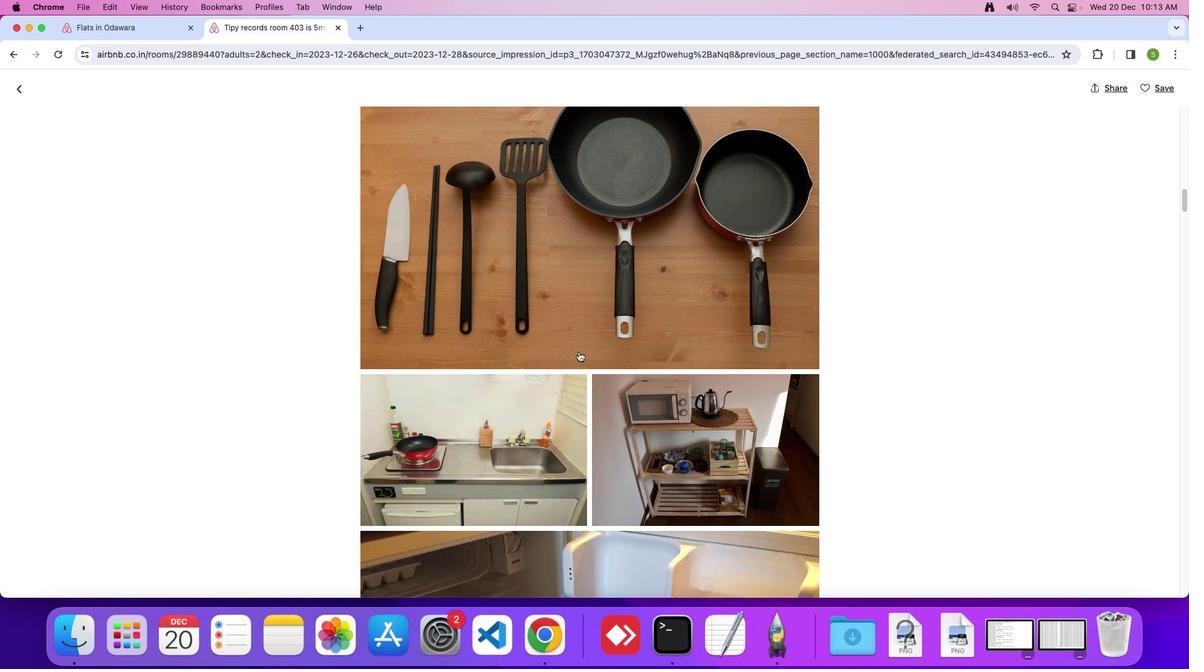
Action: Mouse scrolled (578, 351) with delta (0, 0)
Screenshot: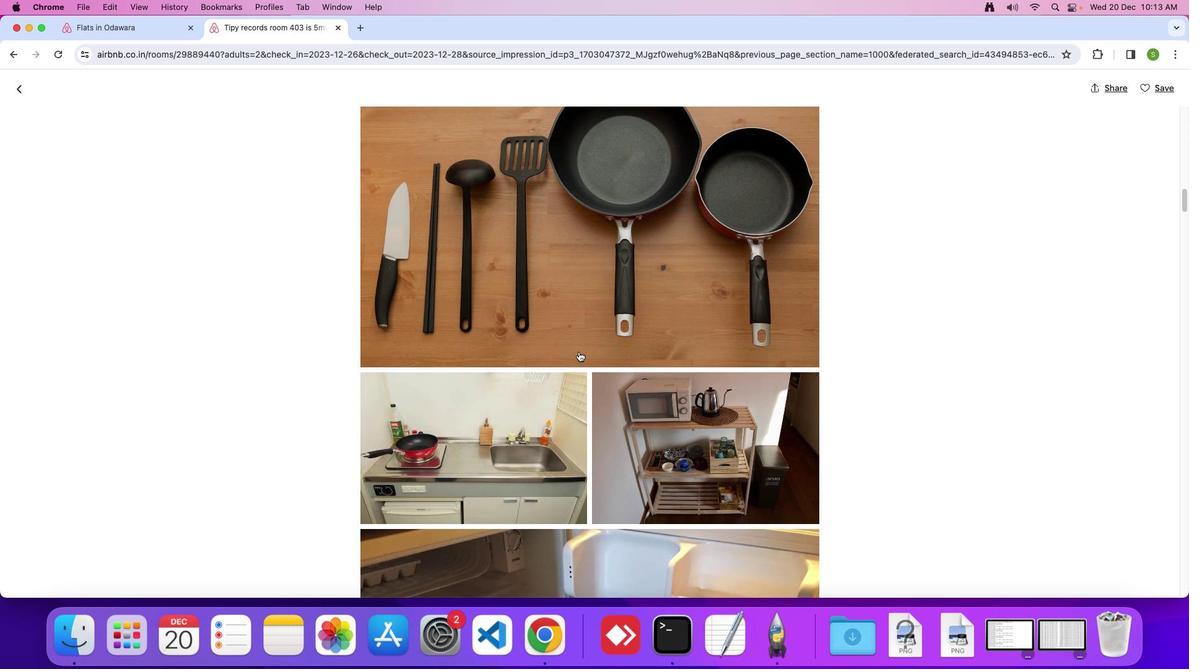 
Action: Mouse scrolled (578, 351) with delta (0, 0)
Screenshot: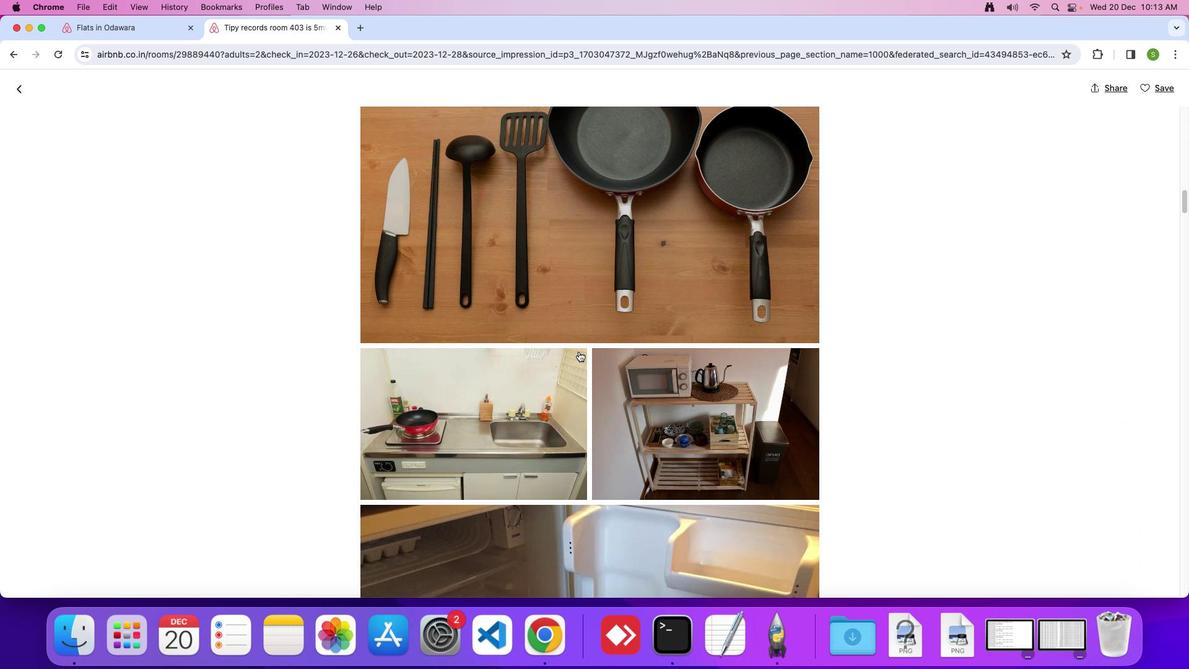 
Action: Mouse scrolled (578, 351) with delta (0, -1)
Screenshot: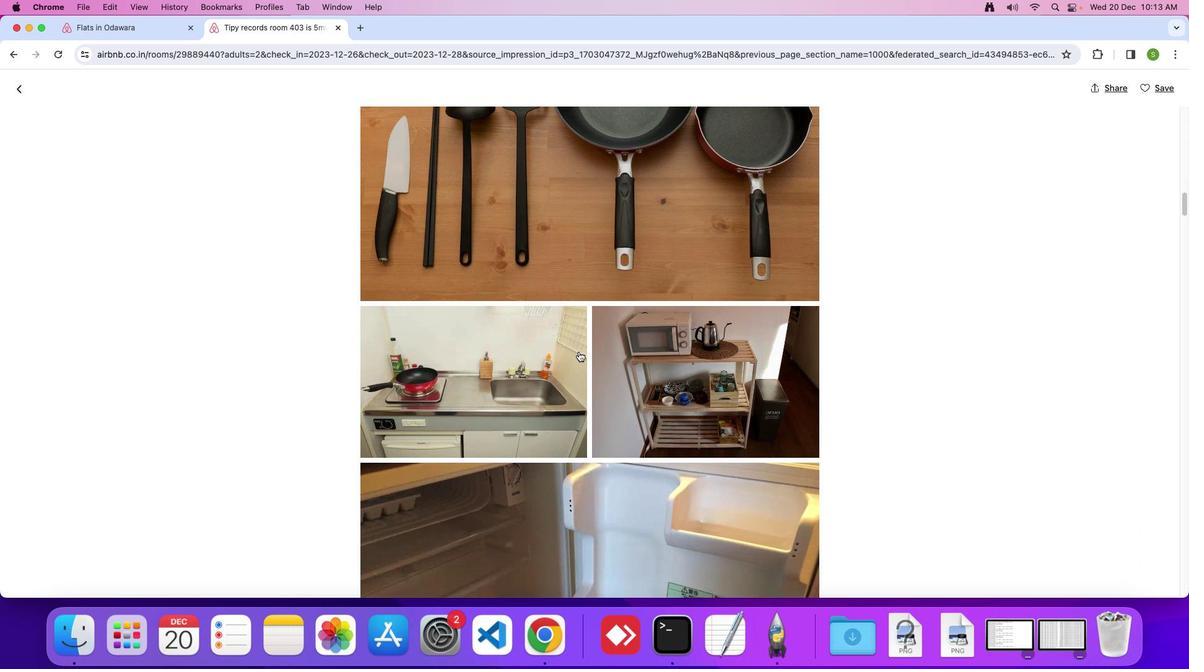 
Action: Mouse scrolled (578, 351) with delta (0, 0)
Screenshot: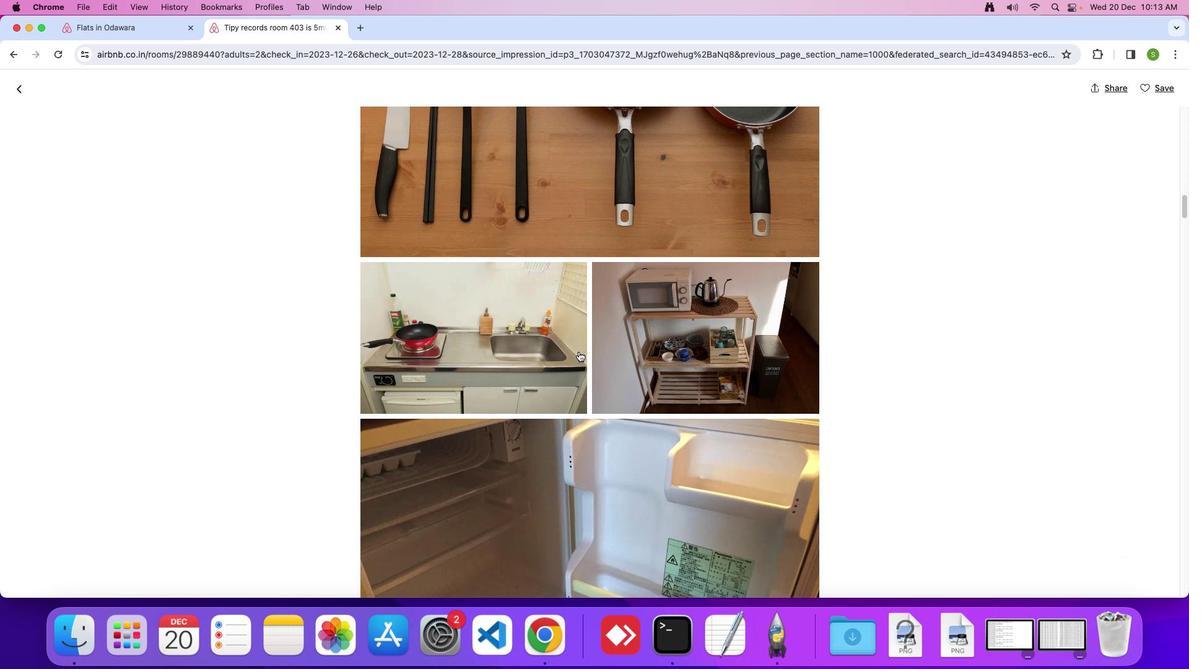 
Action: Mouse scrolled (578, 351) with delta (0, 0)
Screenshot: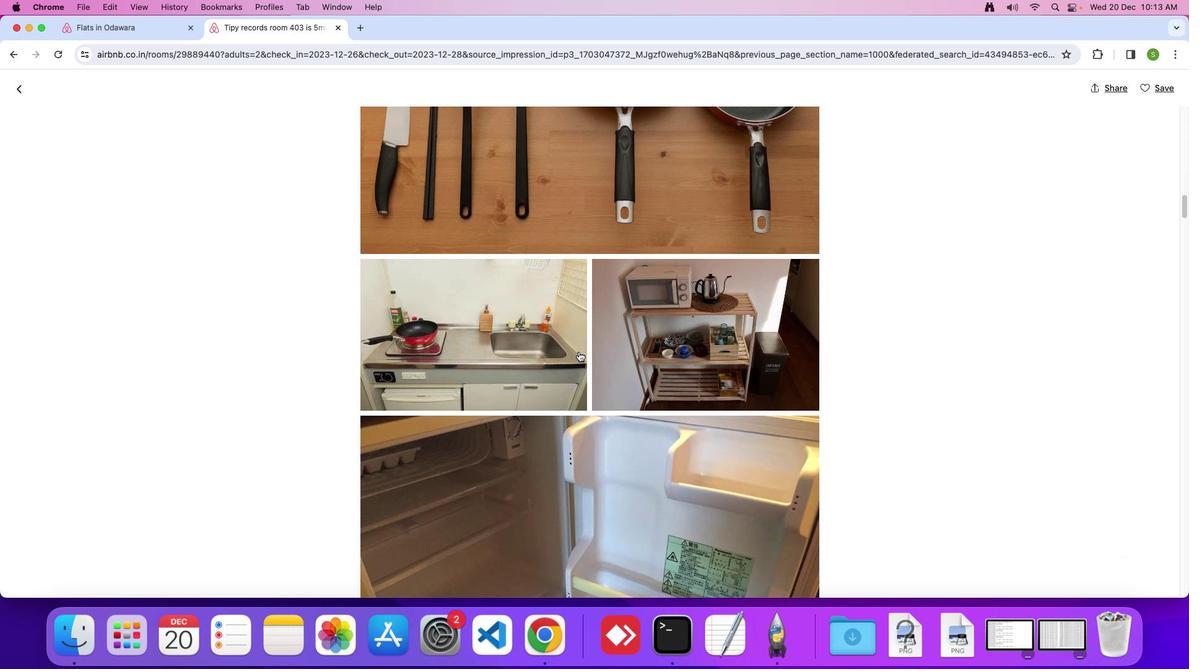 
Action: Mouse scrolled (578, 351) with delta (0, 0)
Screenshot: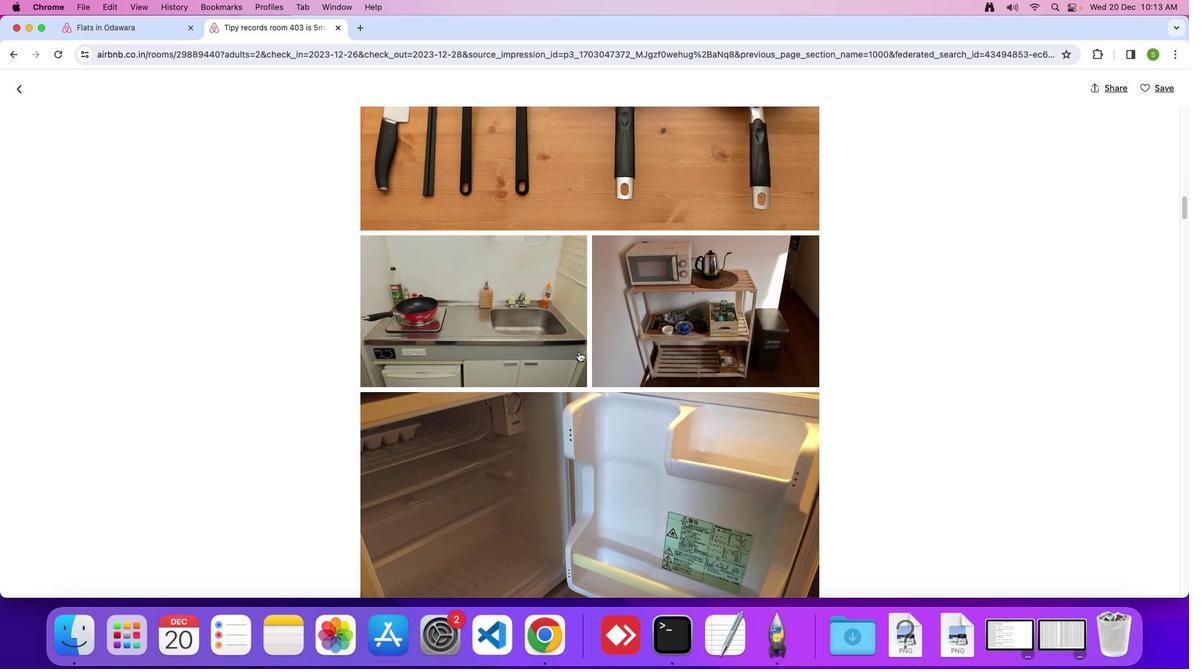 
Action: Mouse scrolled (578, 351) with delta (0, 0)
Screenshot: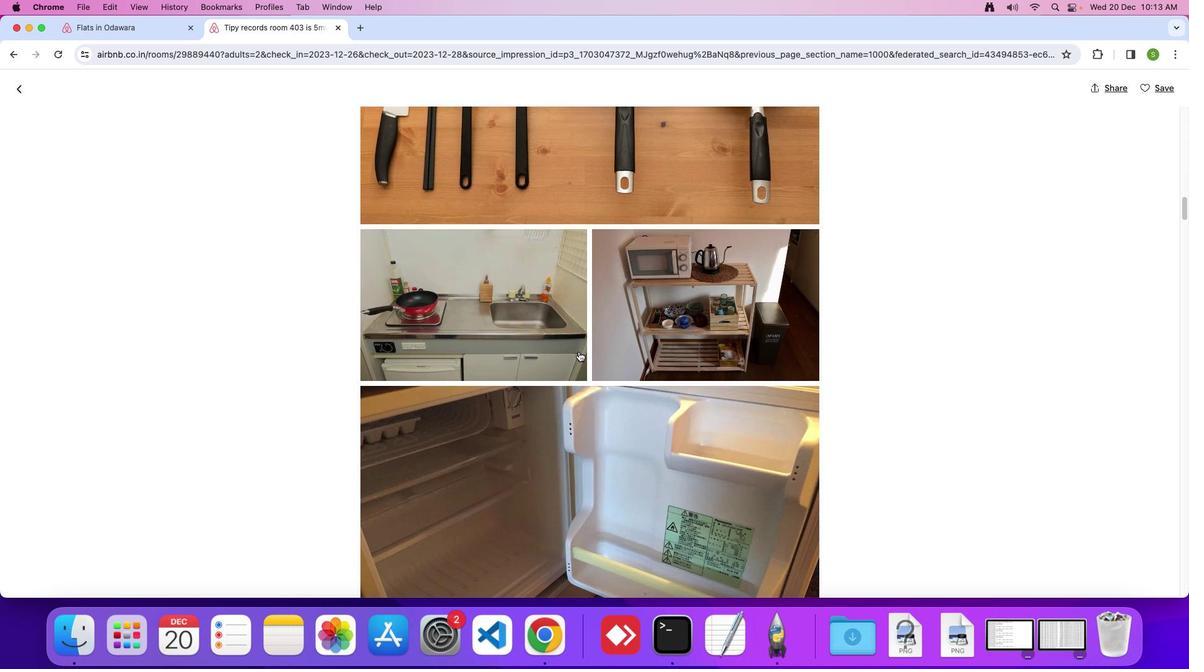 
Action: Mouse scrolled (578, 351) with delta (0, 0)
Screenshot: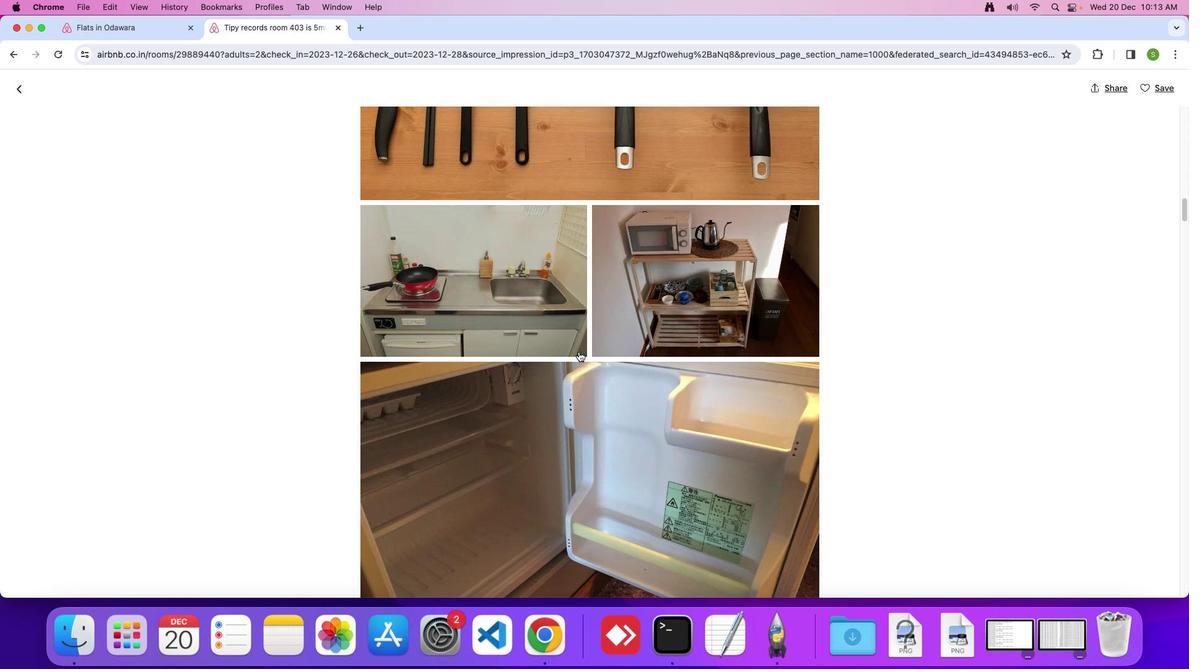 
Action: Mouse scrolled (578, 351) with delta (0, 0)
Screenshot: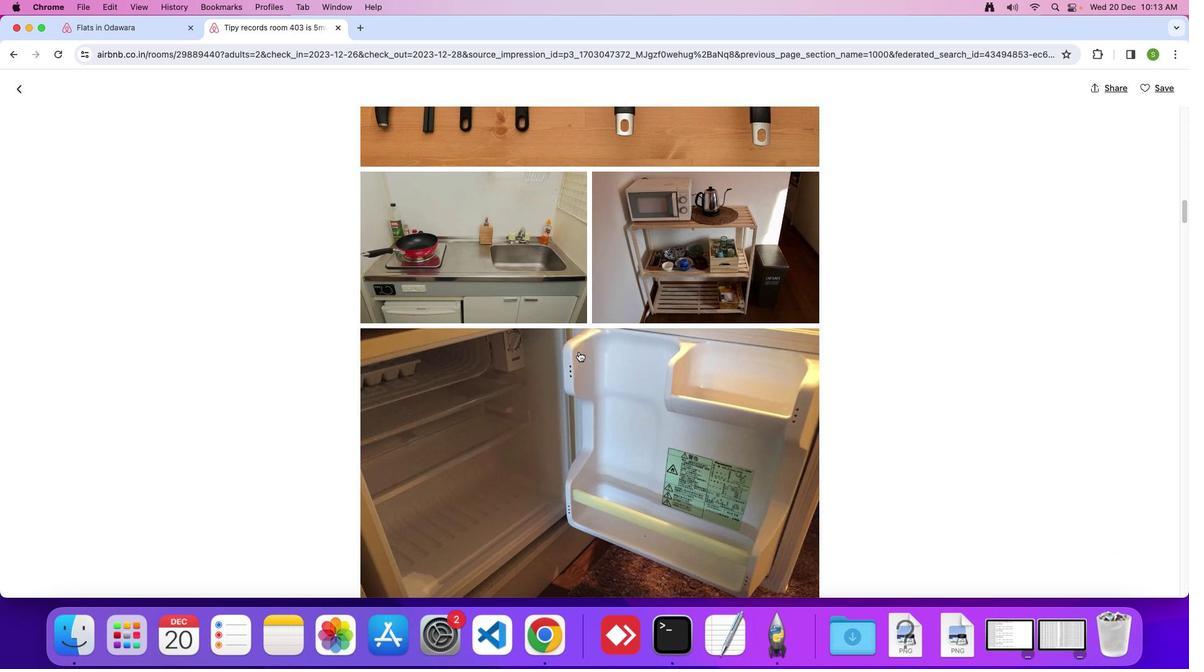 
Action: Mouse scrolled (578, 351) with delta (0, 0)
Screenshot: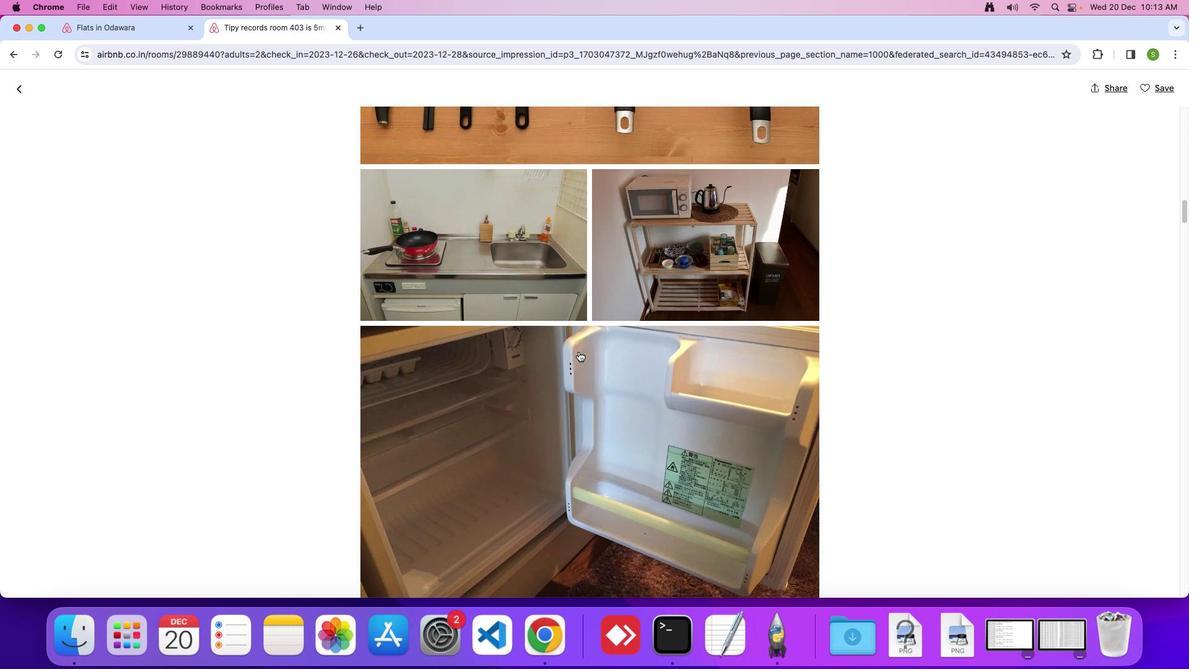 
Action: Mouse scrolled (578, 351) with delta (0, 0)
Screenshot: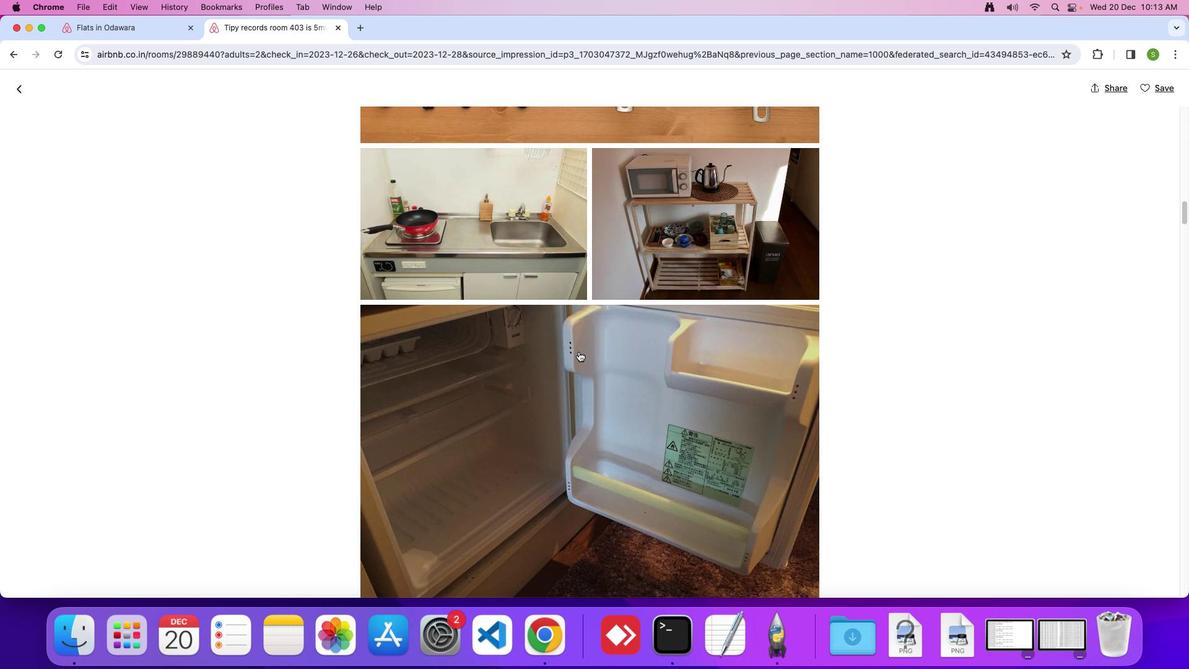
Action: Mouse scrolled (578, 351) with delta (0, 0)
Screenshot: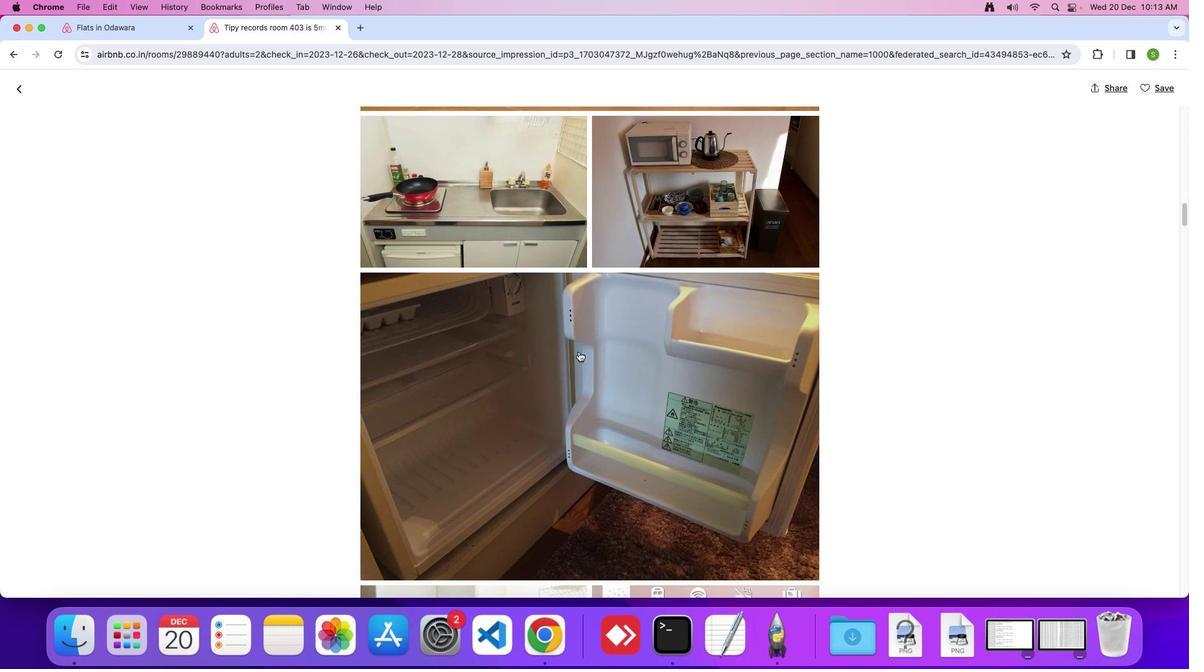
Action: Mouse scrolled (578, 351) with delta (0, -1)
Screenshot: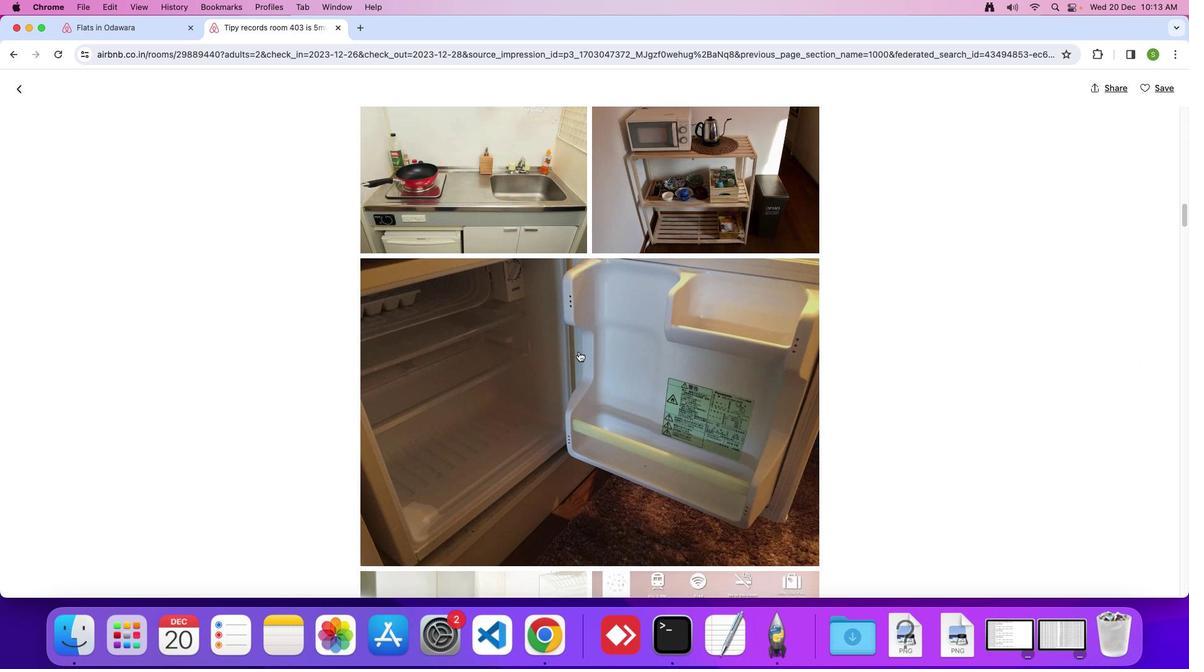 
Action: Mouse scrolled (578, 351) with delta (0, 0)
Screenshot: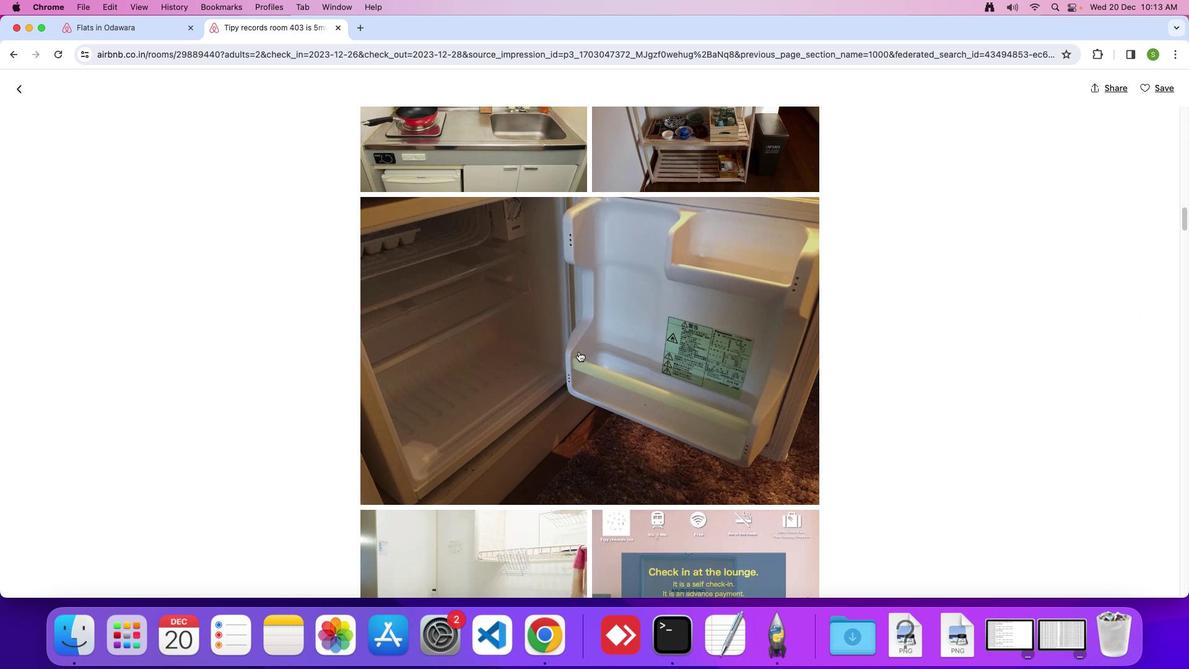 
Action: Mouse scrolled (578, 351) with delta (0, 0)
Screenshot: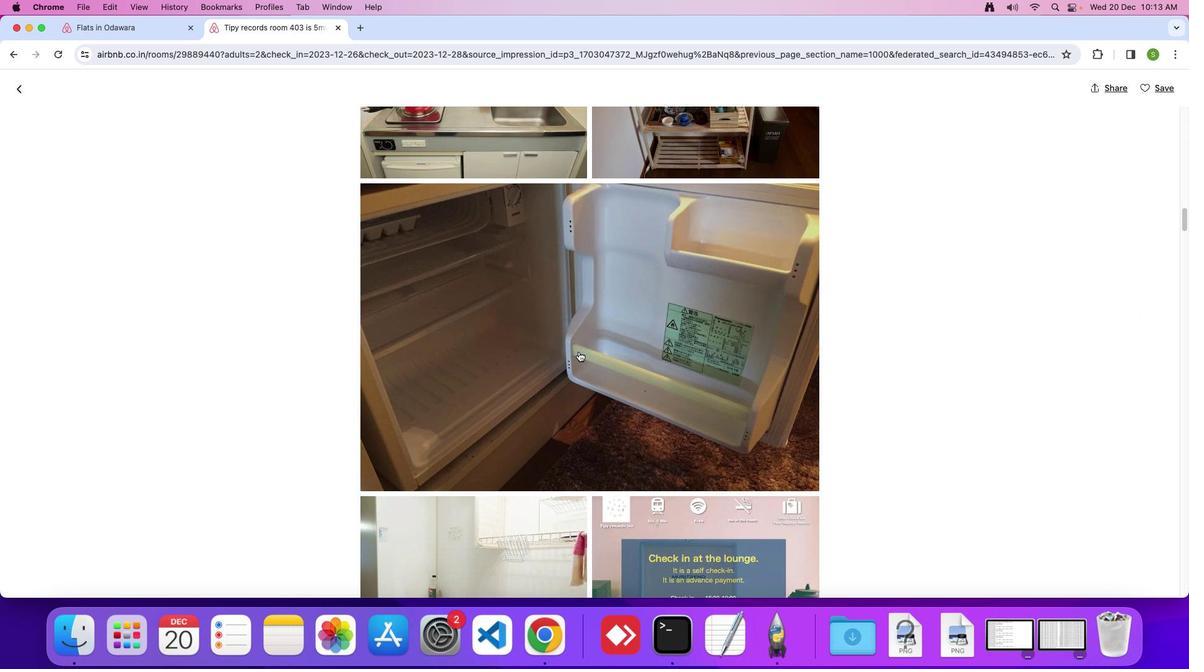 
Action: Mouse scrolled (578, 351) with delta (0, 0)
Screenshot: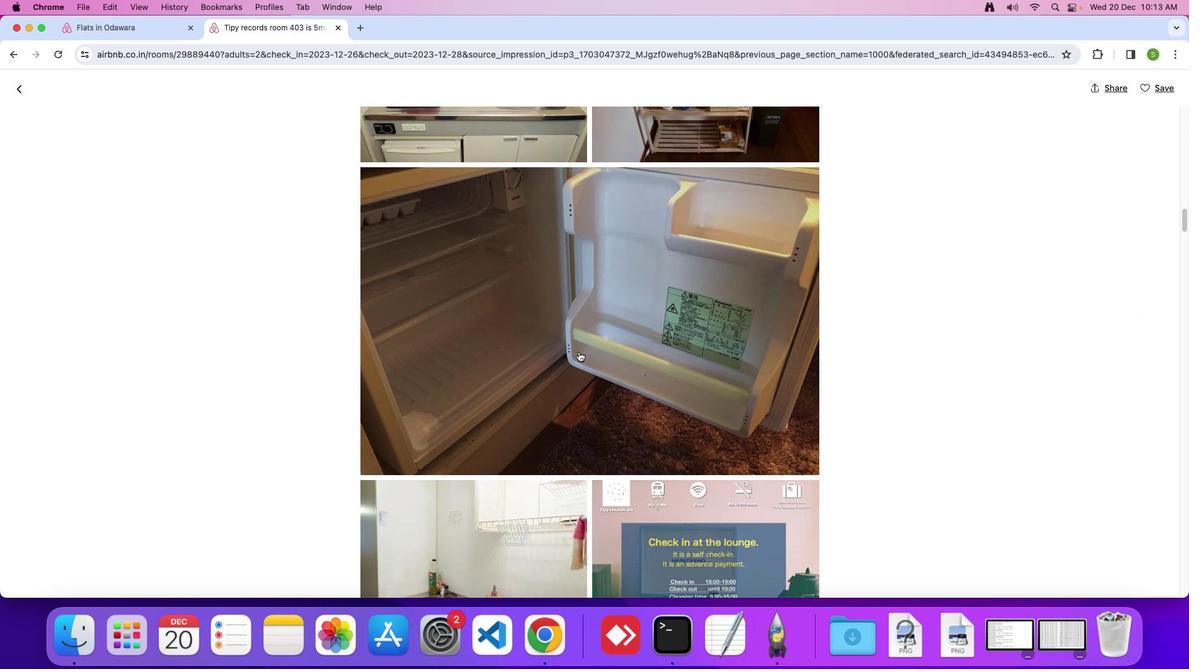 
Action: Mouse scrolled (578, 351) with delta (0, 0)
Screenshot: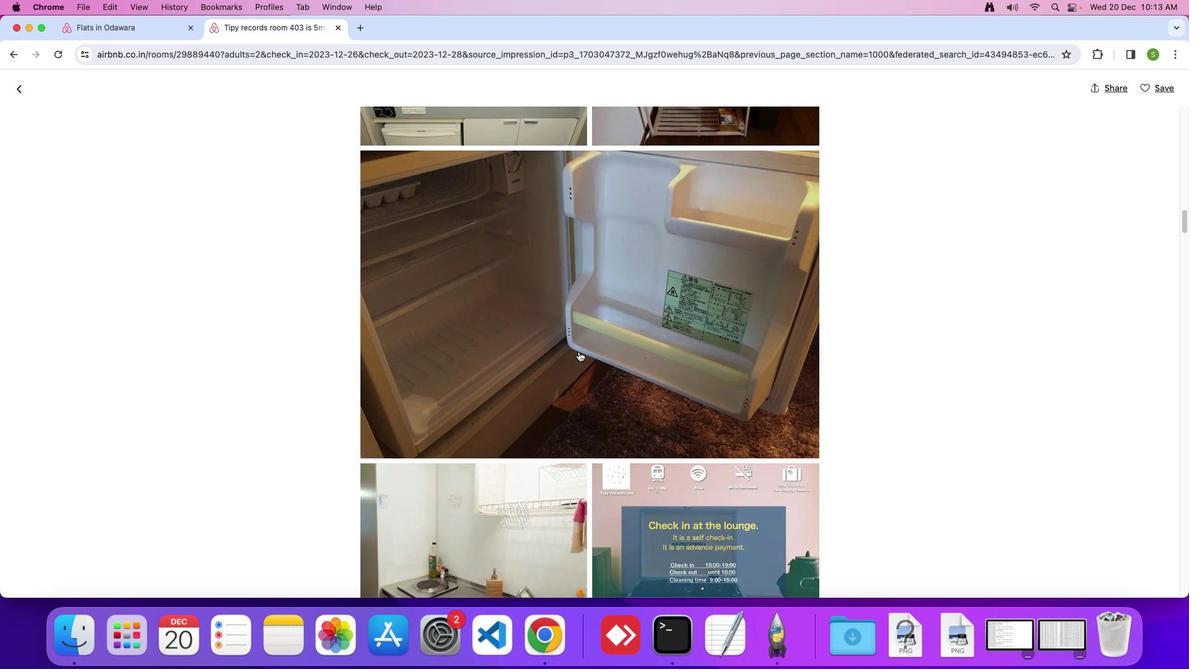
Action: Mouse scrolled (578, 351) with delta (0, -1)
Screenshot: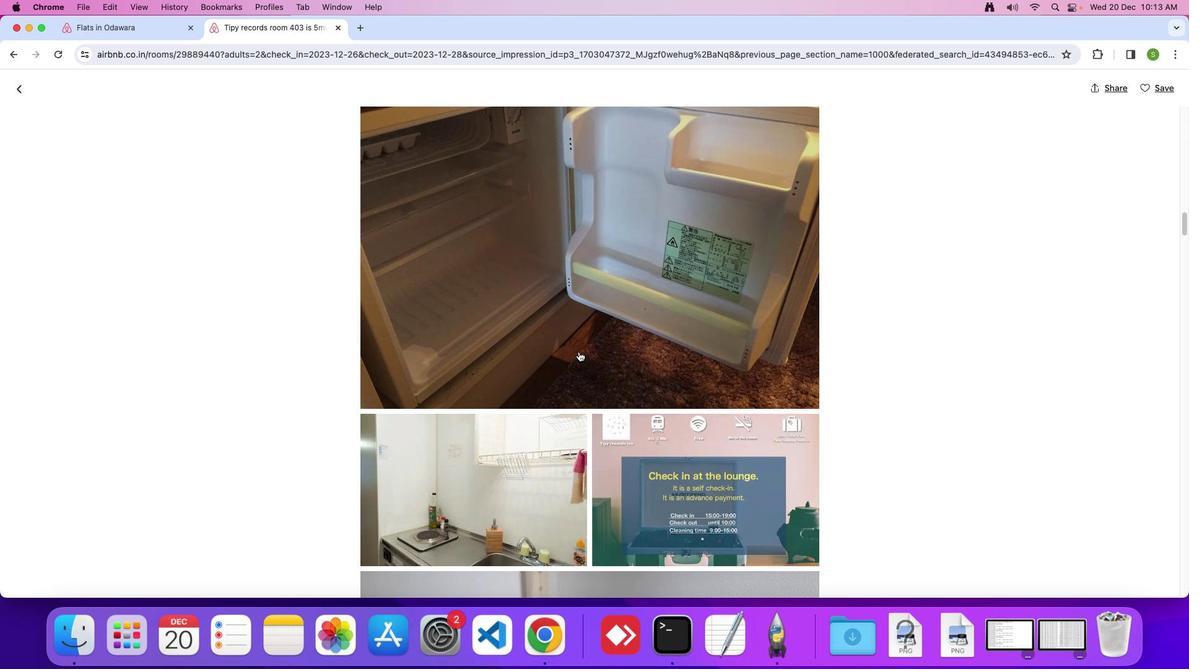 
Action: Mouse scrolled (578, 351) with delta (0, 0)
Screenshot: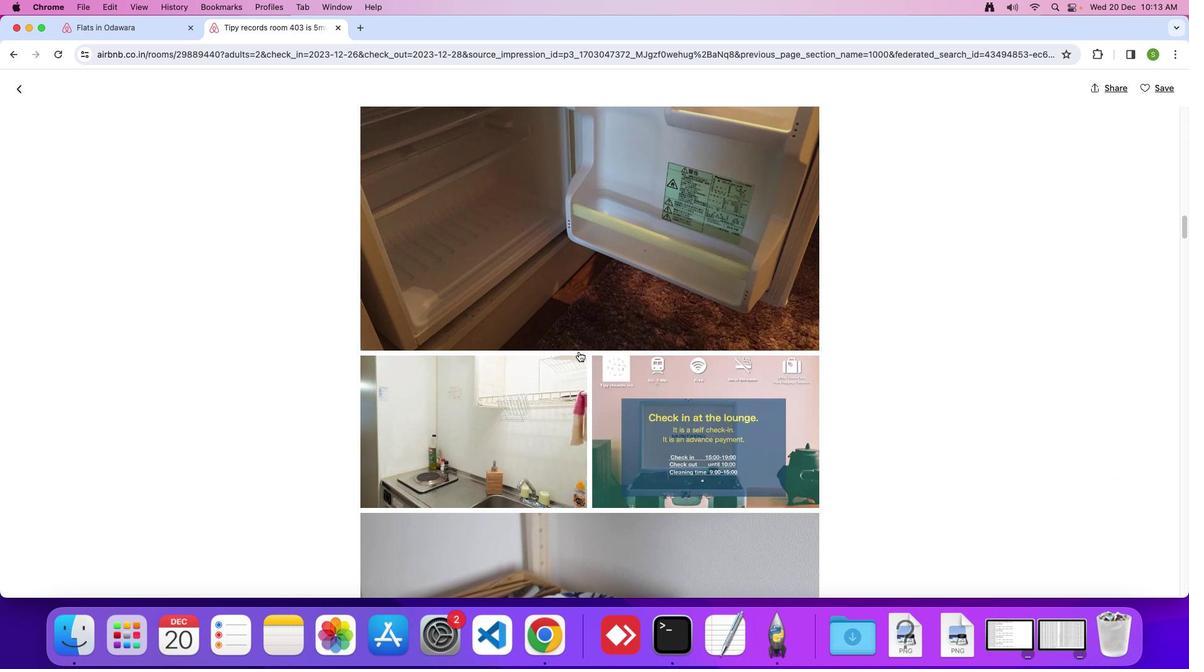 
Action: Mouse scrolled (578, 351) with delta (0, 0)
Screenshot: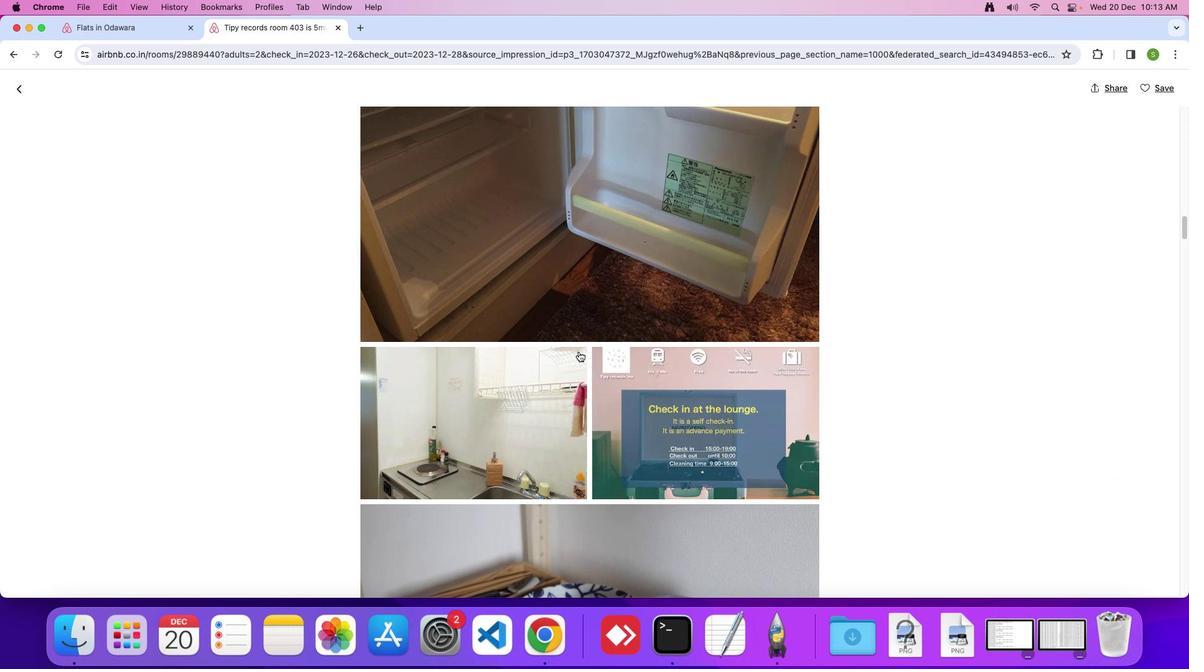 
Action: Mouse scrolled (578, 351) with delta (0, -1)
Screenshot: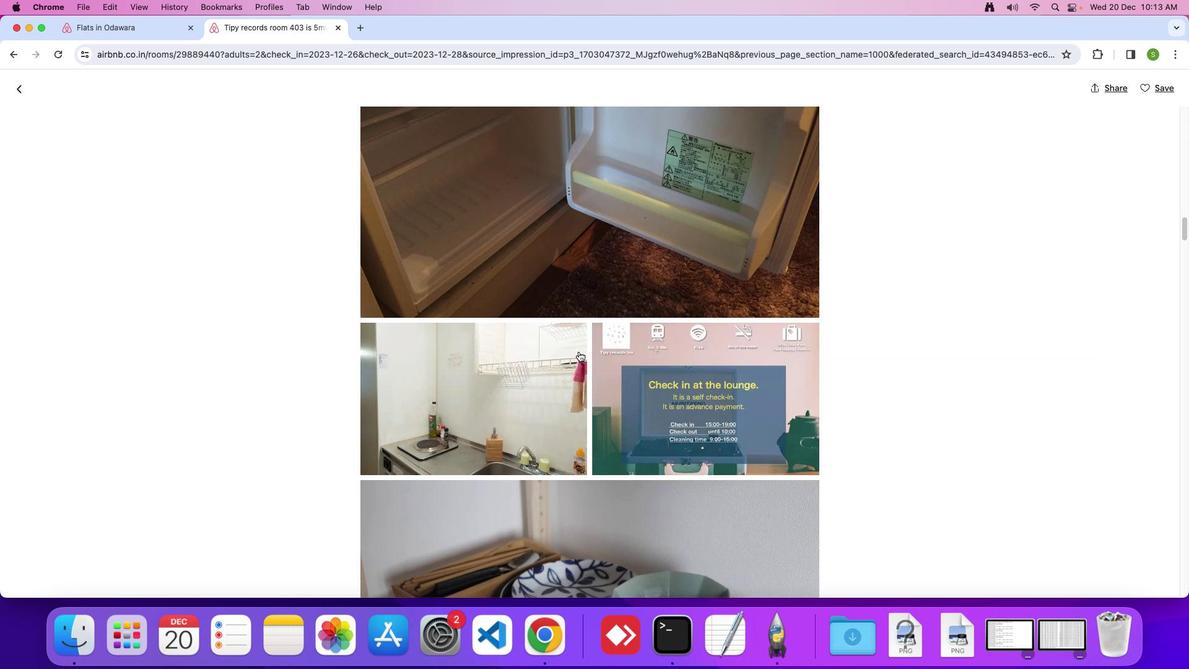 
Action: Mouse scrolled (578, 351) with delta (0, 0)
Screenshot: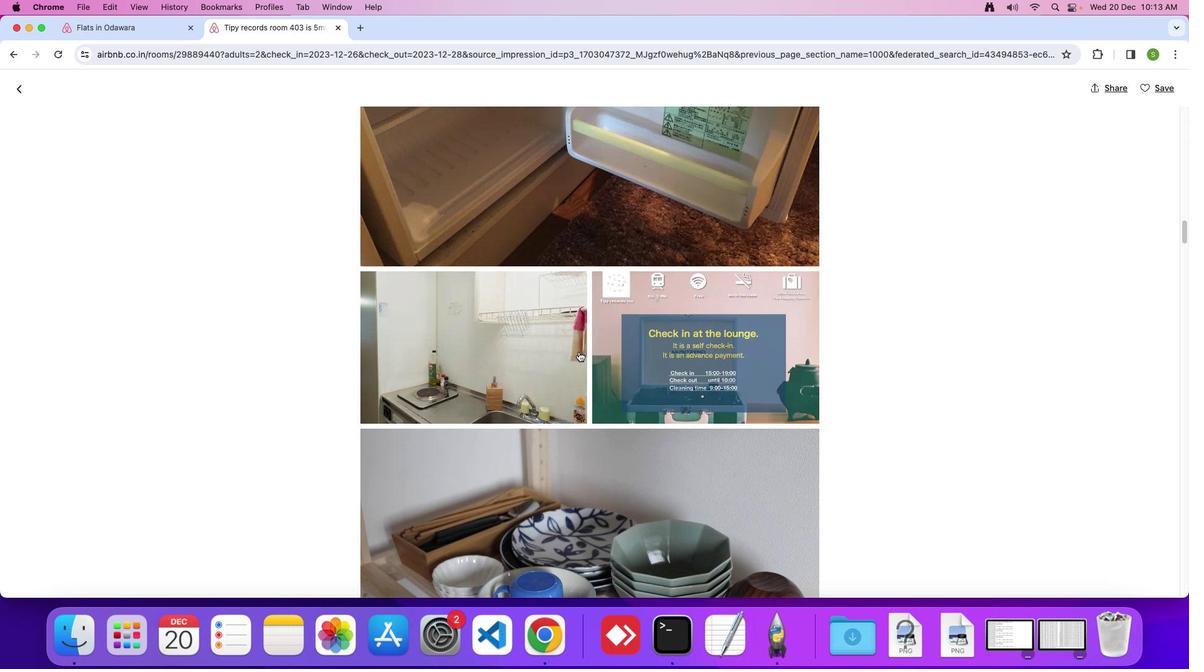 
Action: Mouse scrolled (578, 351) with delta (0, 0)
Screenshot: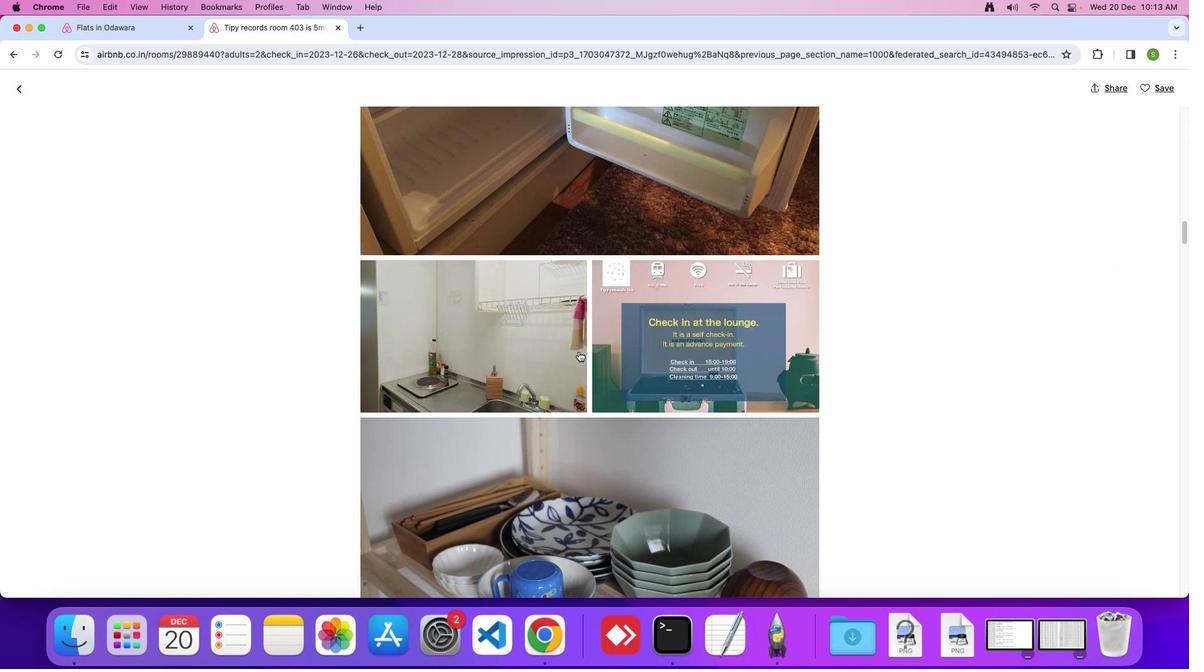 
Action: Mouse scrolled (578, 351) with delta (0, 0)
Screenshot: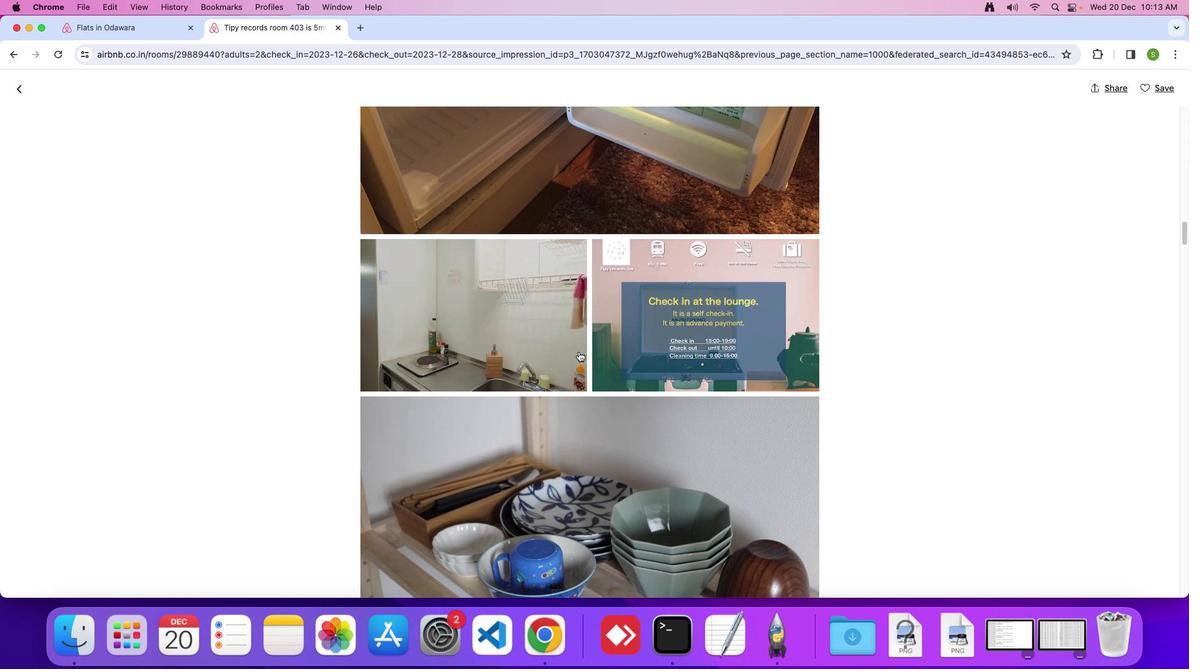 
Action: Mouse scrolled (578, 351) with delta (0, 0)
Screenshot: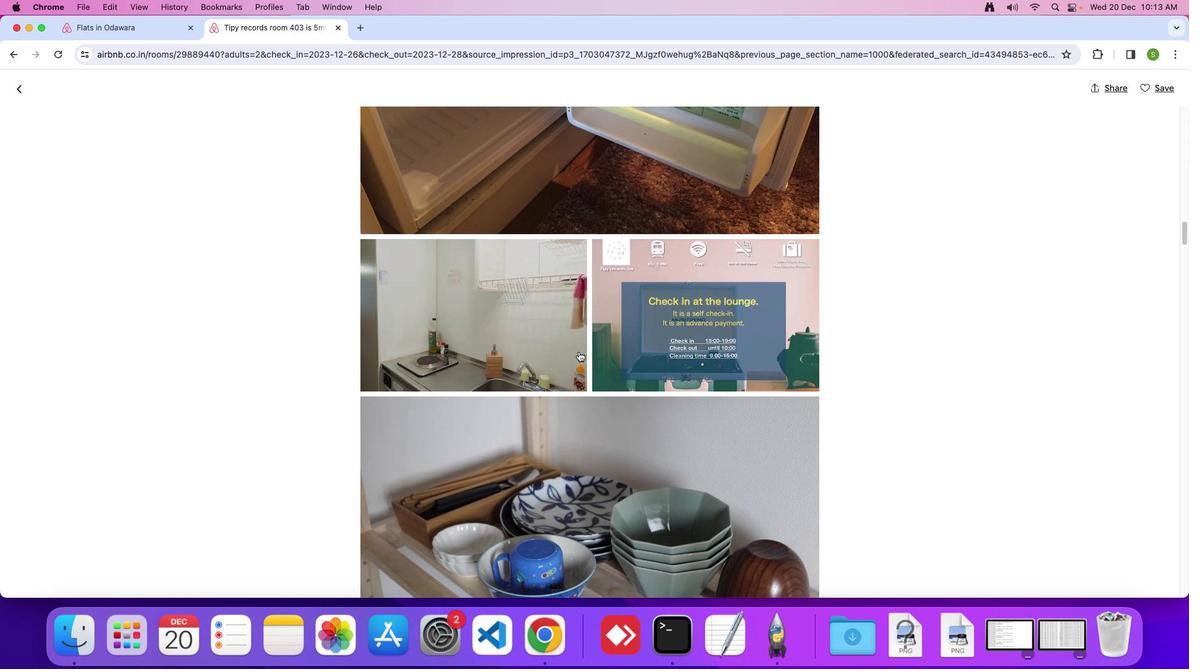 
Action: Mouse scrolled (578, 351) with delta (0, -1)
Screenshot: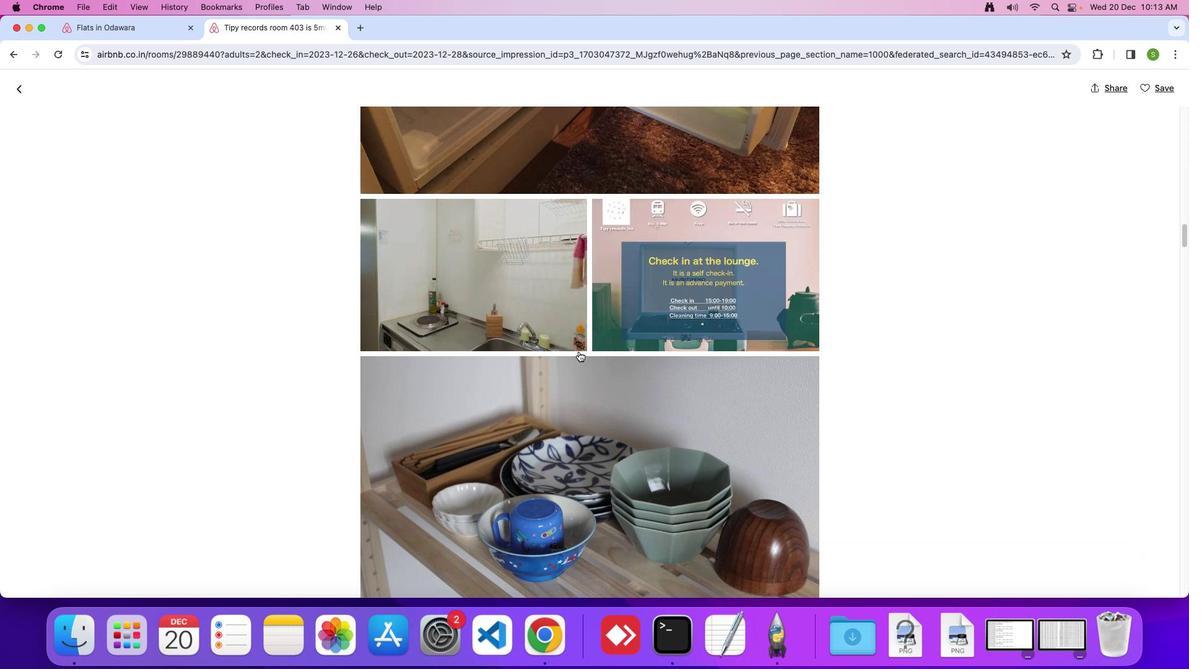 
Action: Mouse scrolled (578, 351) with delta (0, 0)
Screenshot: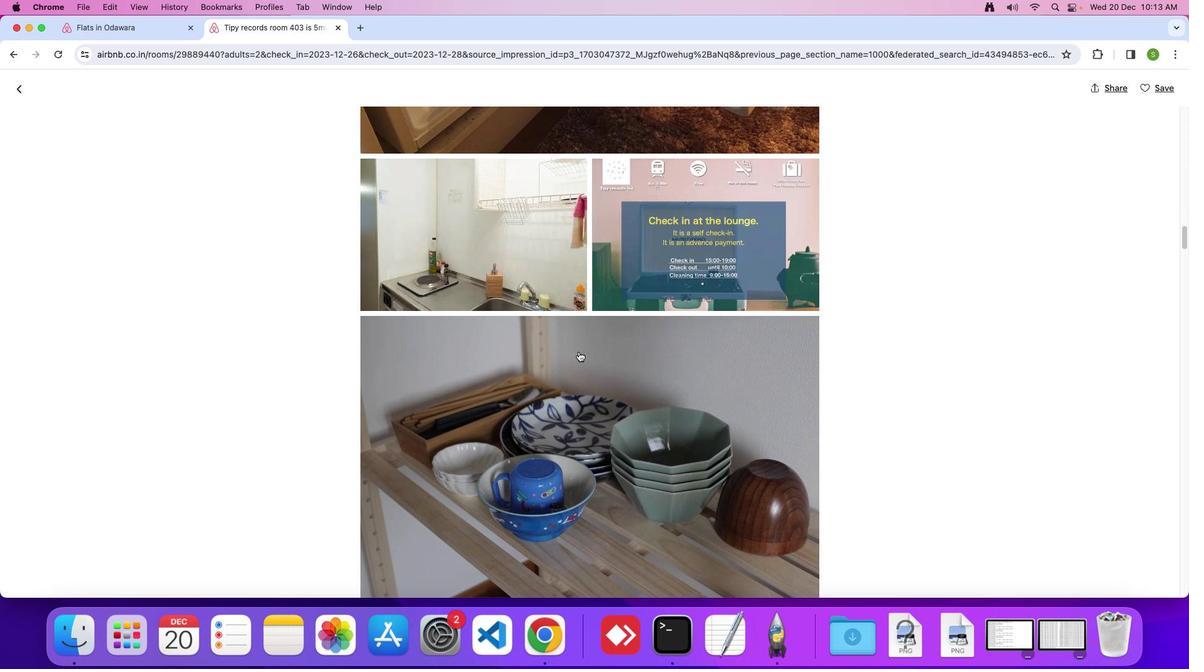 
Action: Mouse scrolled (578, 351) with delta (0, 0)
Screenshot: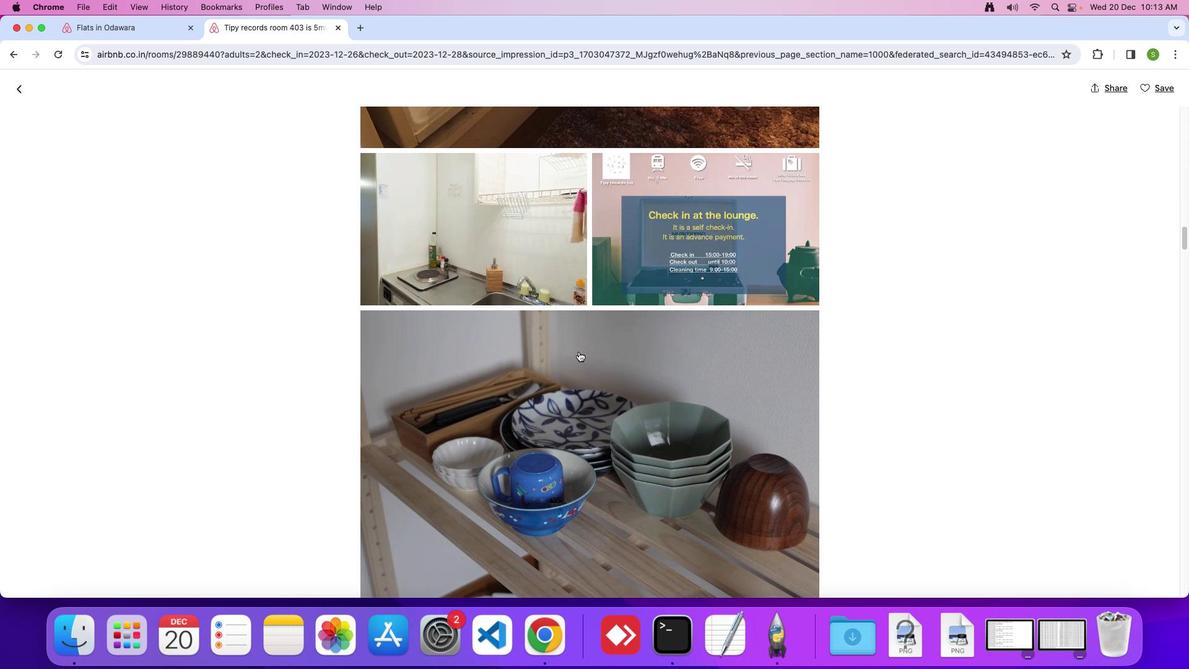 
Action: Mouse scrolled (578, 351) with delta (0, 0)
Screenshot: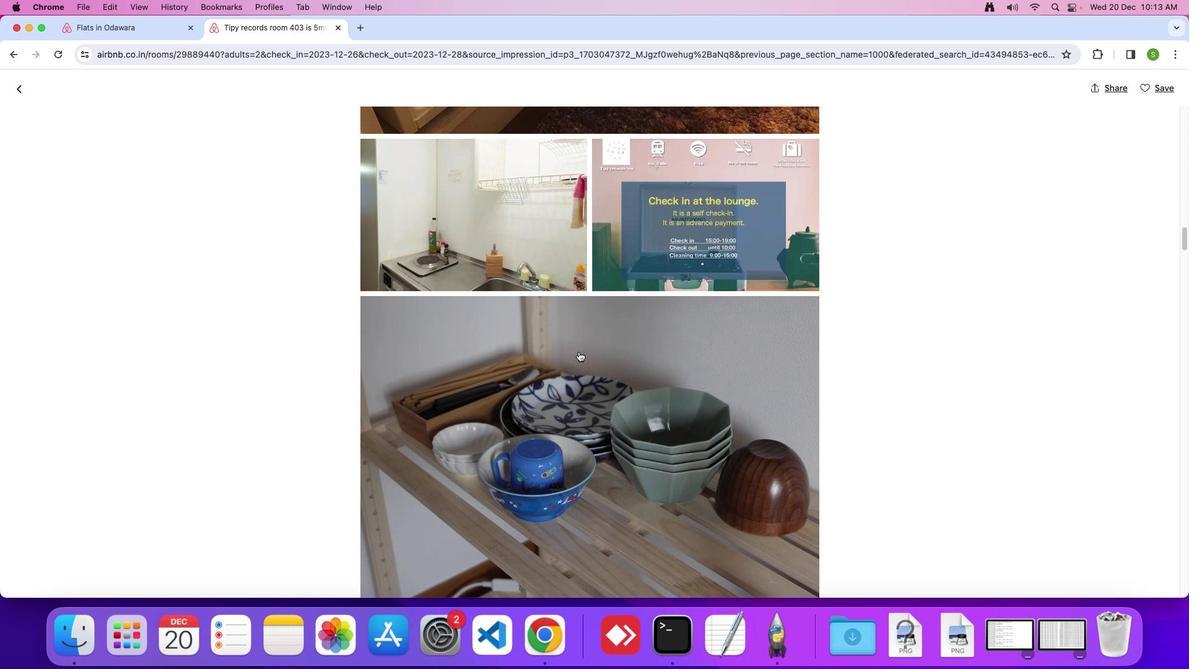
Action: Mouse scrolled (578, 351) with delta (0, 0)
Screenshot: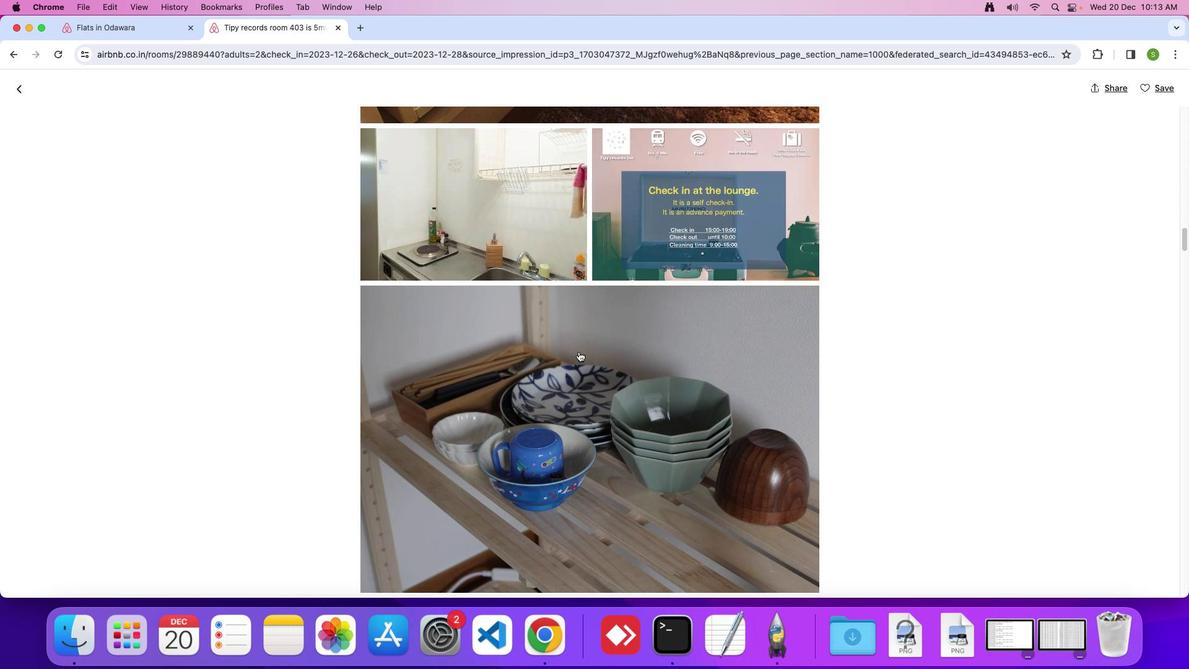 
Action: Mouse scrolled (578, 351) with delta (0, 0)
Screenshot: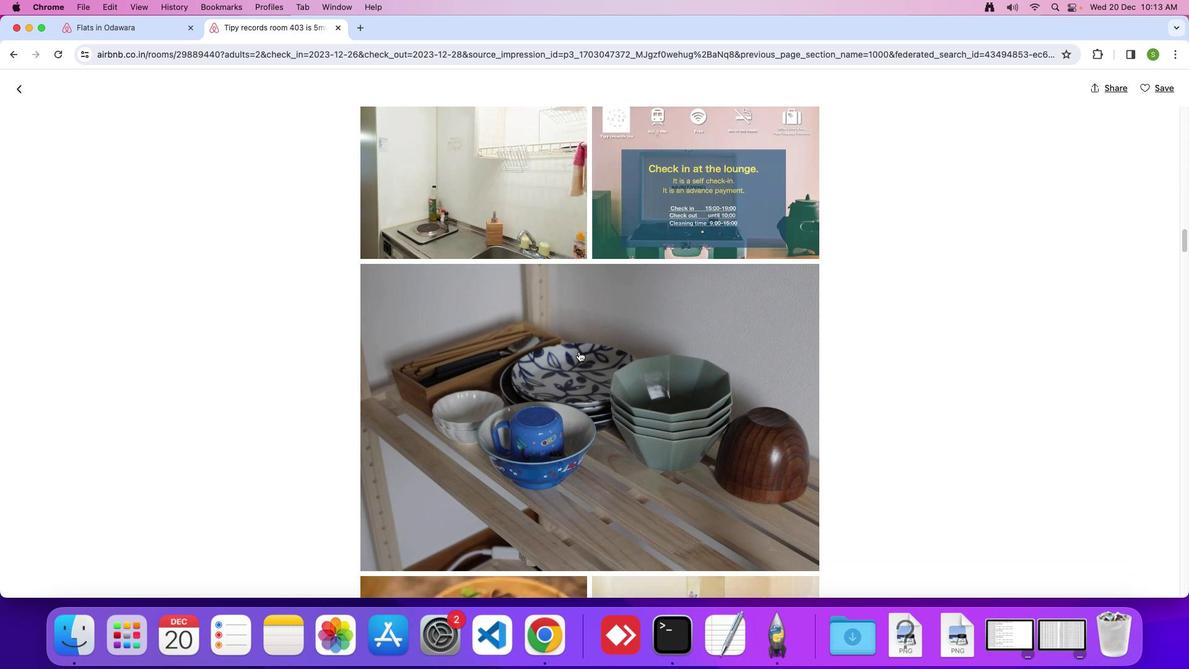
Action: Mouse scrolled (578, 351) with delta (0, 0)
Screenshot: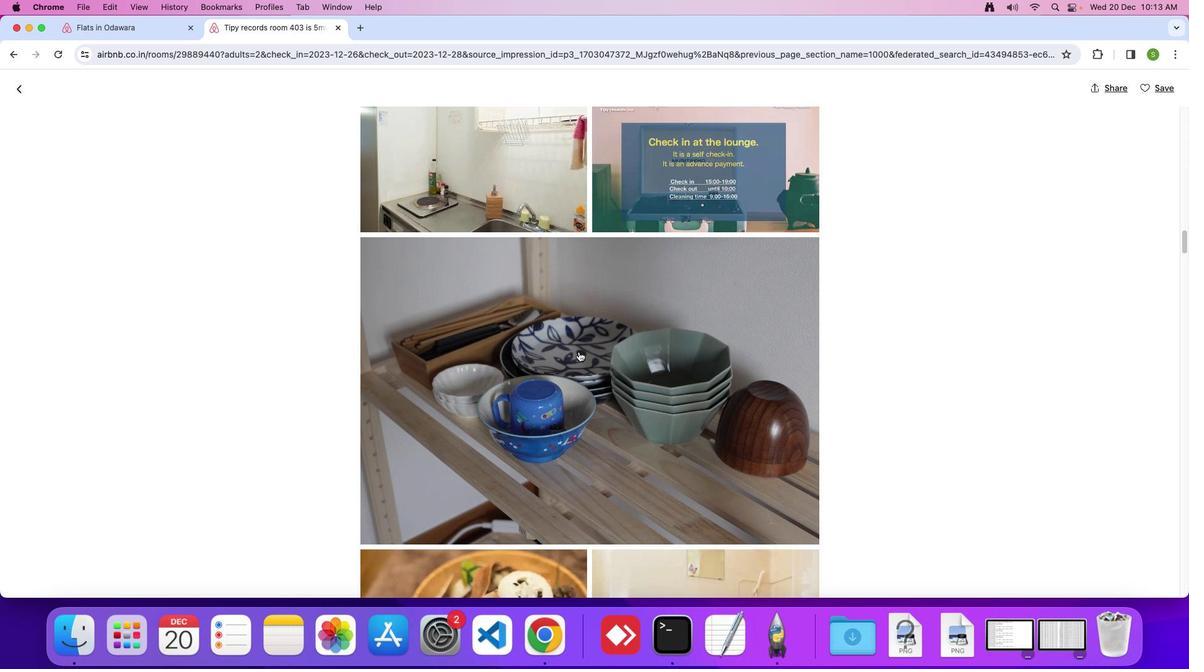 
Action: Mouse scrolled (578, 351) with delta (0, 0)
Screenshot: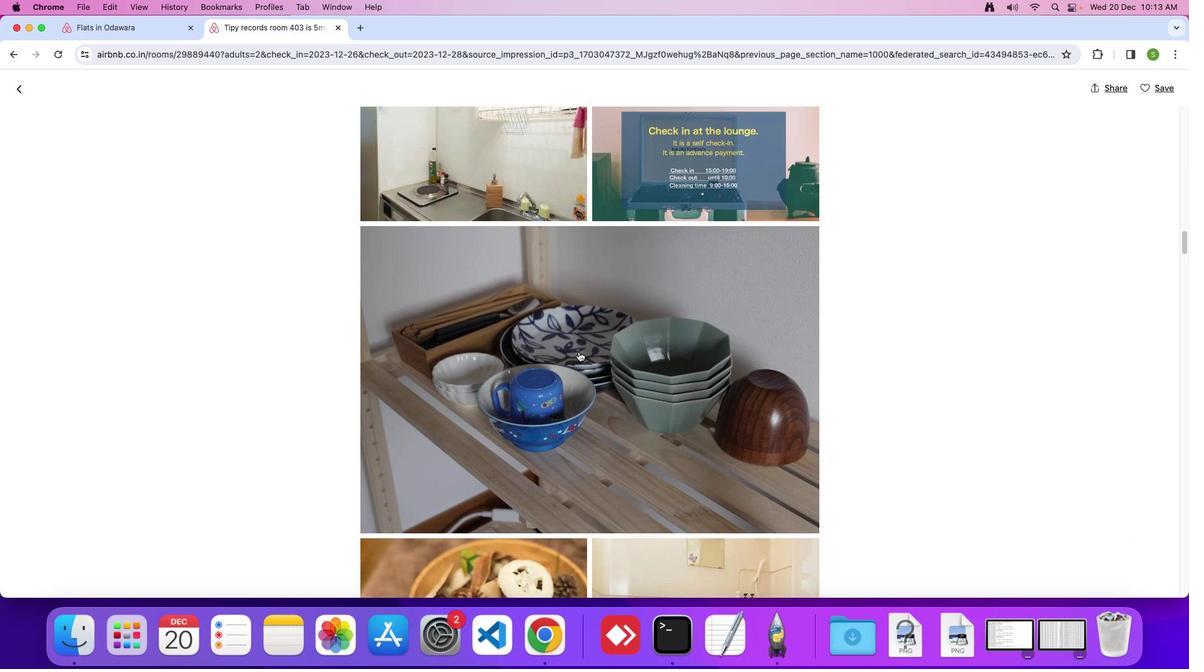 
Action: Mouse scrolled (578, 351) with delta (0, 0)
Screenshot: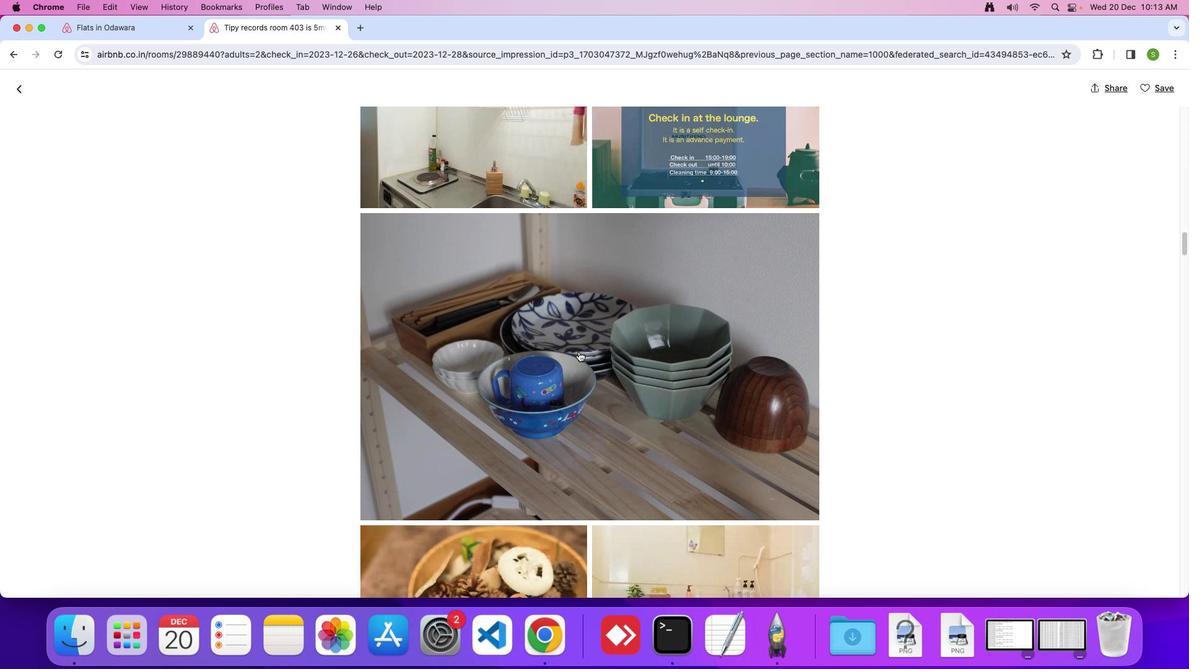 
Action: Mouse scrolled (578, 351) with delta (0, 0)
Screenshot: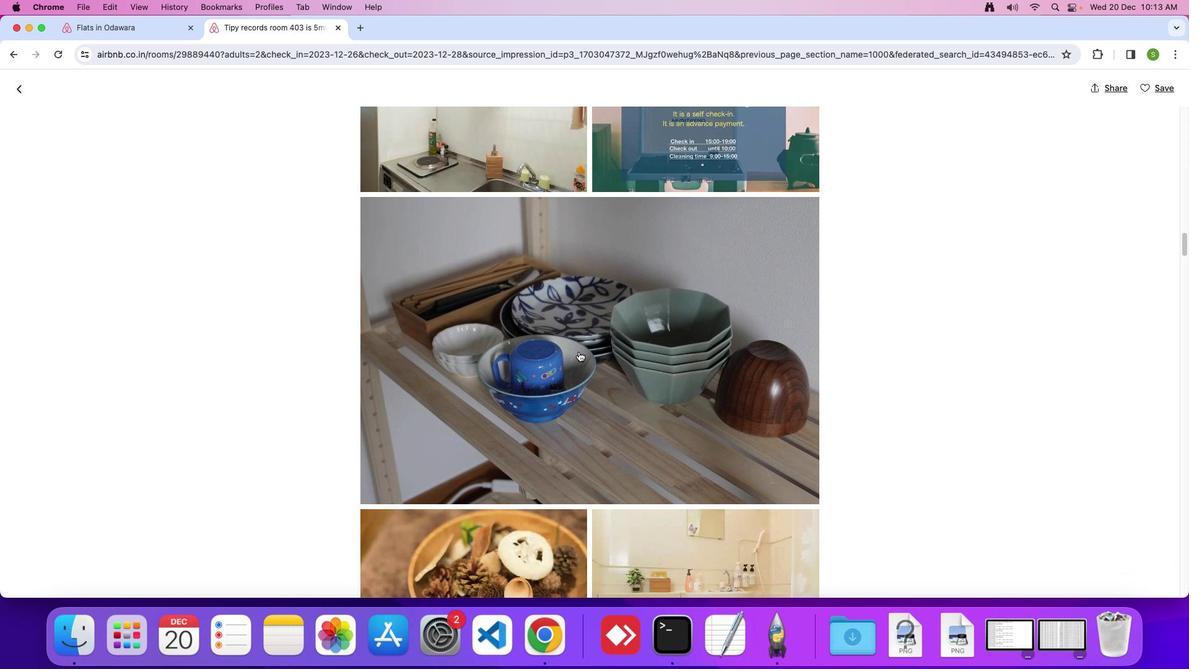 
Action: Mouse scrolled (578, 351) with delta (0, -1)
Screenshot: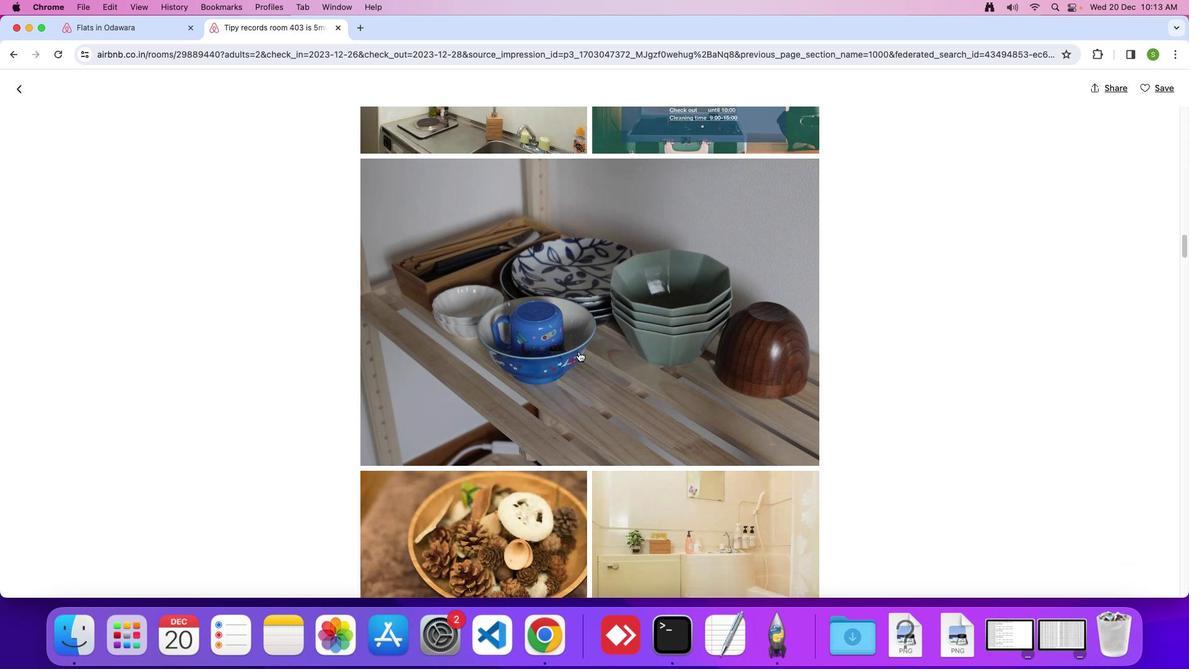 
Action: Mouse scrolled (578, 351) with delta (0, 0)
Screenshot: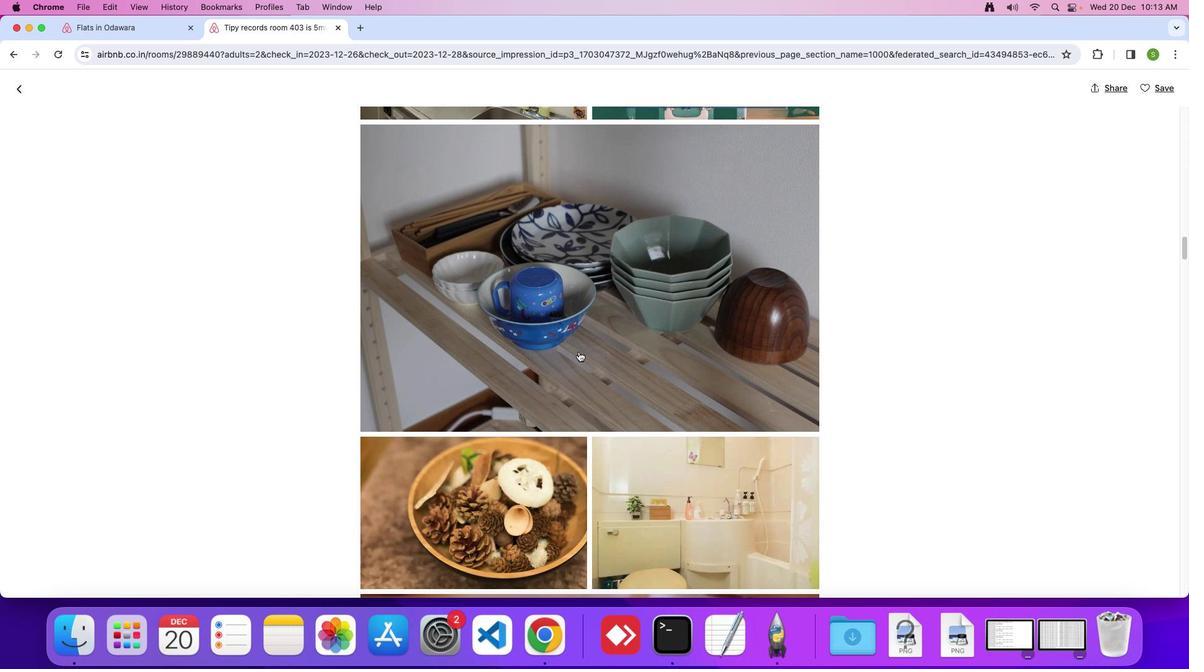 
Action: Mouse scrolled (578, 351) with delta (0, 0)
Screenshot: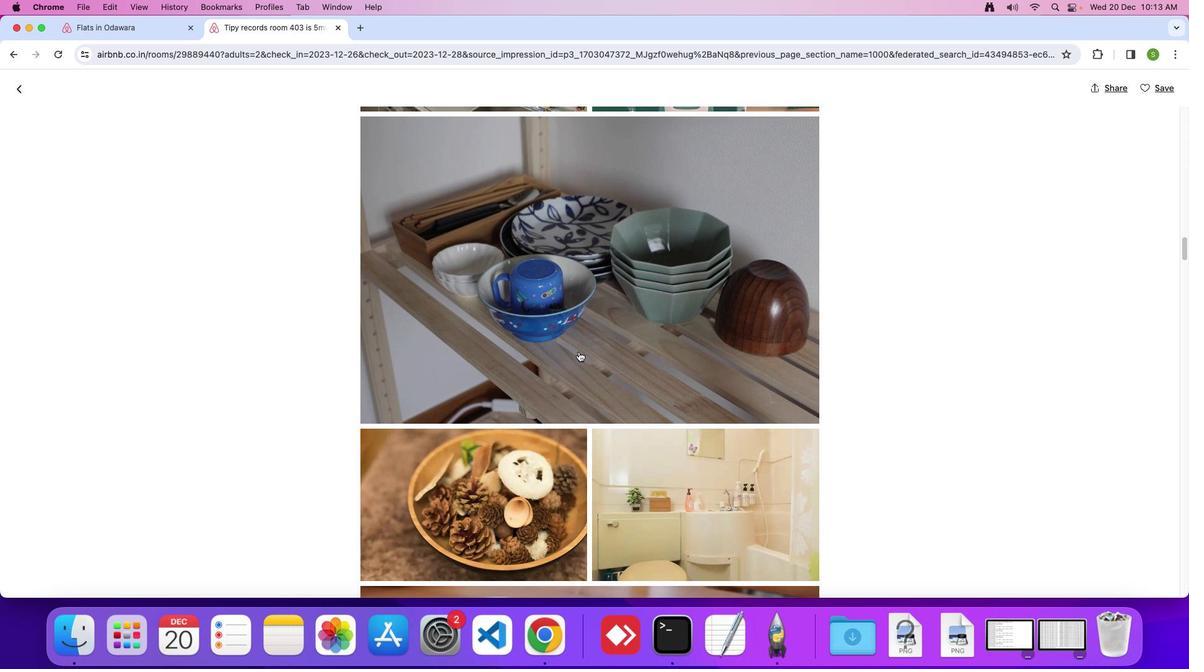 
Action: Mouse scrolled (578, 351) with delta (0, -1)
Screenshot: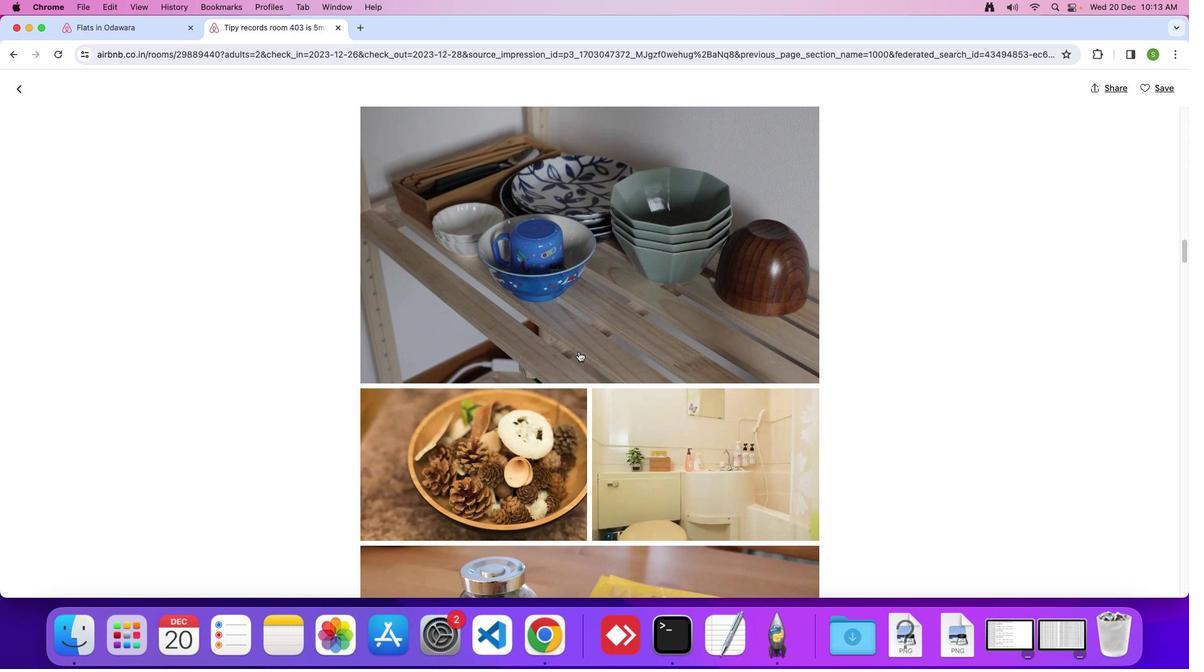 
Action: Mouse scrolled (578, 351) with delta (0, 0)
Screenshot: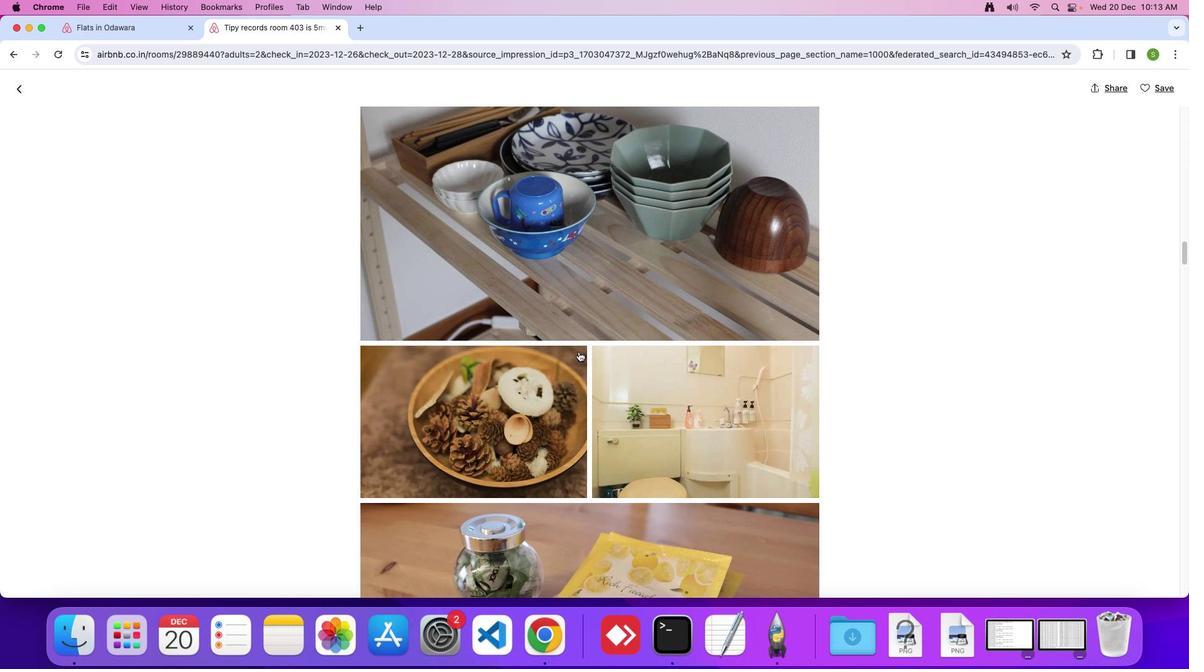 
Action: Mouse scrolled (578, 351) with delta (0, 0)
Screenshot: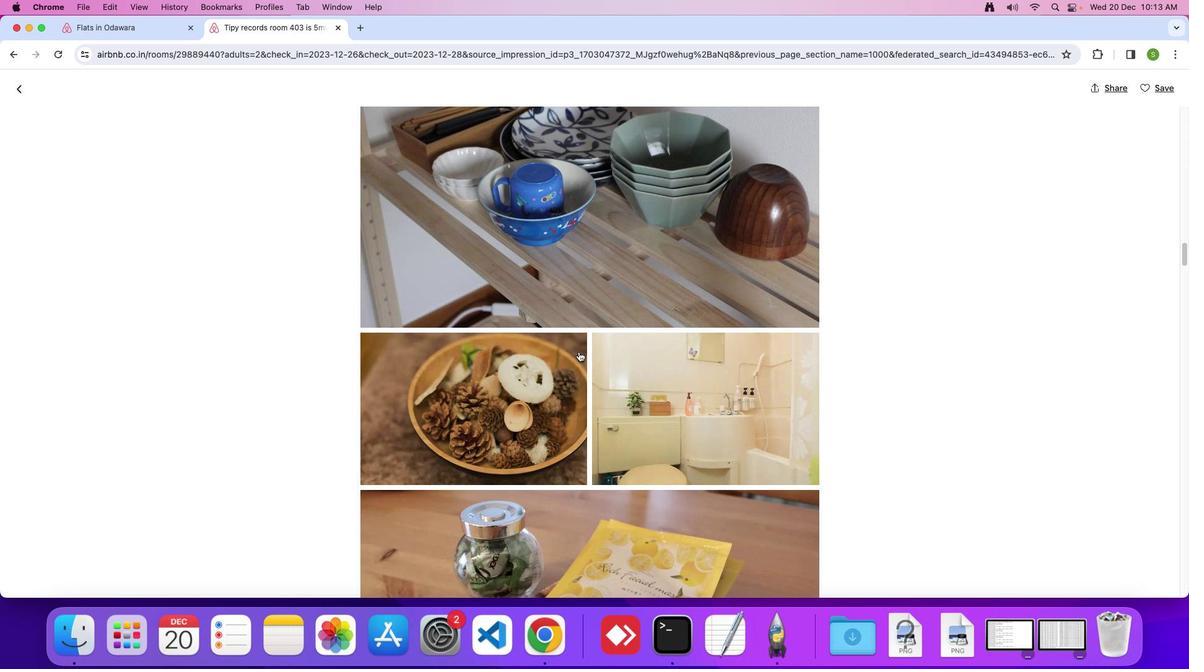 
Action: Mouse scrolled (578, 351) with delta (0, -1)
Screenshot: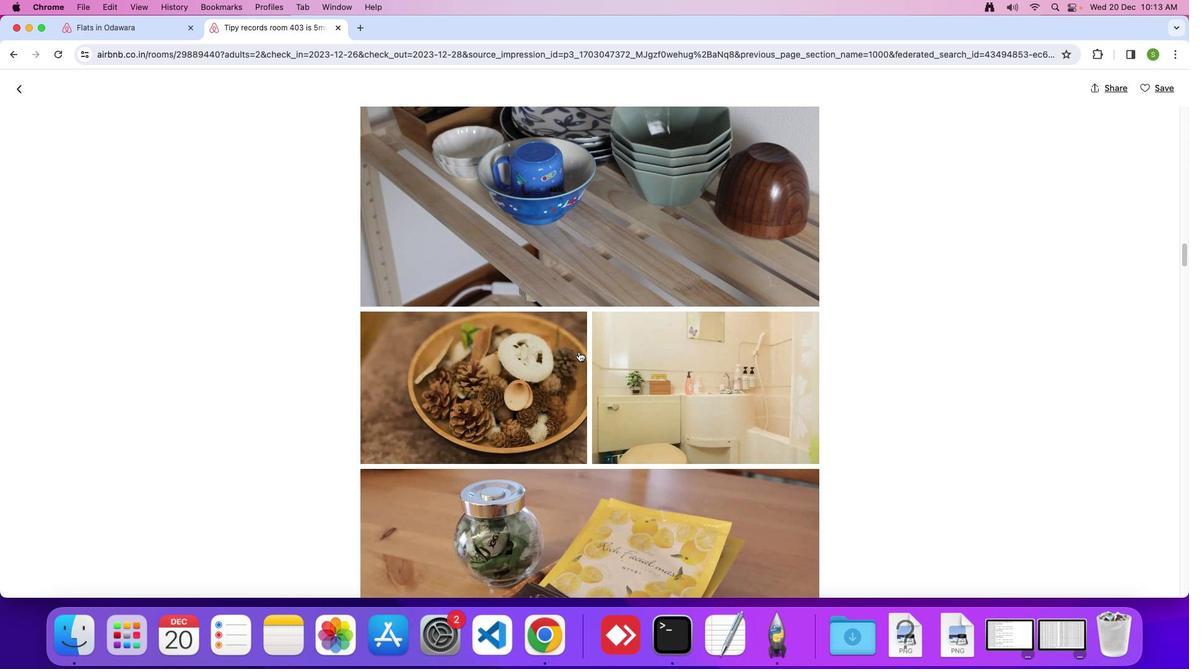 
Action: Mouse scrolled (578, 351) with delta (0, 0)
Screenshot: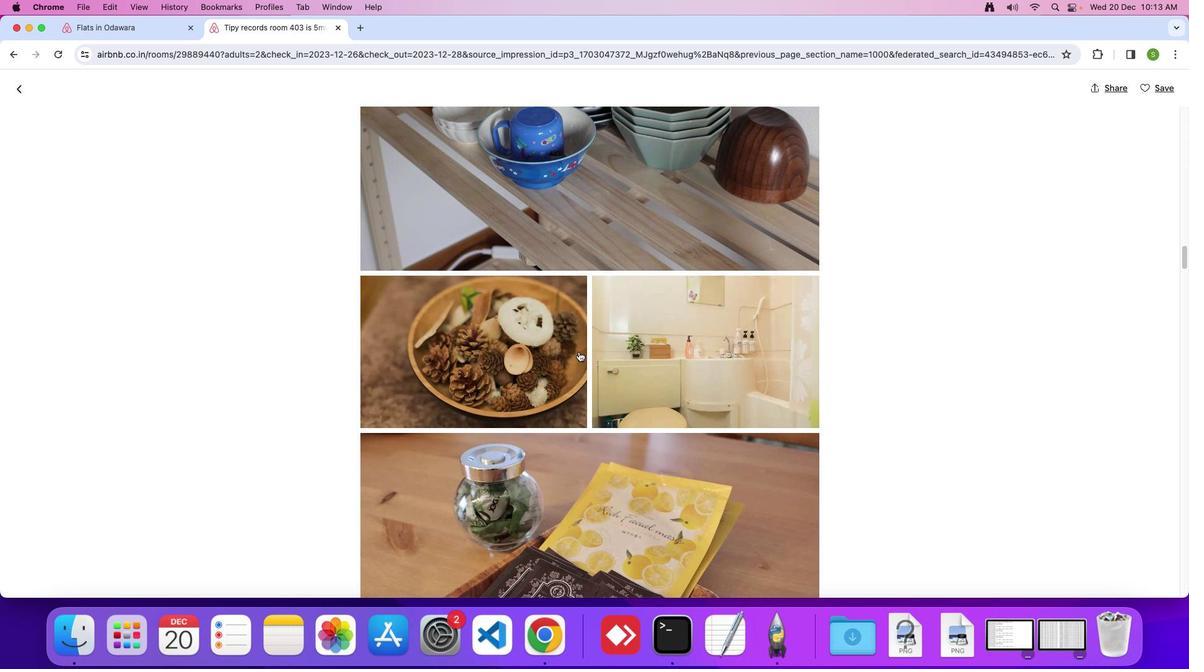 
Action: Mouse scrolled (578, 351) with delta (0, 0)
Screenshot: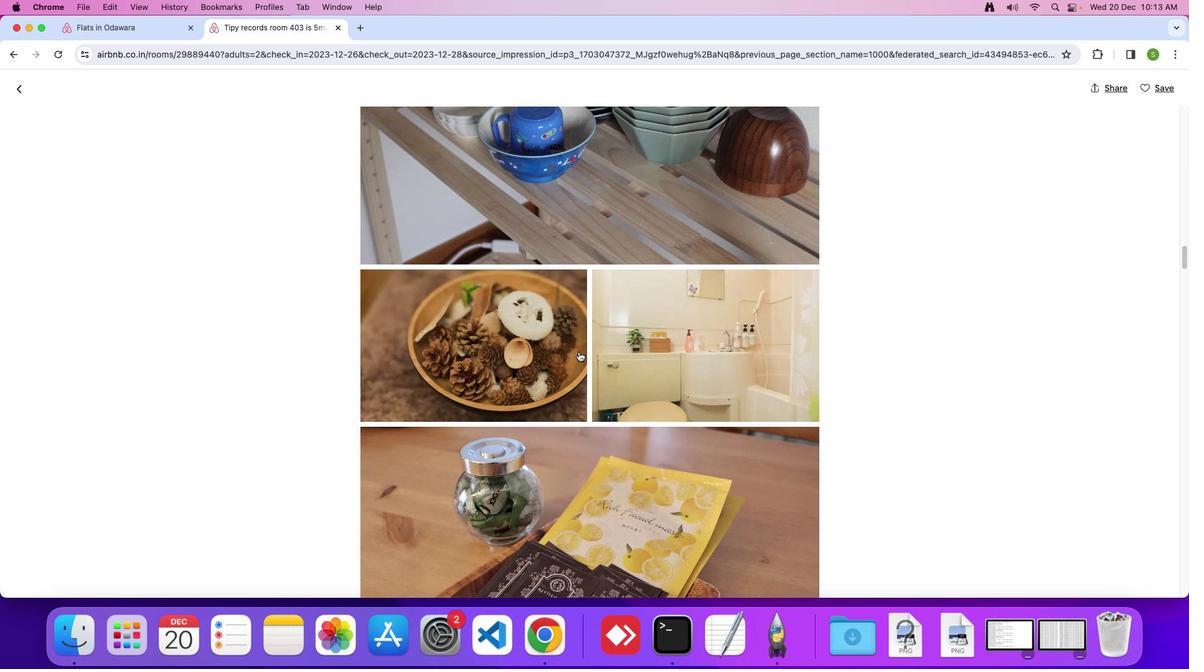 
Action: Mouse scrolled (578, 351) with delta (0, 0)
Screenshot: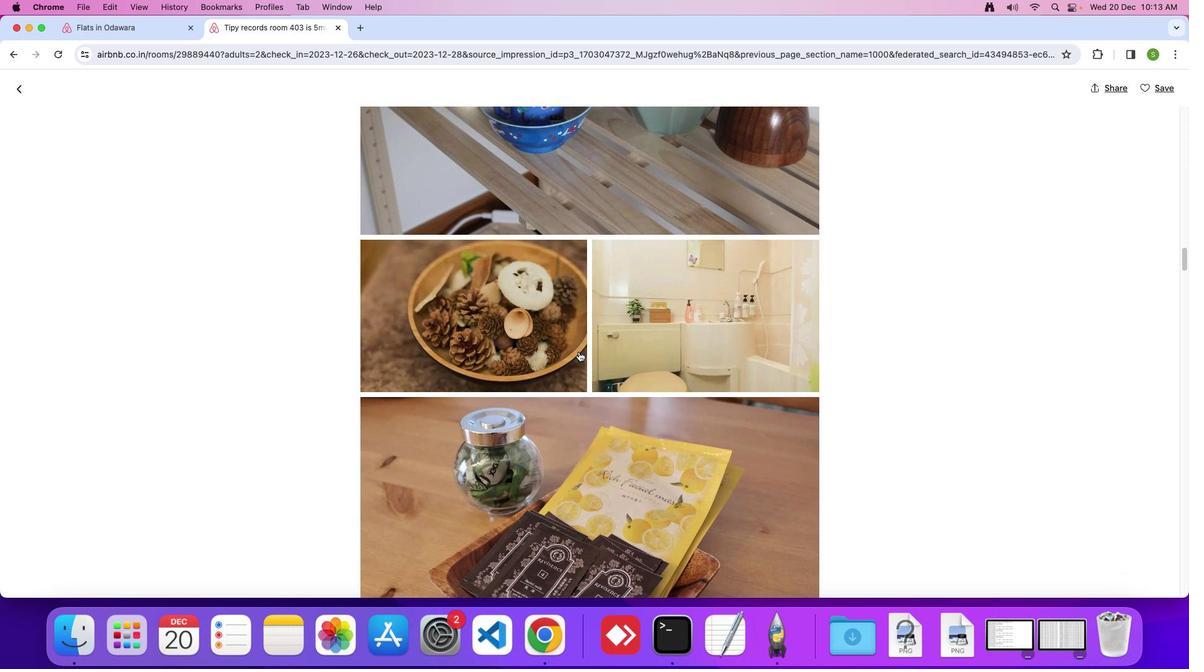 
Action: Mouse scrolled (578, 351) with delta (0, 0)
Screenshot: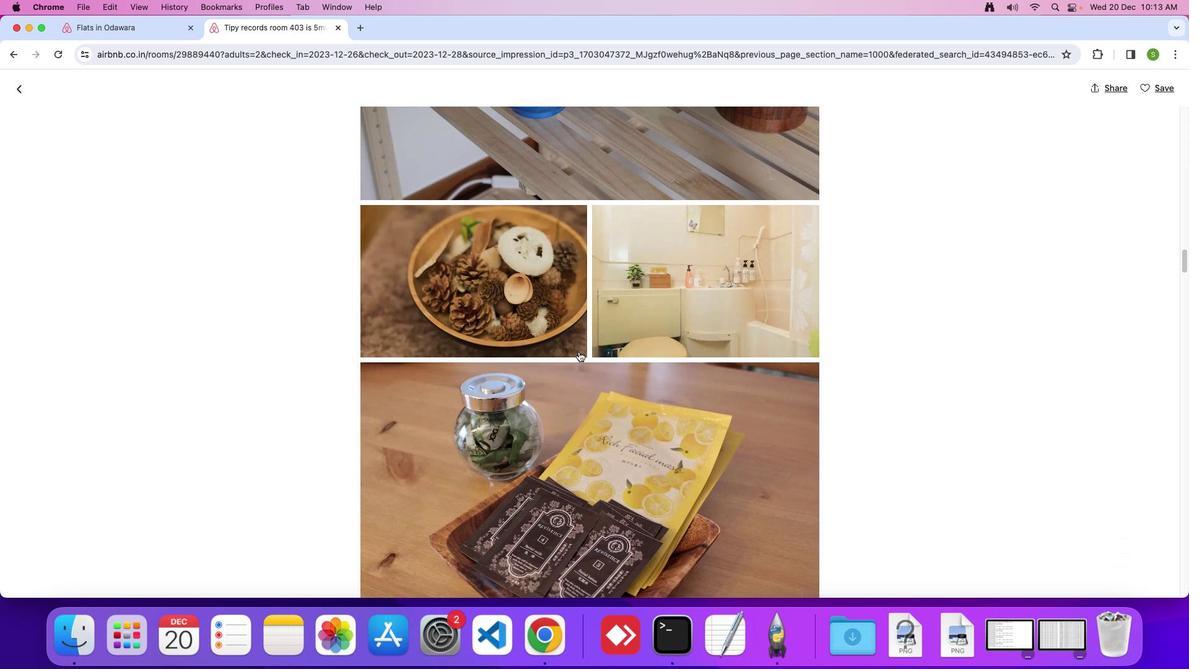 
Action: Mouse scrolled (578, 351) with delta (0, 0)
Screenshot: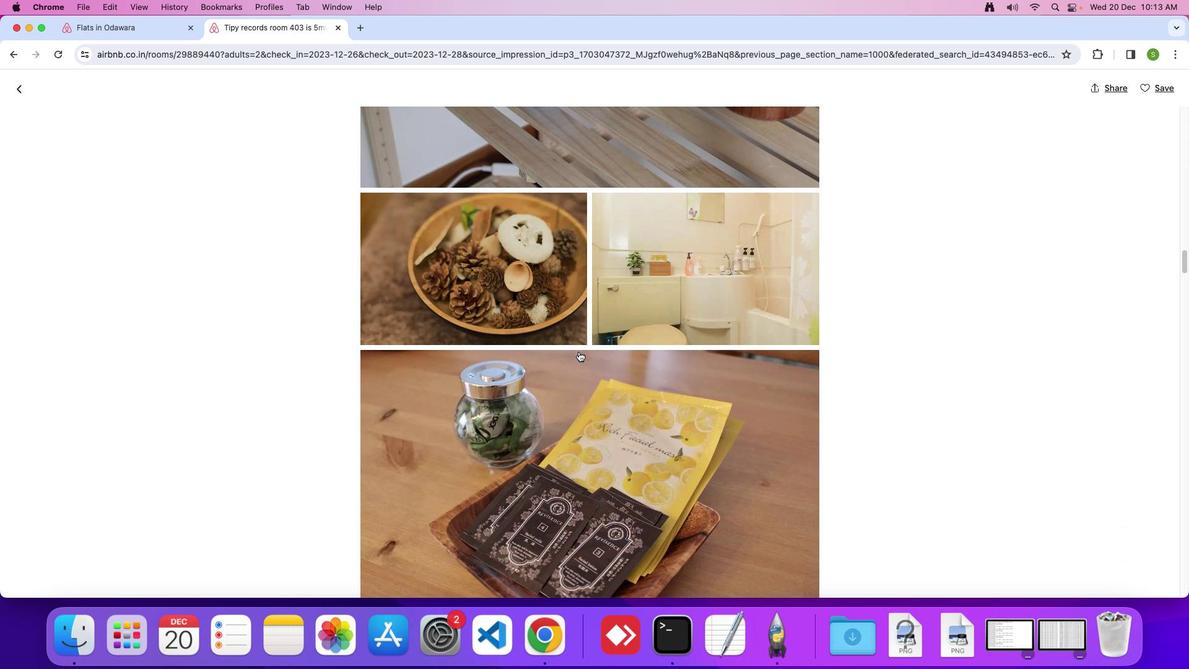 
Action: Mouse scrolled (578, 351) with delta (0, 0)
Screenshot: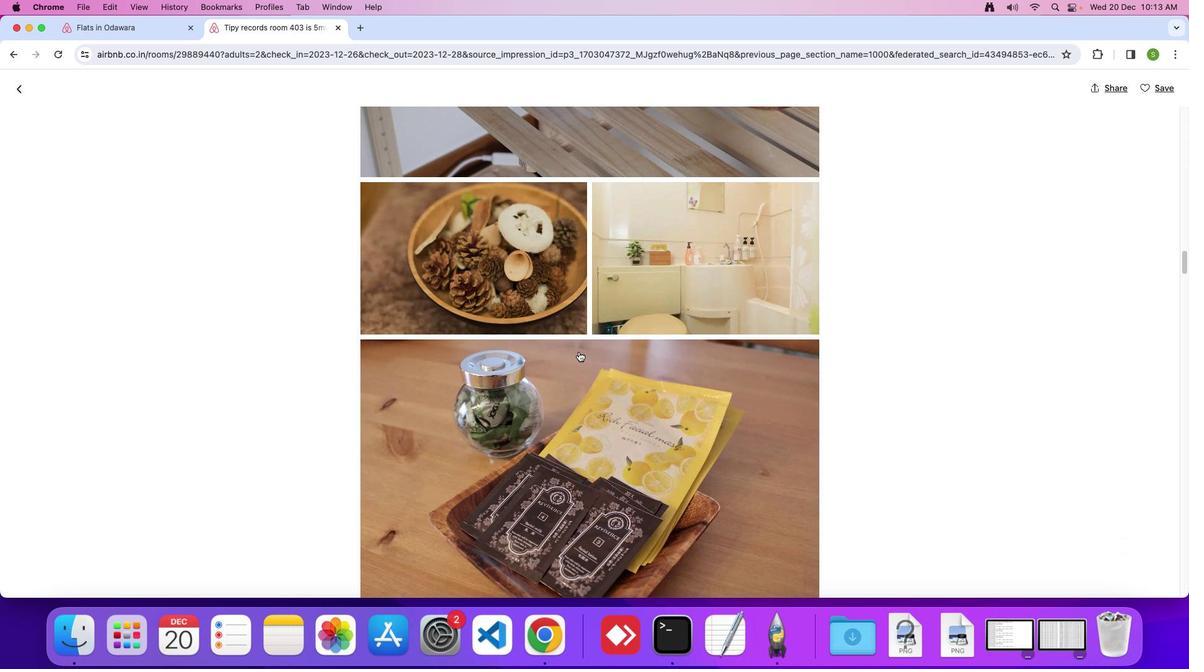 
Action: Mouse scrolled (578, 351) with delta (0, 0)
Screenshot: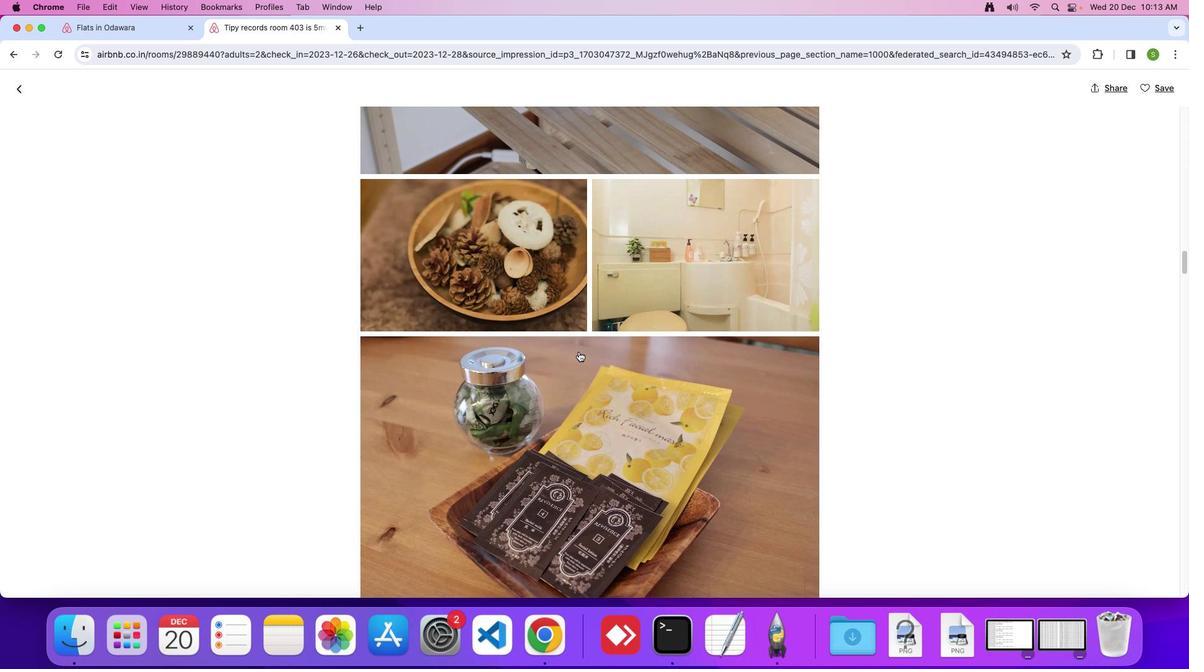 
Action: Mouse scrolled (578, 351) with delta (0, 0)
Screenshot: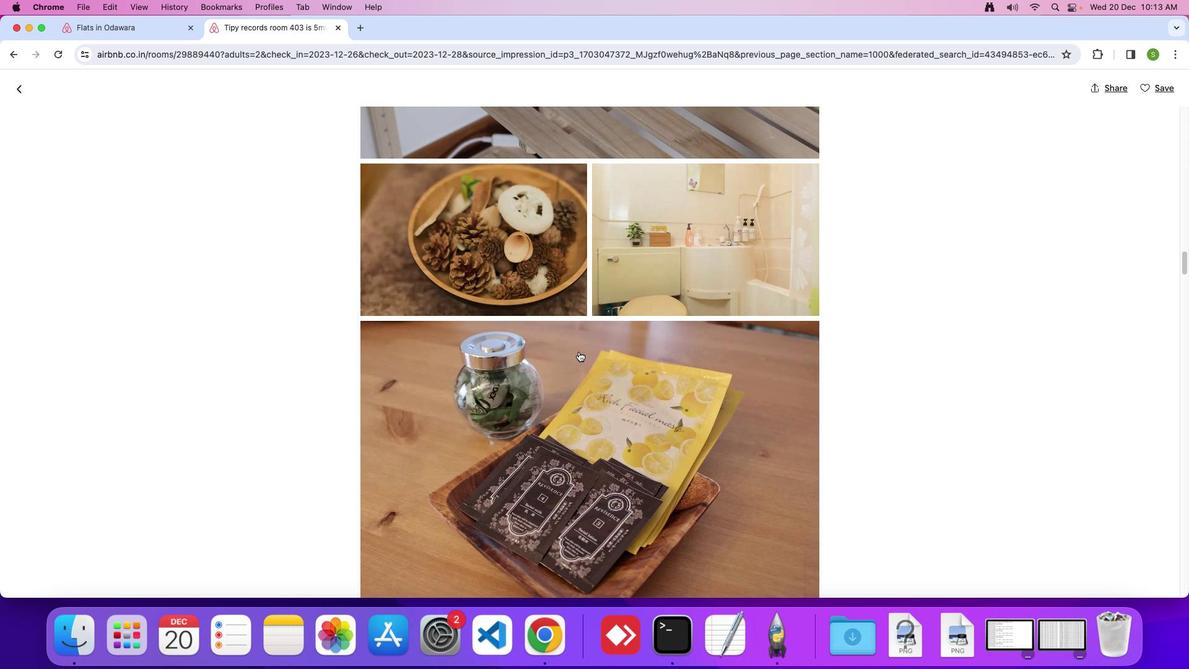 
Action: Mouse scrolled (578, 351) with delta (0, -1)
Screenshot: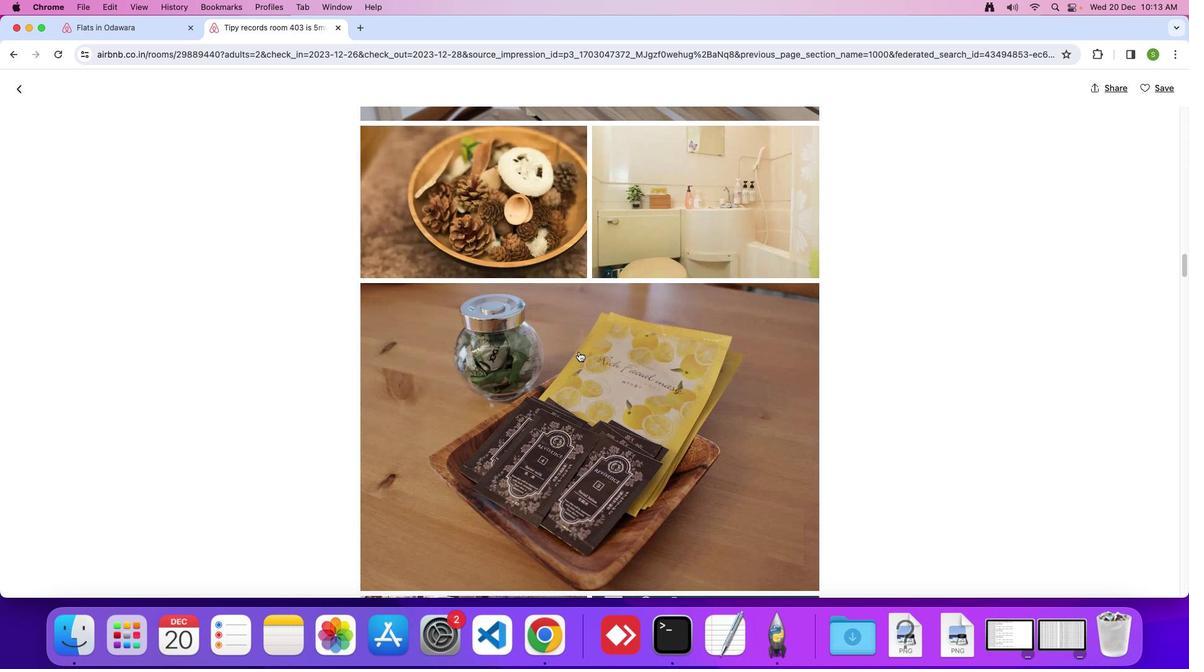 
Action: Mouse scrolled (578, 351) with delta (0, 0)
Screenshot: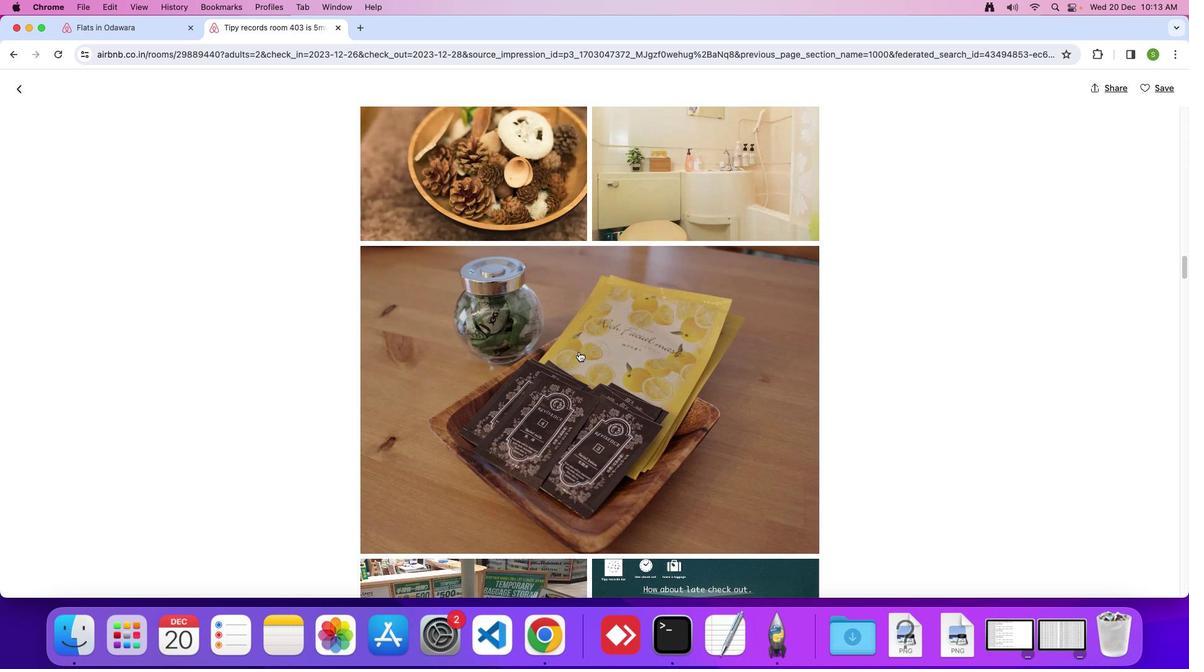 
Action: Mouse scrolled (578, 351) with delta (0, 0)
Screenshot: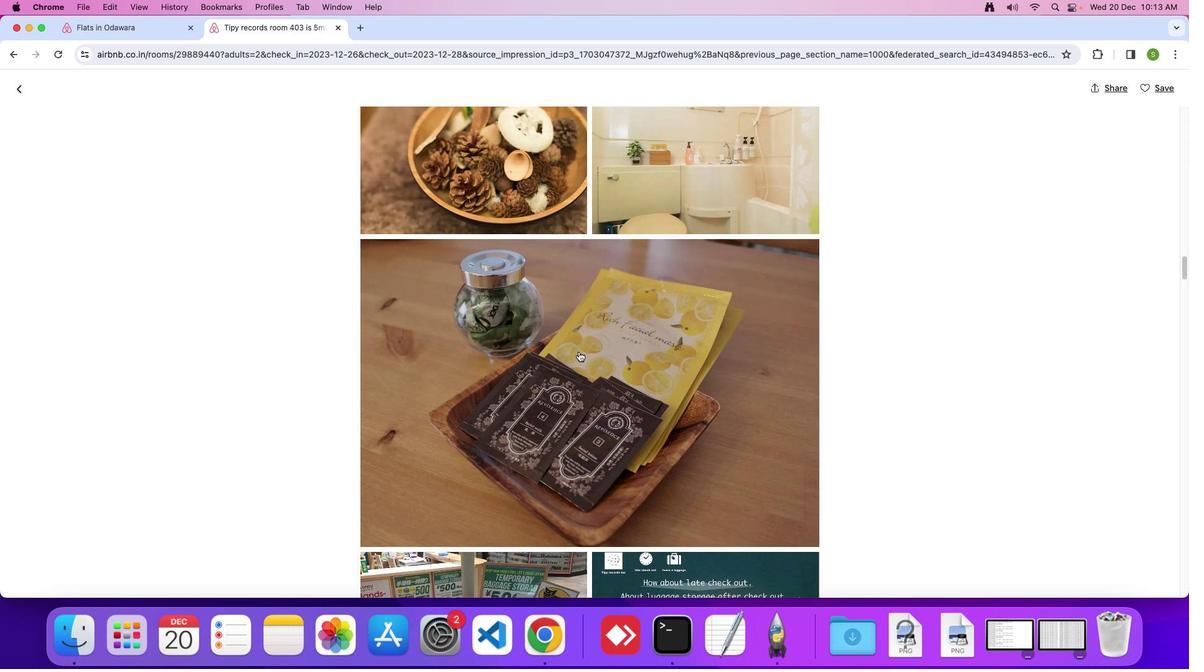 
Action: Mouse scrolled (578, 351) with delta (0, 0)
Screenshot: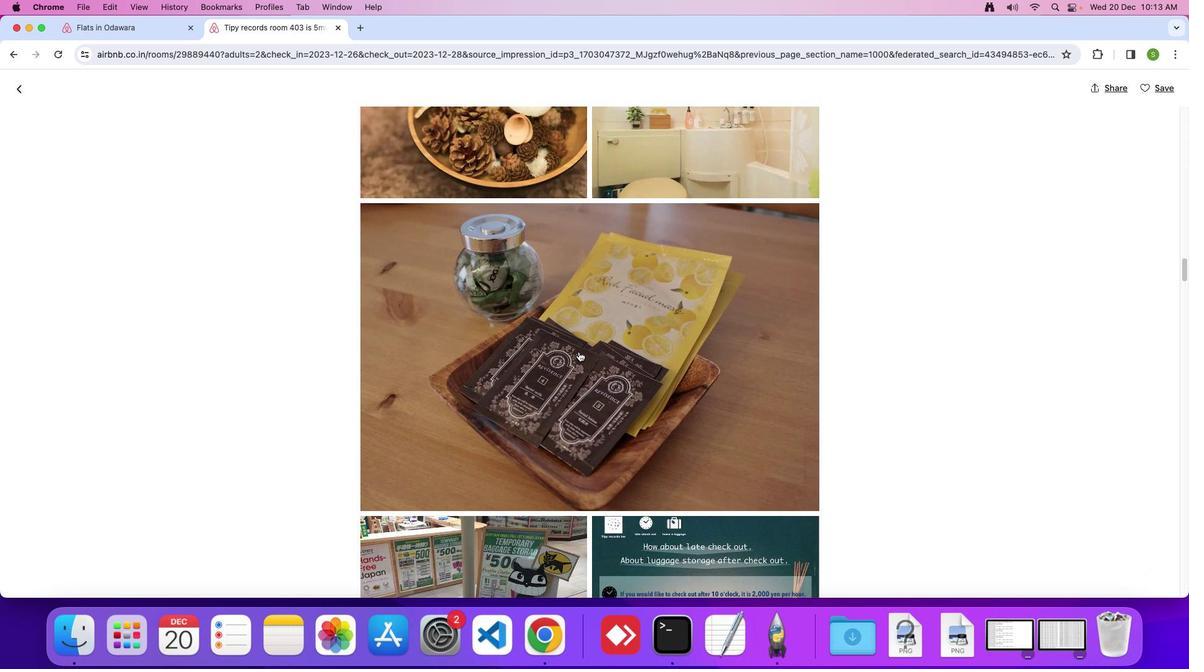 
Action: Mouse scrolled (578, 351) with delta (0, 0)
Screenshot: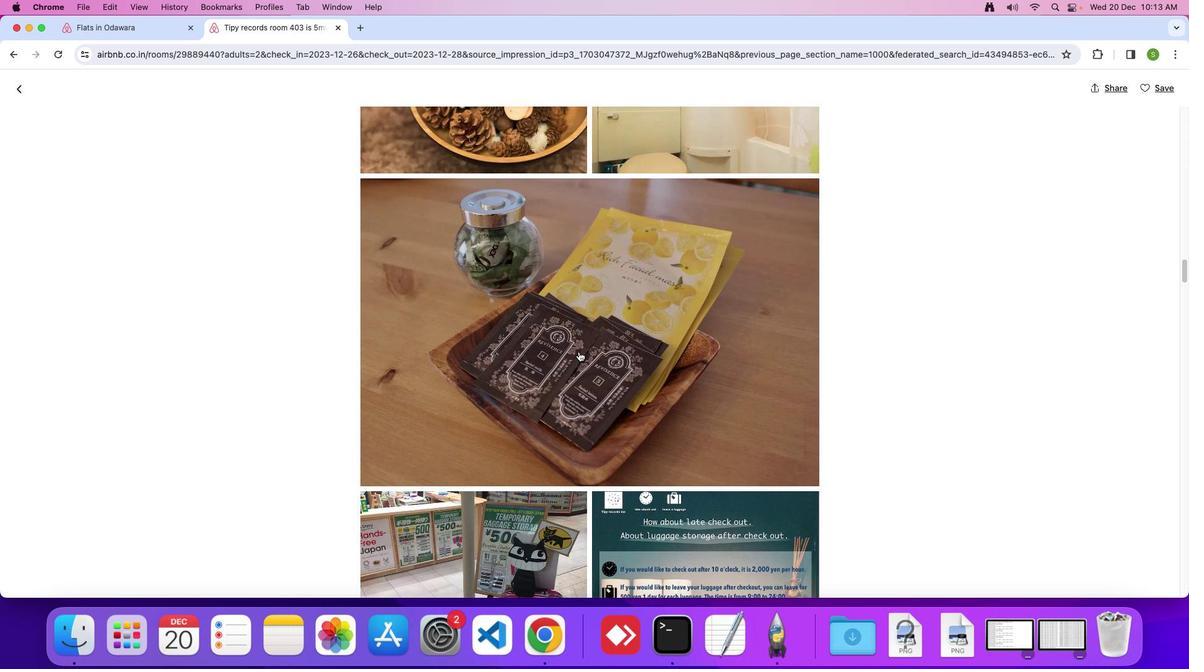 
Action: Mouse scrolled (578, 351) with delta (0, 0)
Screenshot: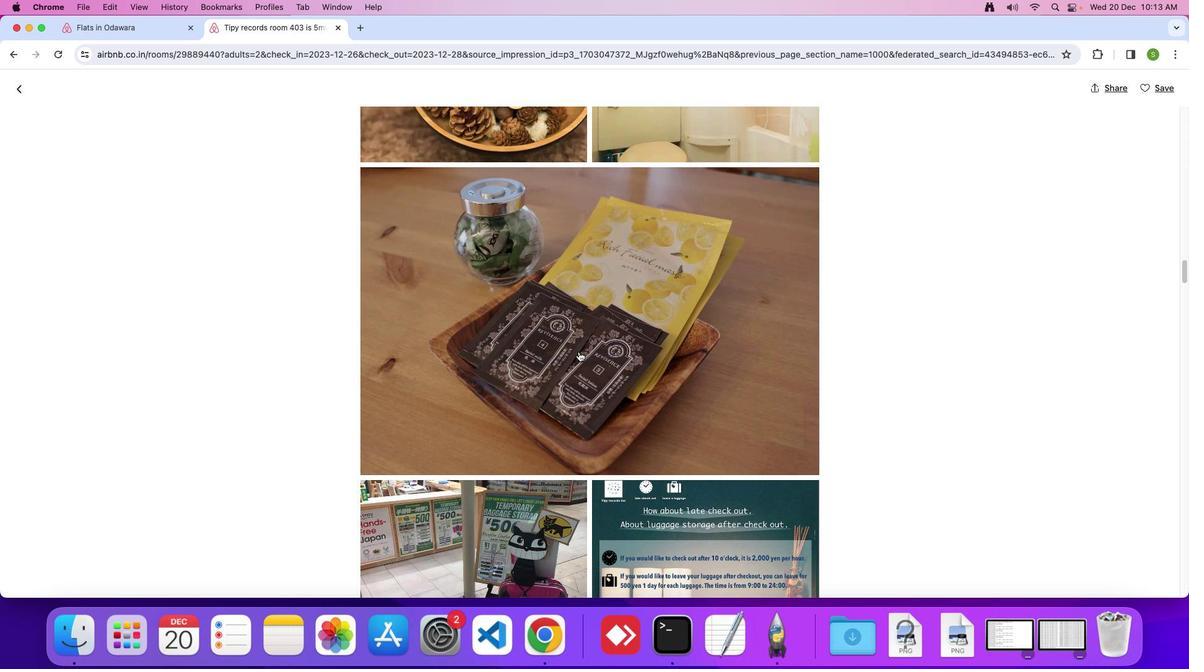 
Action: Mouse scrolled (578, 351) with delta (0, 0)
Screenshot: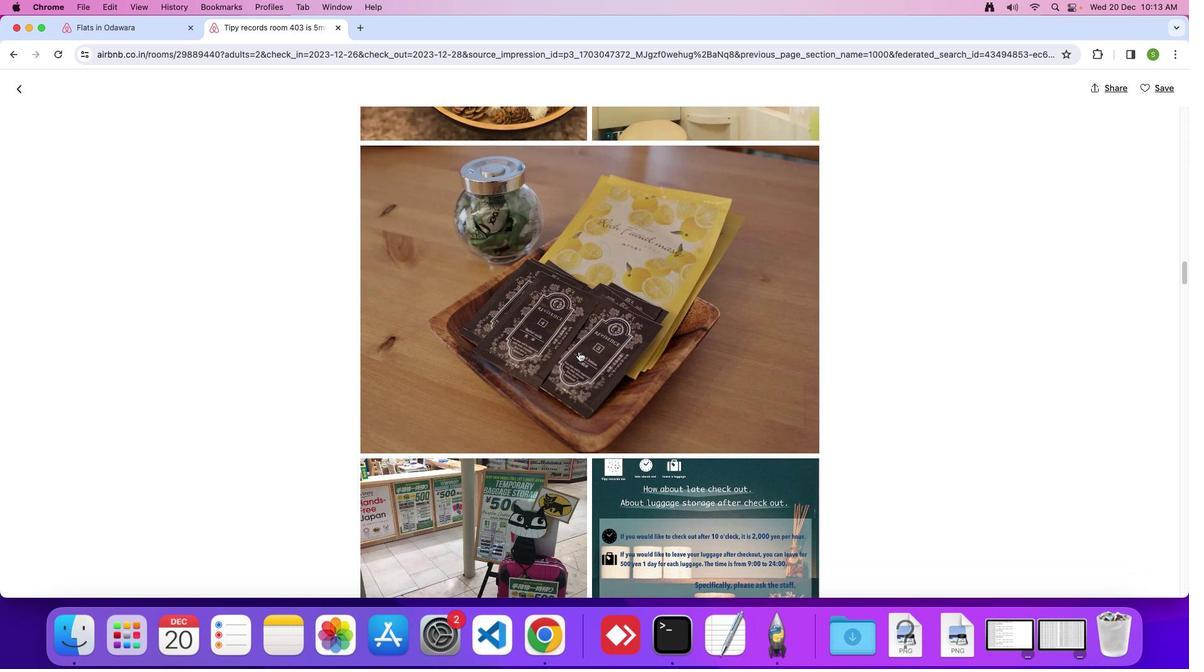 
Action: Mouse scrolled (578, 351) with delta (0, 0)
Screenshot: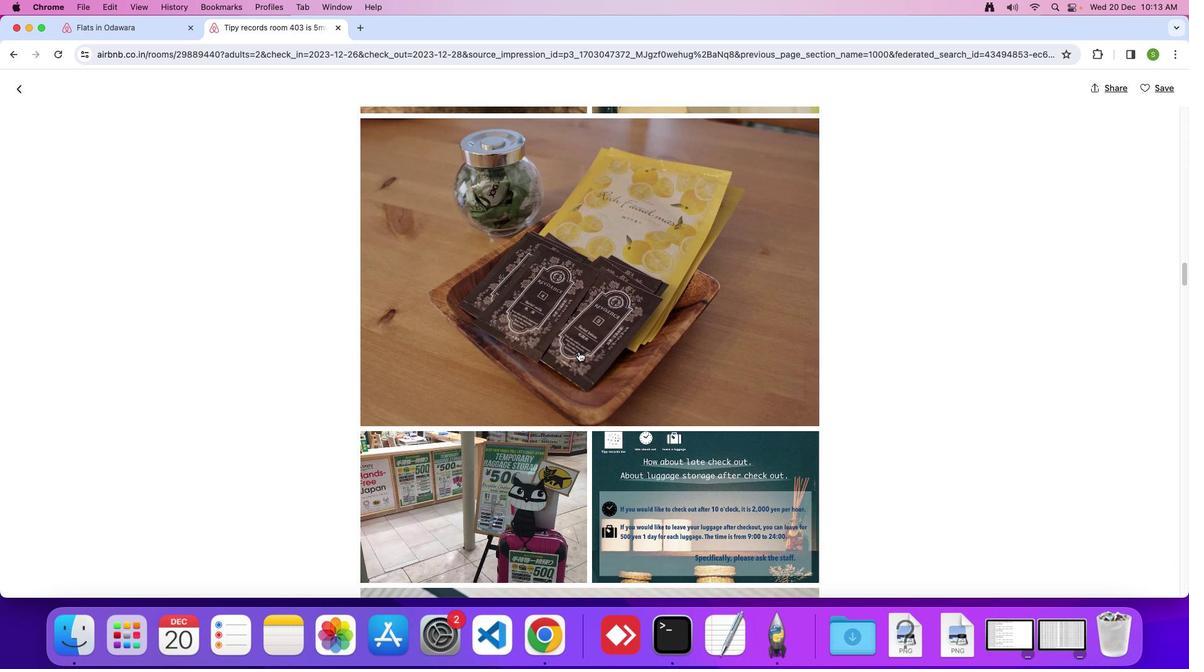 
Action: Mouse scrolled (578, 351) with delta (0, 0)
Screenshot: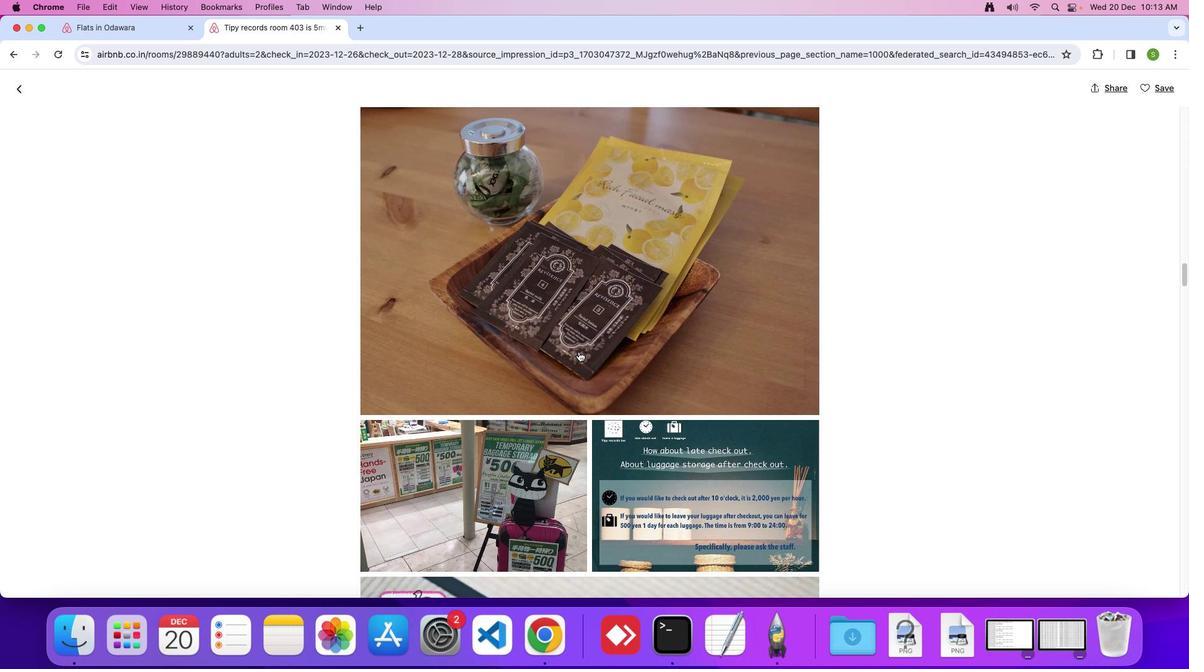 
Action: Mouse scrolled (578, 351) with delta (0, 0)
Screenshot: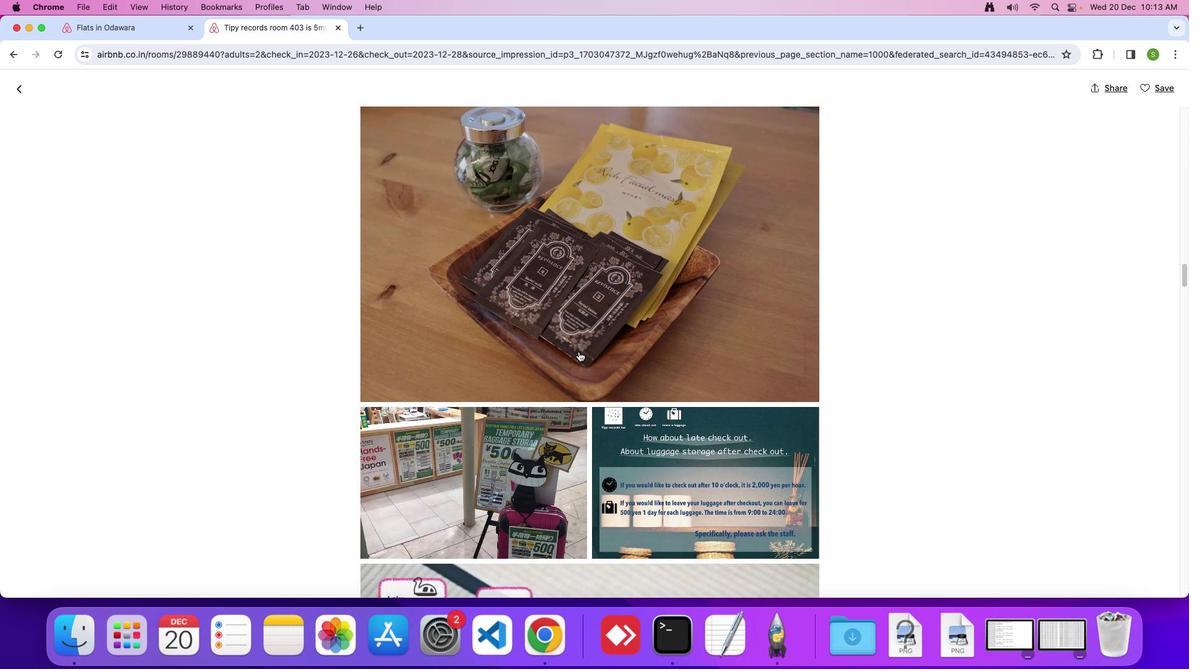 
Action: Mouse scrolled (578, 351) with delta (0, 0)
Screenshot: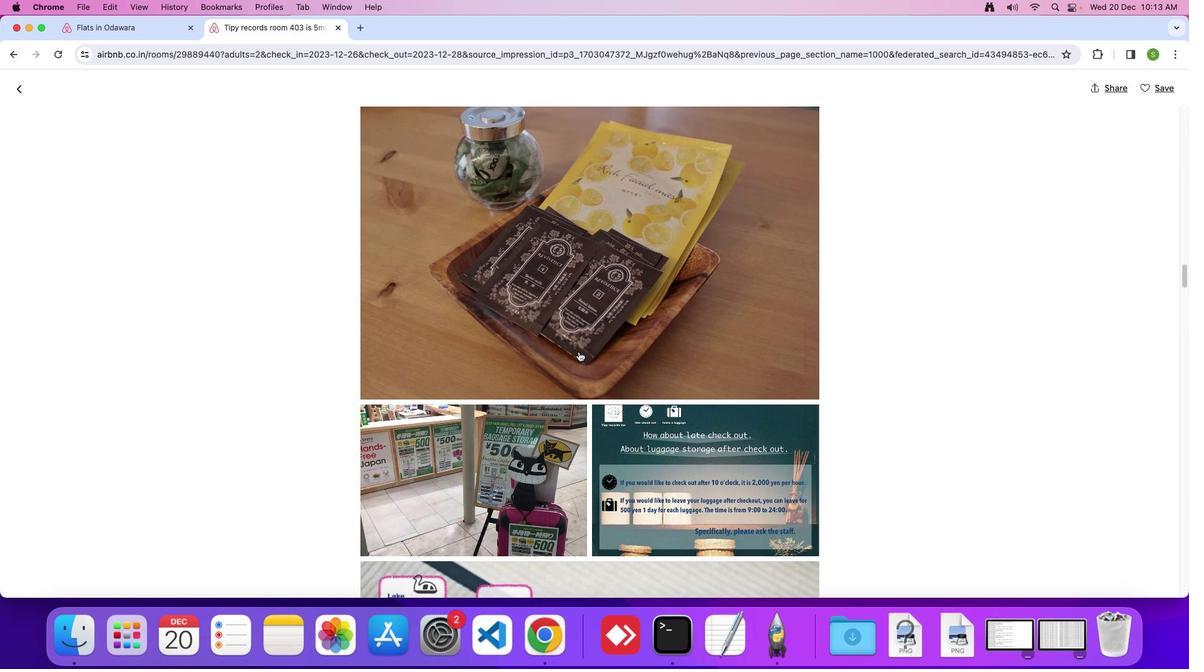 
Action: Mouse scrolled (578, 351) with delta (0, 0)
Screenshot: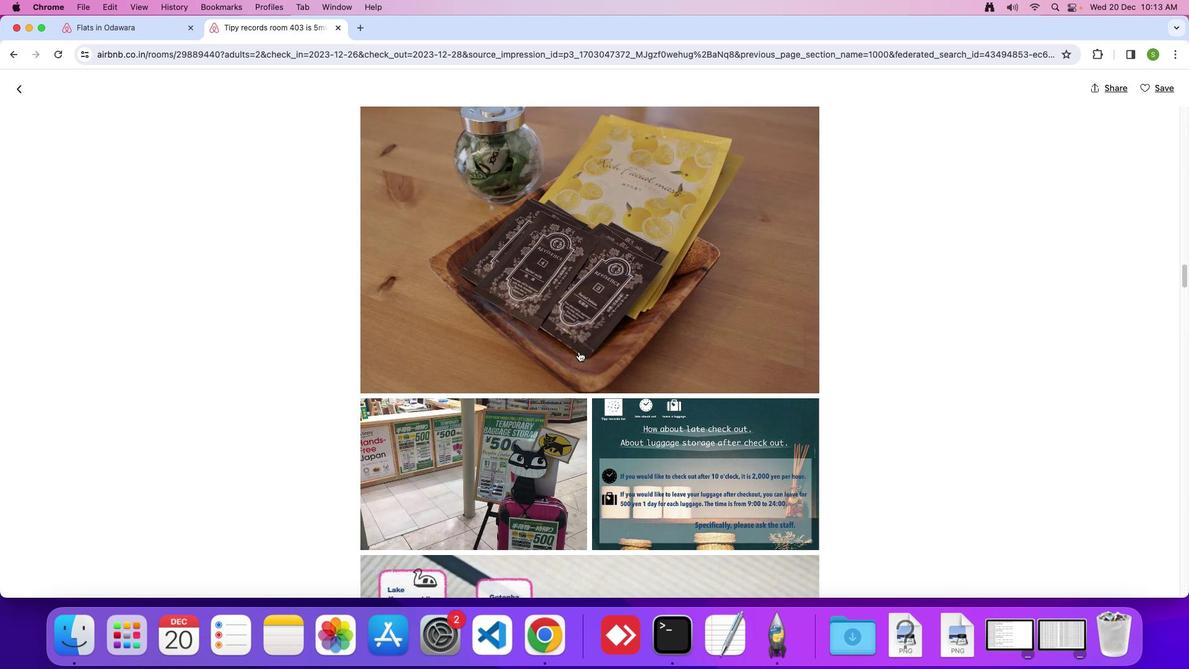 
Action: Mouse scrolled (578, 351) with delta (0, 0)
Screenshot: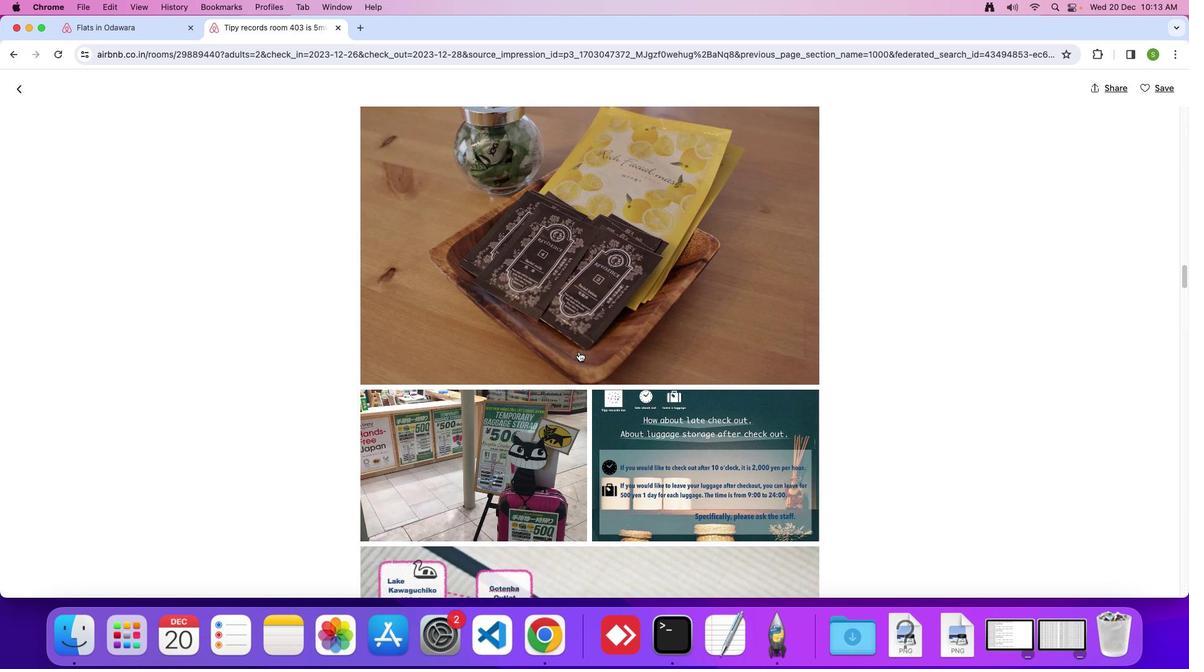 
Action: Mouse scrolled (578, 351) with delta (0, 0)
Screenshot: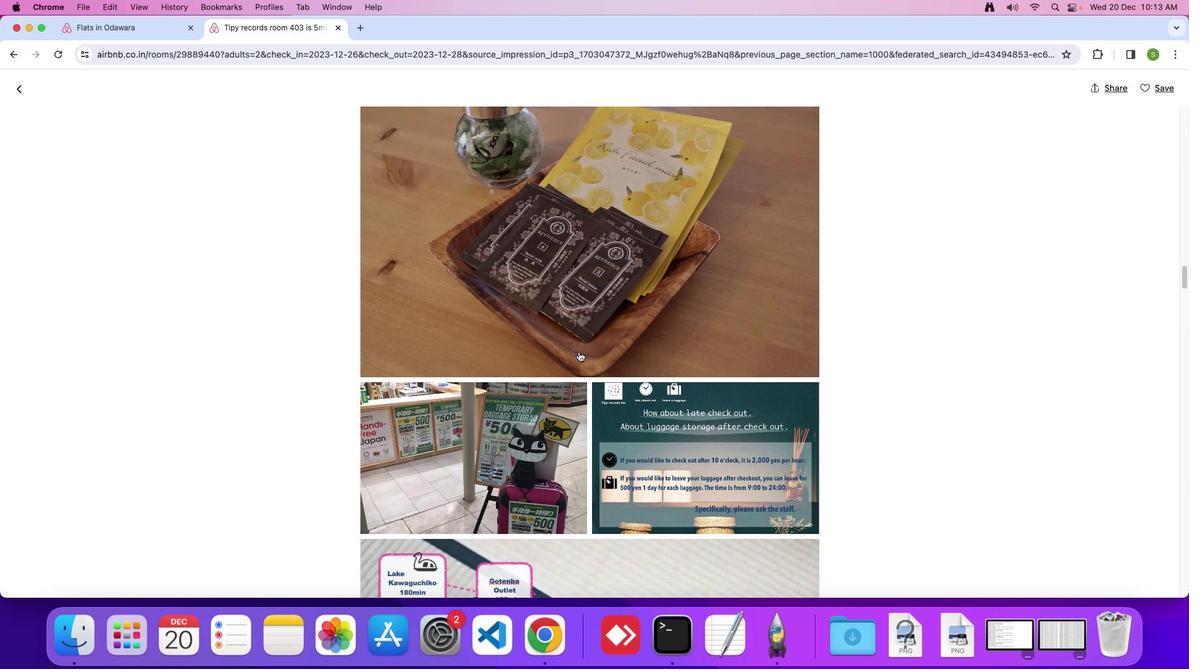 
Action: Mouse scrolled (578, 351) with delta (0, 0)
Screenshot: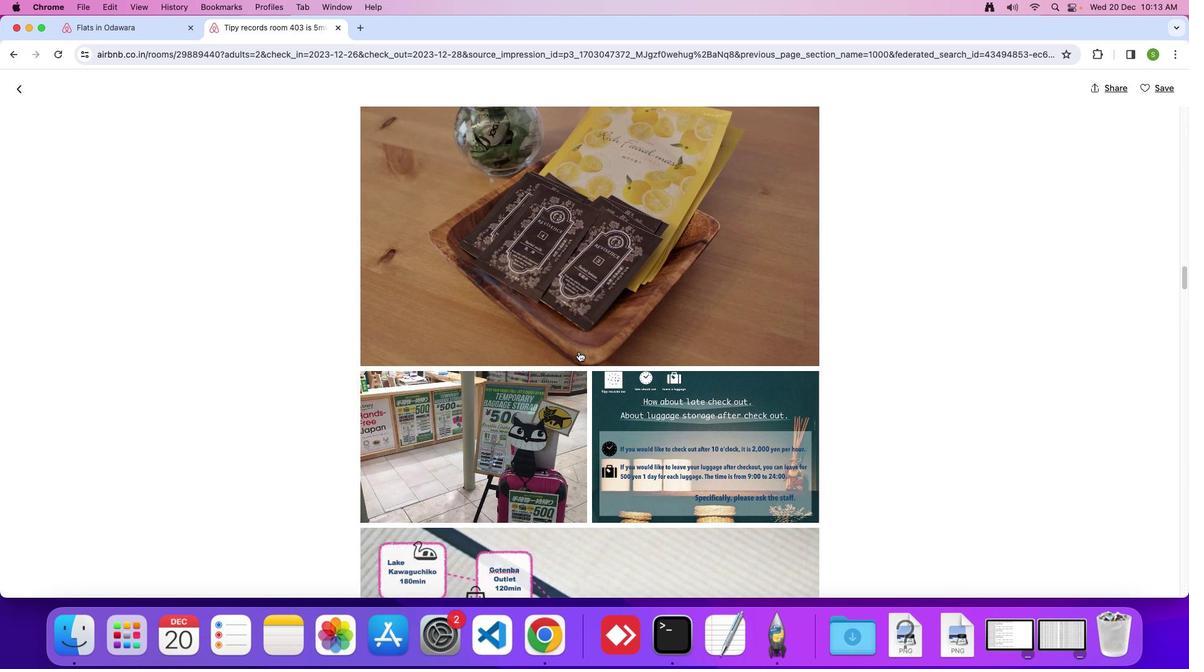
Action: Mouse scrolled (578, 351) with delta (0, 0)
Screenshot: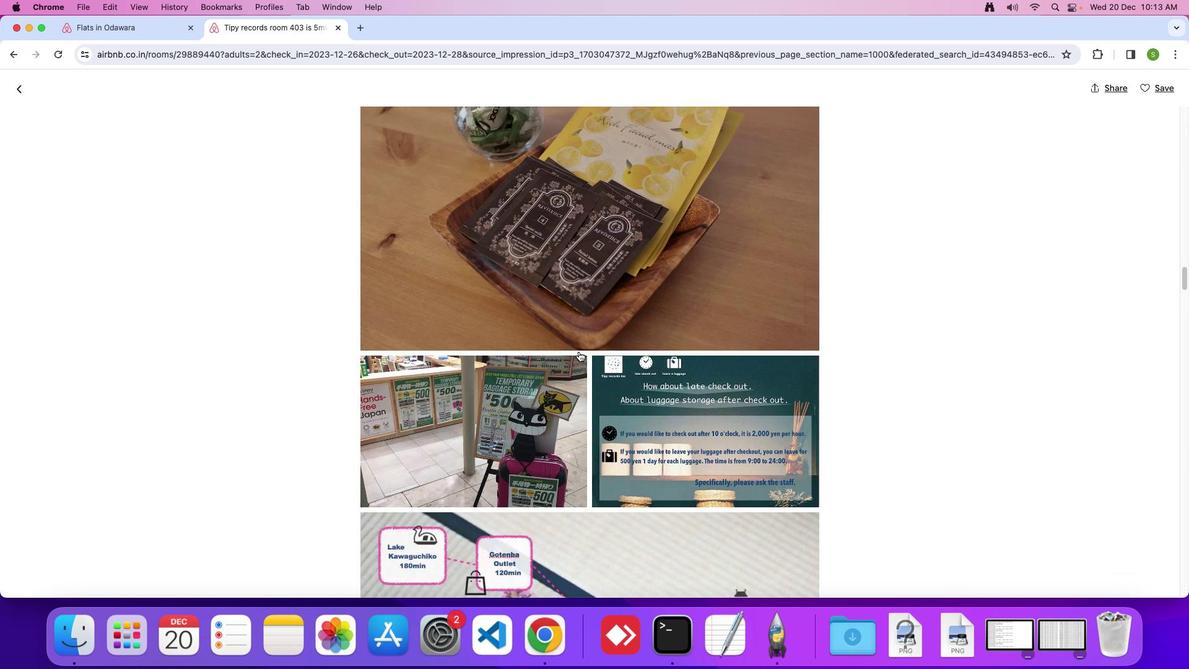 
Action: Mouse scrolled (578, 351) with delta (0, 0)
Screenshot: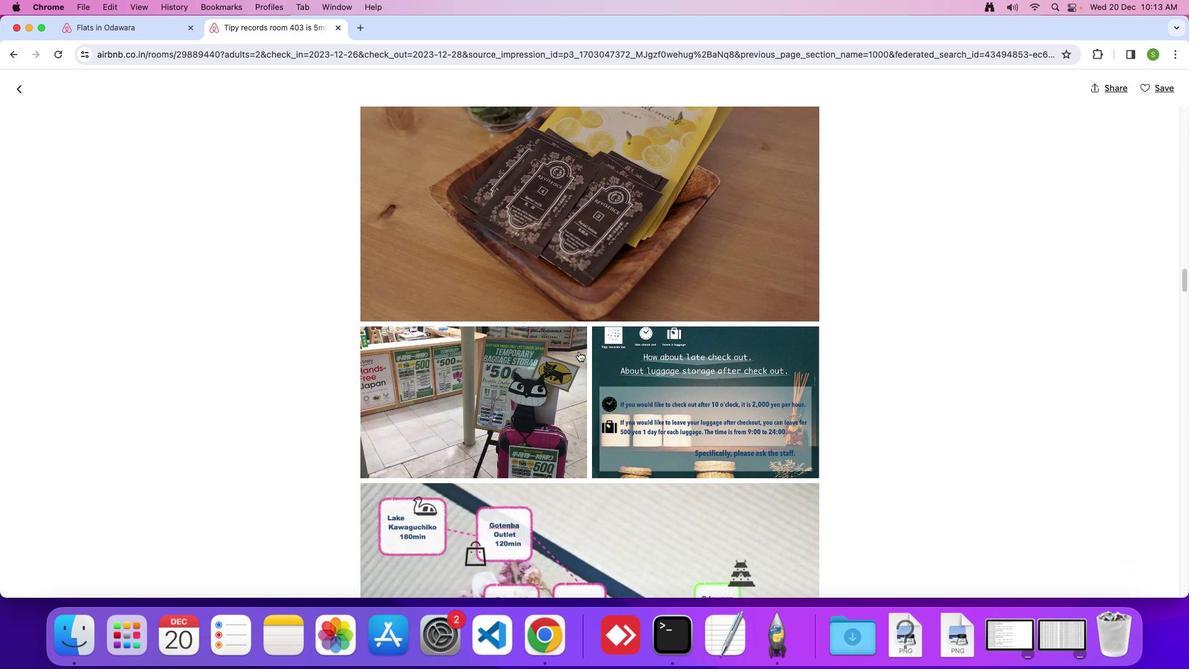 
Action: Mouse scrolled (578, 351) with delta (0, 0)
Screenshot: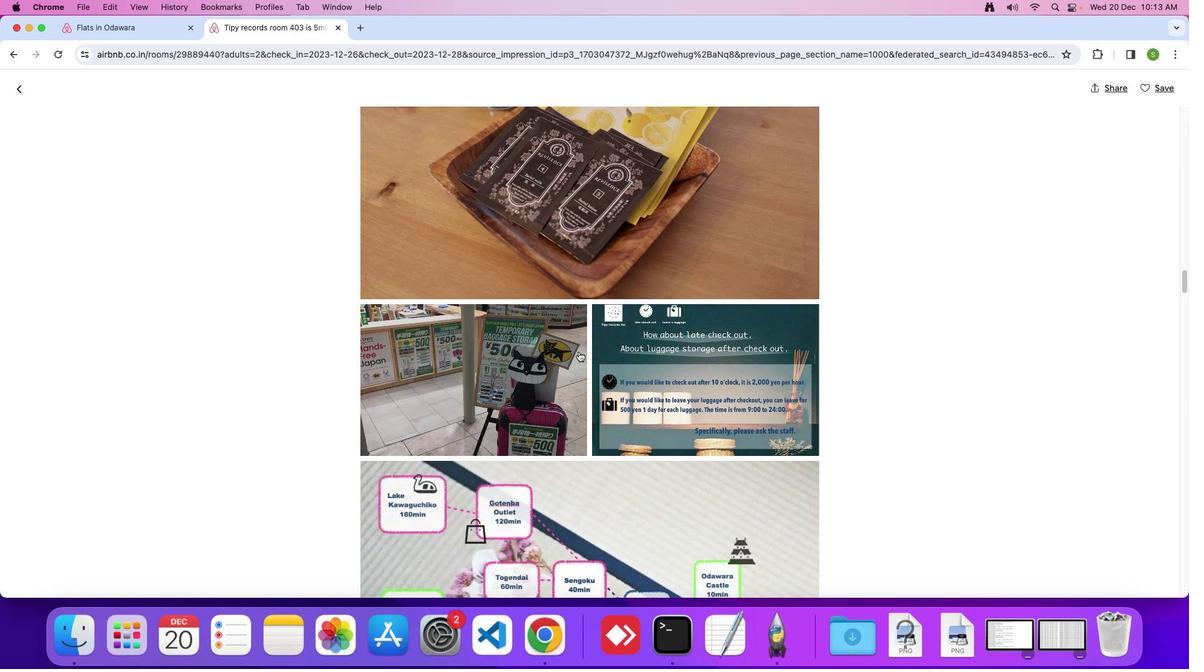
Action: Mouse scrolled (578, 351) with delta (0, 0)
Screenshot: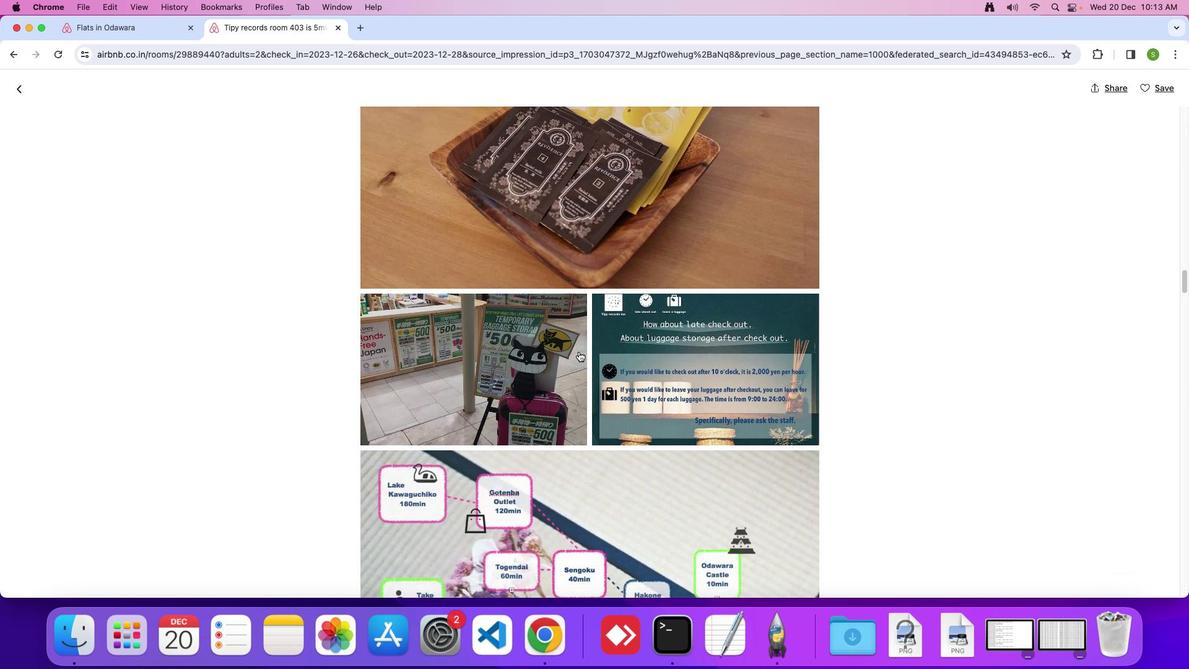 
Action: Mouse scrolled (578, 351) with delta (0, -1)
